 Task: Explore upcoming open houses in Wichita, Kansas, to visit properties with a large backyard, and take note of the proximity to local parks and recreational areas.
Action: Mouse moved to (409, 228)
Screenshot: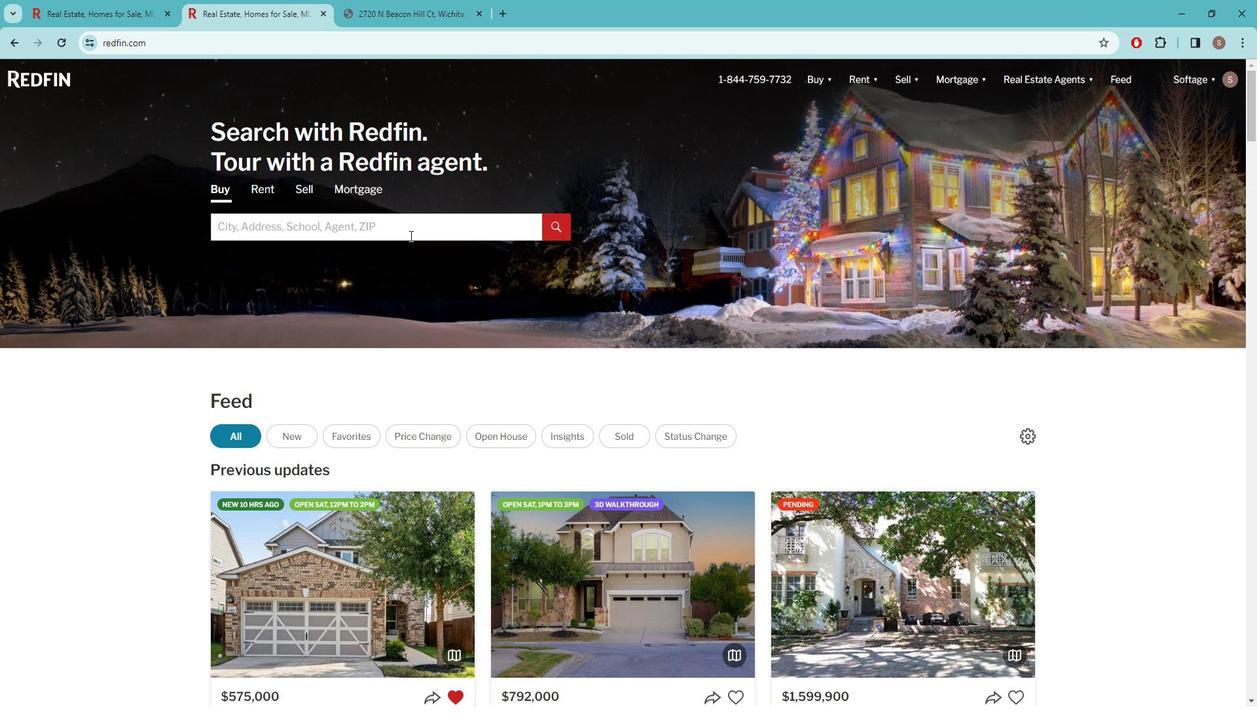 
Action: Mouse pressed left at (409, 228)
Screenshot: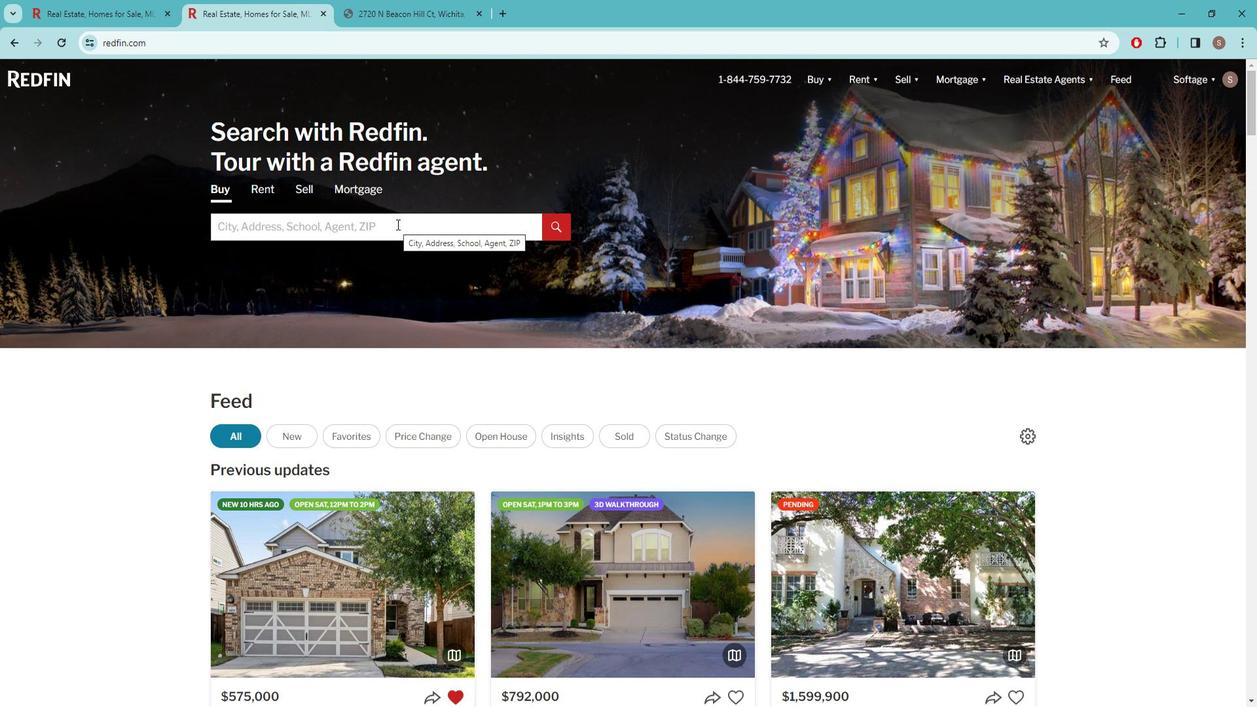 
Action: Mouse moved to (532, 192)
Screenshot: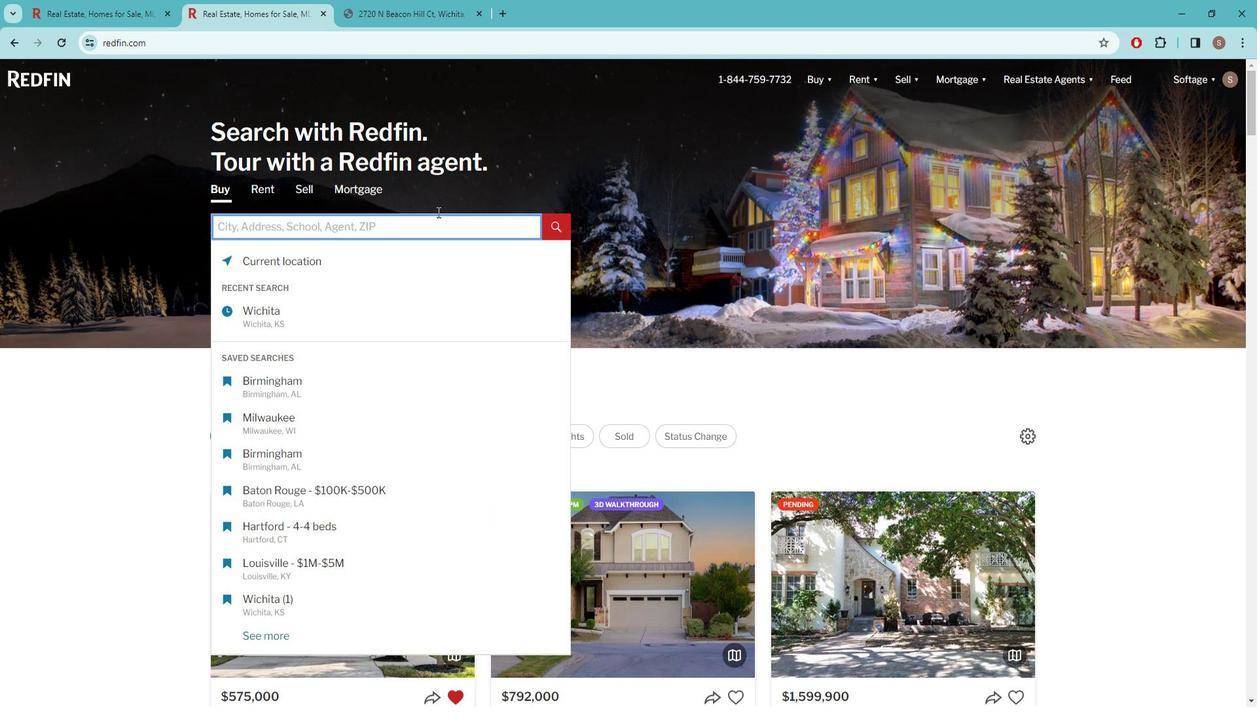 
Action: Key pressed w<Key.caps_lock>ICHITA
Screenshot: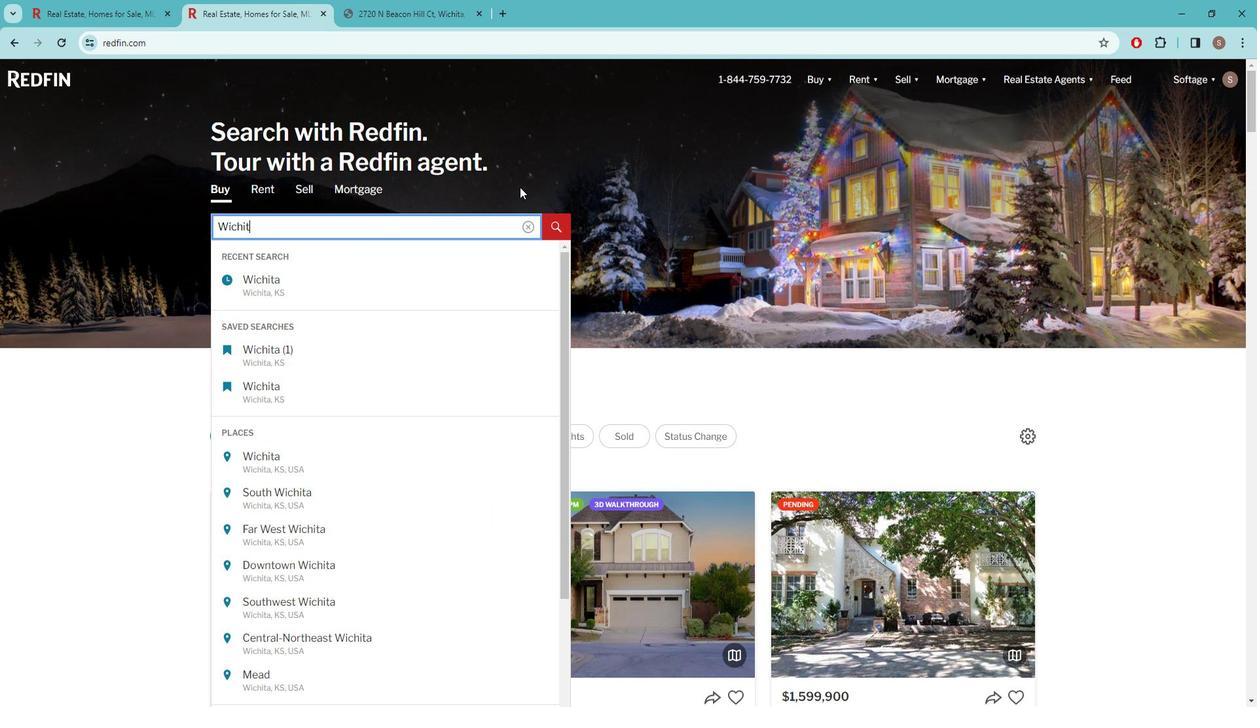 
Action: Mouse moved to (428, 282)
Screenshot: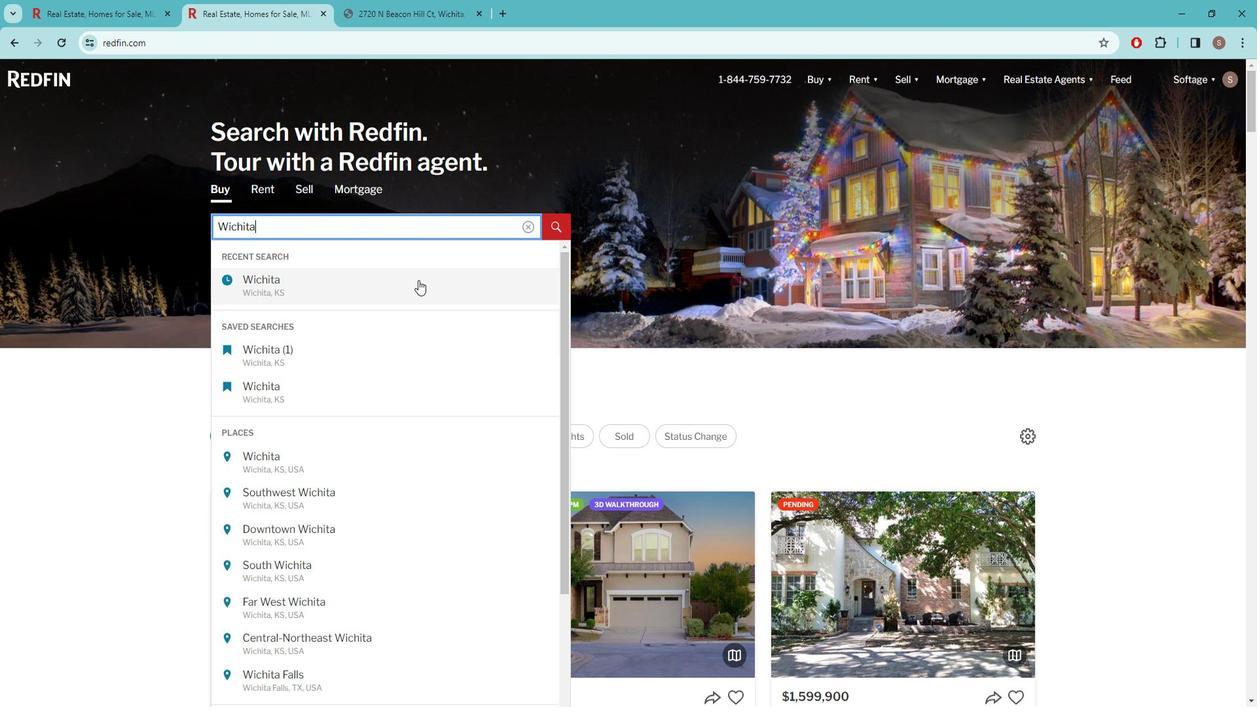 
Action: Mouse pressed left at (428, 282)
Screenshot: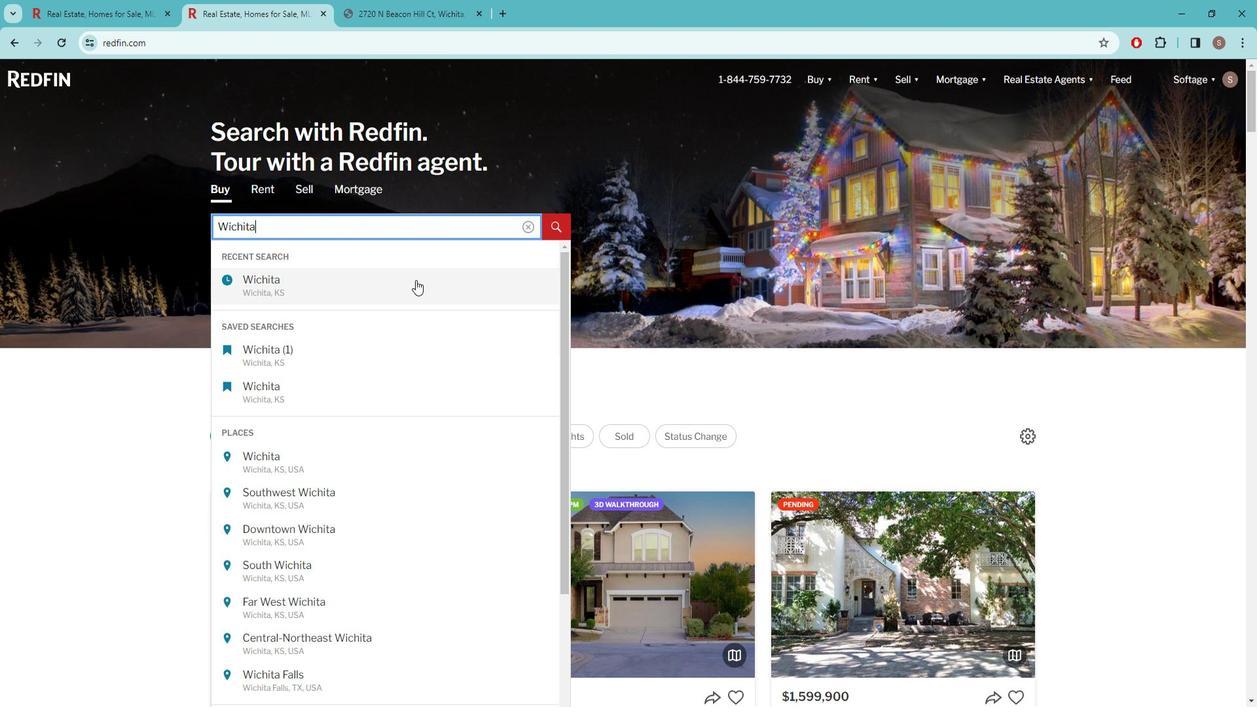
Action: Mouse moved to (494, 22)
Screenshot: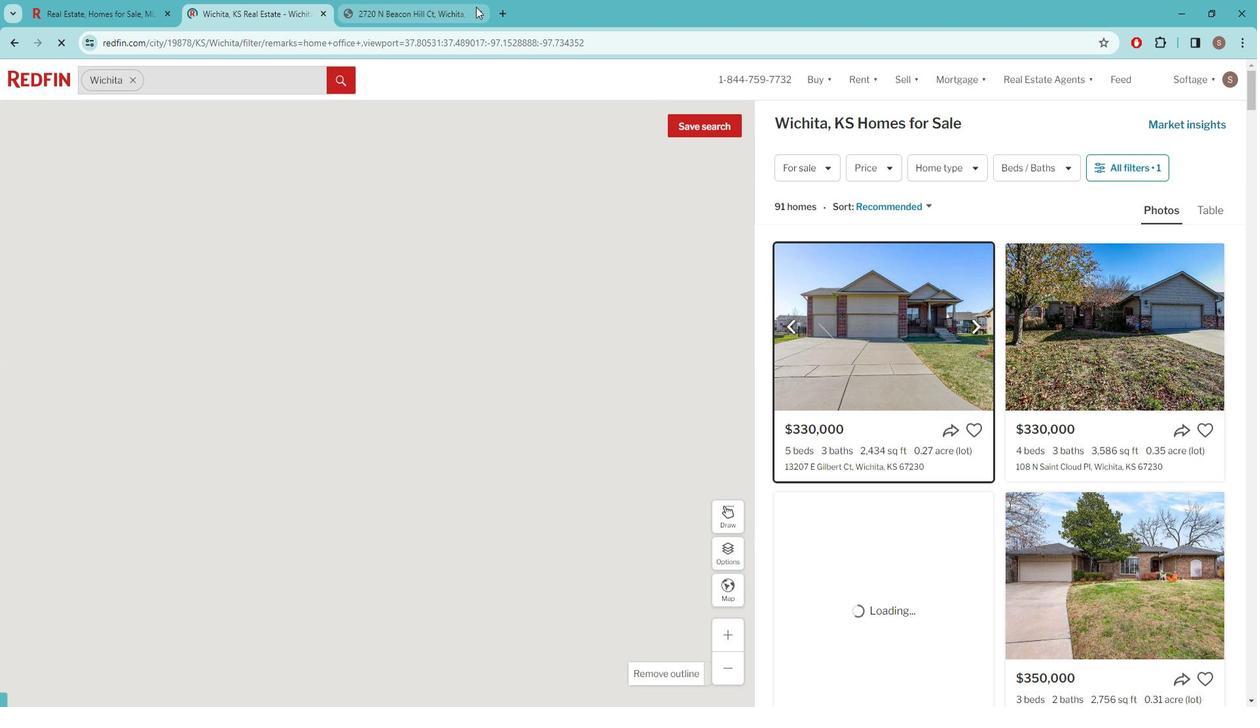 
Action: Mouse pressed left at (494, 22)
Screenshot: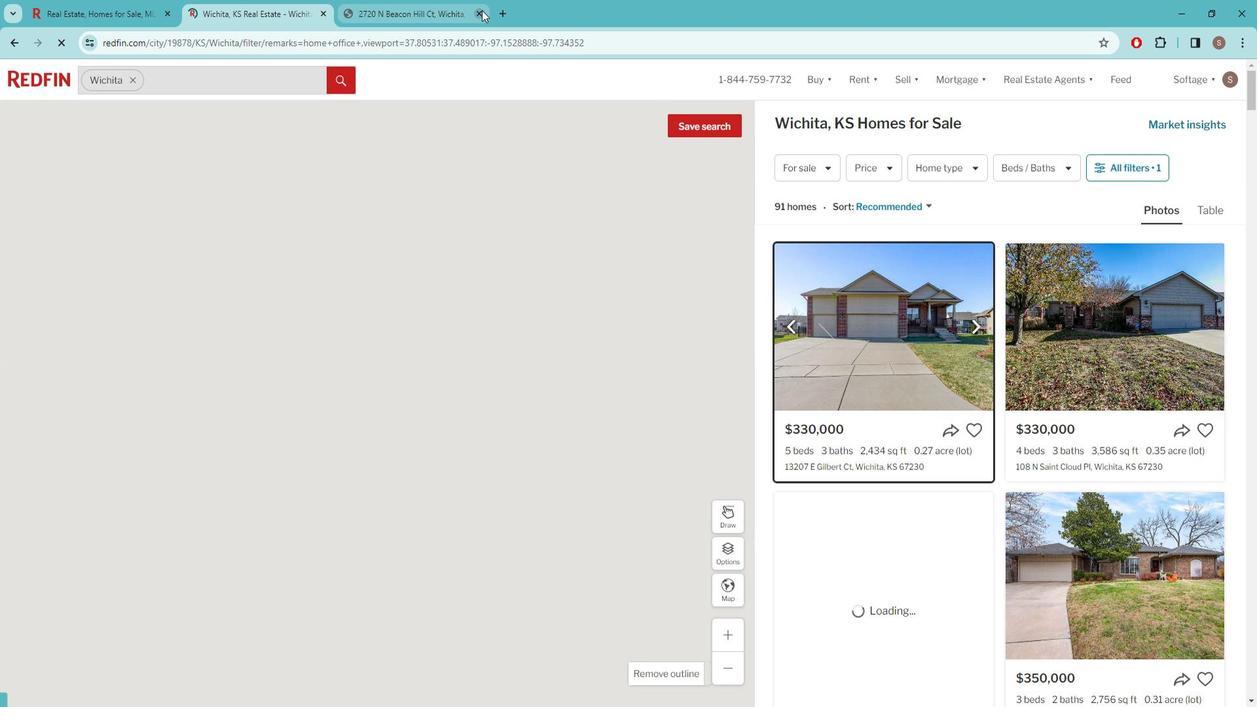 
Action: Mouse moved to (1117, 174)
Screenshot: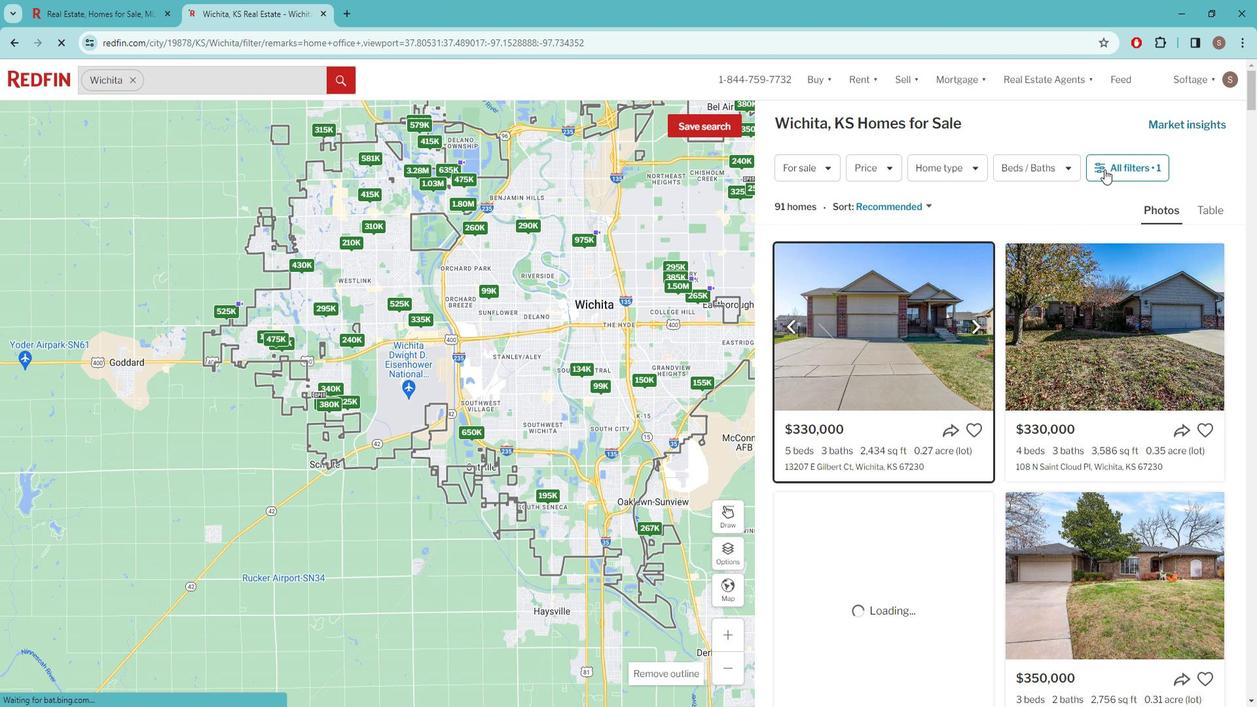 
Action: Mouse pressed left at (1117, 174)
Screenshot: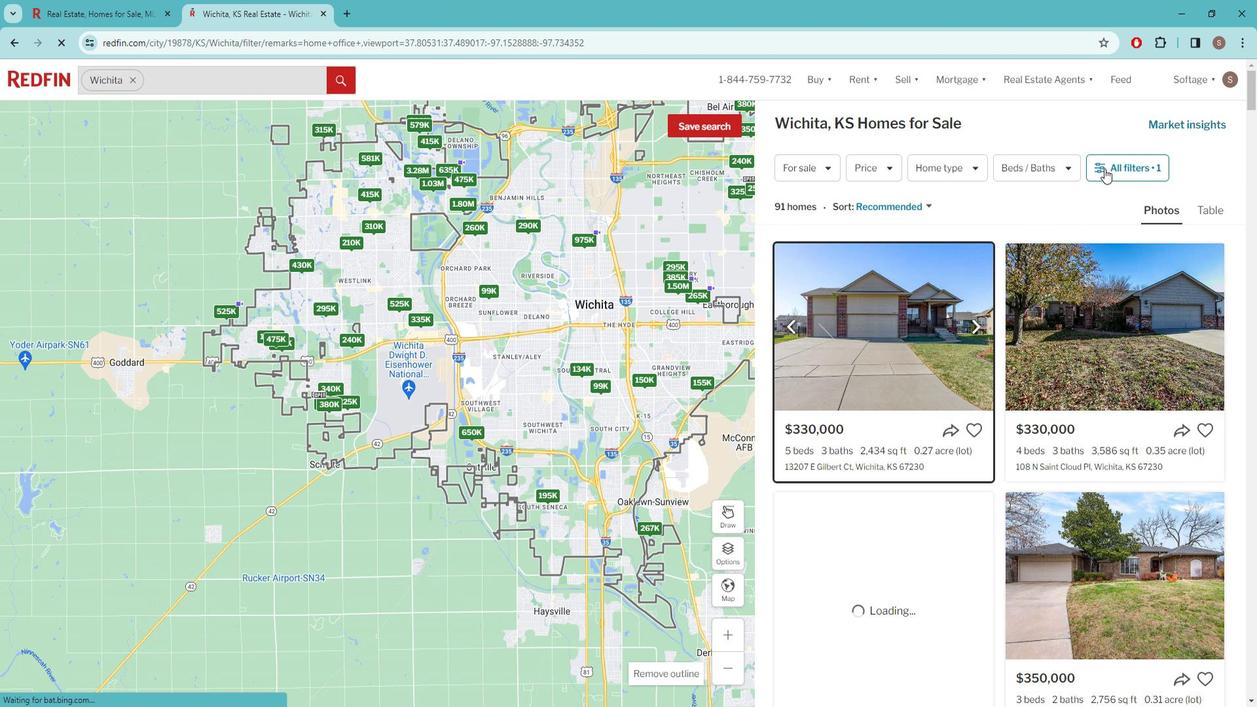 
Action: Mouse pressed left at (1117, 174)
Screenshot: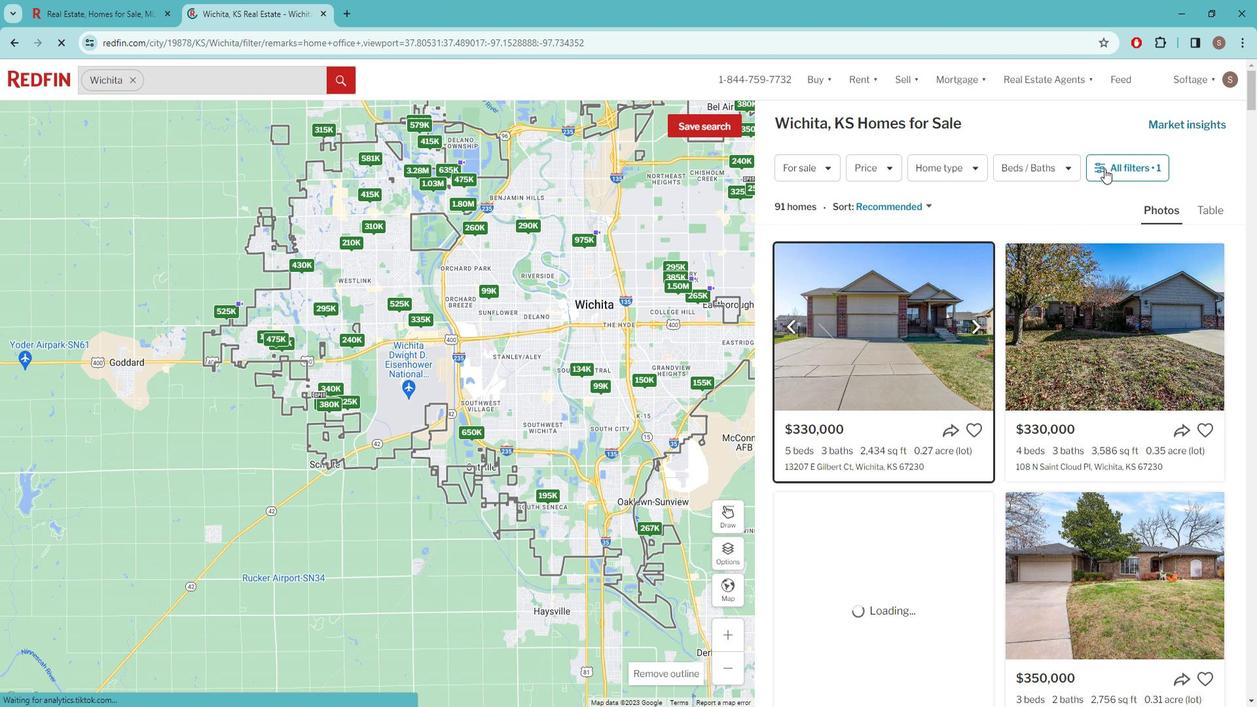 
Action: Mouse pressed left at (1117, 174)
Screenshot: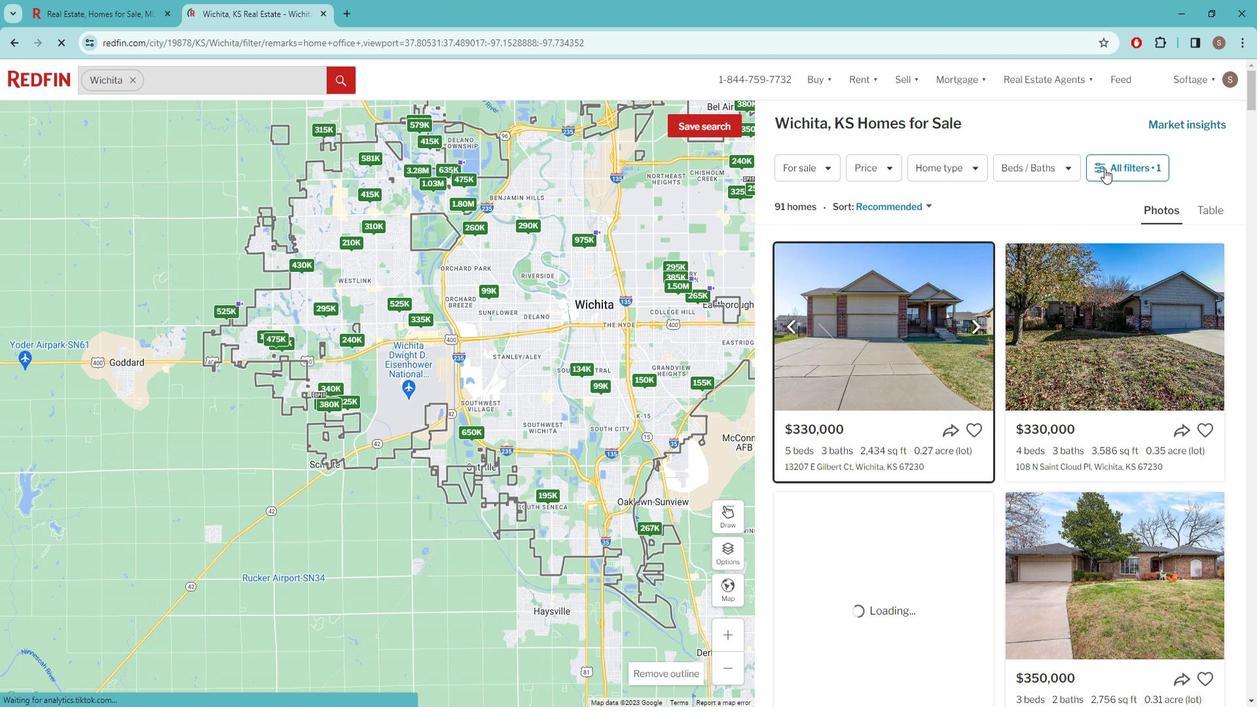 
Action: Mouse moved to (1115, 174)
Screenshot: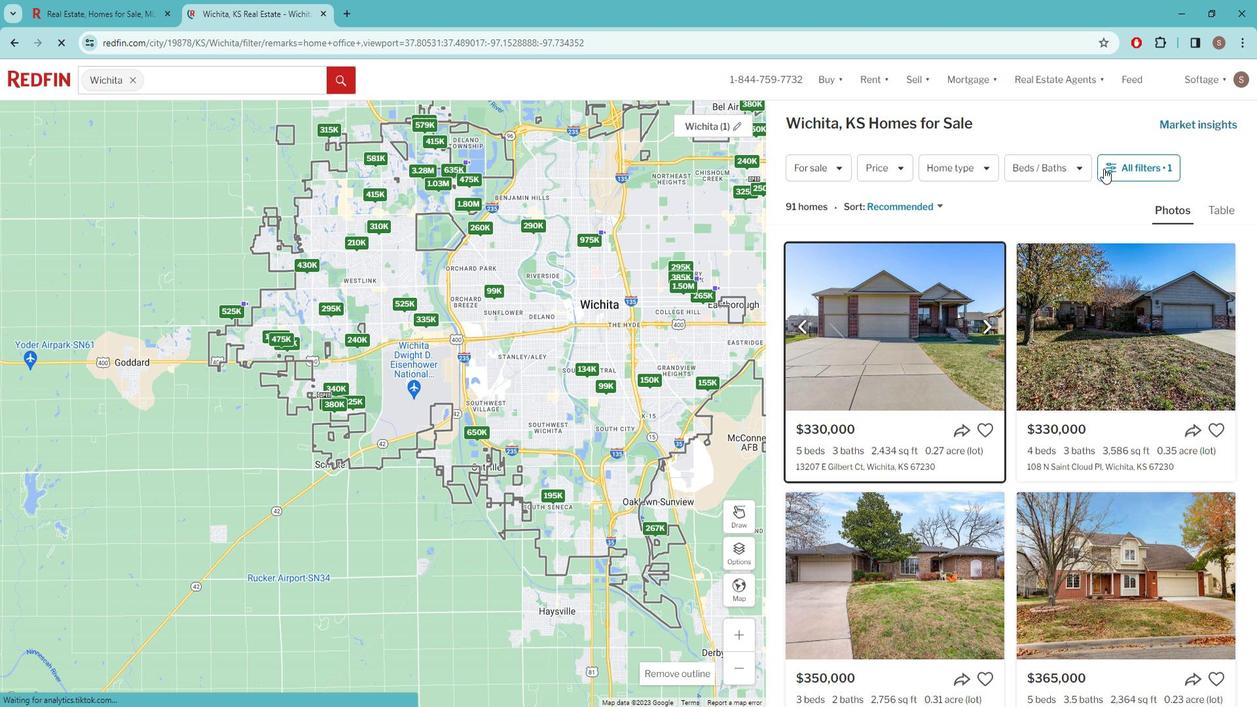 
Action: Mouse pressed left at (1115, 174)
Screenshot: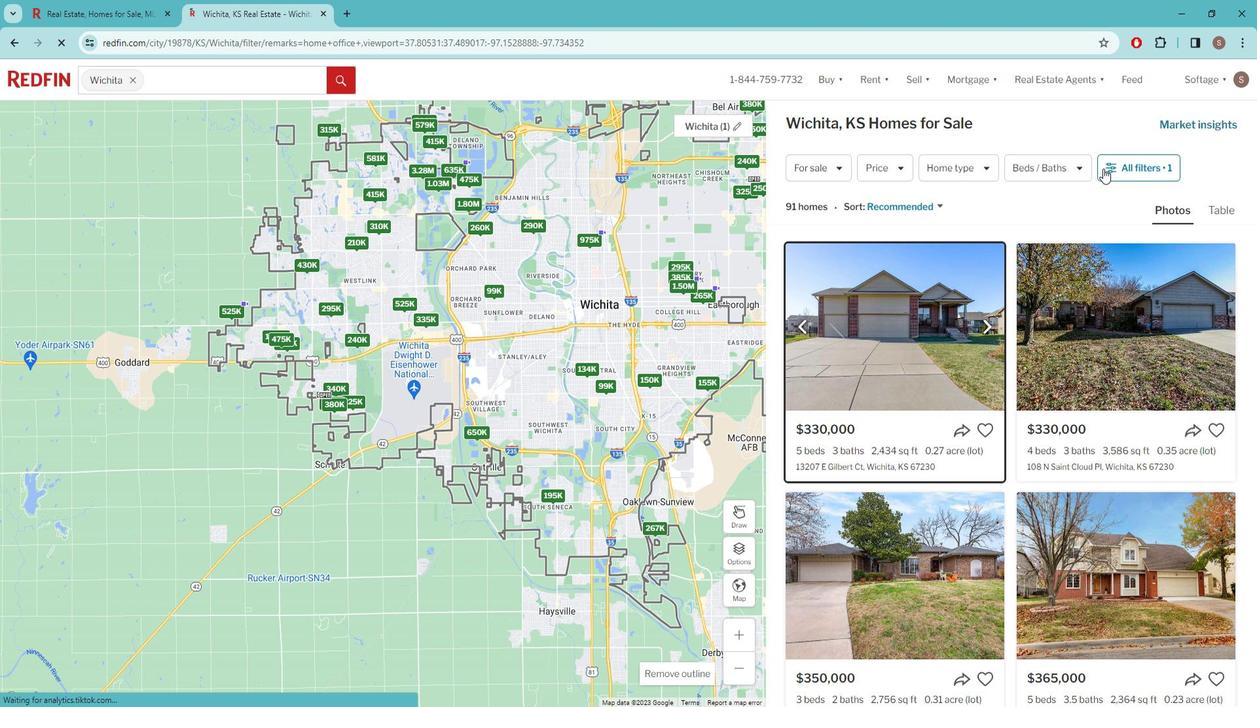 
Action: Mouse moved to (1119, 168)
Screenshot: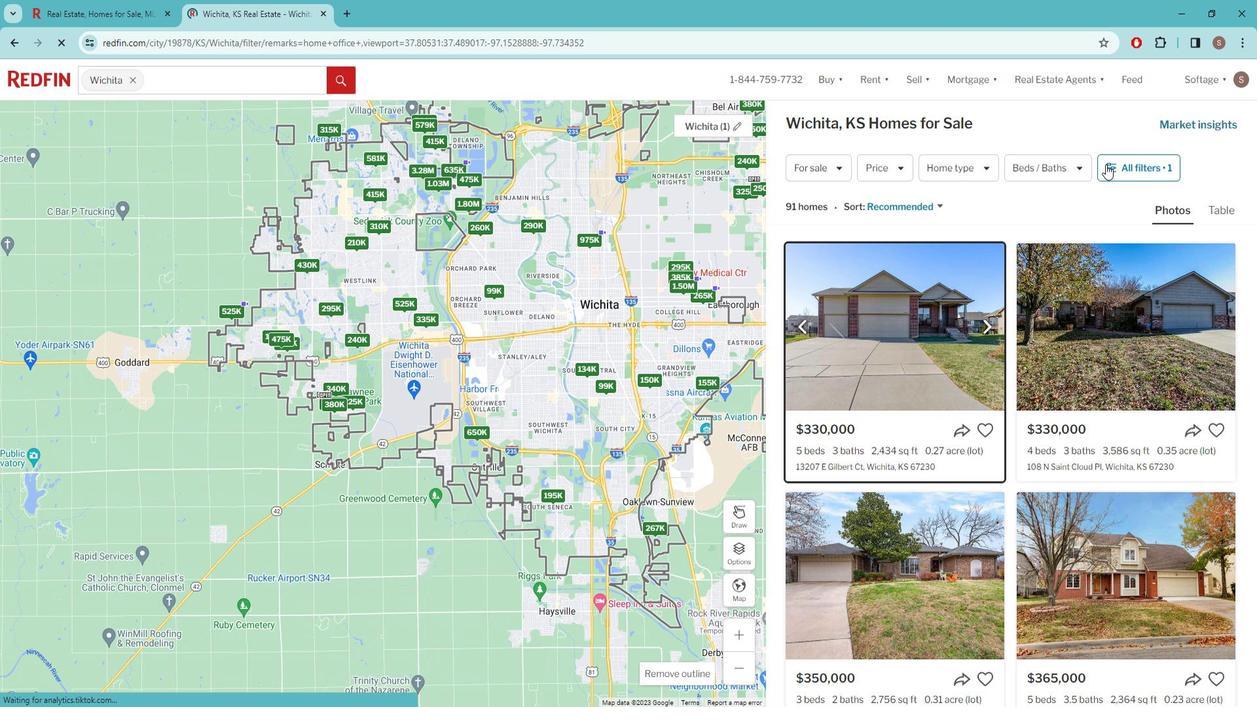 
Action: Mouse pressed left at (1119, 168)
Screenshot: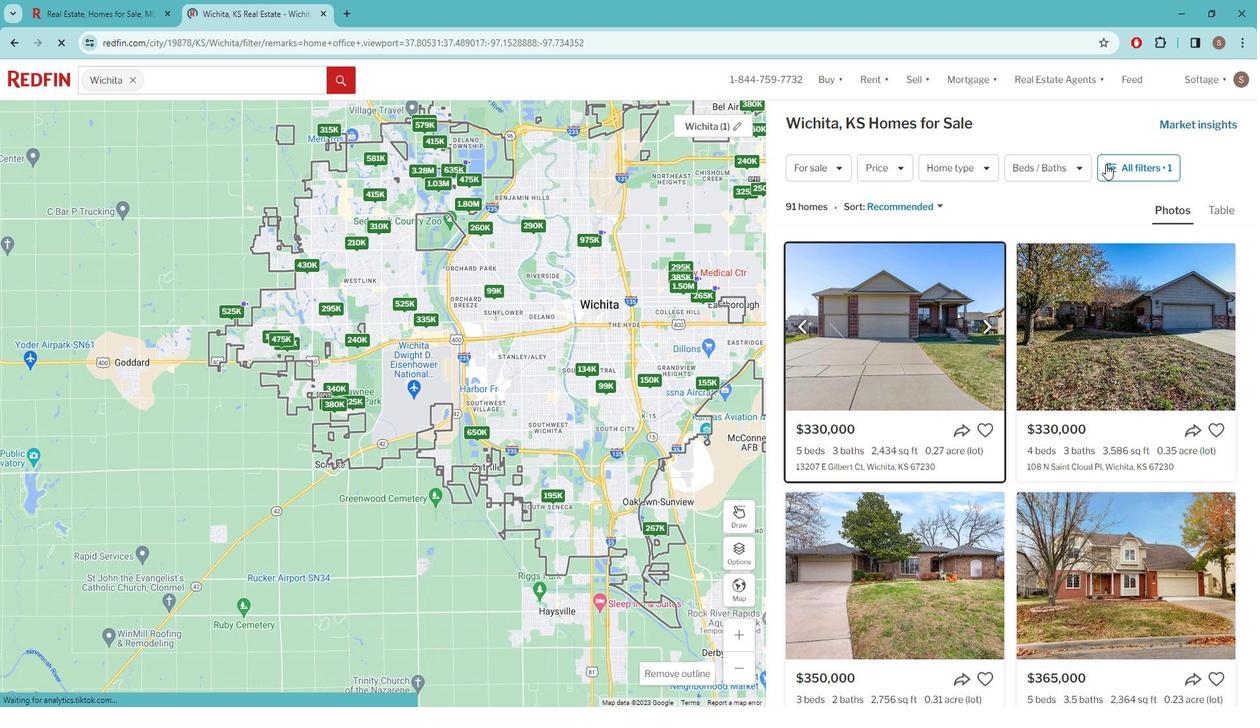 
Action: Mouse moved to (874, 667)
Screenshot: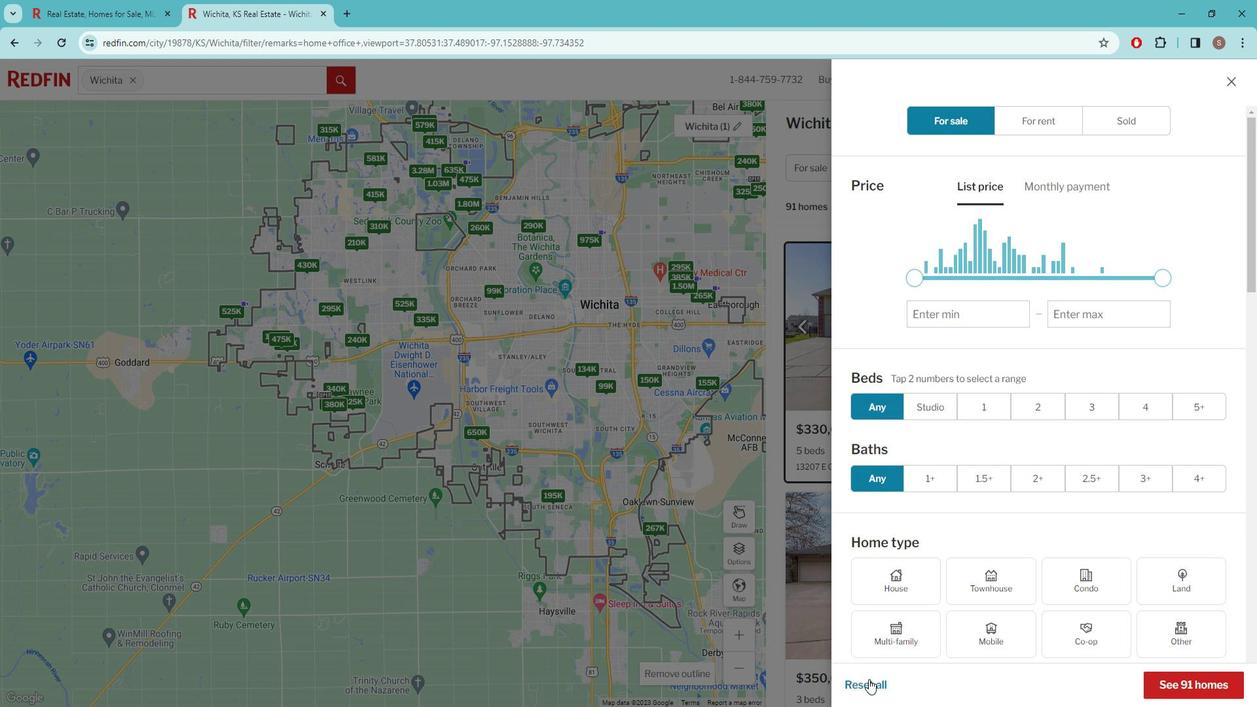 
Action: Mouse pressed left at (874, 667)
Screenshot: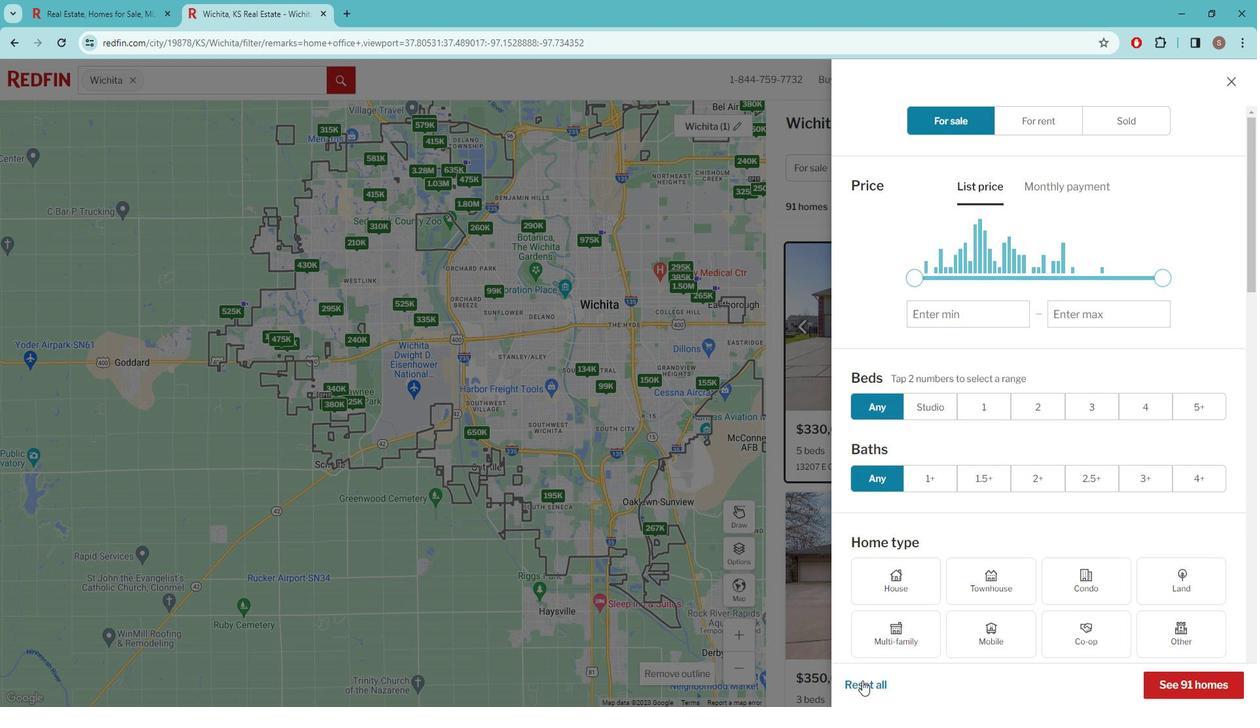 
Action: Mouse moved to (885, 532)
Screenshot: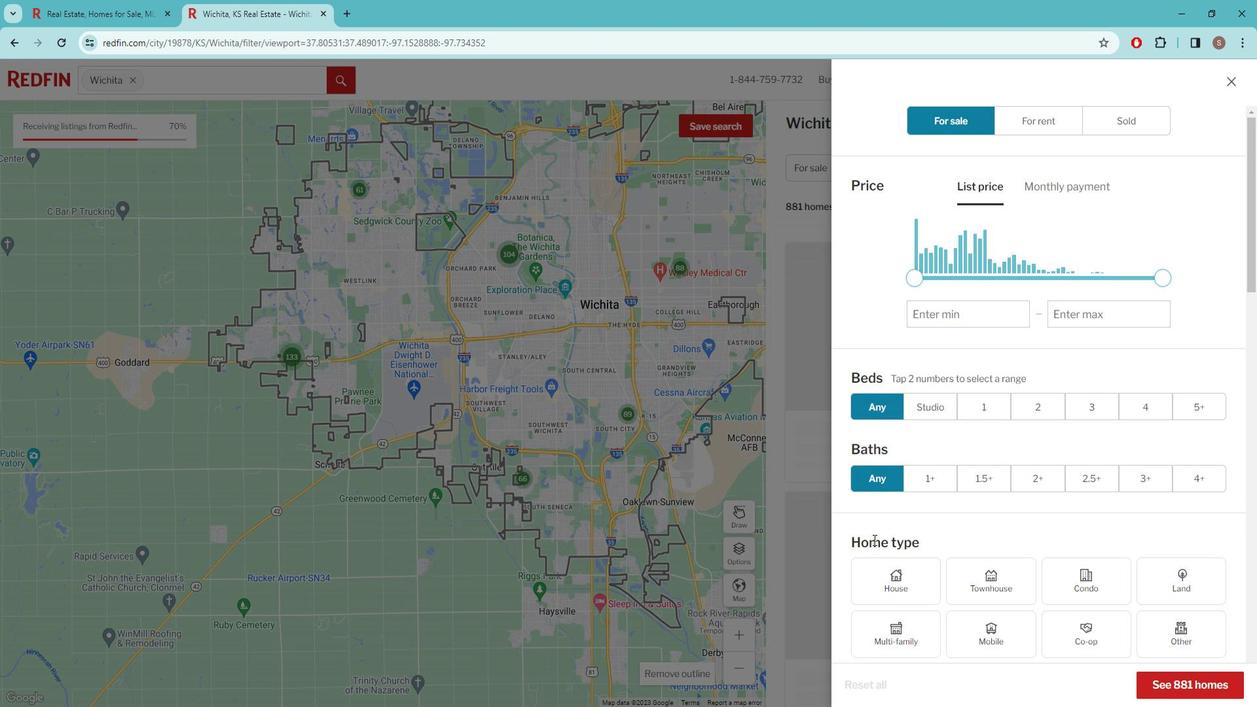 
Action: Mouse scrolled (885, 531) with delta (0, 0)
Screenshot: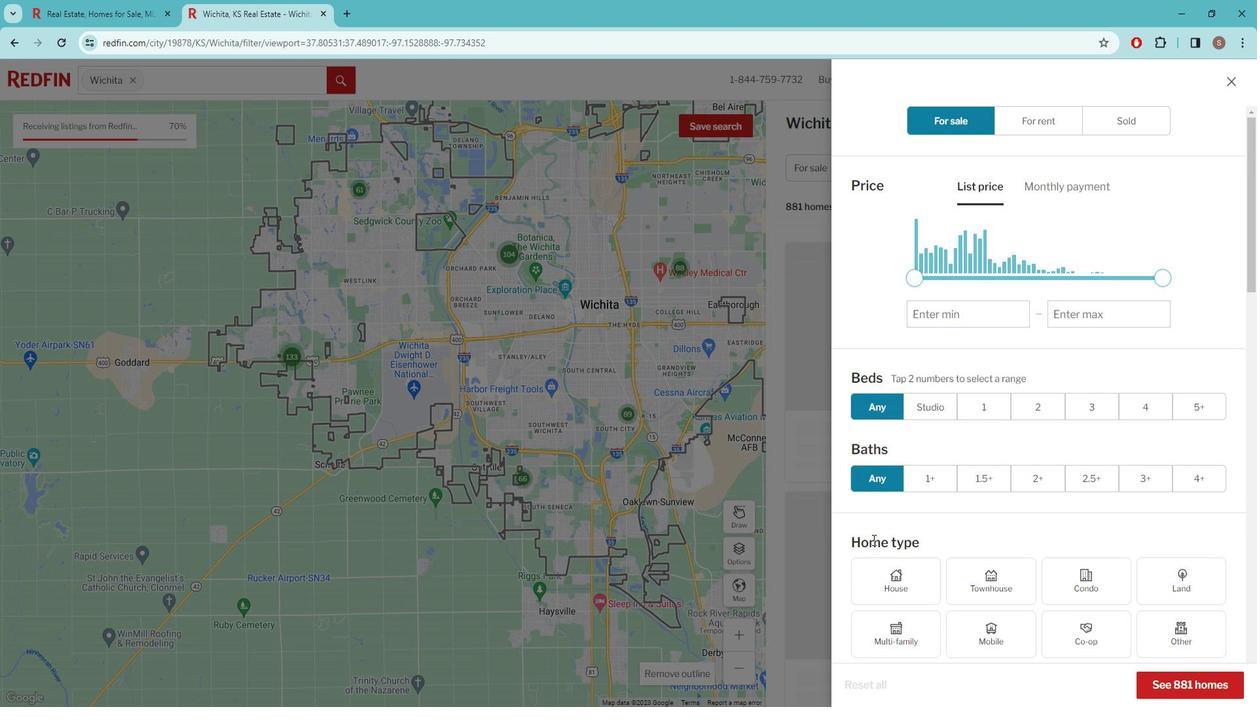 
Action: Mouse moved to (884, 532)
Screenshot: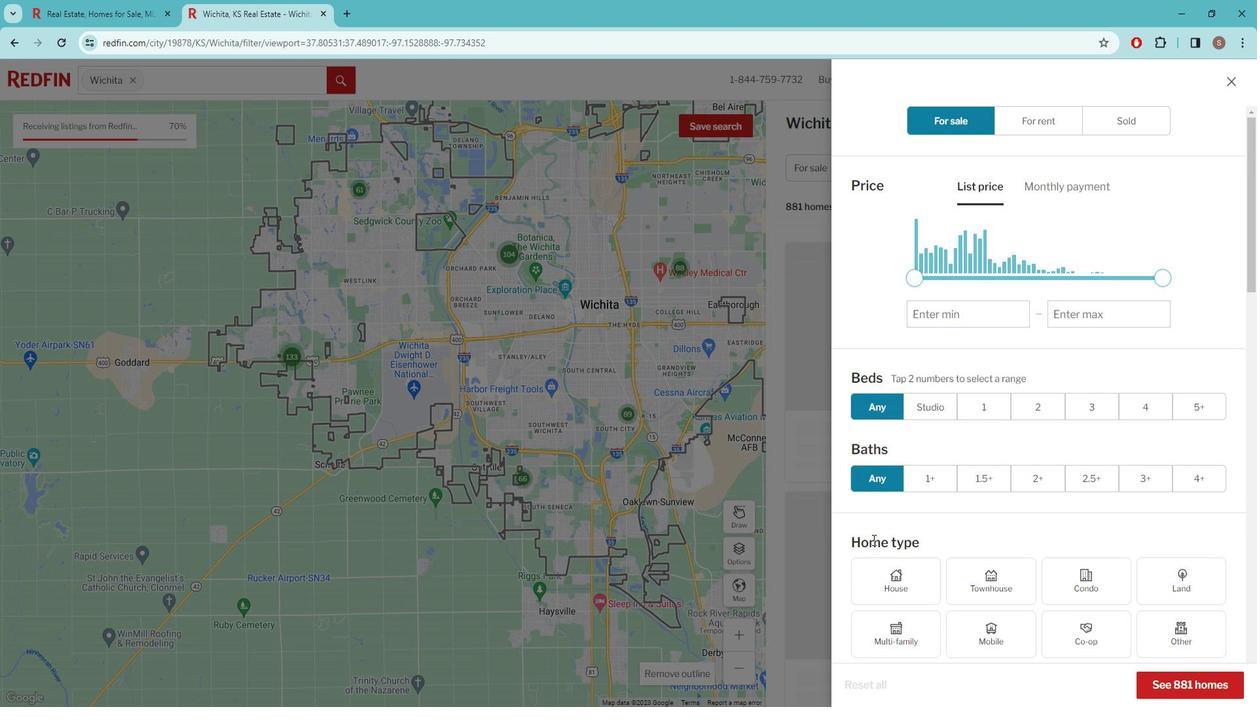 
Action: Mouse scrolled (884, 531) with delta (0, 0)
Screenshot: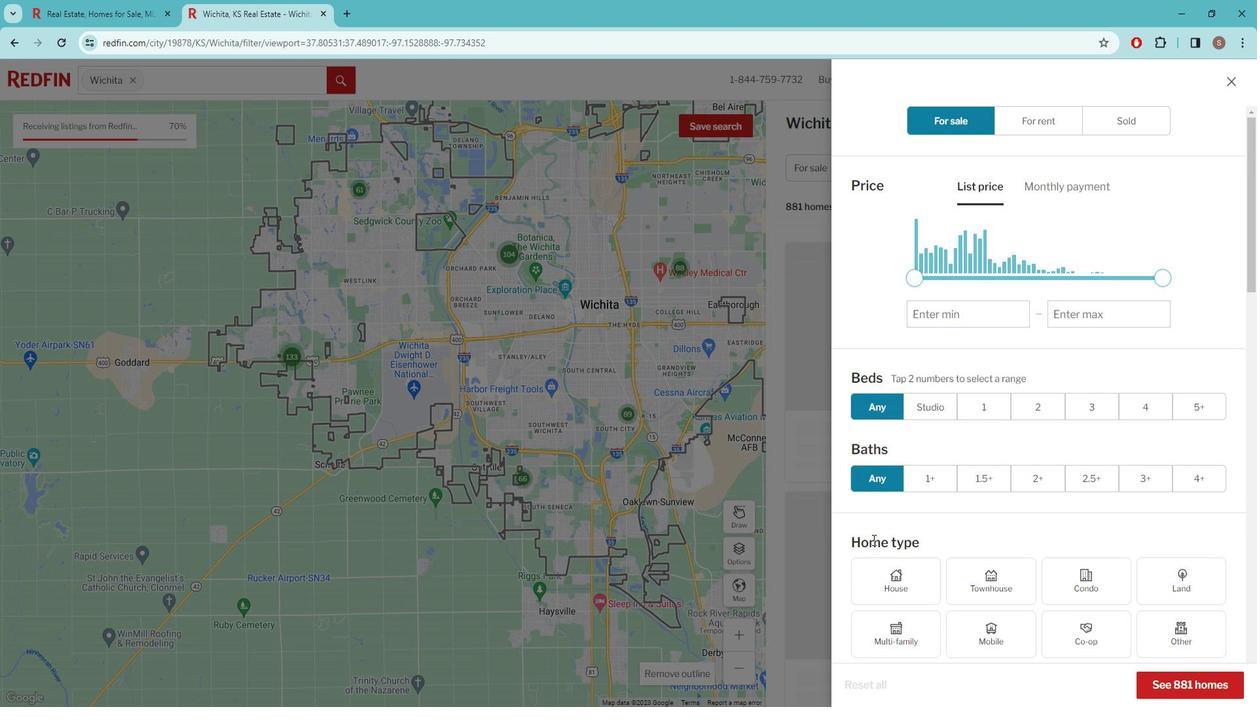 
Action: Mouse moved to (888, 528)
Screenshot: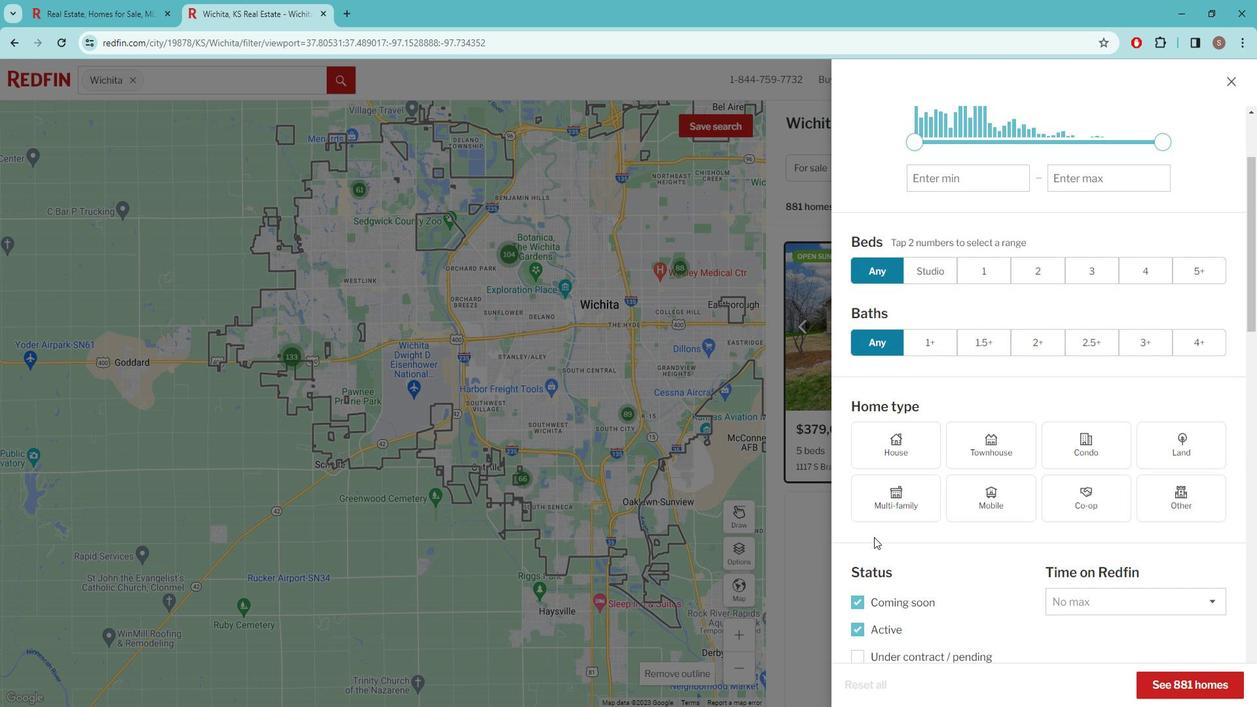 
Action: Mouse scrolled (888, 527) with delta (0, 0)
Screenshot: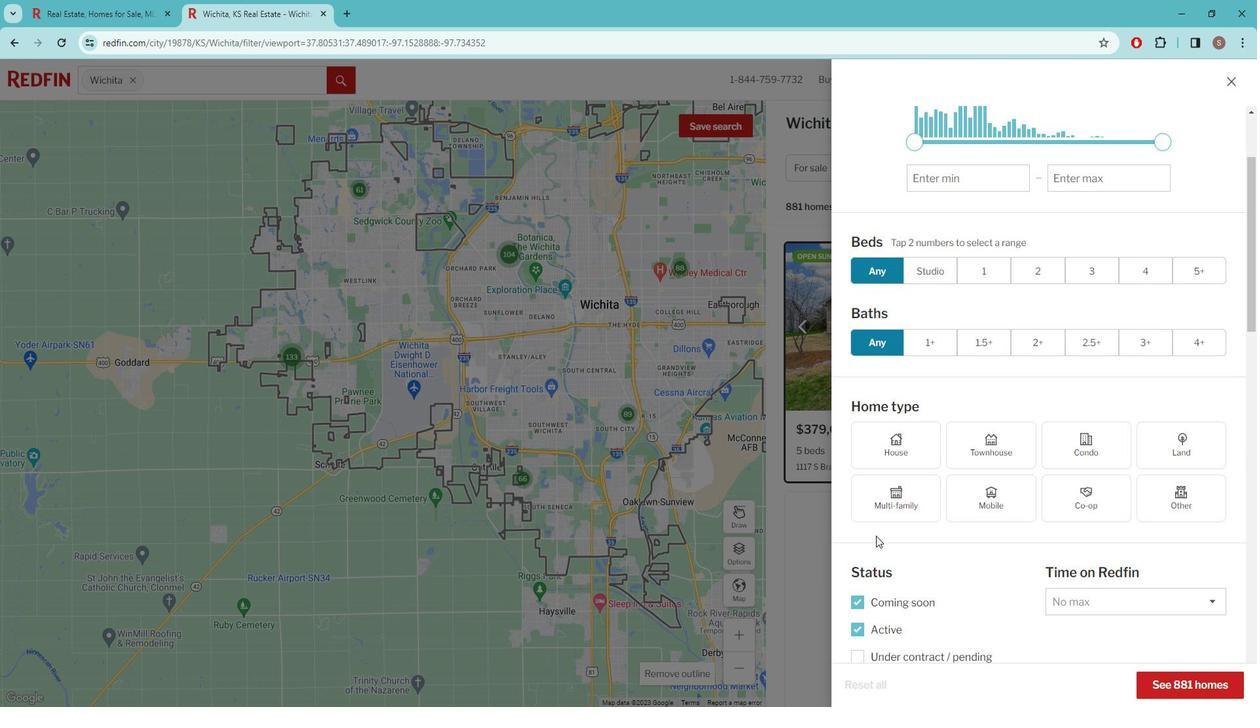
Action: Mouse scrolled (888, 527) with delta (0, 0)
Screenshot: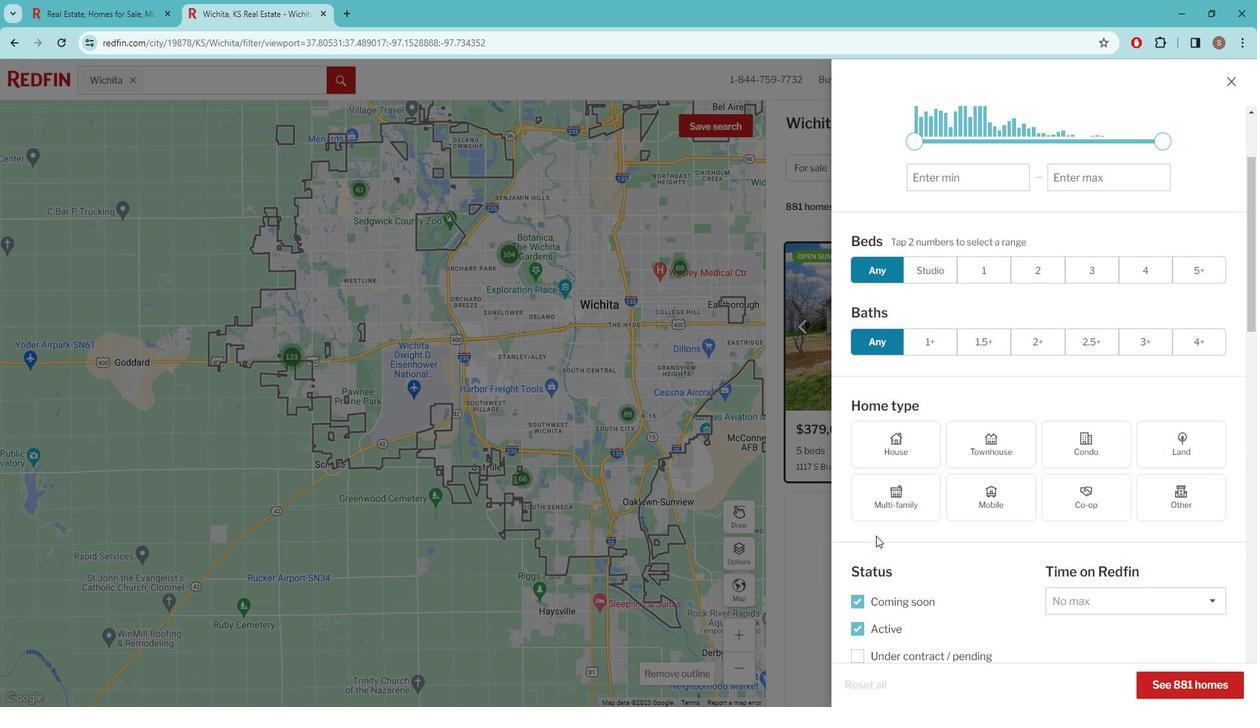 
Action: Mouse moved to (893, 527)
Screenshot: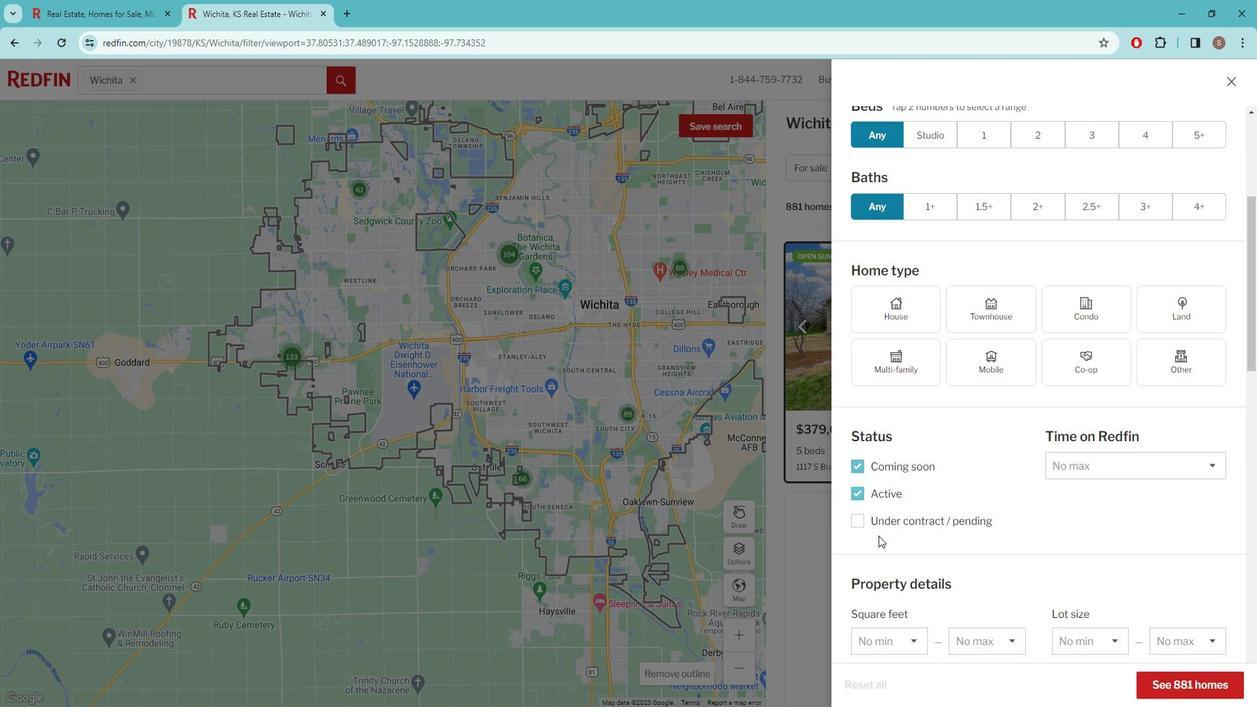 
Action: Mouse scrolled (893, 527) with delta (0, 0)
Screenshot: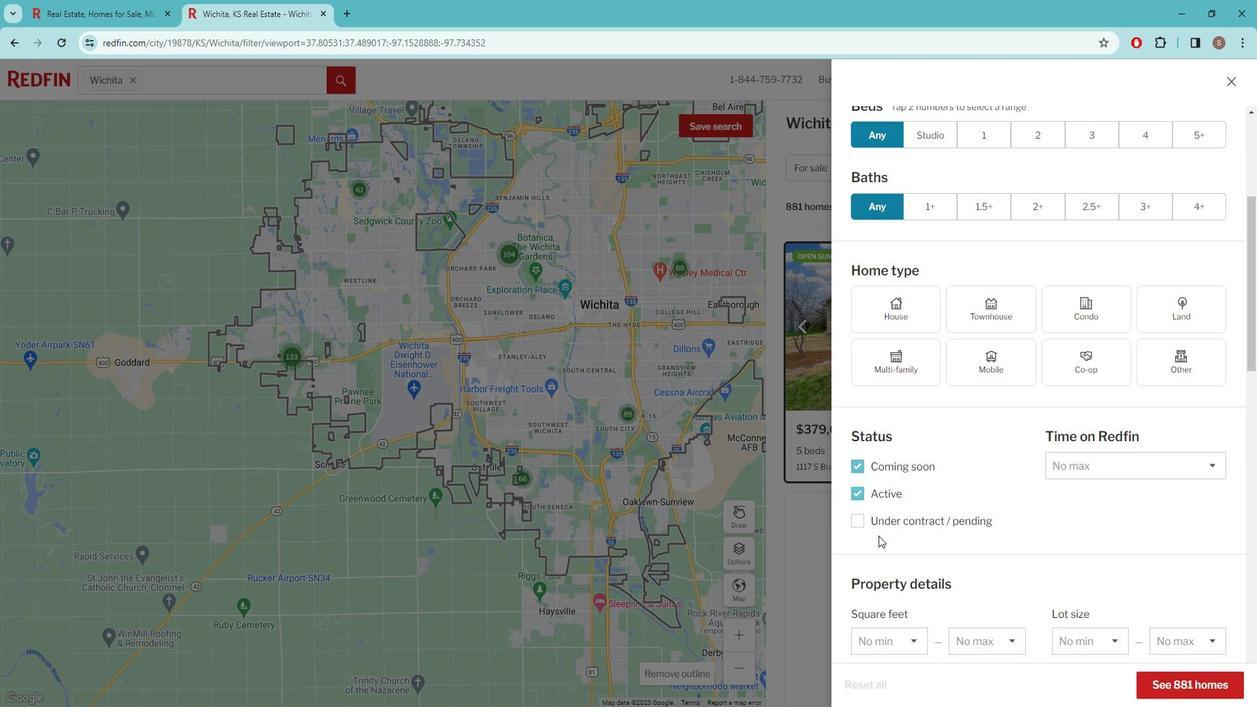 
Action: Mouse moved to (912, 523)
Screenshot: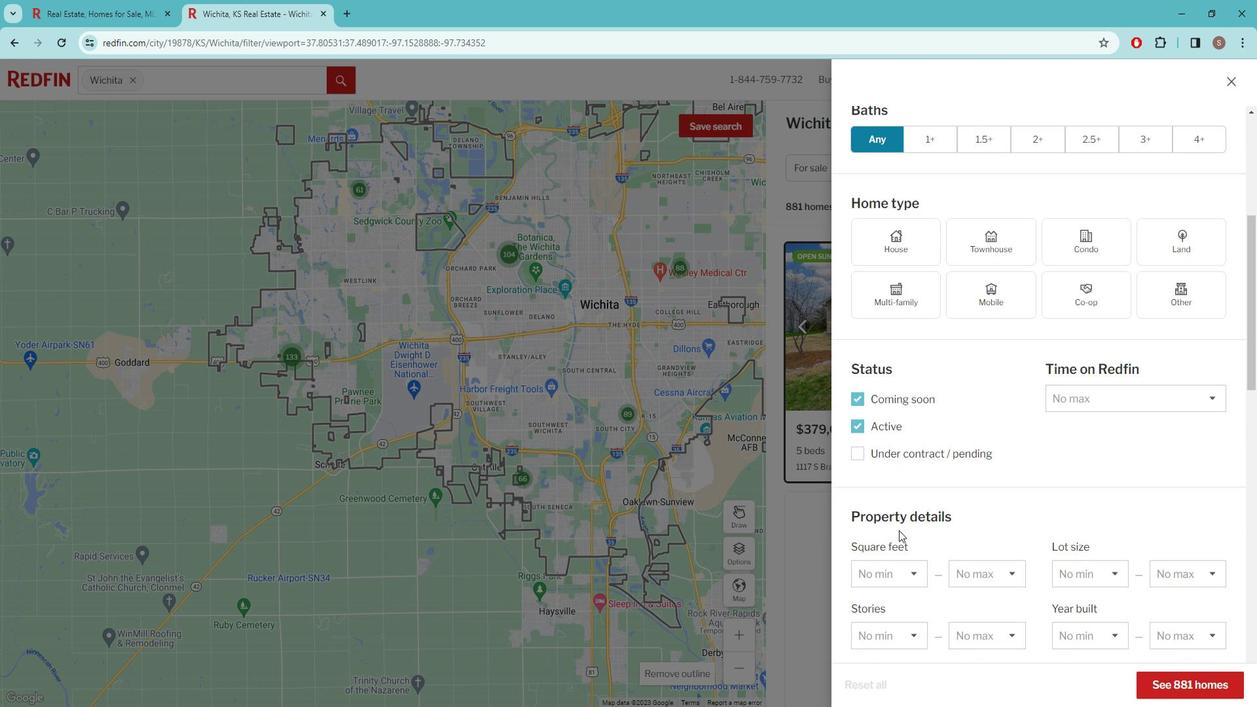 
Action: Mouse scrolled (912, 522) with delta (0, 0)
Screenshot: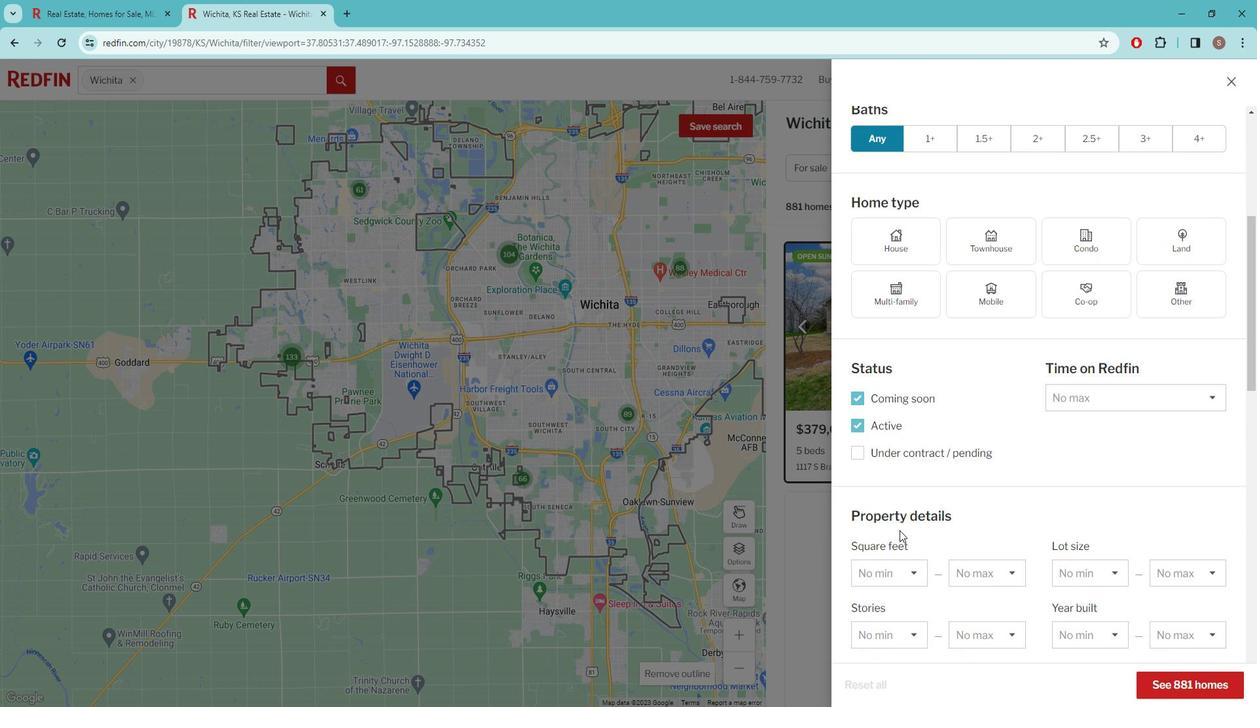
Action: Mouse scrolled (912, 522) with delta (0, 0)
Screenshot: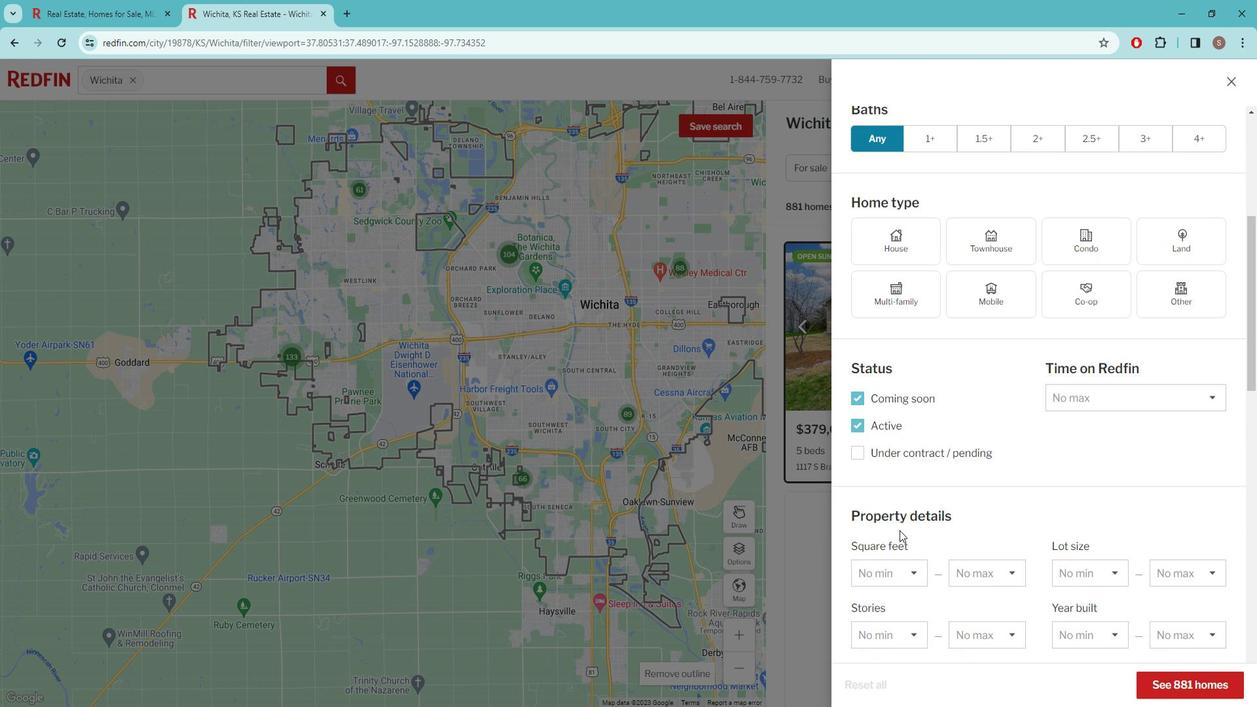 
Action: Mouse scrolled (912, 522) with delta (0, 0)
Screenshot: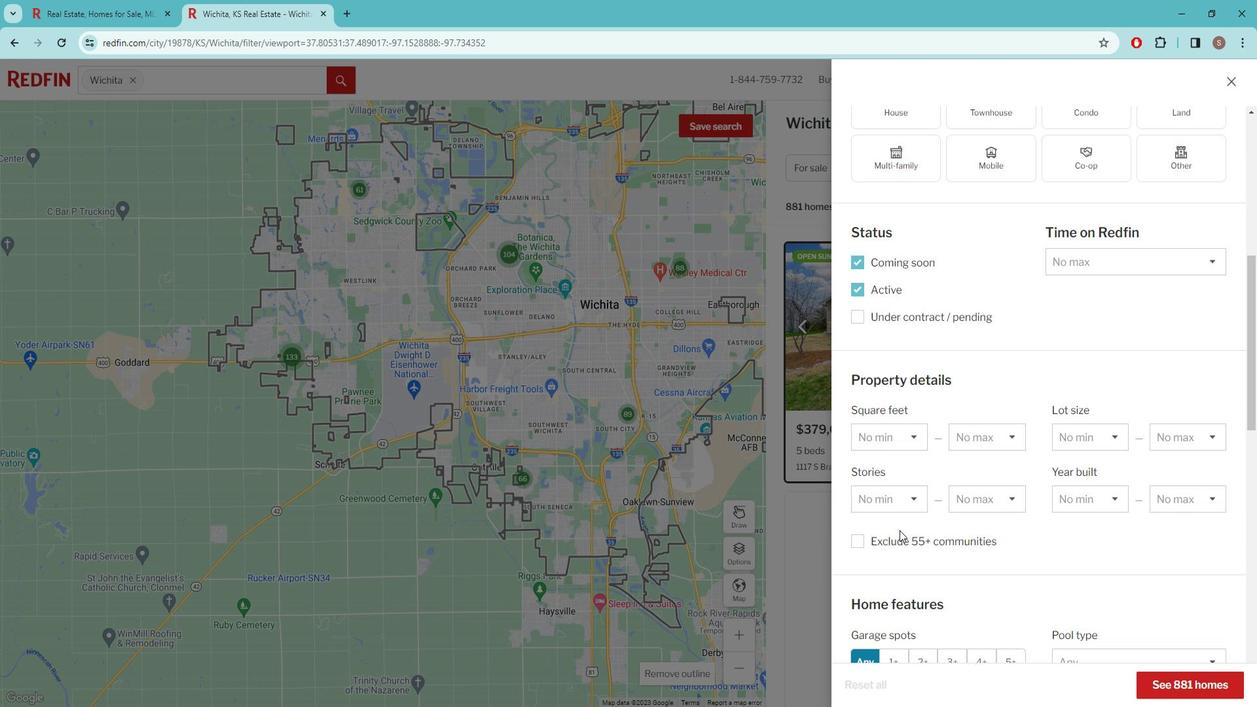 
Action: Mouse moved to (926, 521)
Screenshot: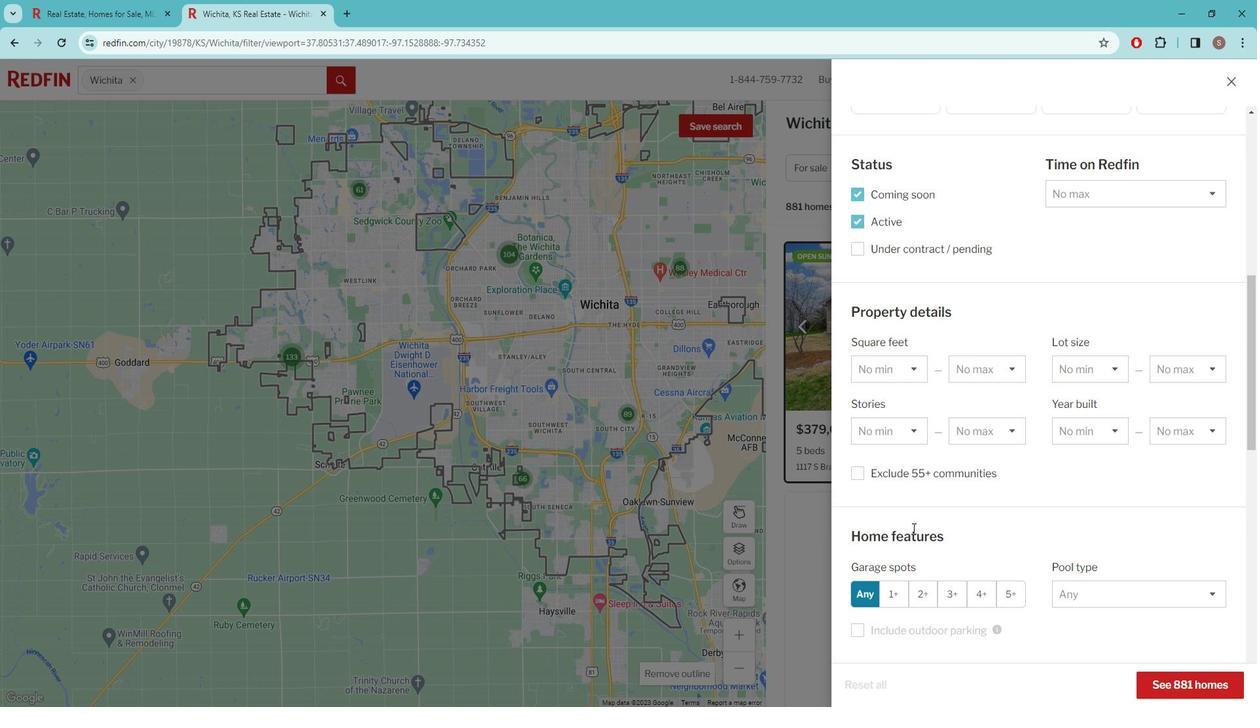 
Action: Mouse scrolled (926, 520) with delta (0, 0)
Screenshot: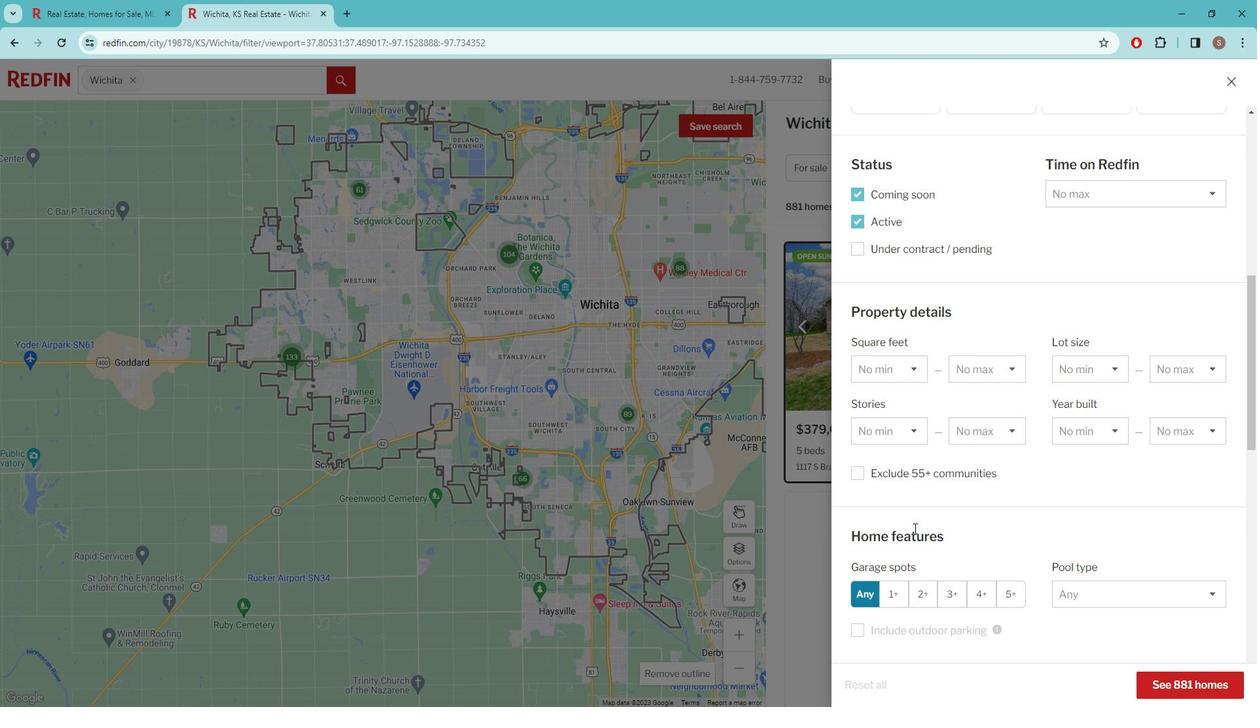 
Action: Mouse moved to (930, 519)
Screenshot: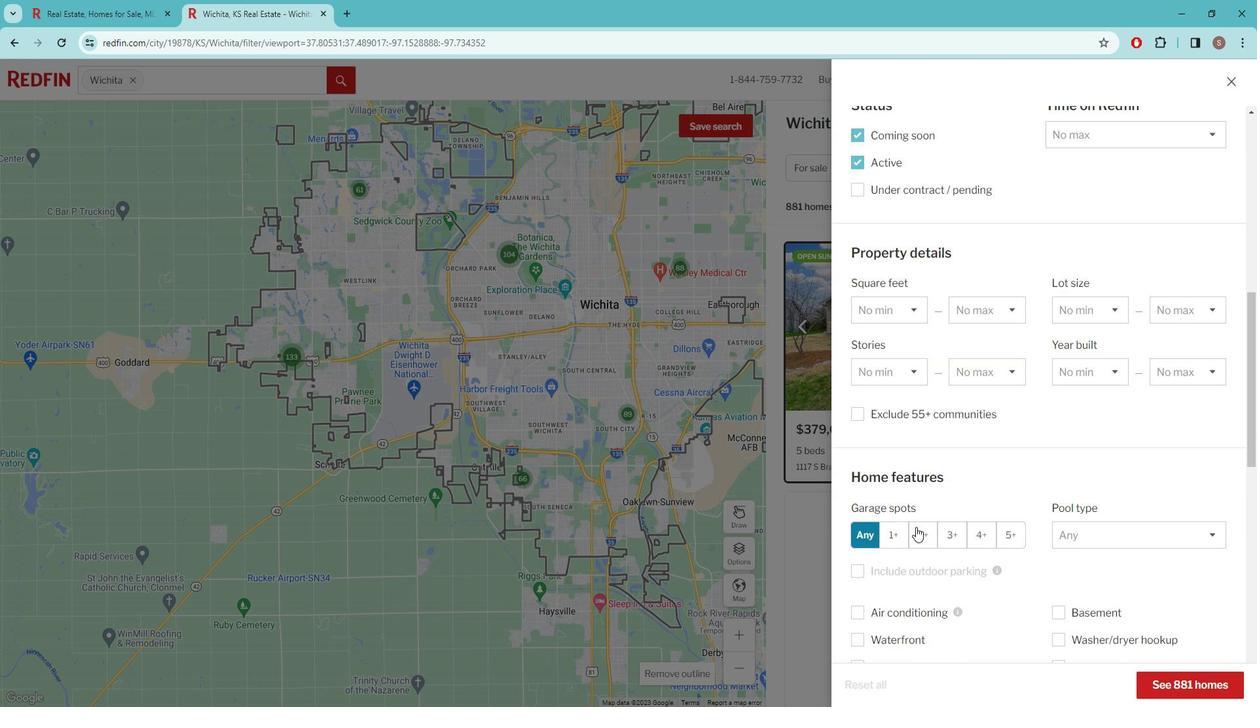 
Action: Mouse scrolled (930, 519) with delta (0, 0)
Screenshot: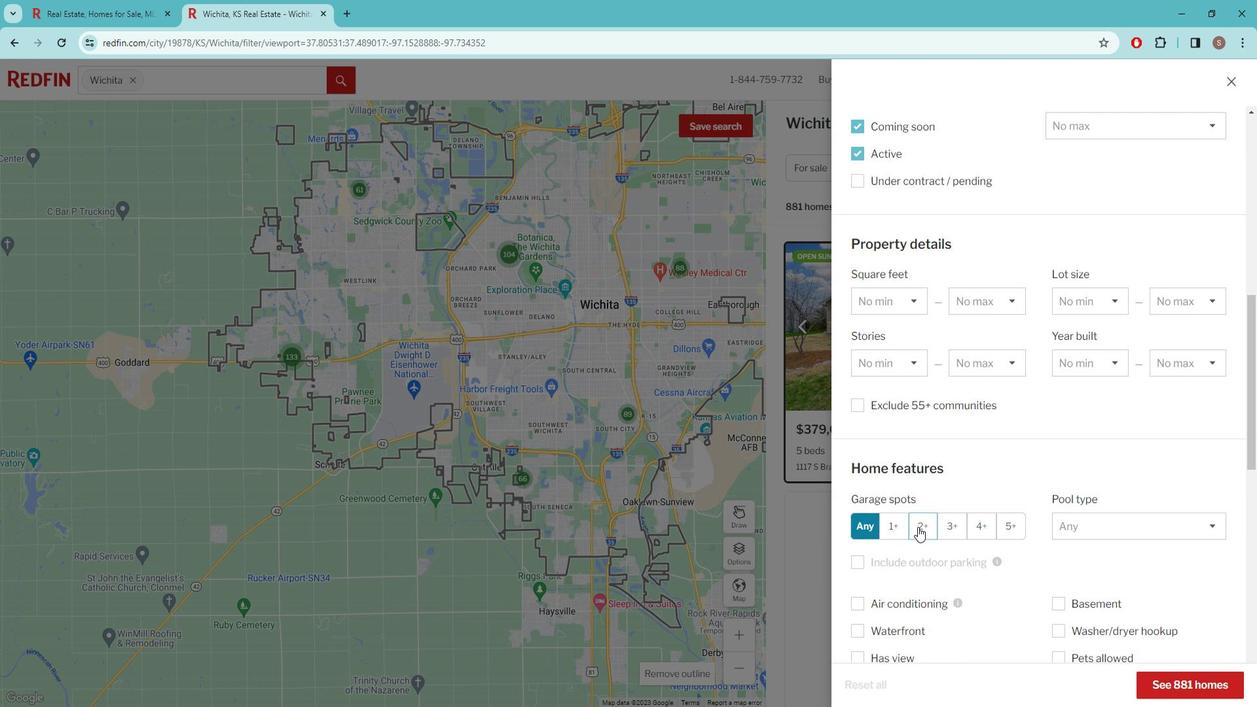 
Action: Mouse scrolled (930, 519) with delta (0, 0)
Screenshot: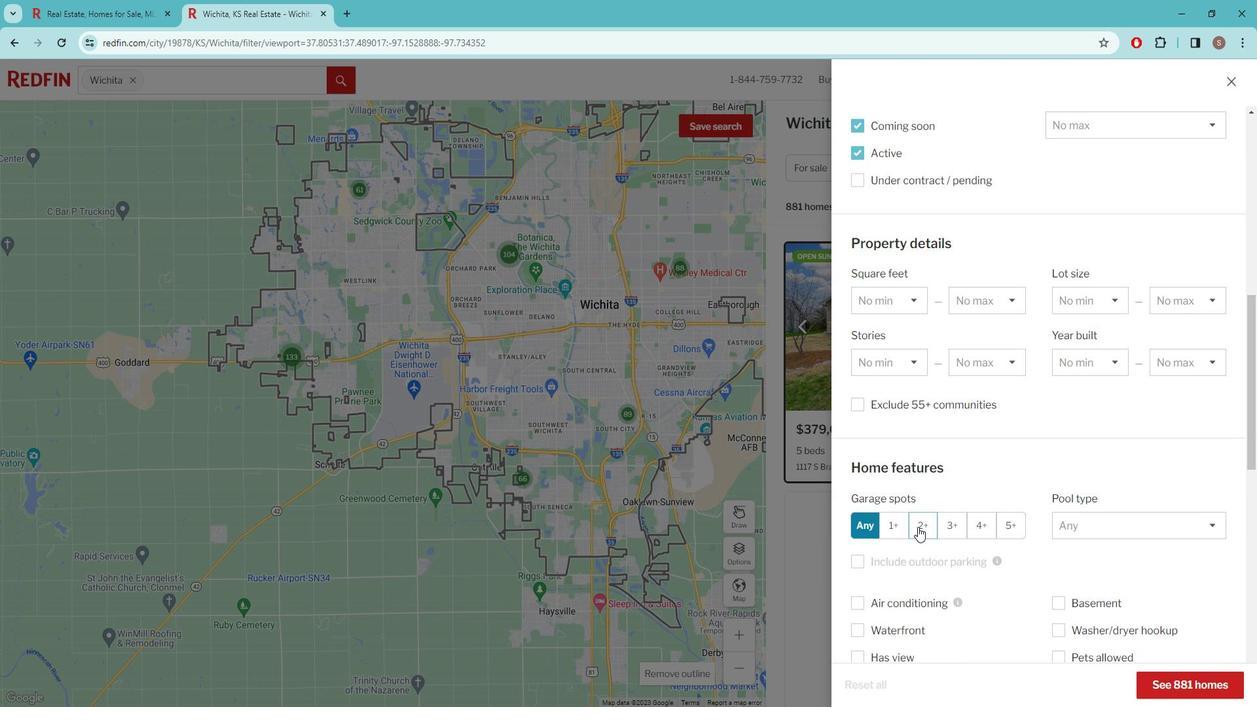 
Action: Mouse moved to (948, 514)
Screenshot: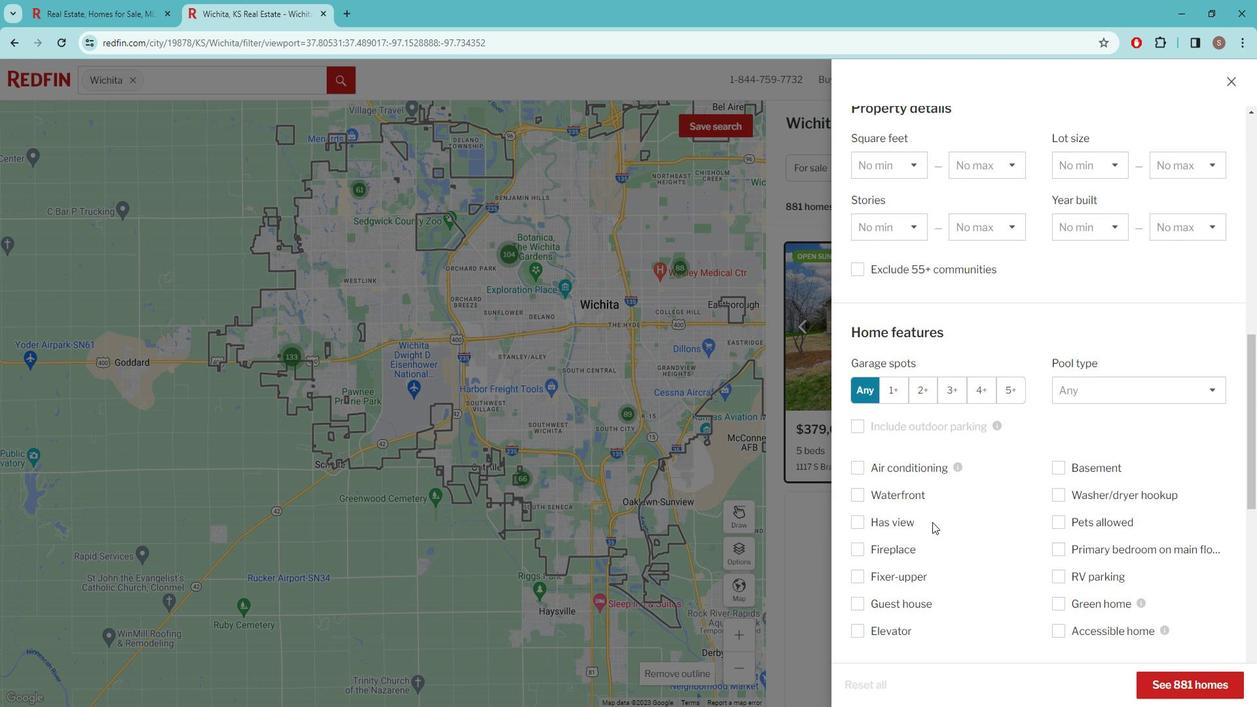 
Action: Mouse scrolled (948, 514) with delta (0, 0)
Screenshot: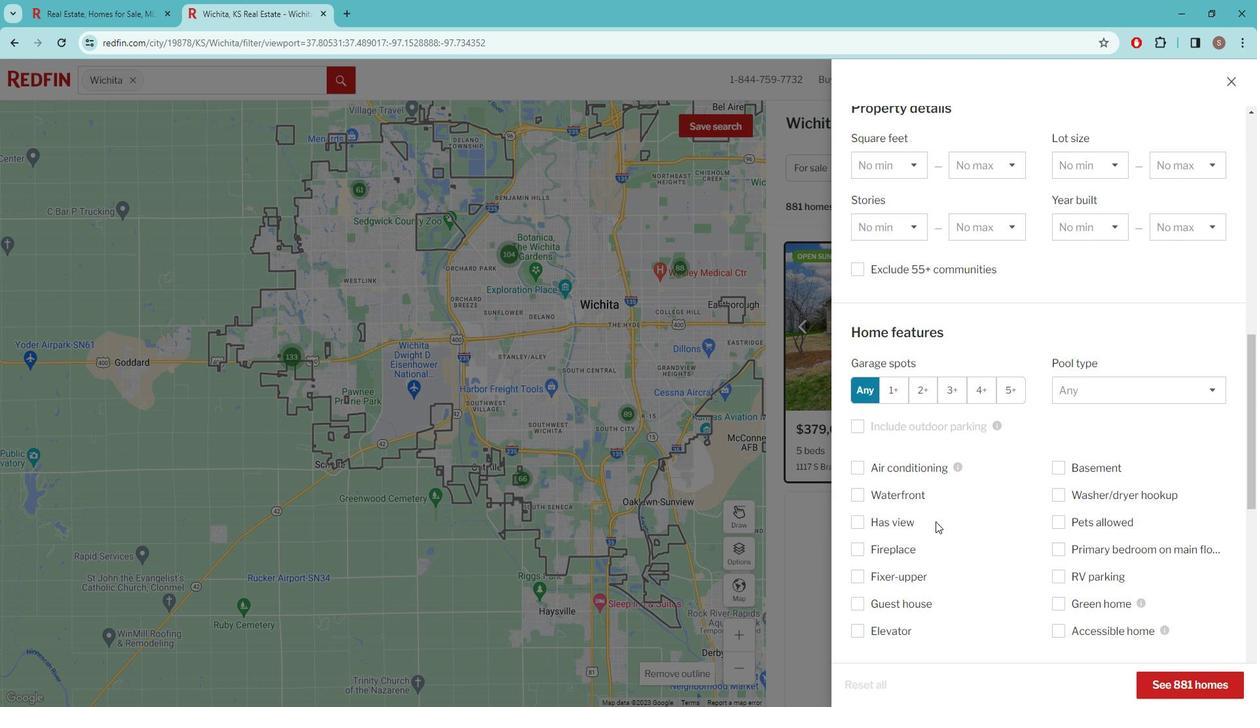 
Action: Mouse scrolled (948, 514) with delta (0, 0)
Screenshot: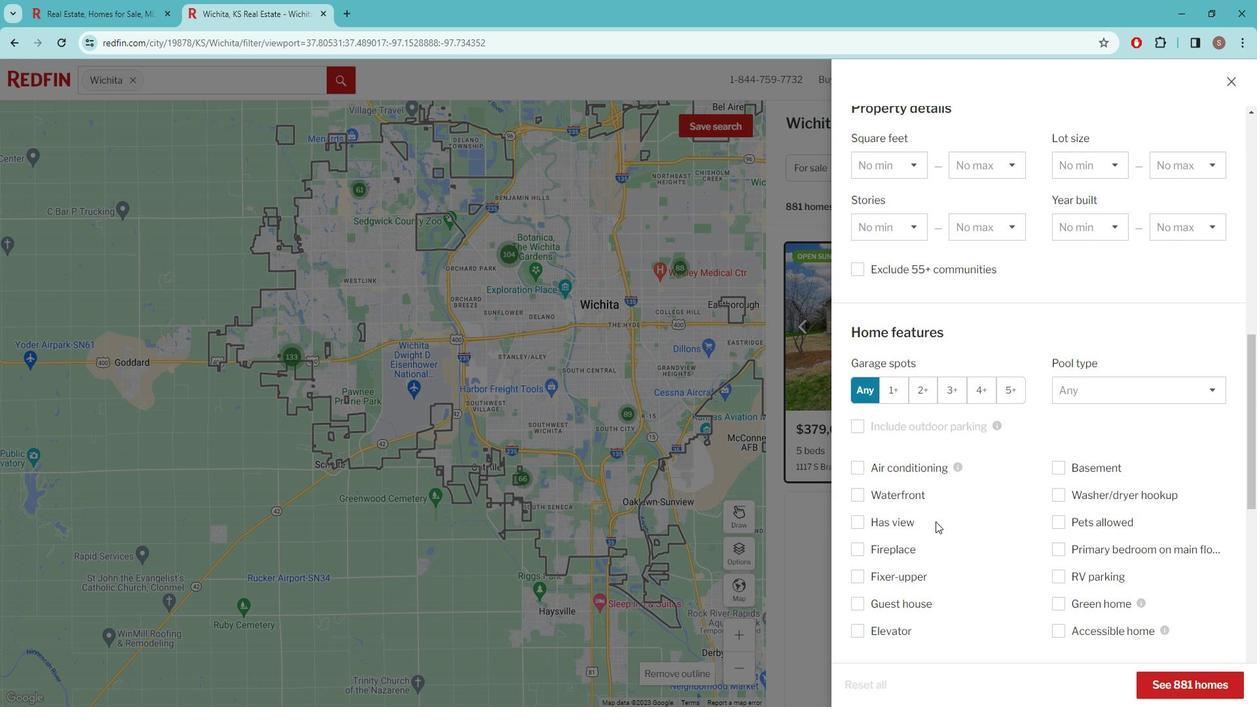 
Action: Mouse scrolled (948, 514) with delta (0, 0)
Screenshot: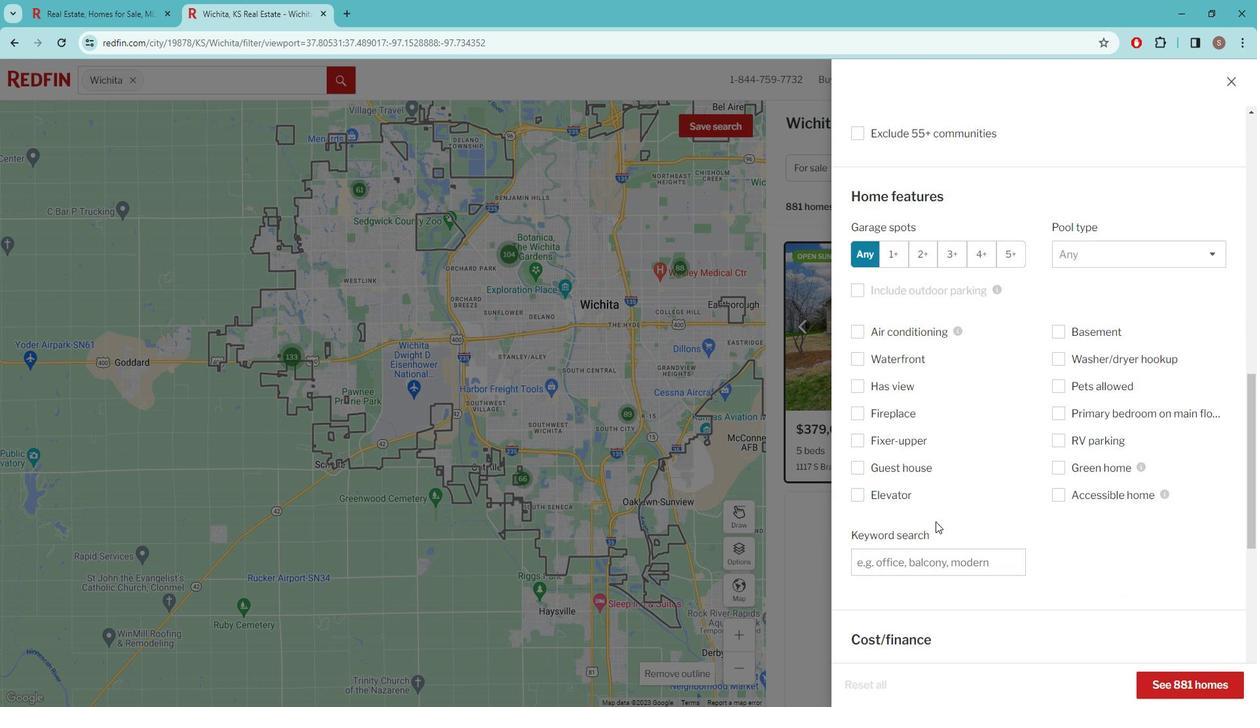 
Action: Mouse scrolled (948, 514) with delta (0, 0)
Screenshot: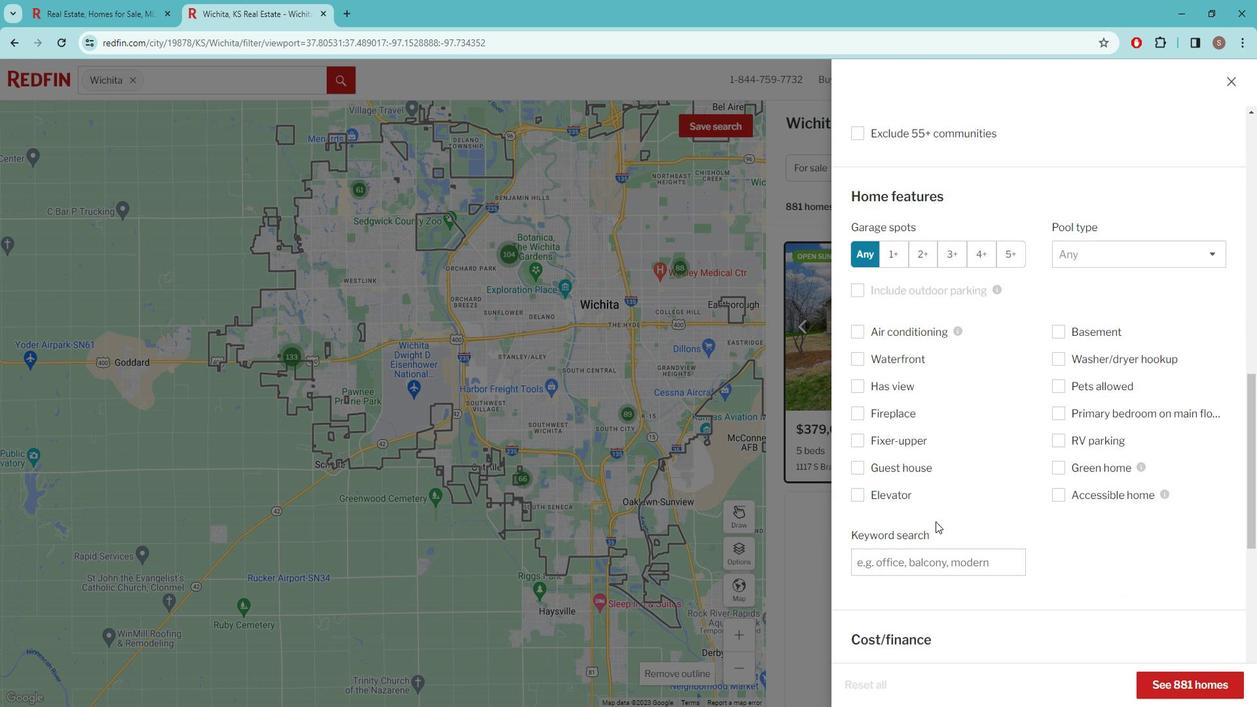 
Action: Mouse scrolled (948, 515) with delta (0, 0)
Screenshot: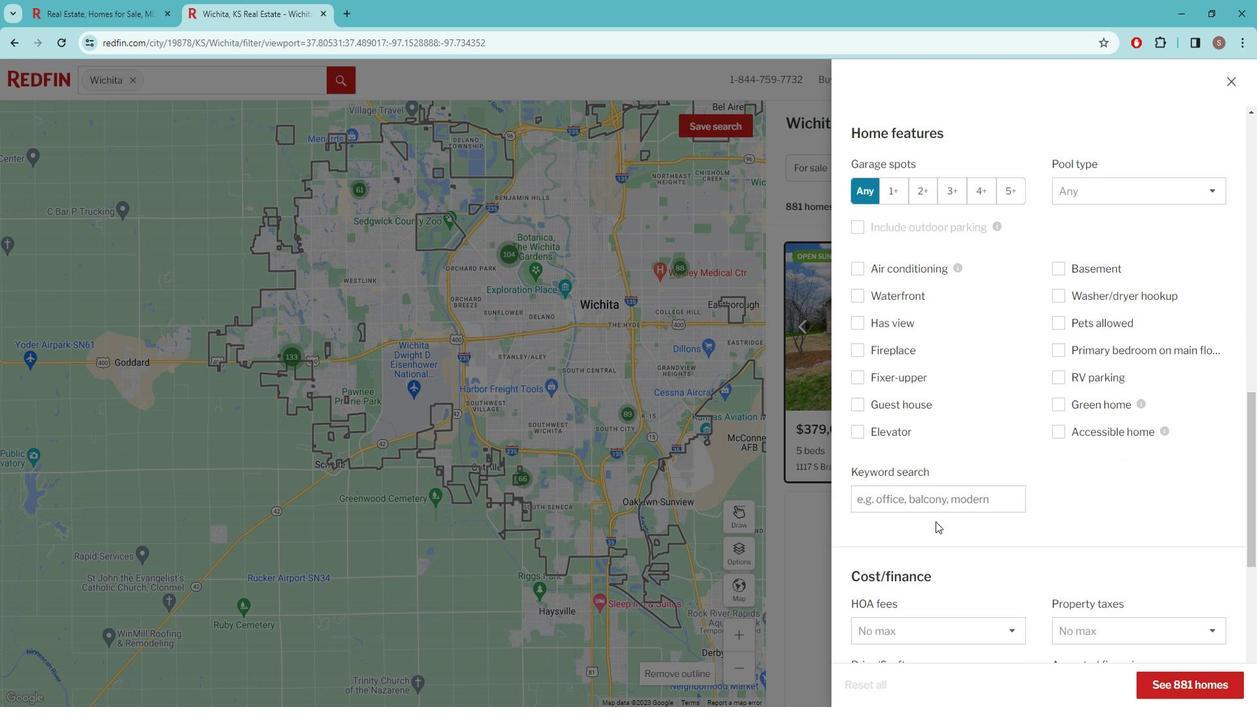 
Action: Mouse moved to (954, 512)
Screenshot: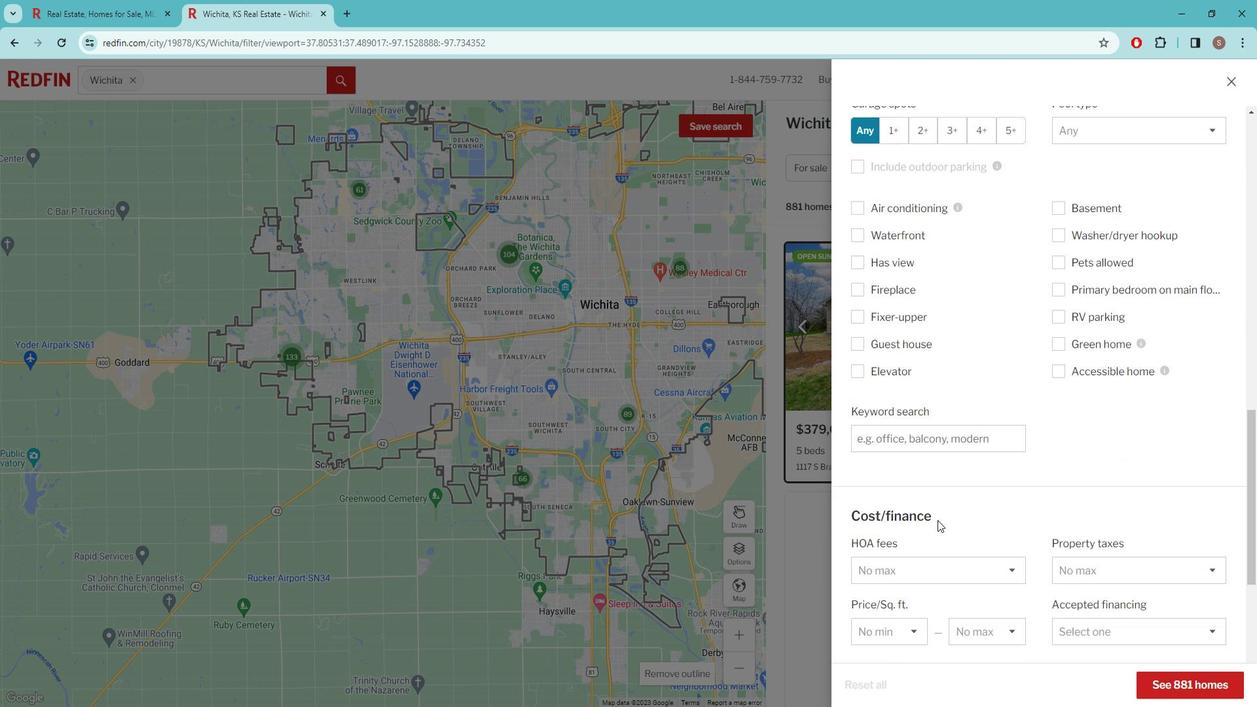
Action: Mouse scrolled (954, 512) with delta (0, 0)
Screenshot: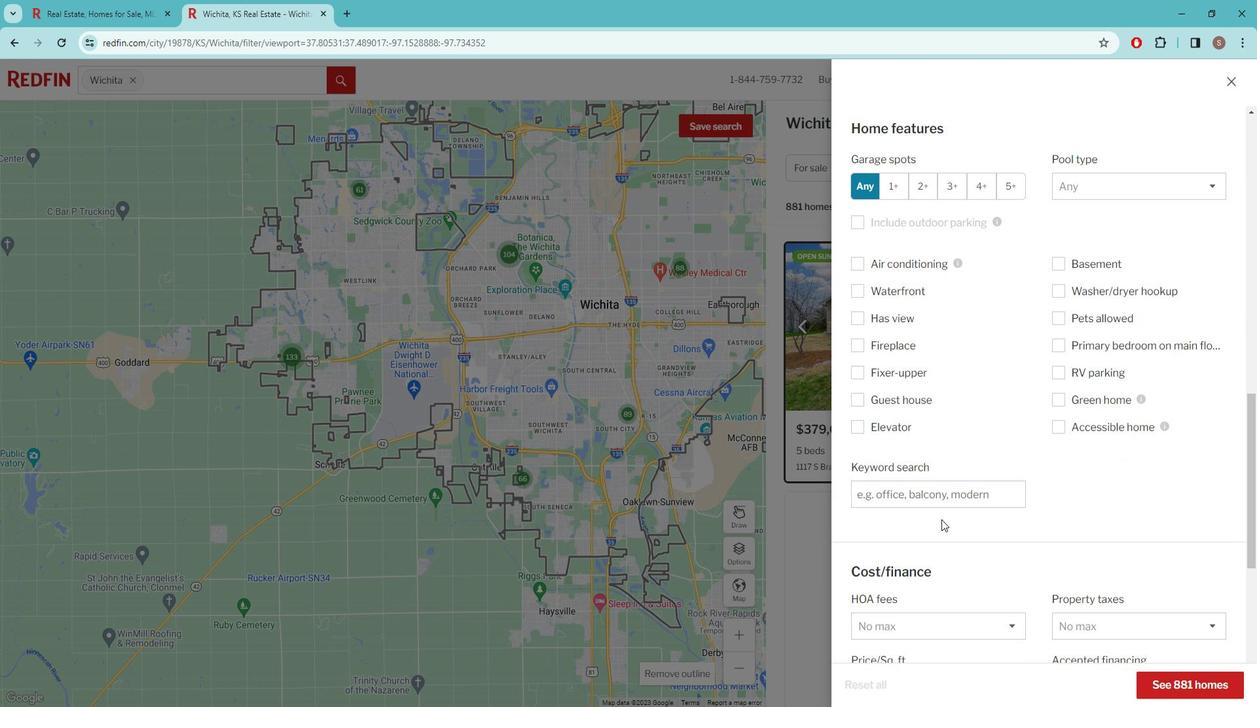 
Action: Mouse moved to (956, 512)
Screenshot: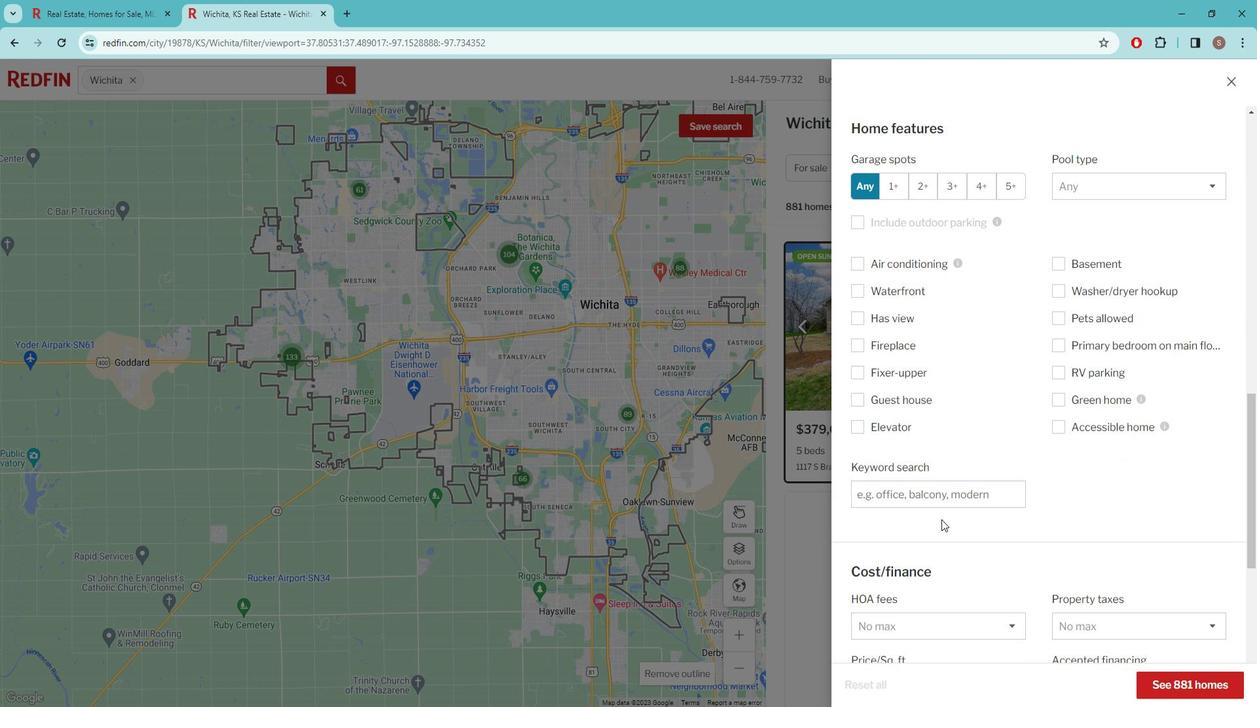 
Action: Mouse scrolled (956, 512) with delta (0, 0)
Screenshot: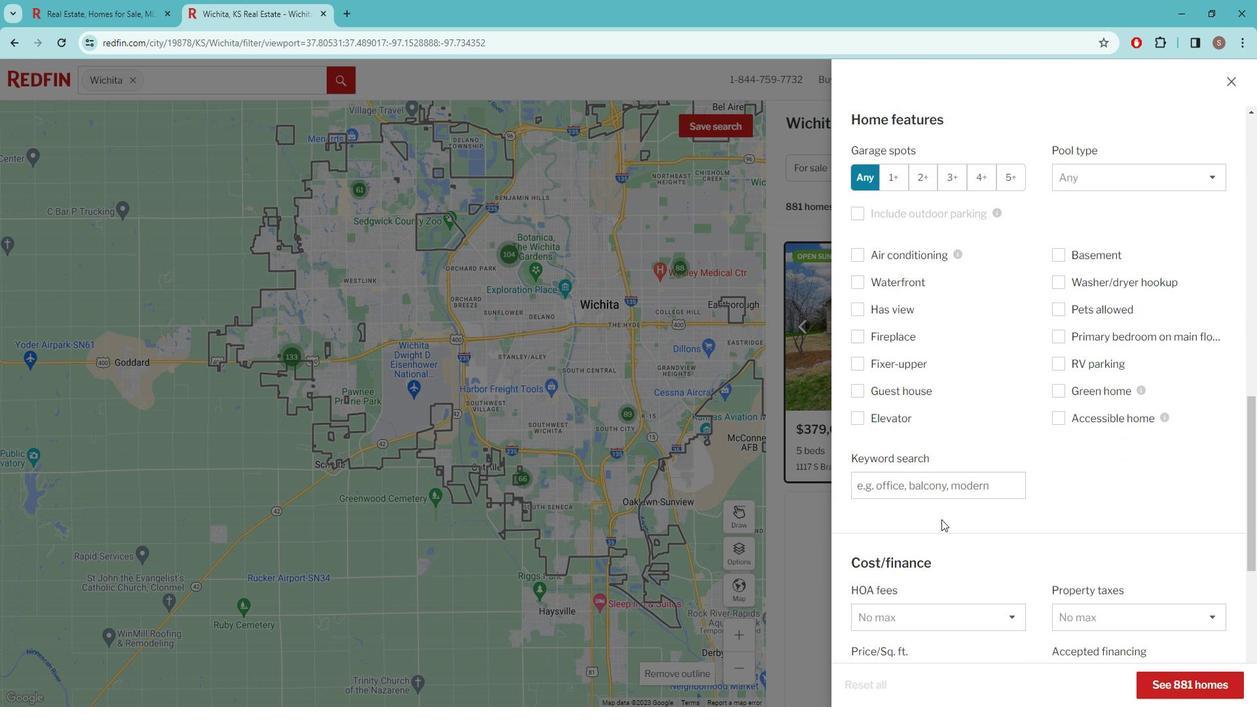 
Action: Mouse moved to (958, 512)
Screenshot: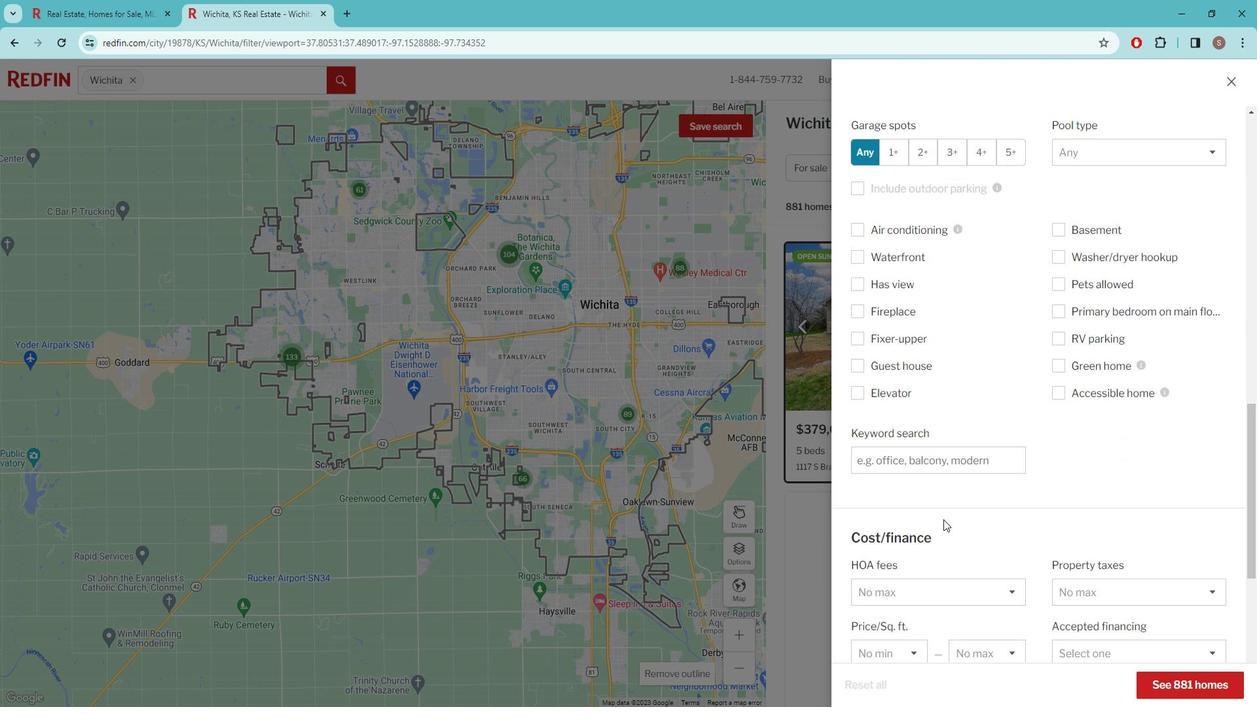 
Action: Mouse scrolled (958, 512) with delta (0, 0)
Screenshot: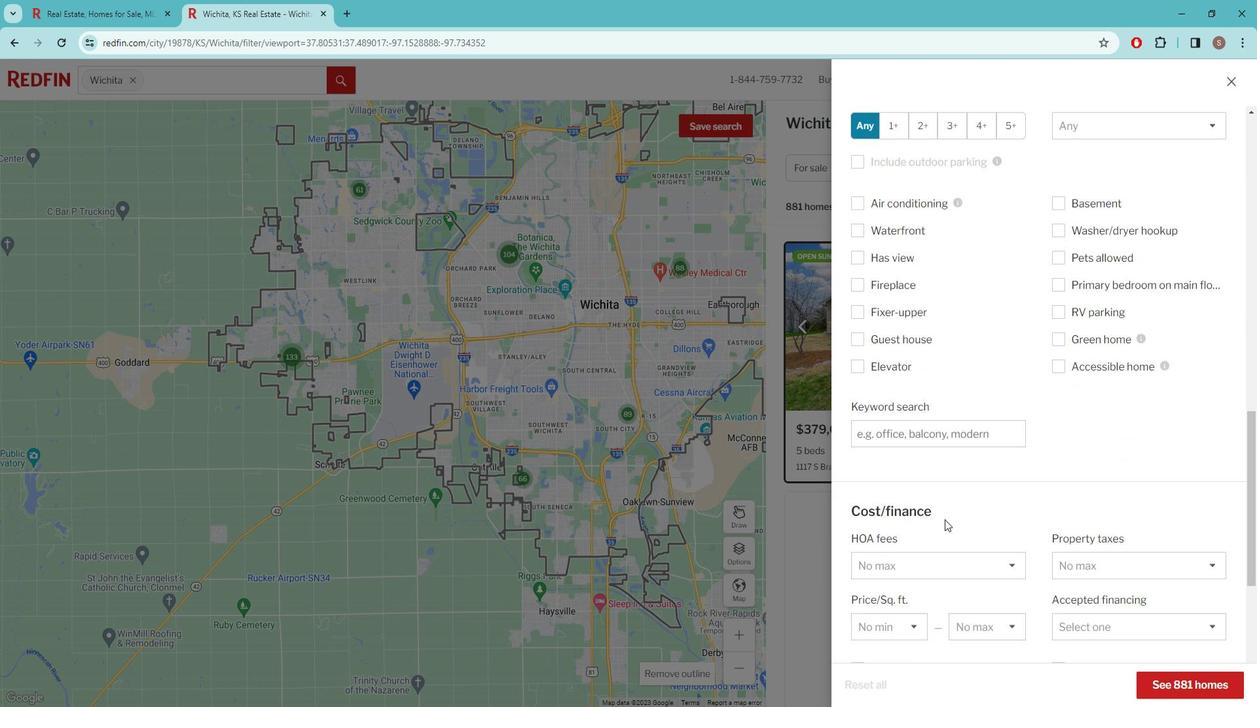 
Action: Mouse moved to (924, 292)
Screenshot: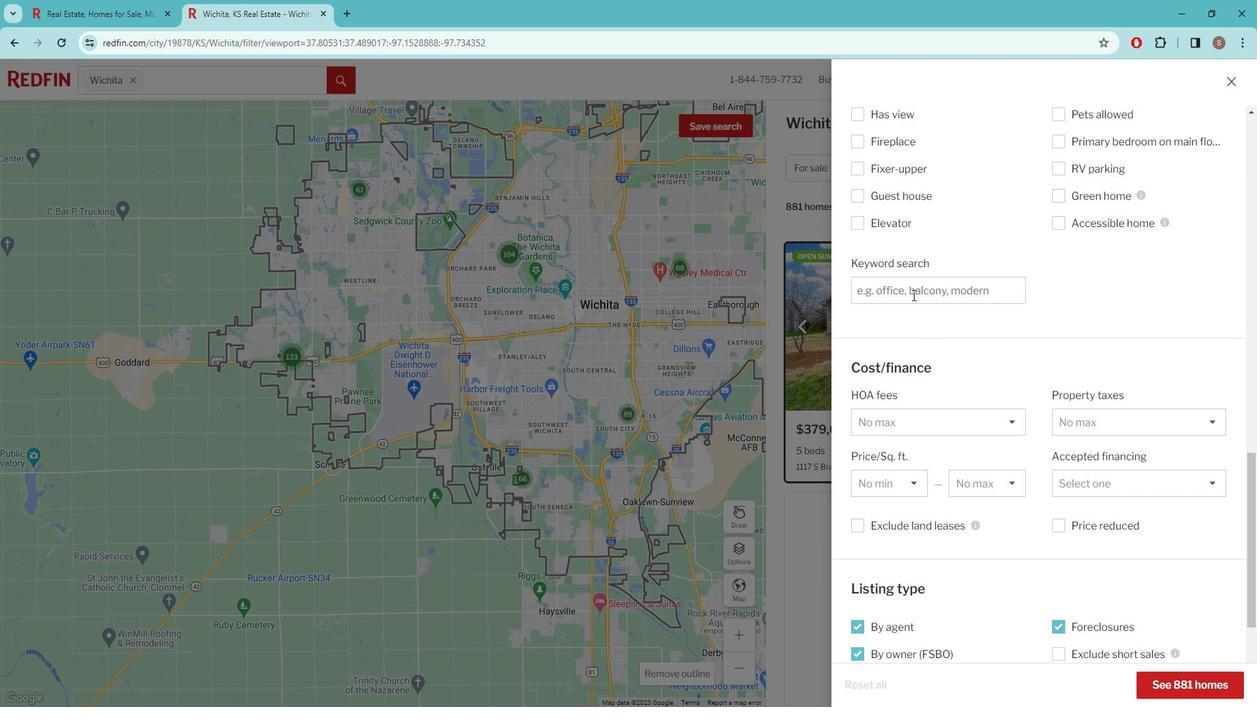 
Action: Mouse pressed left at (924, 292)
Screenshot: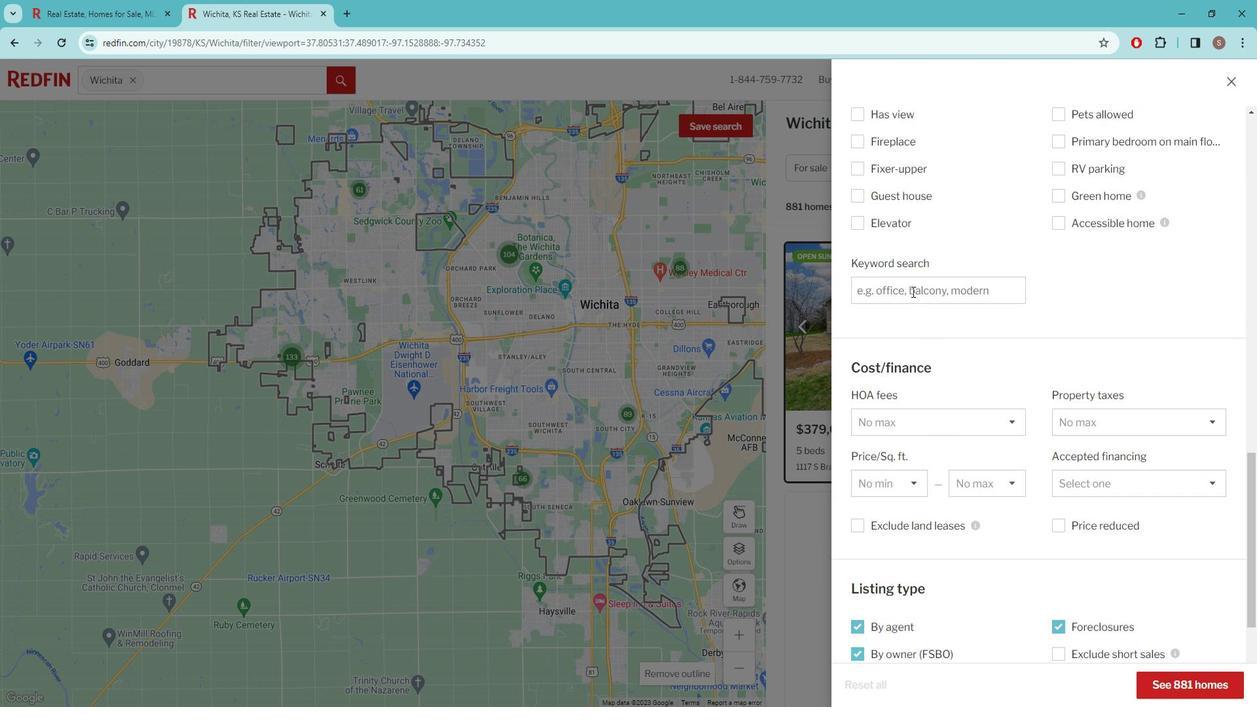 
Action: Key pressed A<Key.space>LARGE<Key.space>BACKYARD
Screenshot: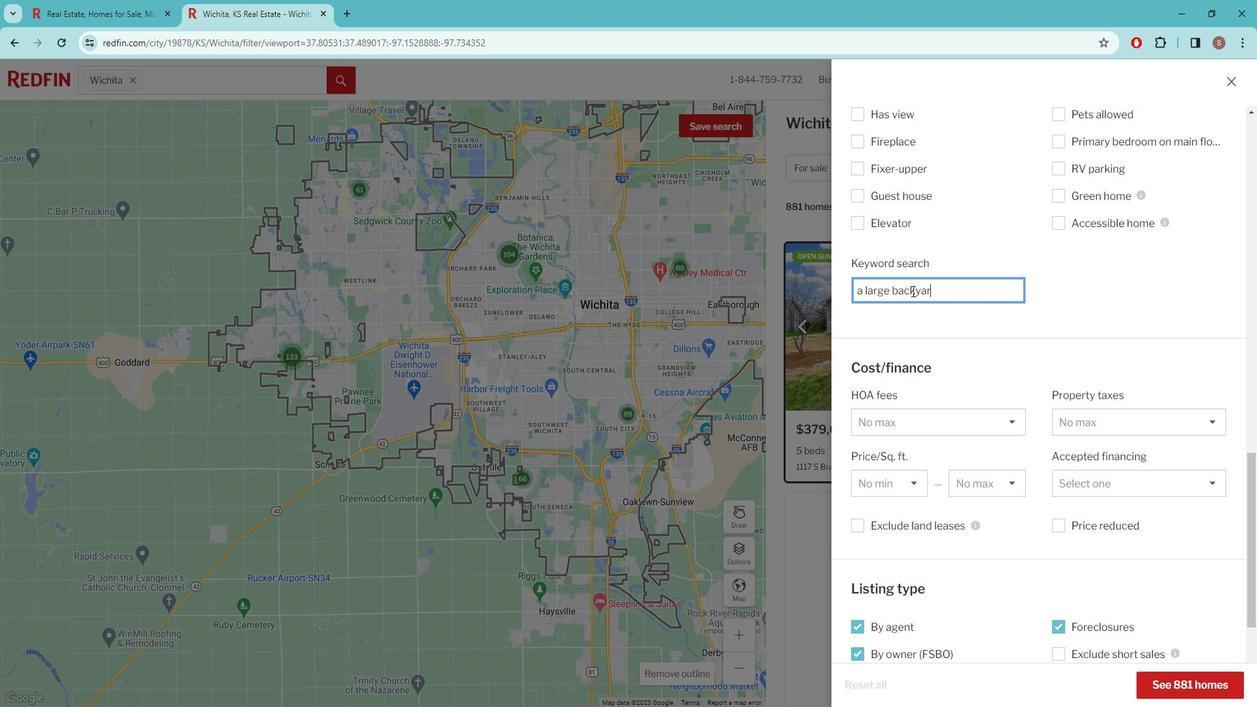 
Action: Mouse moved to (948, 324)
Screenshot: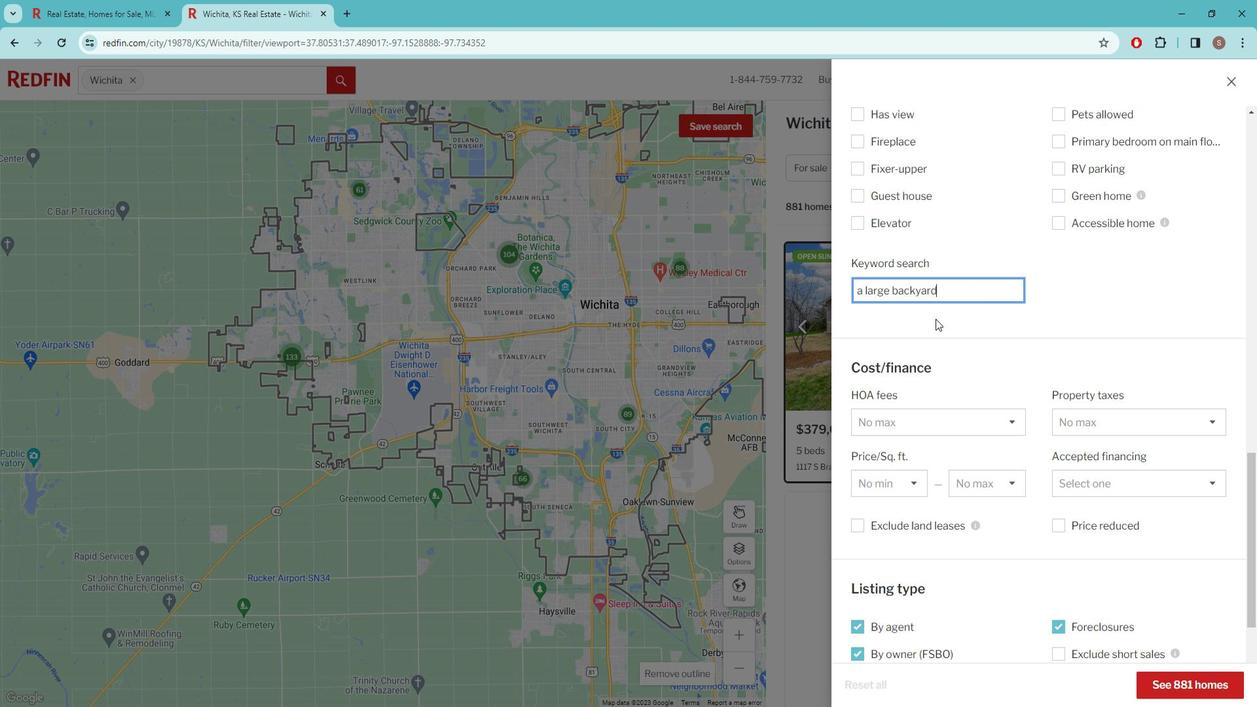 
Action: Mouse scrolled (948, 323) with delta (0, 0)
Screenshot: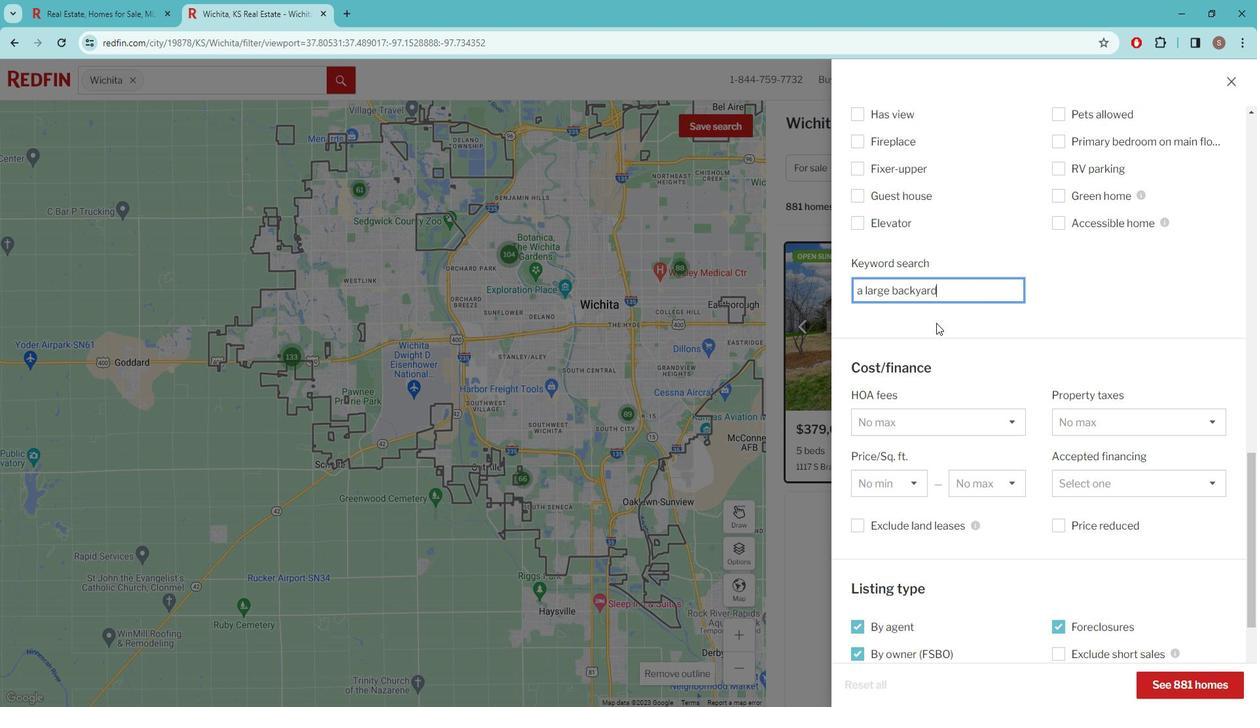
Action: Mouse scrolled (948, 323) with delta (0, 0)
Screenshot: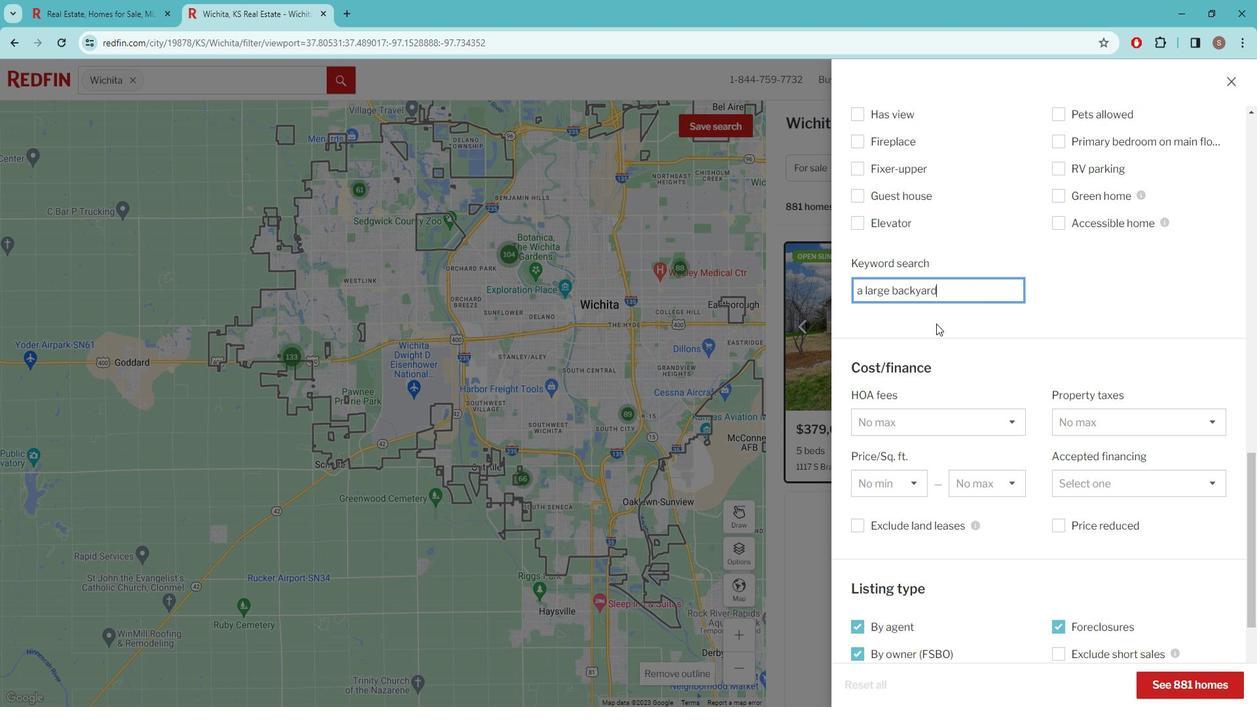 
Action: Mouse moved to (943, 341)
Screenshot: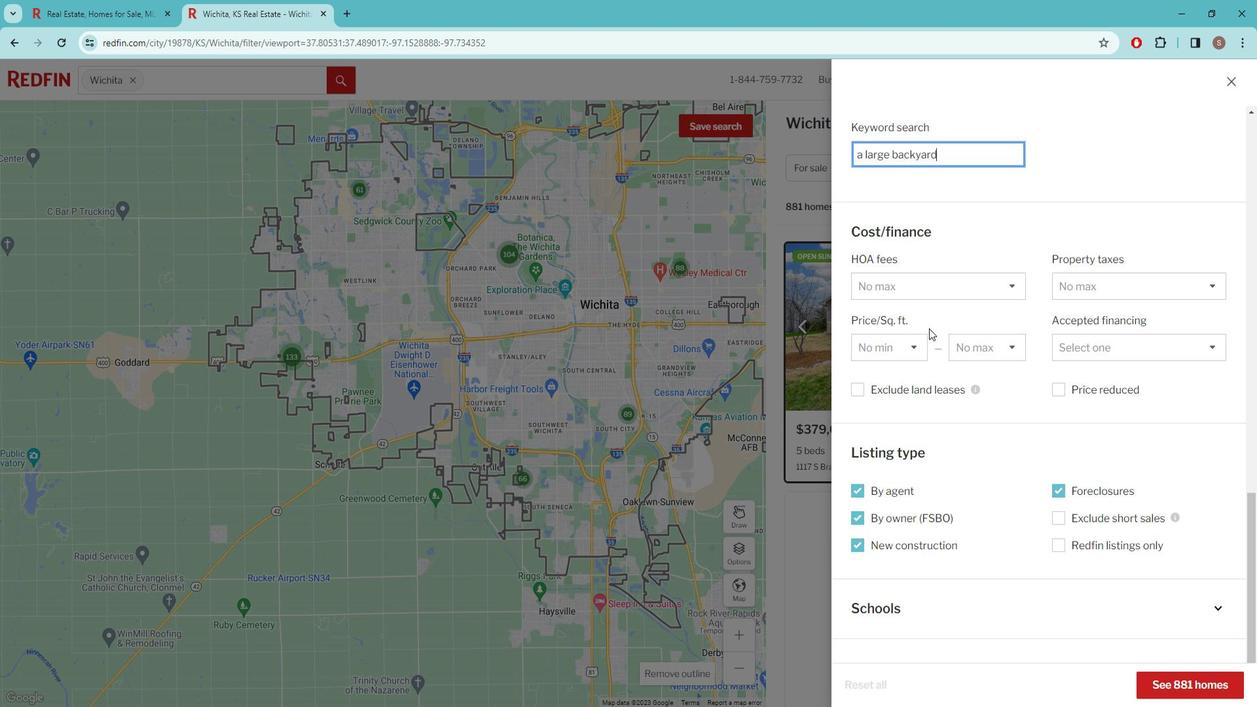 
Action: Mouse scrolled (943, 341) with delta (0, 0)
Screenshot: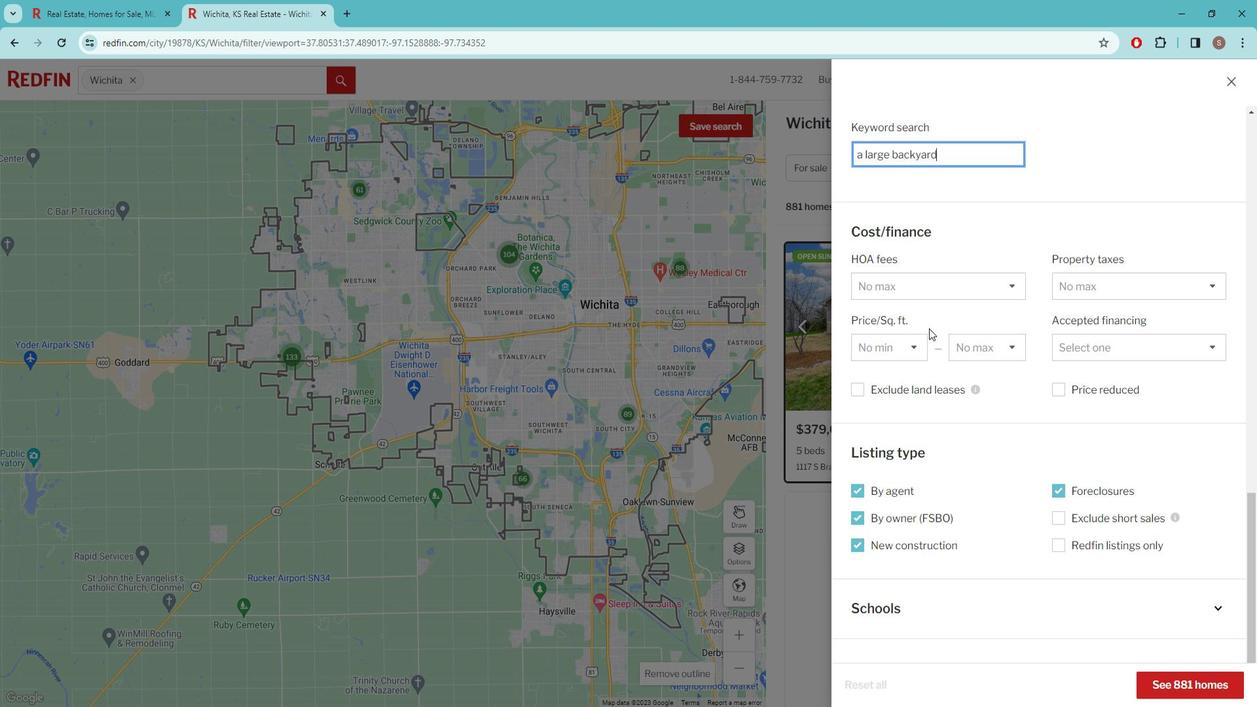 
Action: Mouse moved to (943, 345)
Screenshot: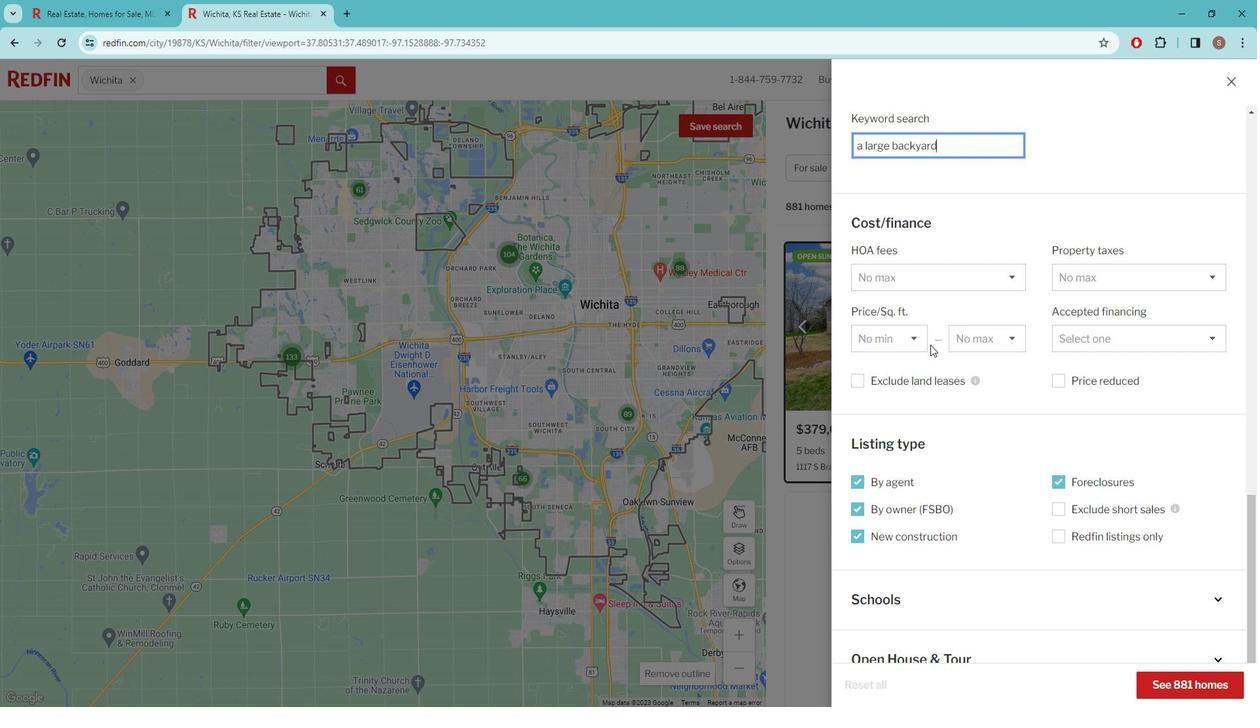 
Action: Mouse scrolled (943, 344) with delta (0, 0)
Screenshot: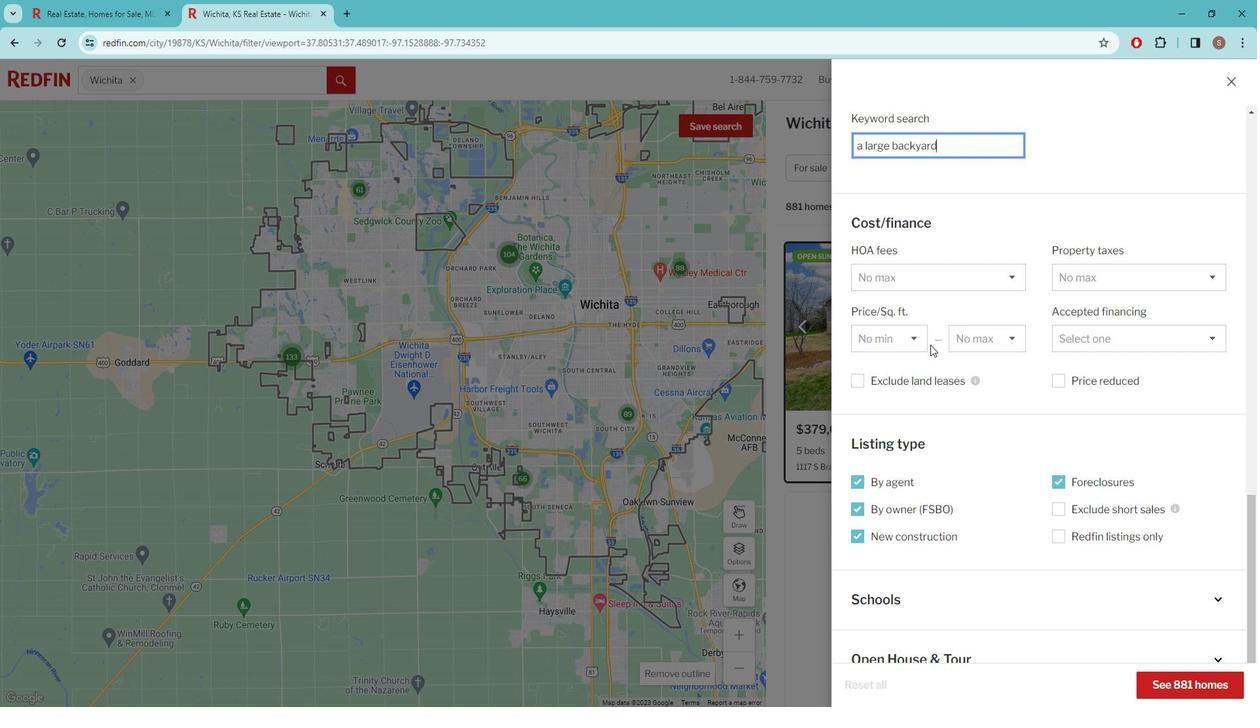 
Action: Mouse moved to (943, 347)
Screenshot: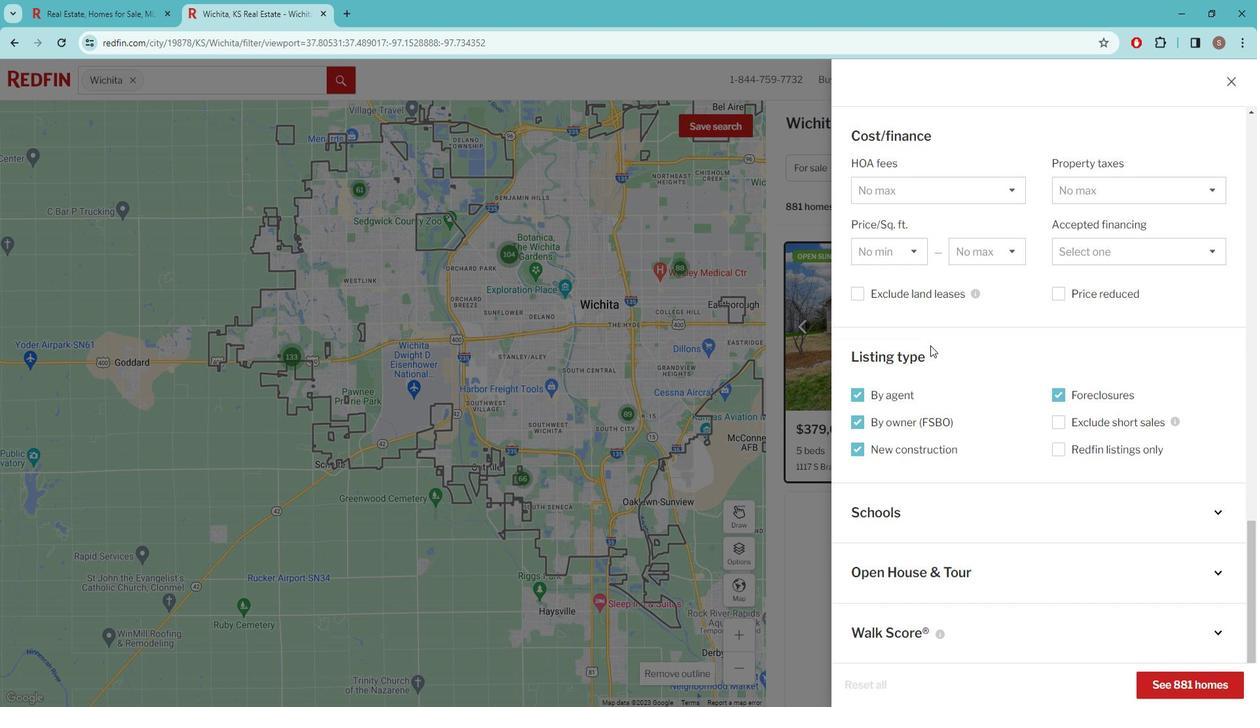 
Action: Mouse scrolled (943, 346) with delta (0, 0)
Screenshot: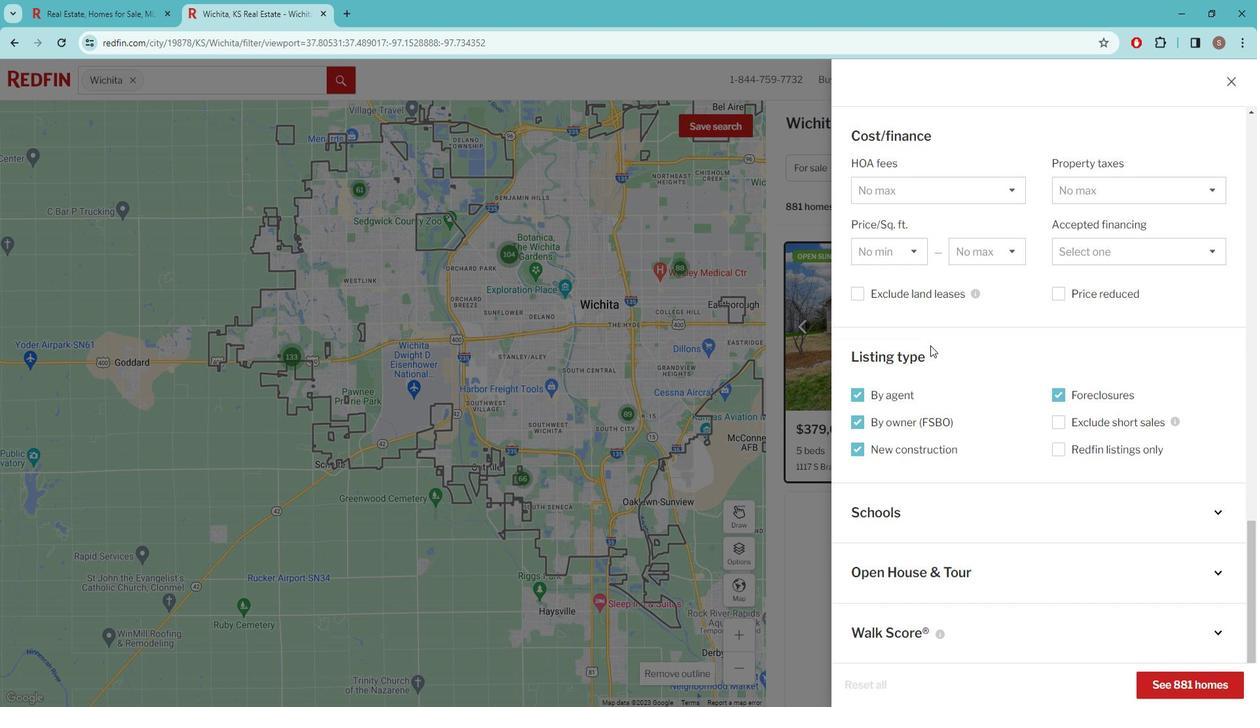 
Action: Mouse scrolled (943, 346) with delta (0, 0)
Screenshot: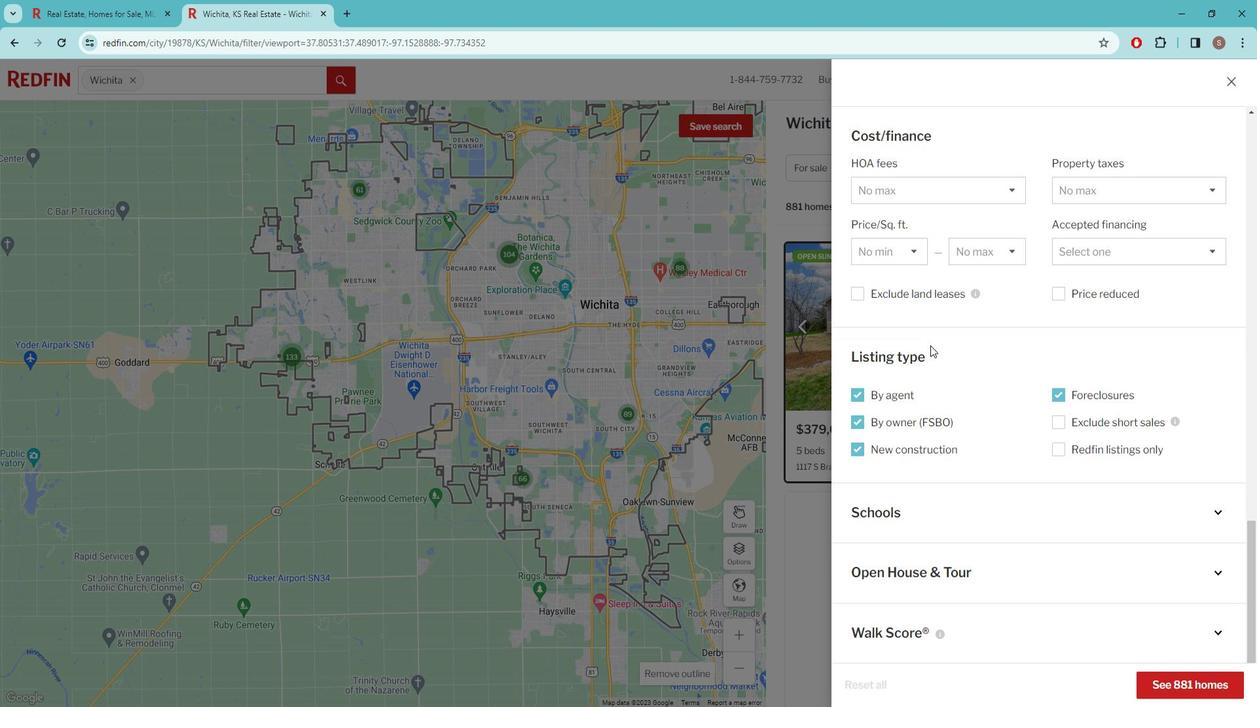 
Action: Mouse moved to (944, 349)
Screenshot: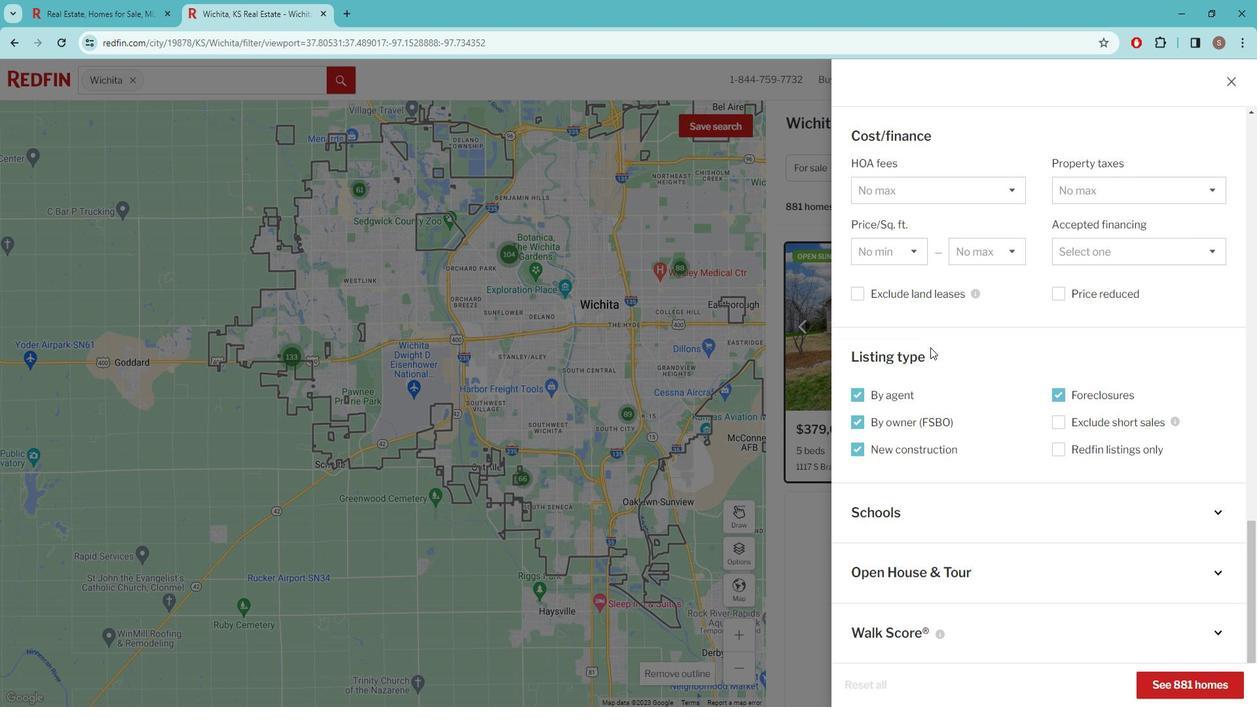 
Action: Mouse scrolled (944, 348) with delta (0, 0)
Screenshot: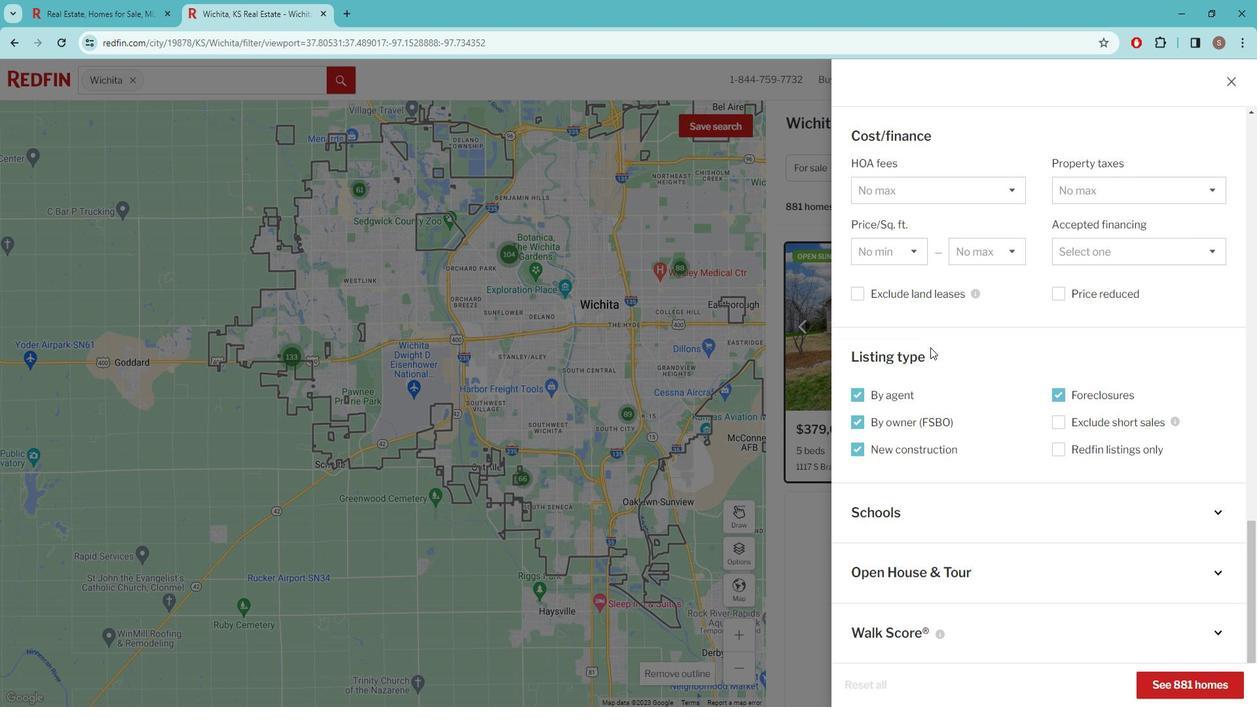 
Action: Mouse moved to (1020, 564)
Screenshot: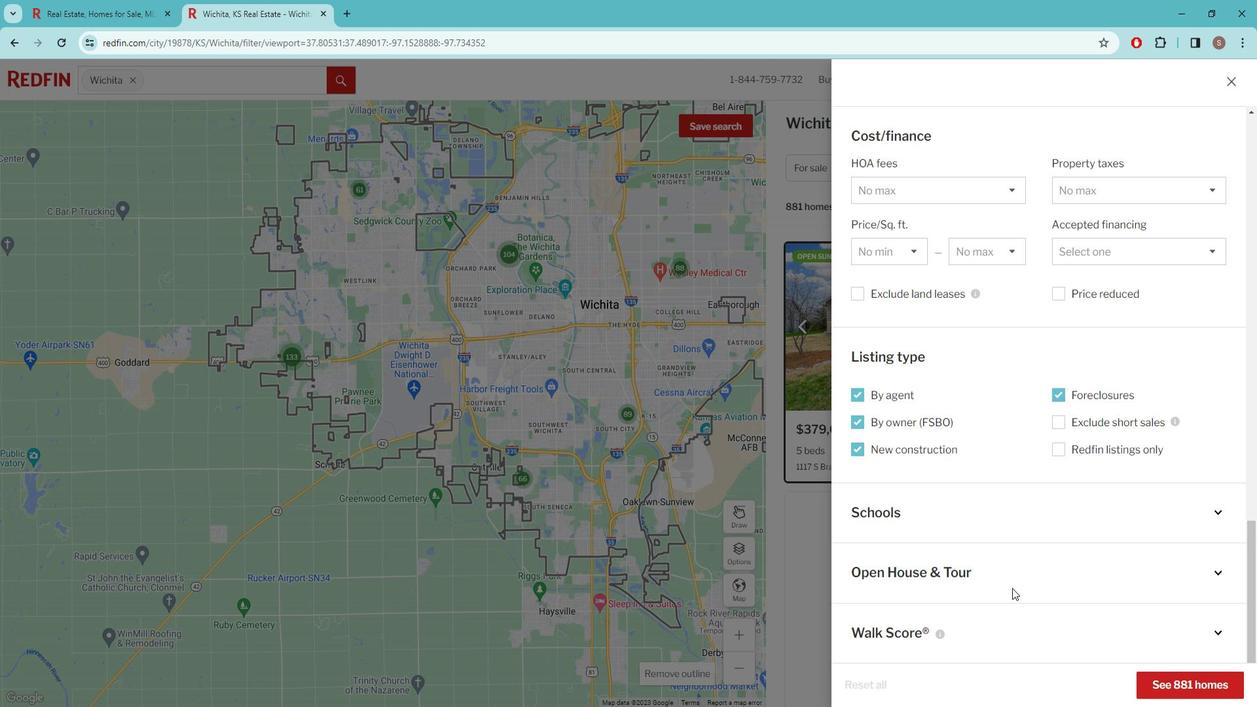 
Action: Mouse pressed left at (1020, 564)
Screenshot: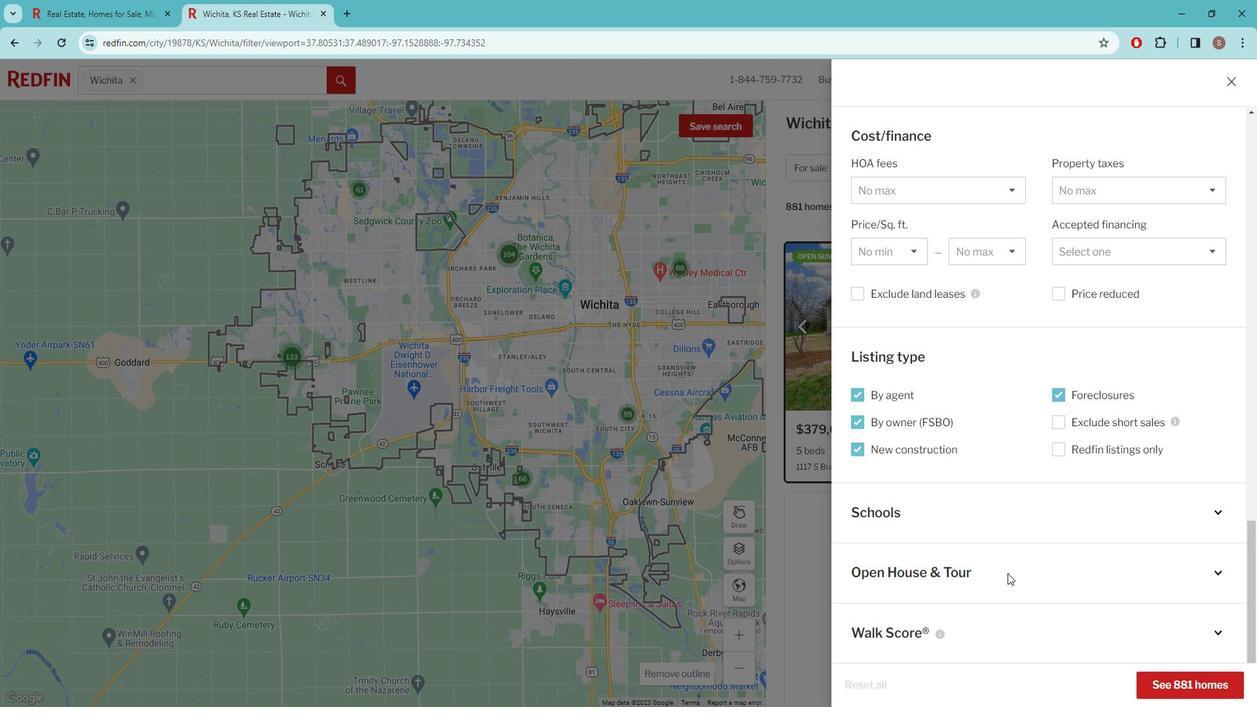
Action: Mouse moved to (882, 563)
Screenshot: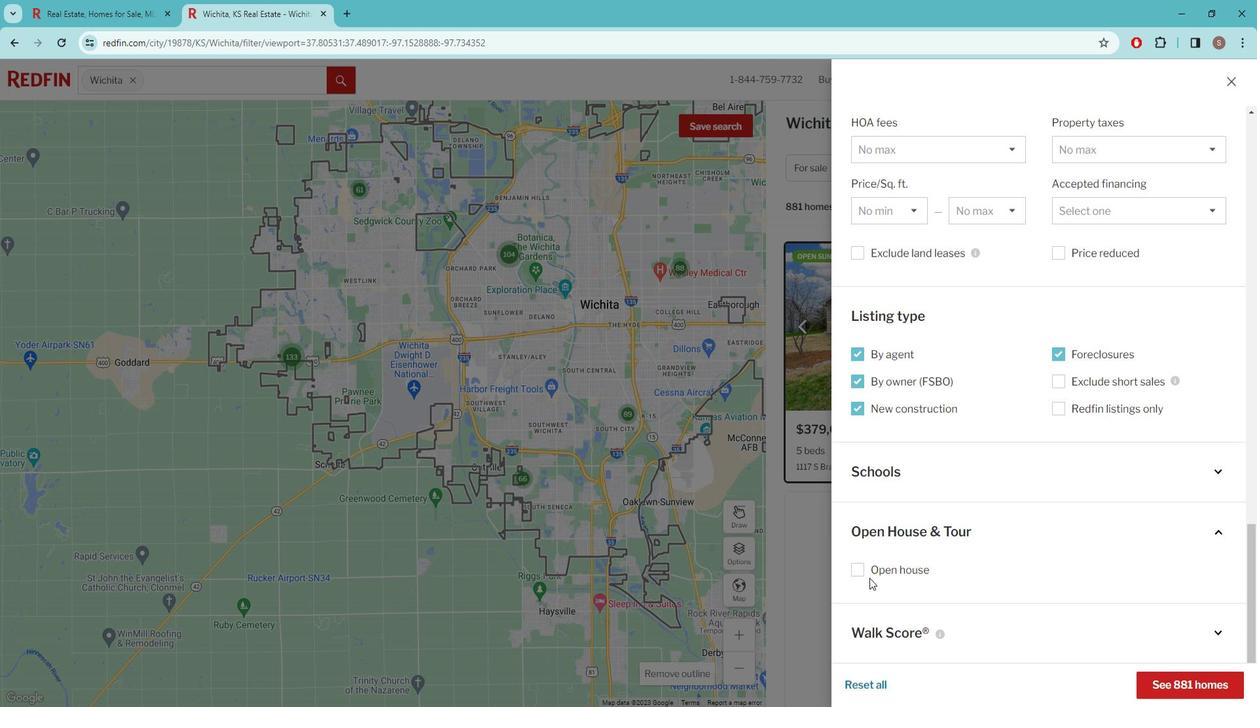 
Action: Mouse pressed left at (882, 563)
Screenshot: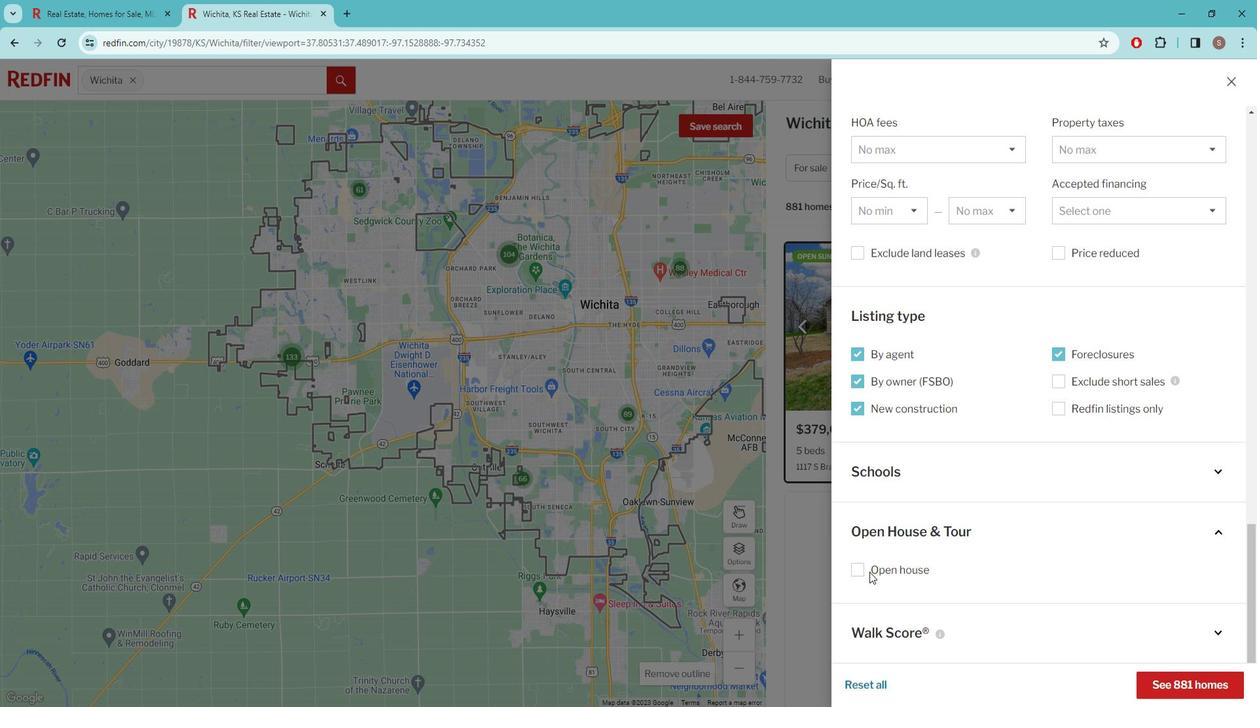
Action: Mouse moved to (865, 554)
Screenshot: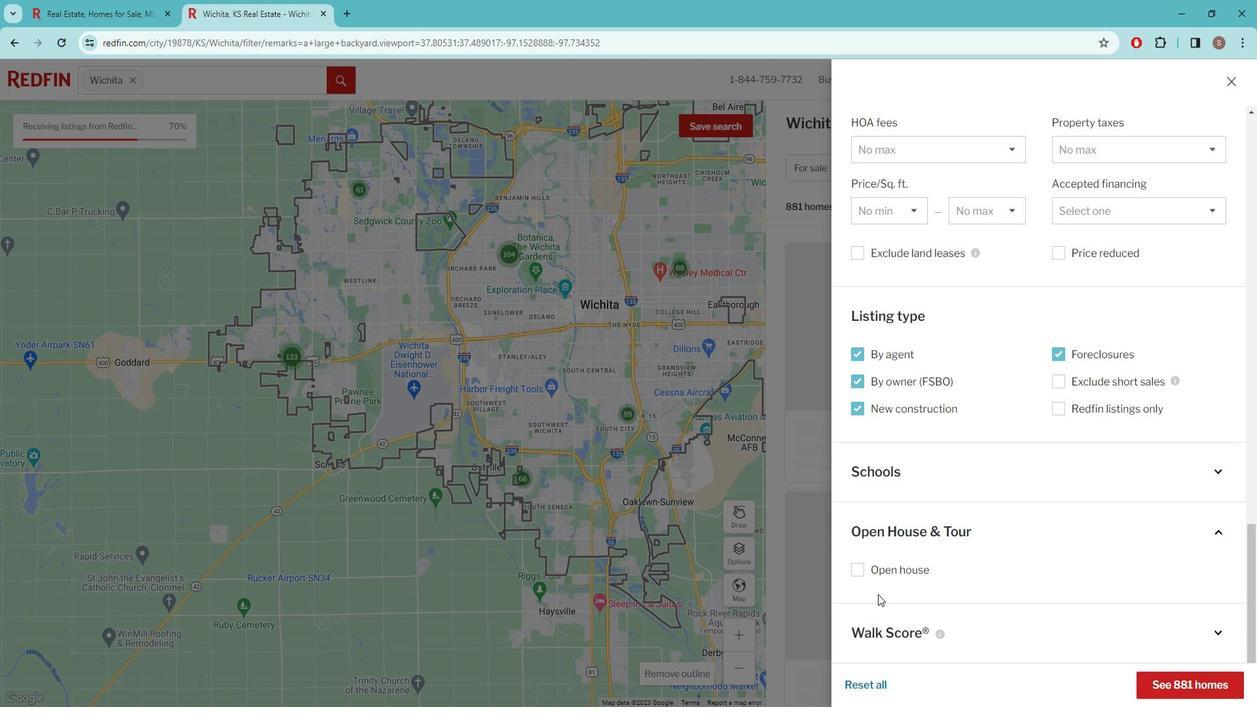 
Action: Mouse pressed left at (865, 554)
Screenshot: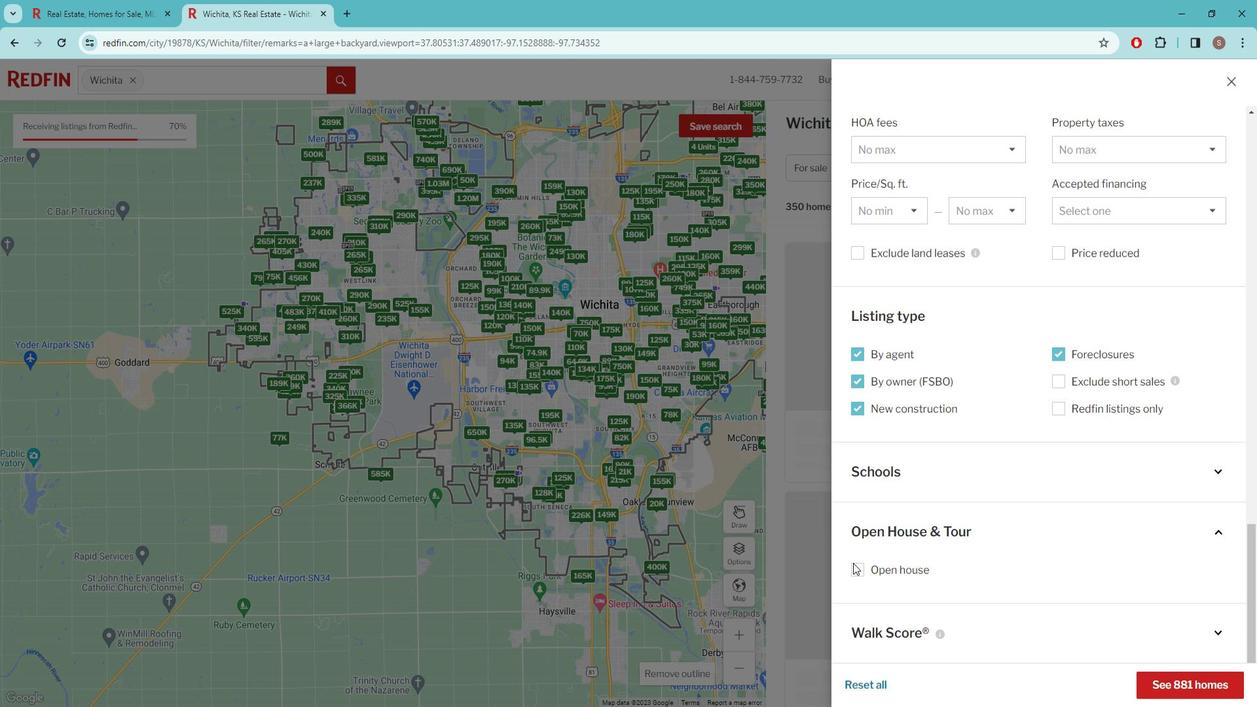 
Action: Mouse moved to (901, 612)
Screenshot: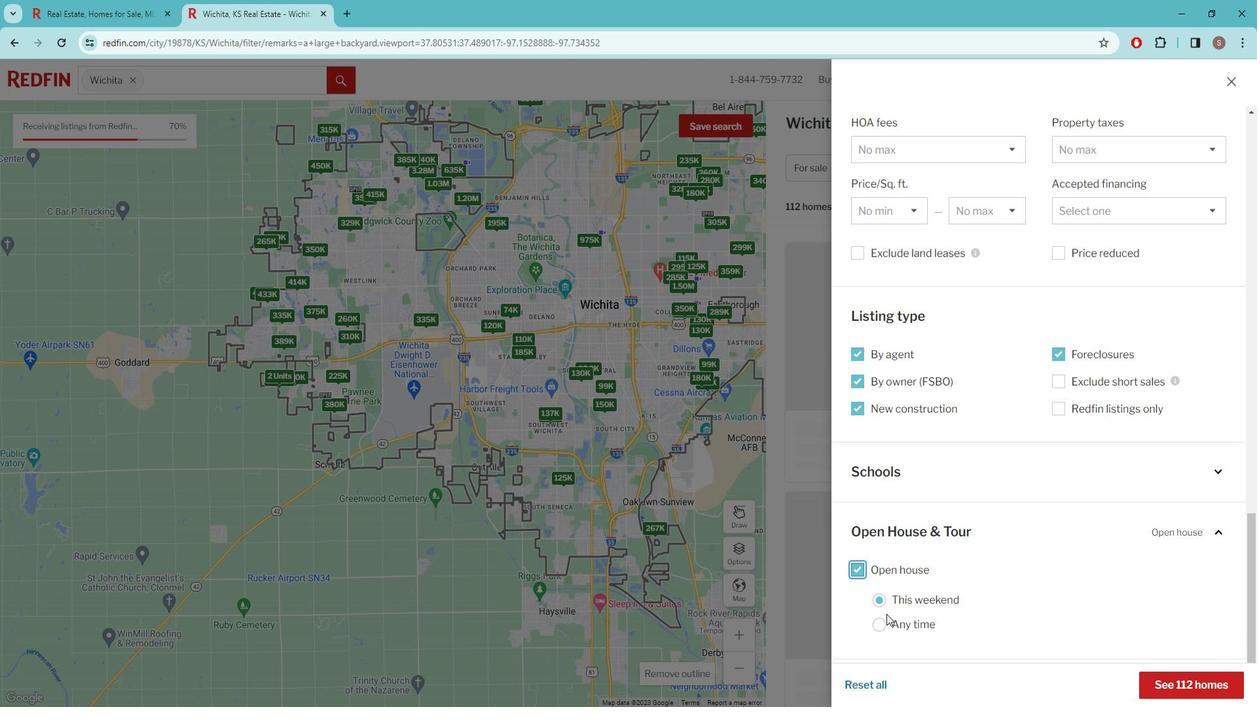 
Action: Mouse pressed left at (901, 612)
Screenshot: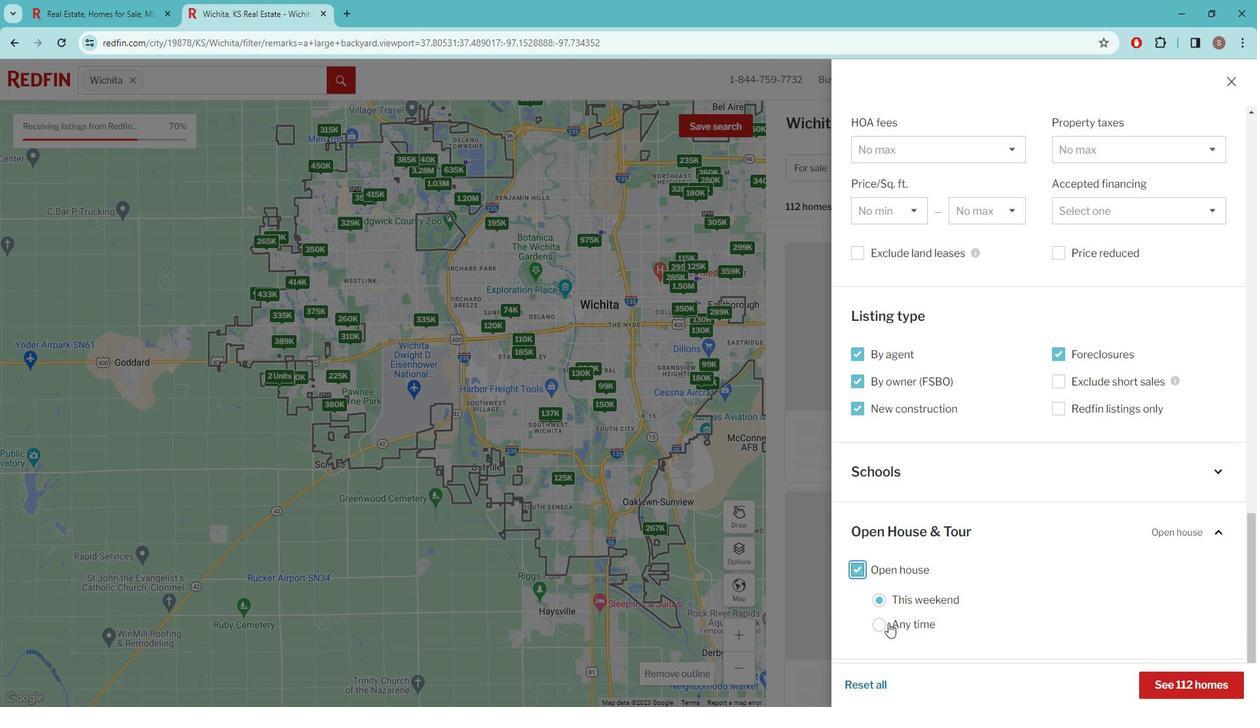 
Action: Mouse moved to (1187, 668)
Screenshot: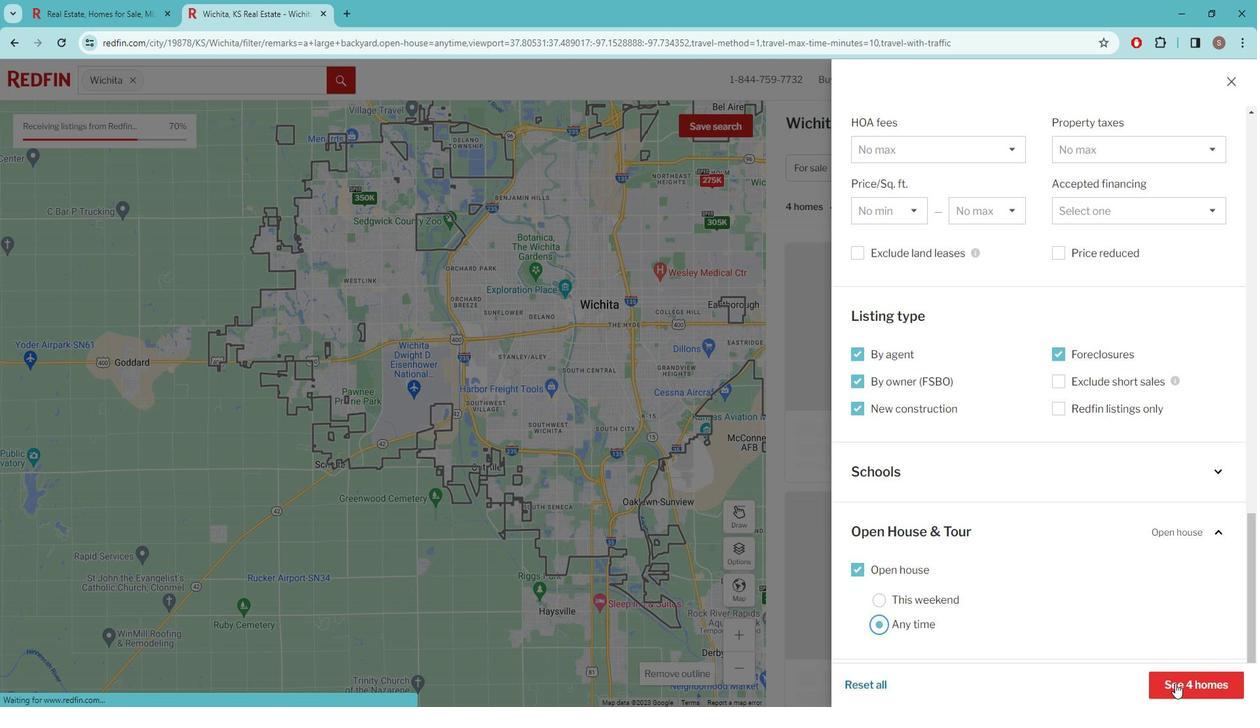 
Action: Mouse pressed left at (1187, 668)
Screenshot: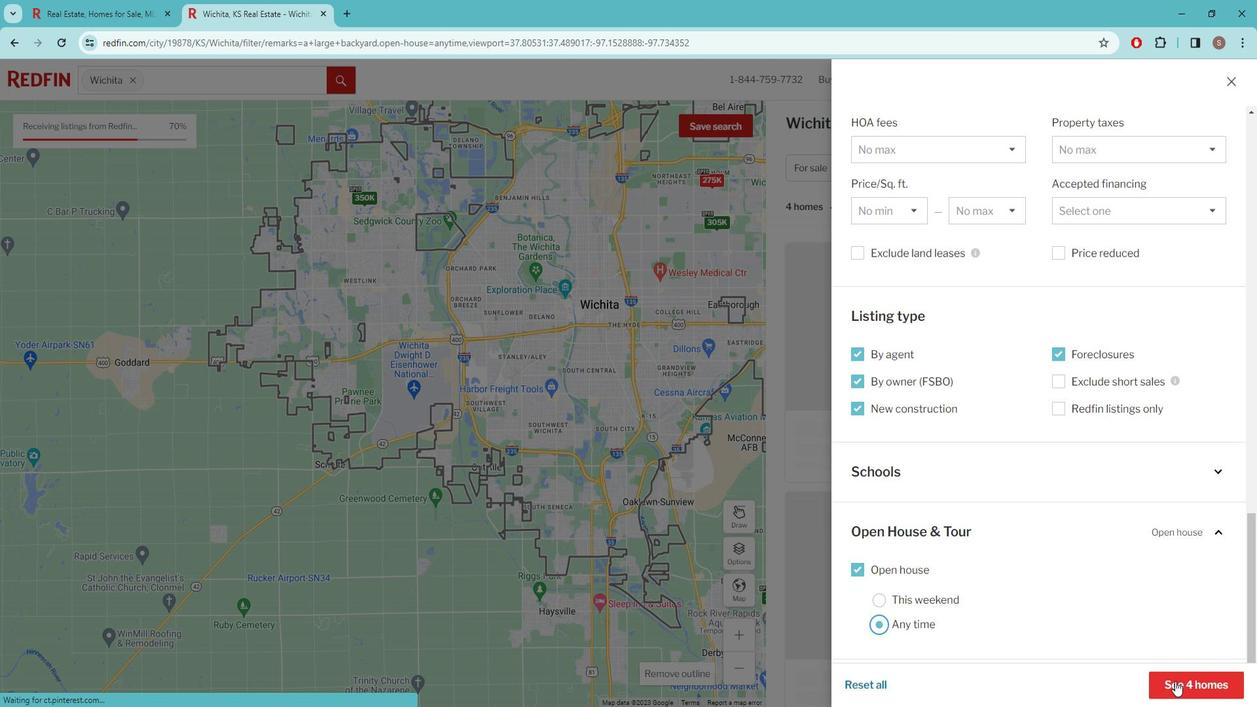 
Action: Mouse moved to (924, 420)
Screenshot: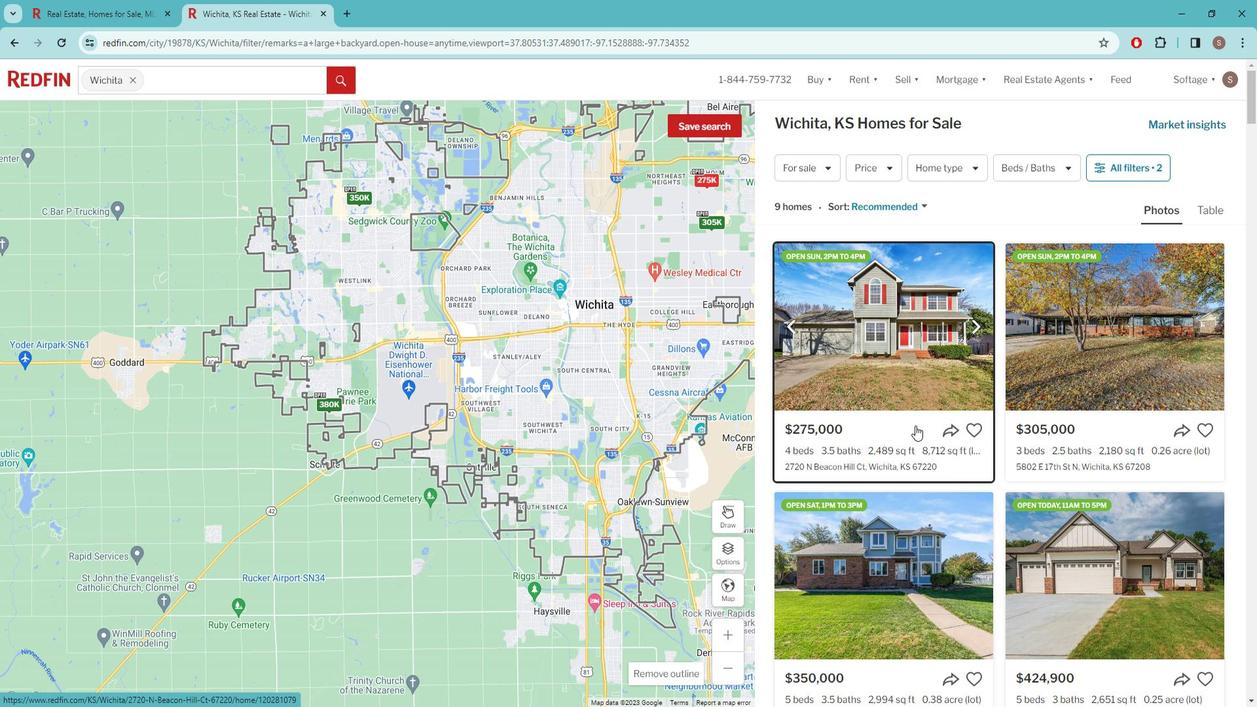 
Action: Mouse pressed left at (924, 420)
Screenshot: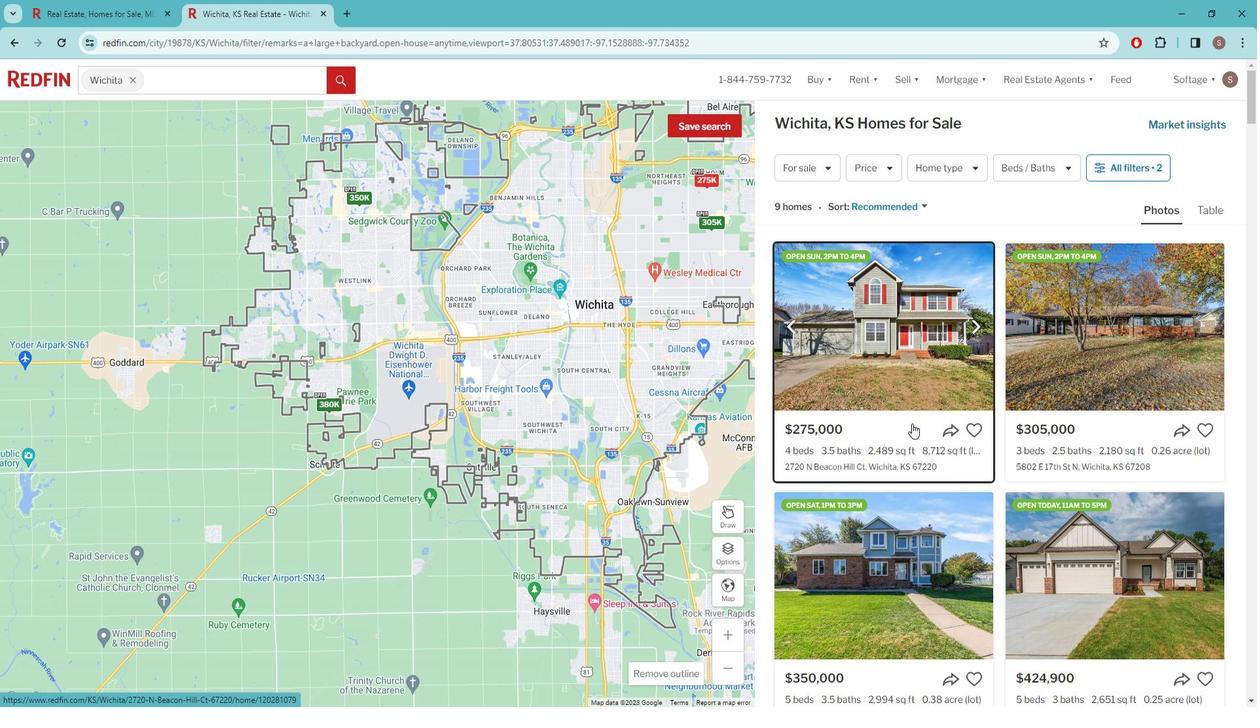 
Action: Mouse moved to (457, 126)
Screenshot: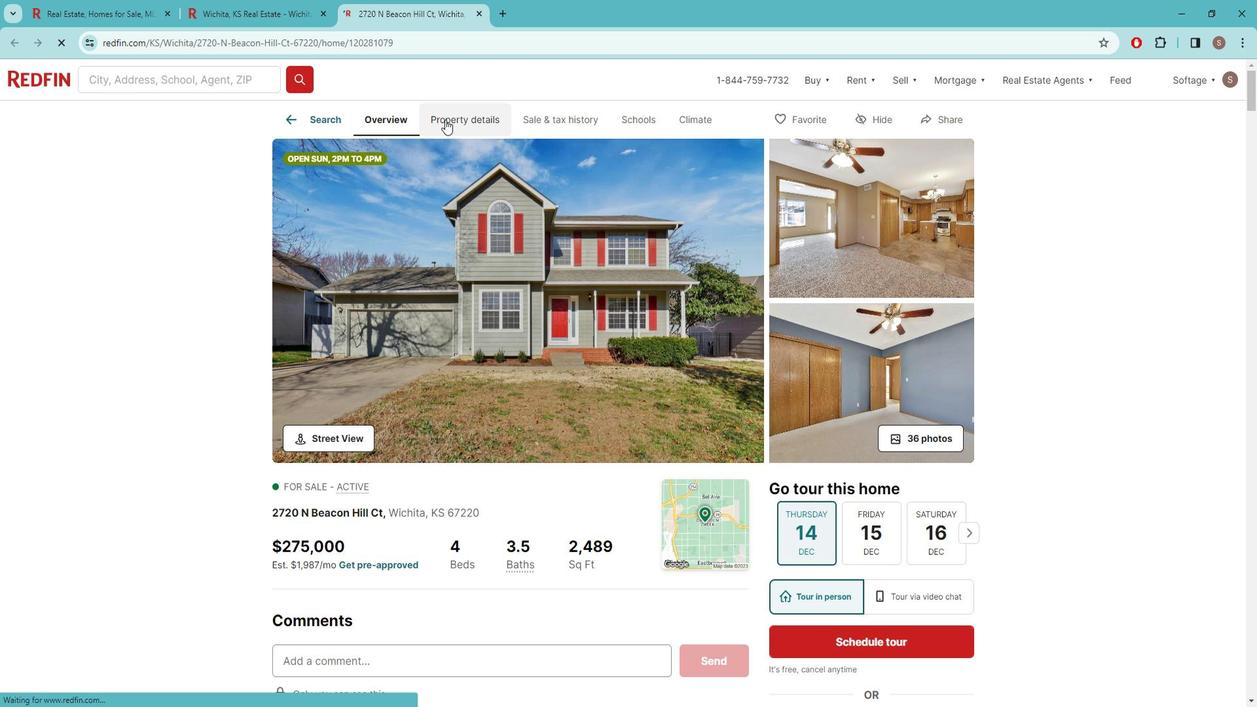 
Action: Mouse pressed left at (457, 126)
Screenshot: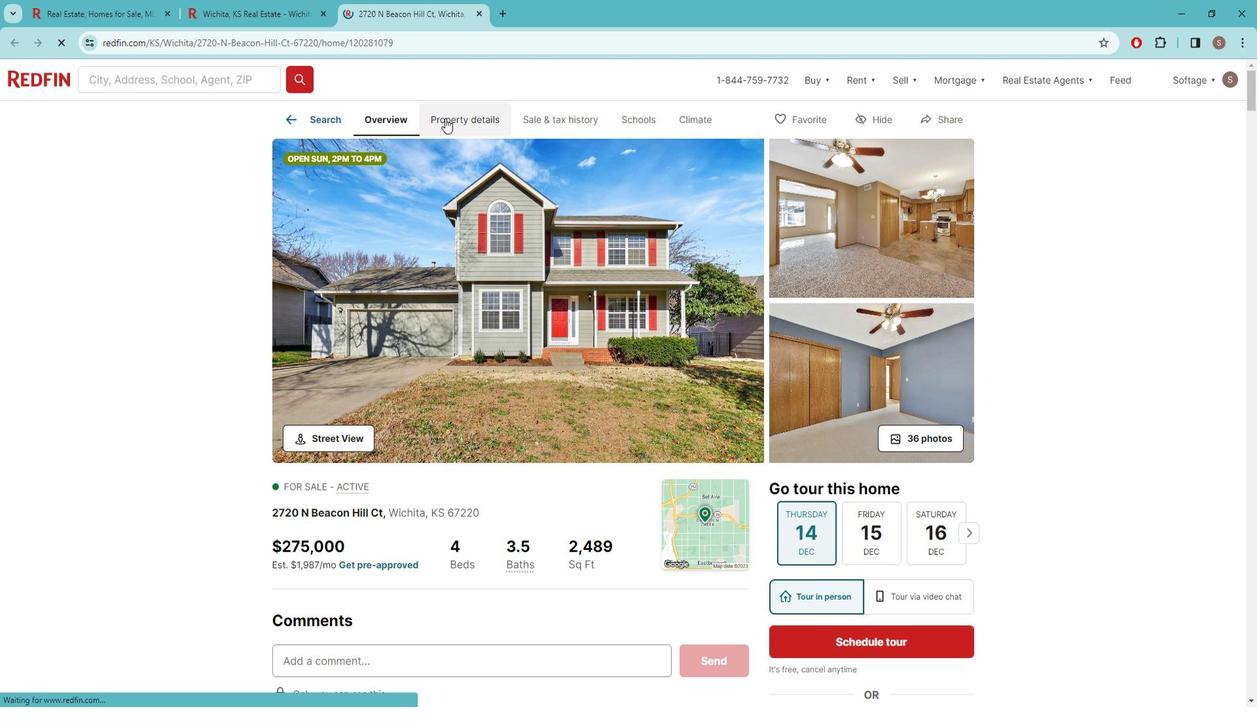 
Action: Mouse moved to (447, 170)
Screenshot: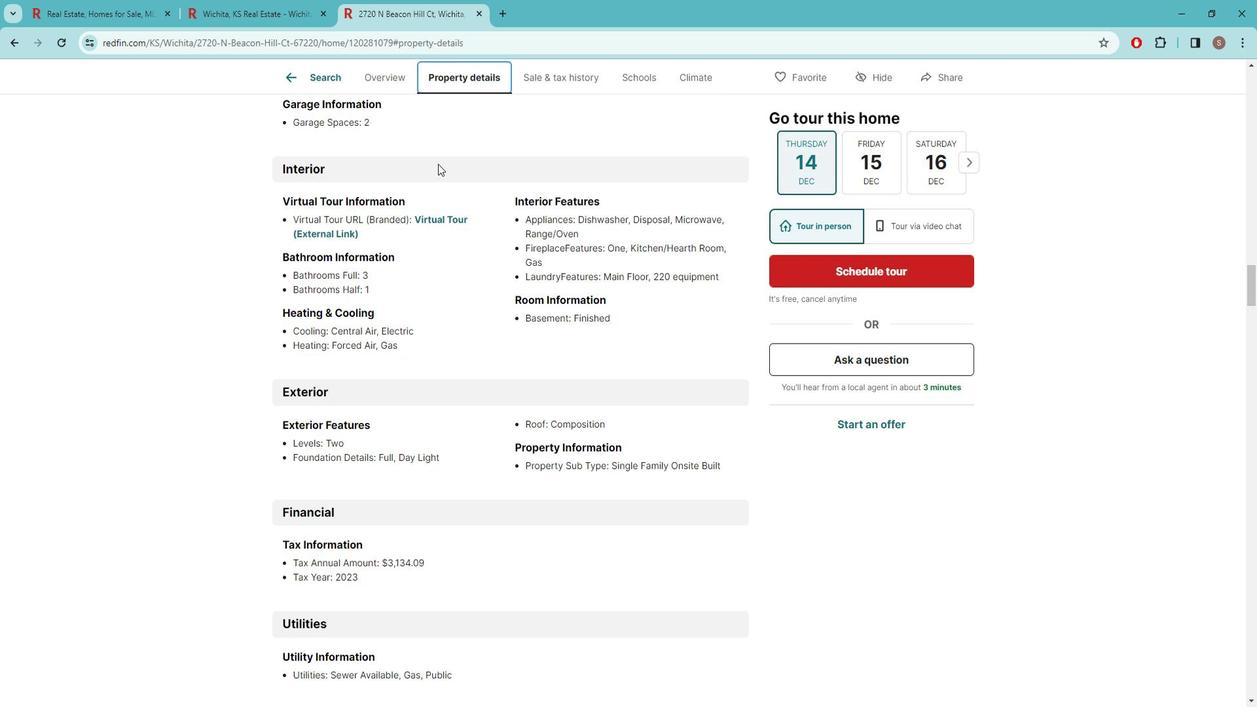 
Action: Mouse scrolled (447, 171) with delta (0, 0)
Screenshot: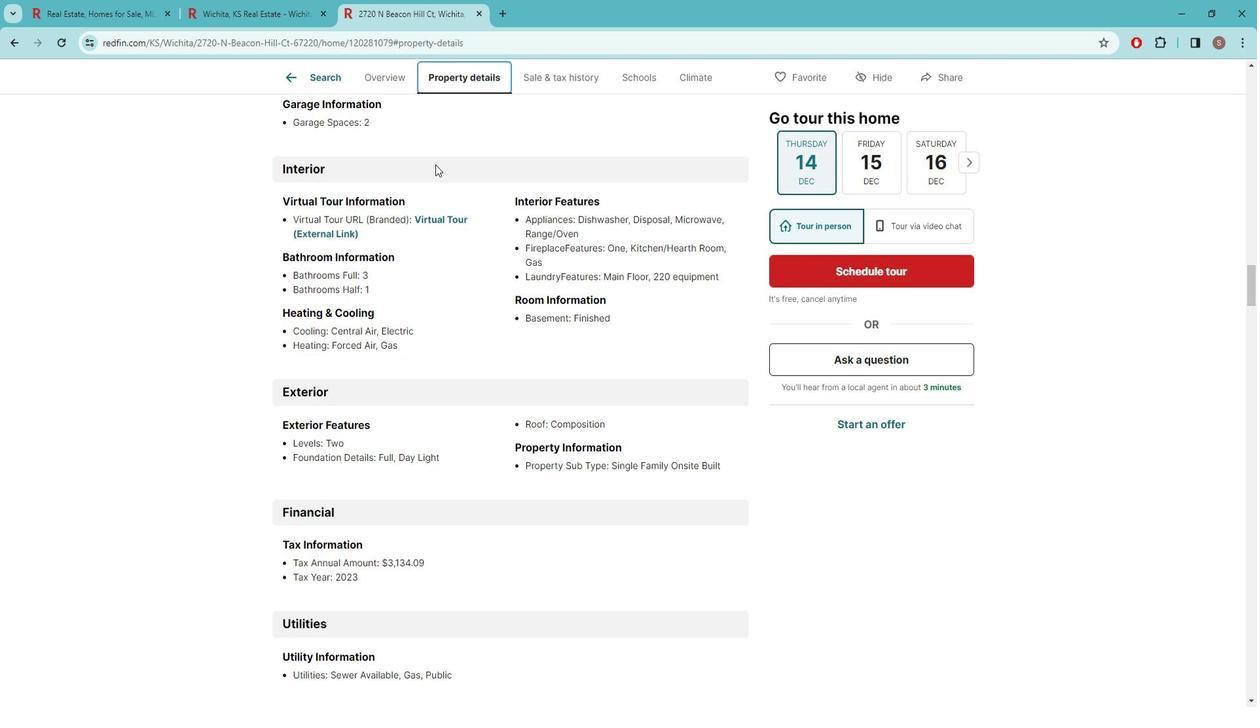 
Action: Mouse scrolled (447, 171) with delta (0, 0)
Screenshot: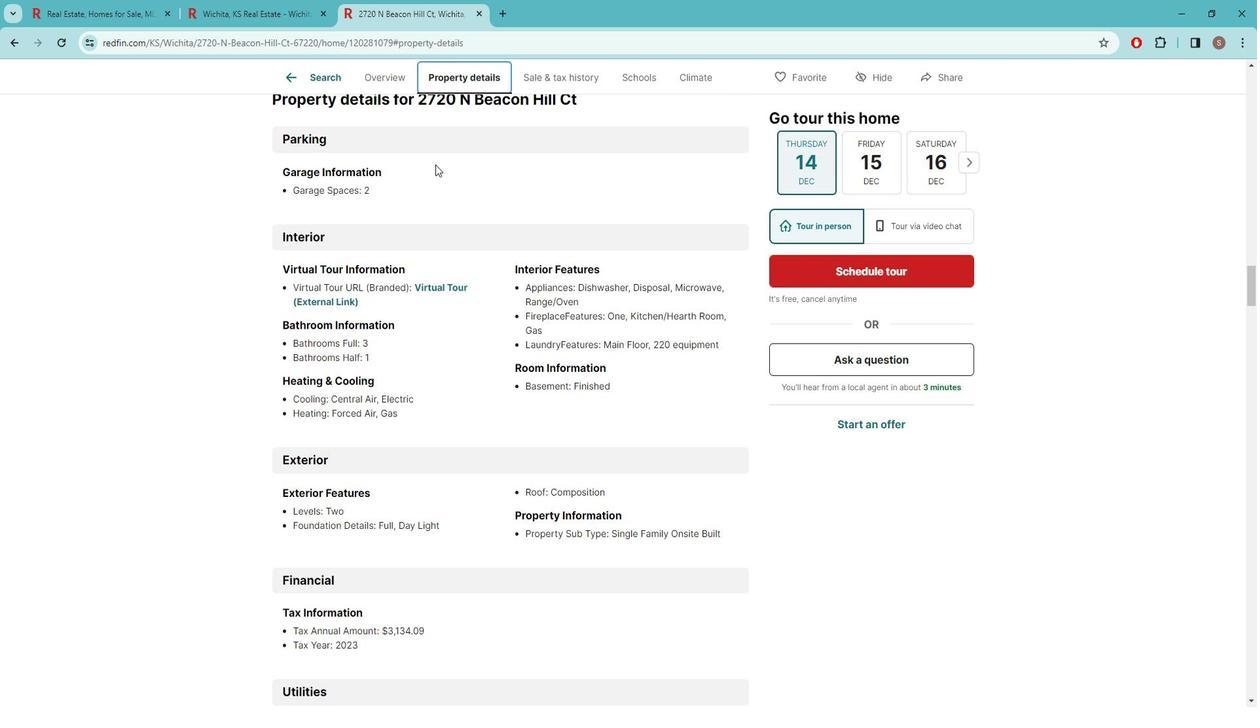 
Action: Mouse scrolled (447, 171) with delta (0, 0)
Screenshot: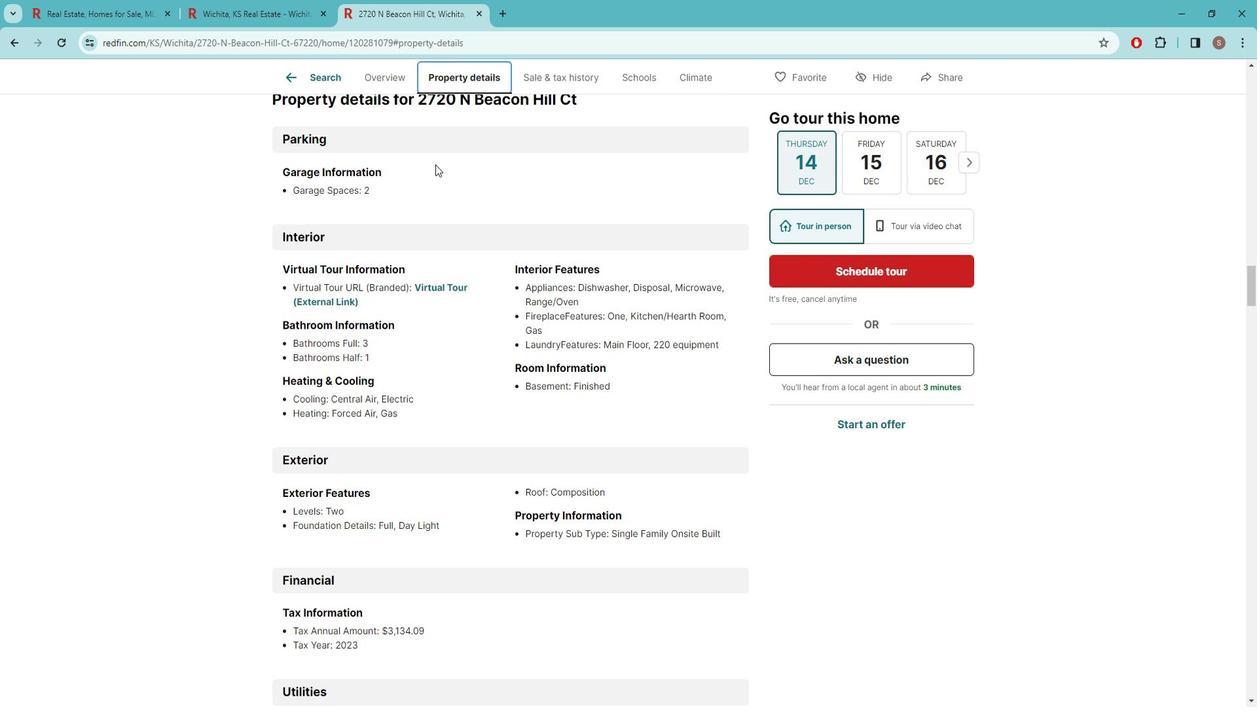 
Action: Mouse moved to (380, 303)
Screenshot: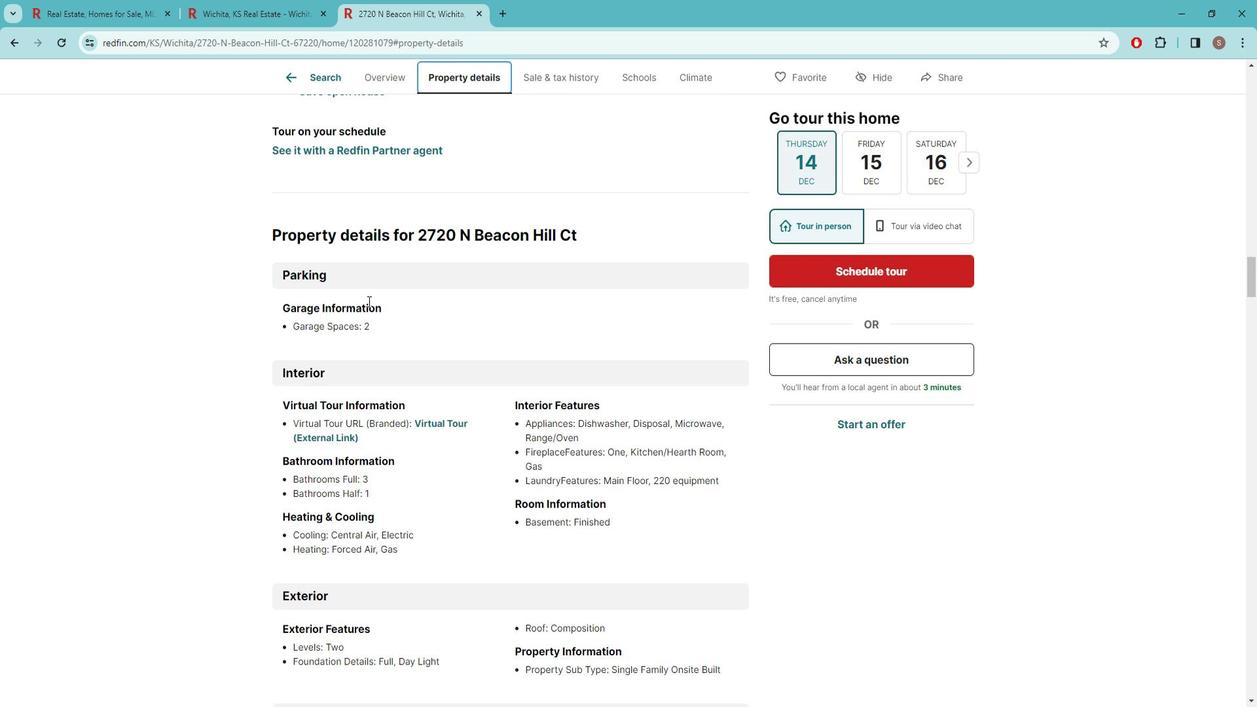 
Action: Mouse scrolled (380, 302) with delta (0, 0)
Screenshot: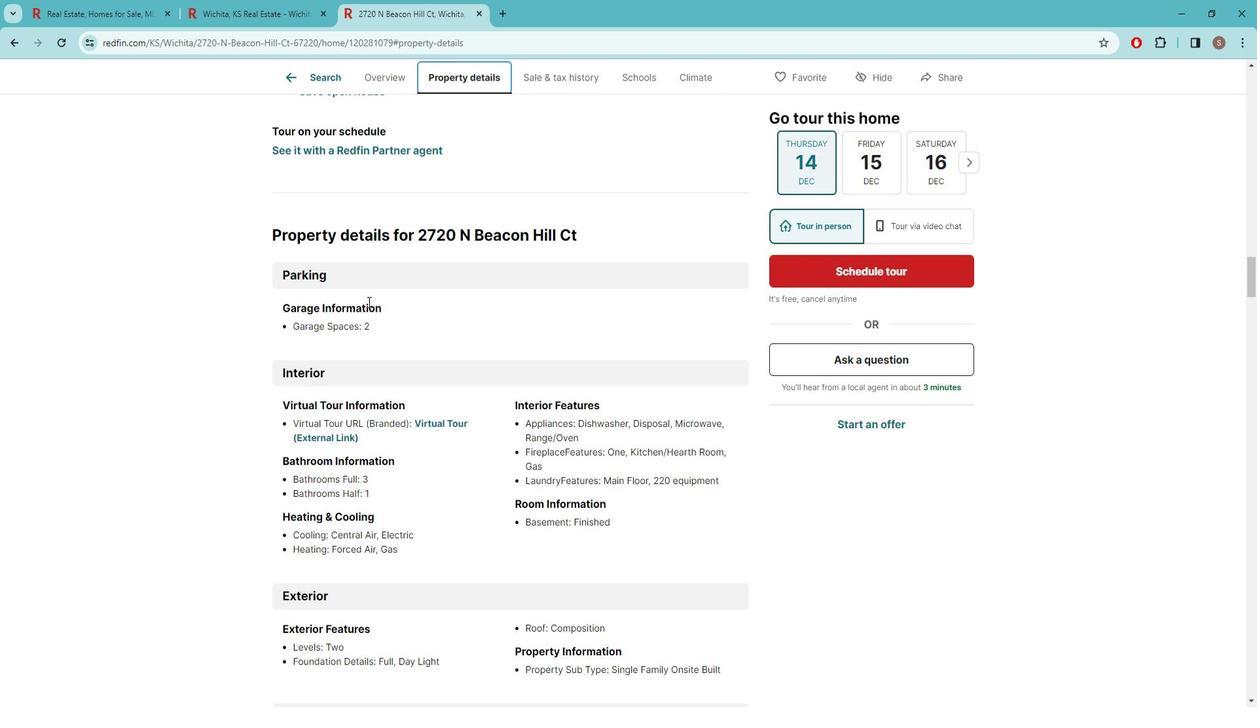
Action: Mouse scrolled (380, 302) with delta (0, 0)
Screenshot: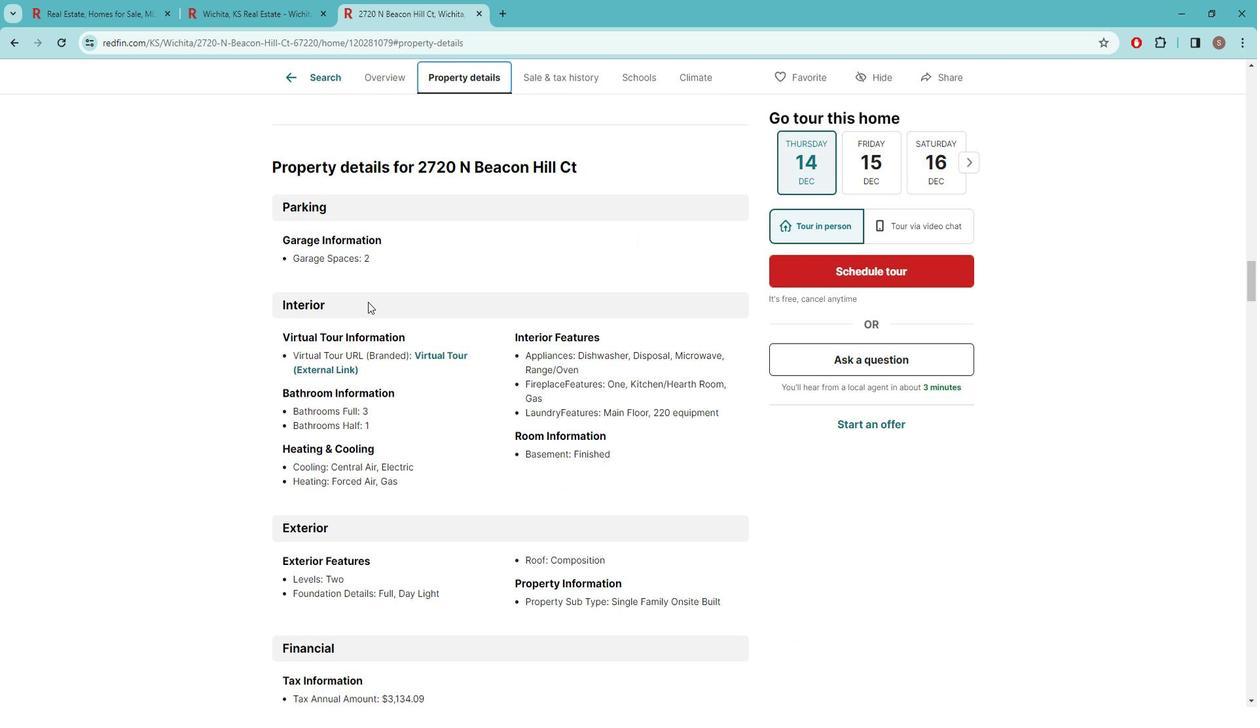 
Action: Mouse moved to (440, 355)
Screenshot: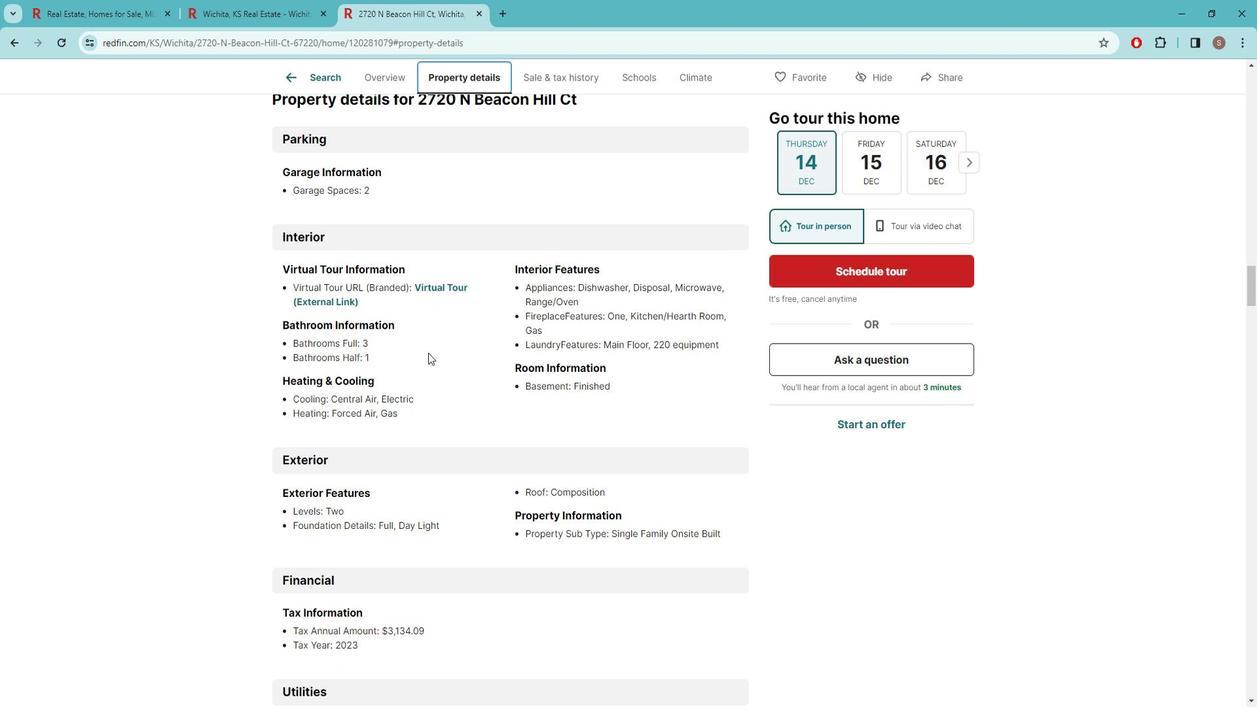
Action: Mouse scrolled (440, 354) with delta (0, 0)
Screenshot: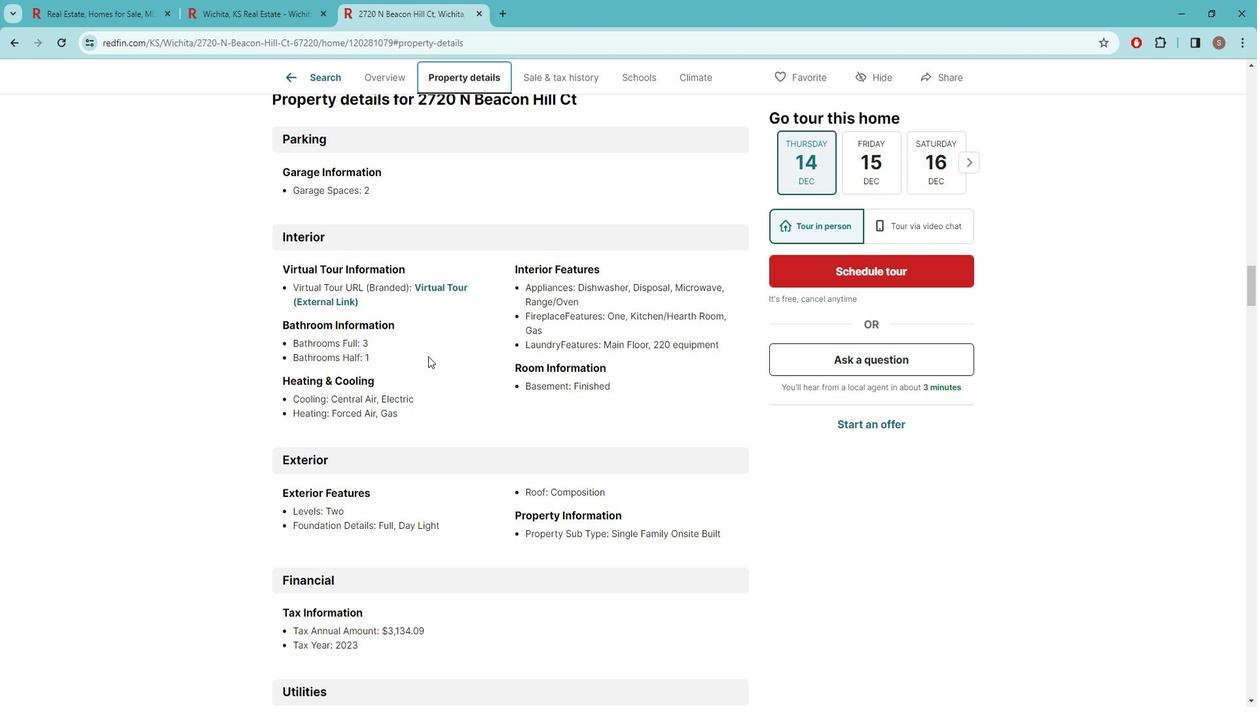 
Action: Mouse moved to (451, 361)
Screenshot: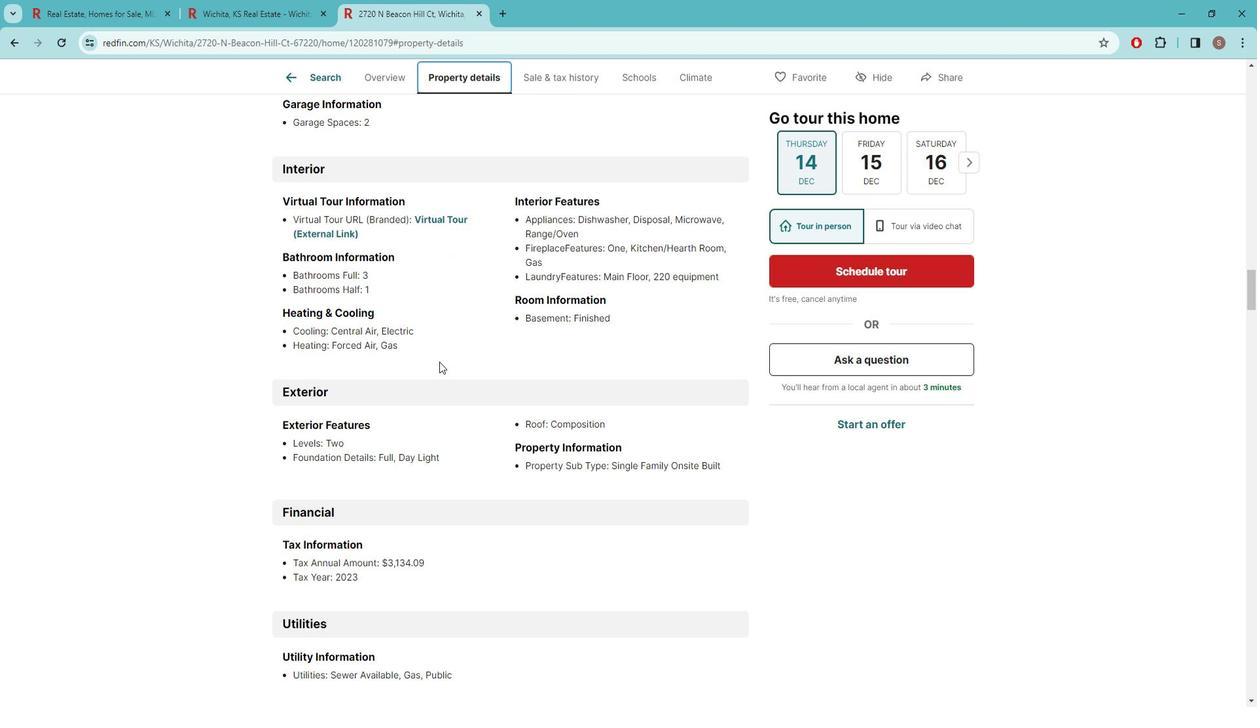 
Action: Mouse scrolled (451, 360) with delta (0, 0)
Screenshot: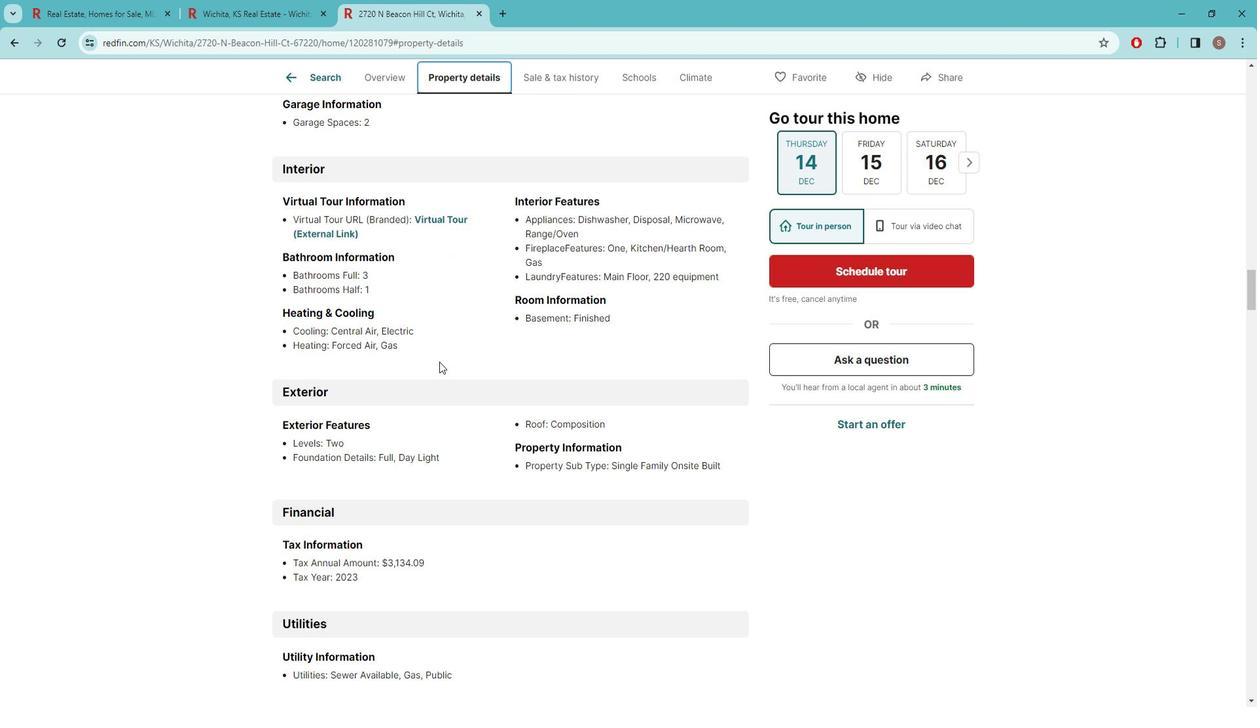 
Action: Mouse scrolled (451, 360) with delta (0, 0)
Screenshot: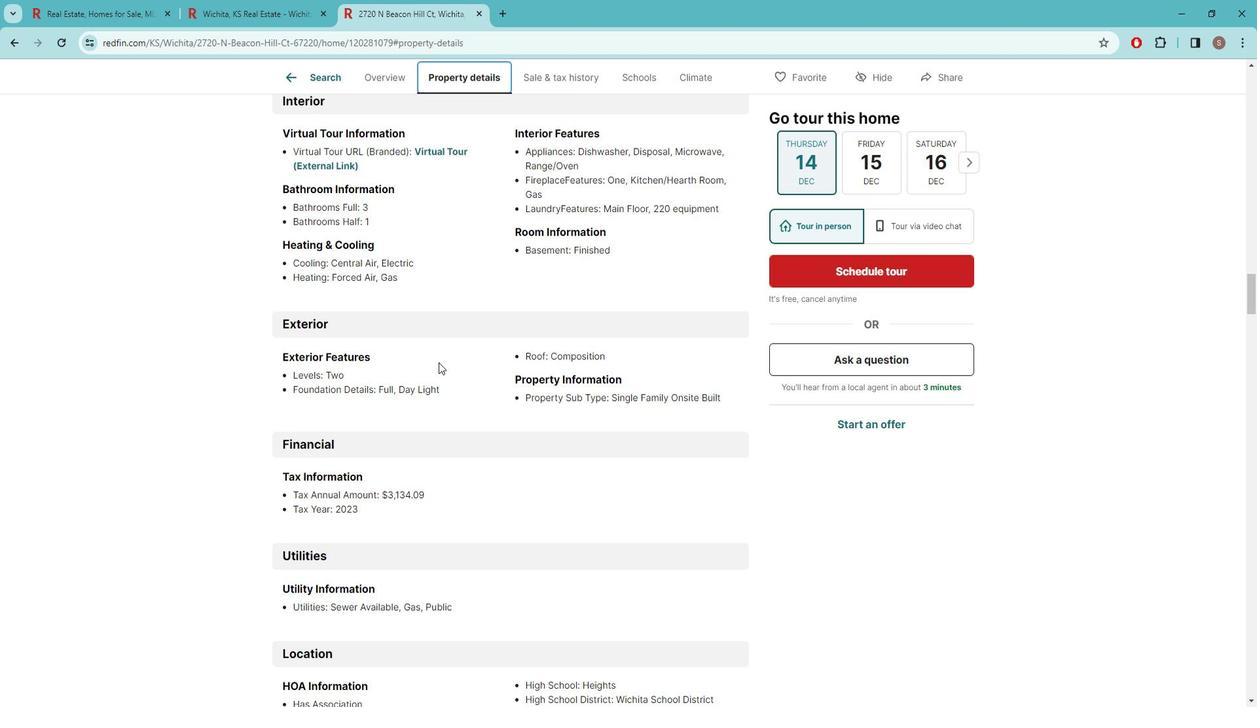 
Action: Mouse scrolled (451, 360) with delta (0, 0)
Screenshot: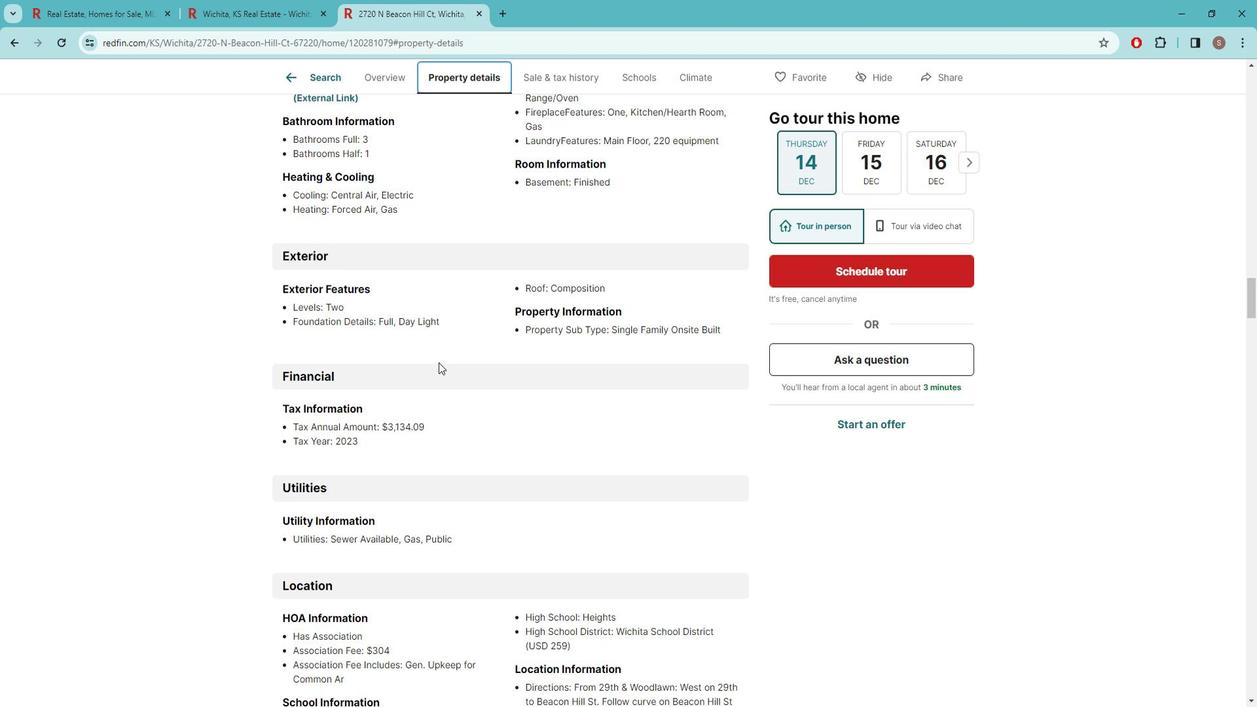 
Action: Mouse scrolled (451, 360) with delta (0, 0)
Screenshot: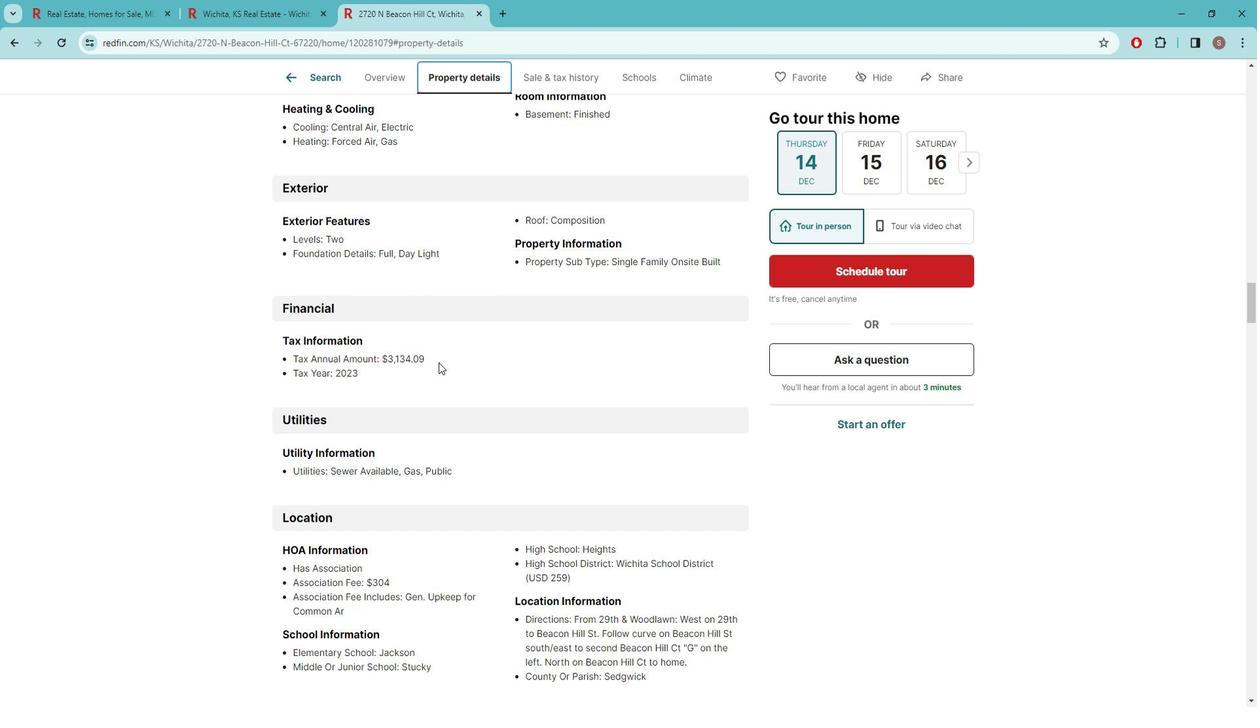 
Action: Mouse scrolled (451, 360) with delta (0, 0)
Screenshot: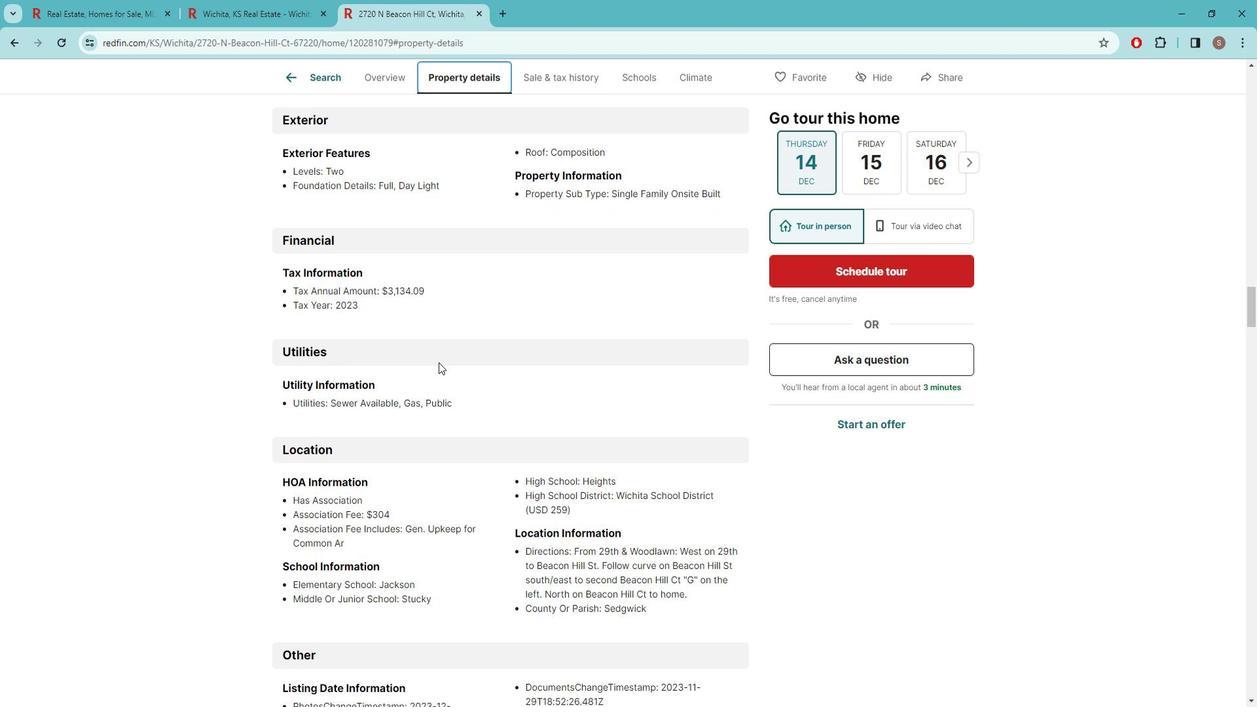 
Action: Mouse scrolled (451, 360) with delta (0, 0)
Screenshot: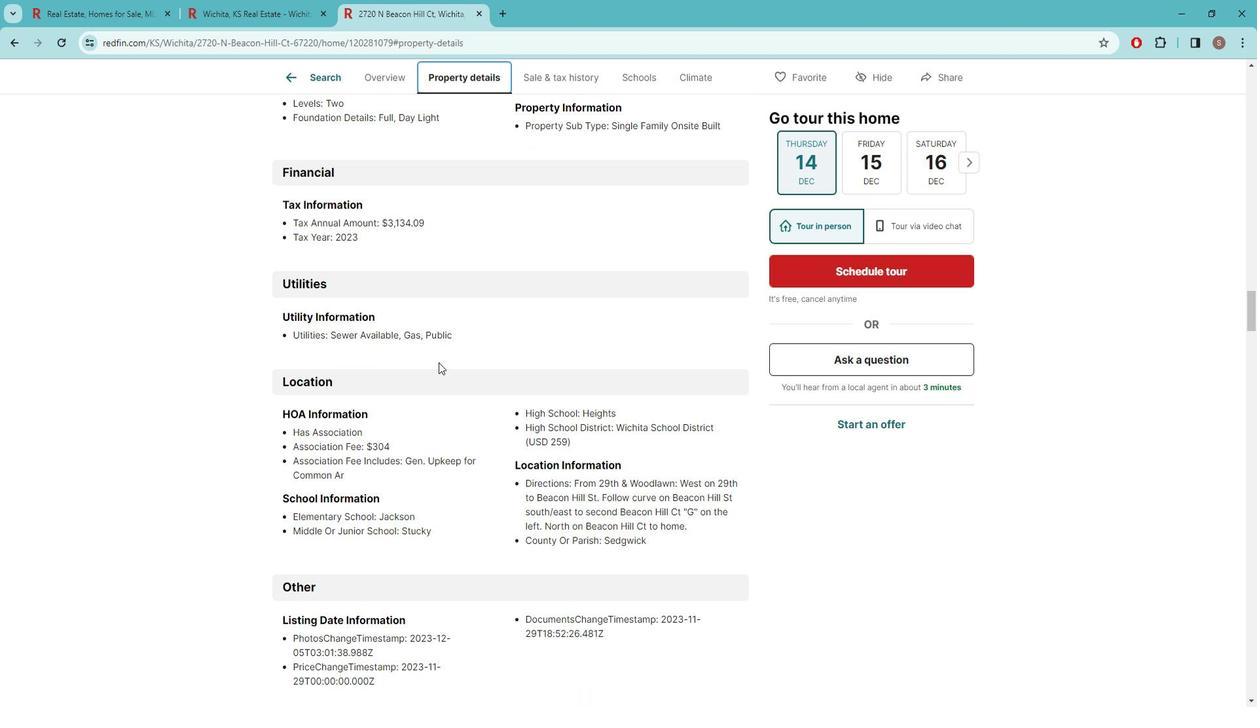 
Action: Mouse scrolled (451, 360) with delta (0, 0)
Screenshot: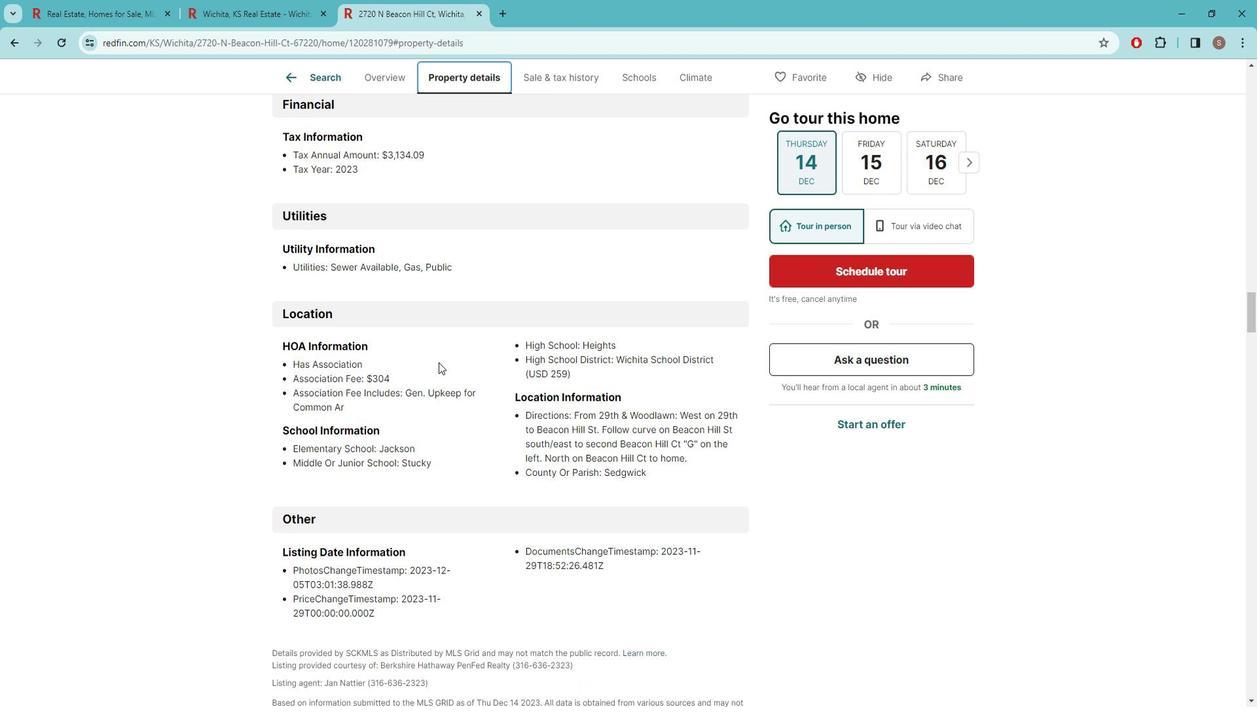 
Action: Mouse scrolled (451, 360) with delta (0, 0)
Screenshot: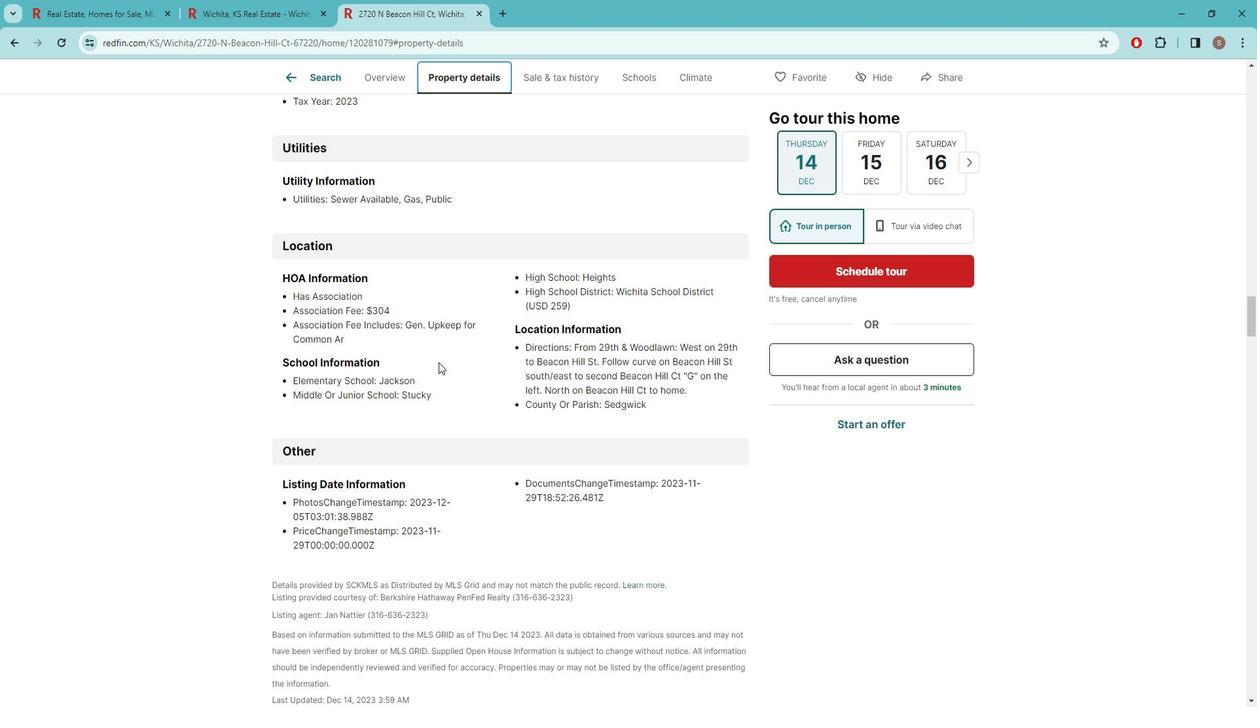 
Action: Mouse moved to (708, 96)
Screenshot: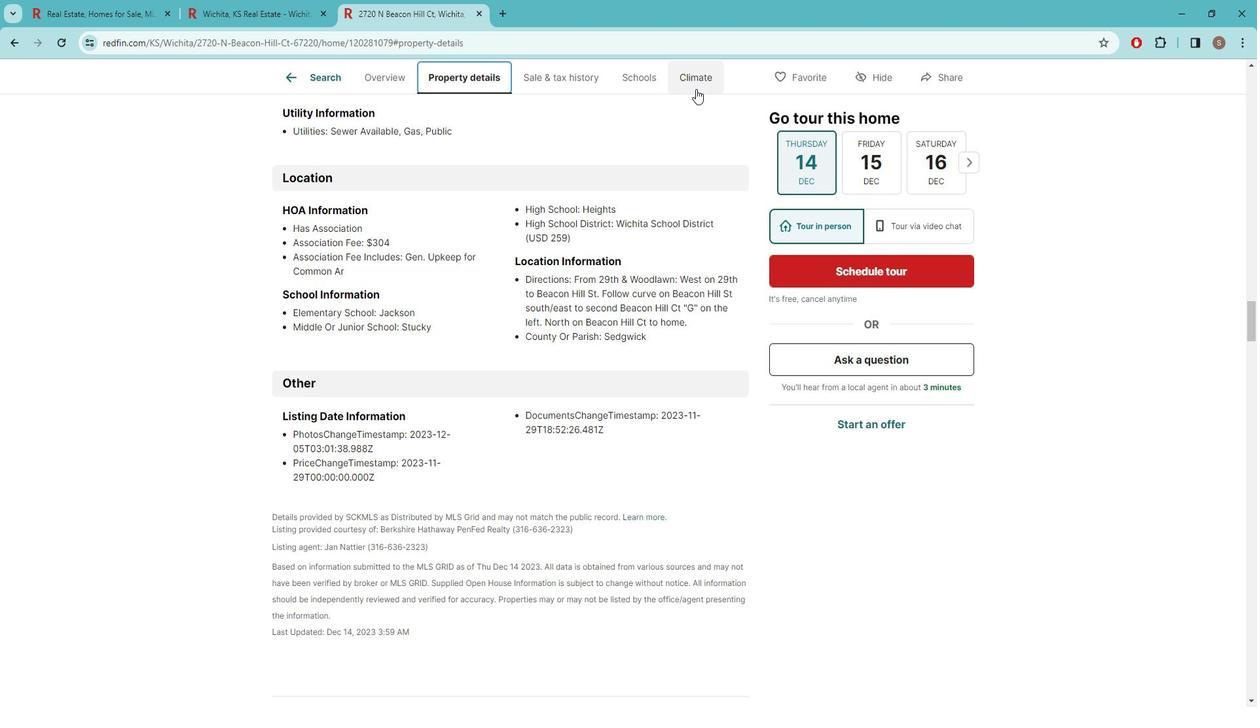
Action: Mouse pressed left at (708, 96)
Screenshot: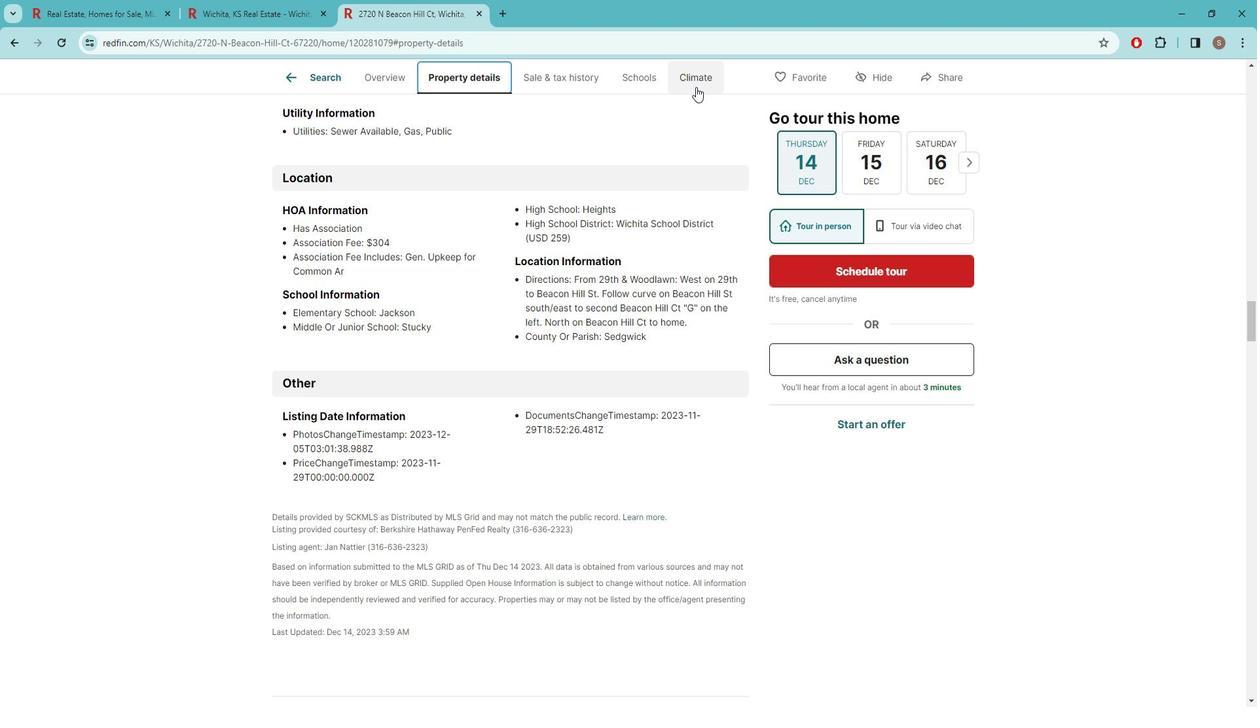 
Action: Mouse moved to (240, 12)
Screenshot: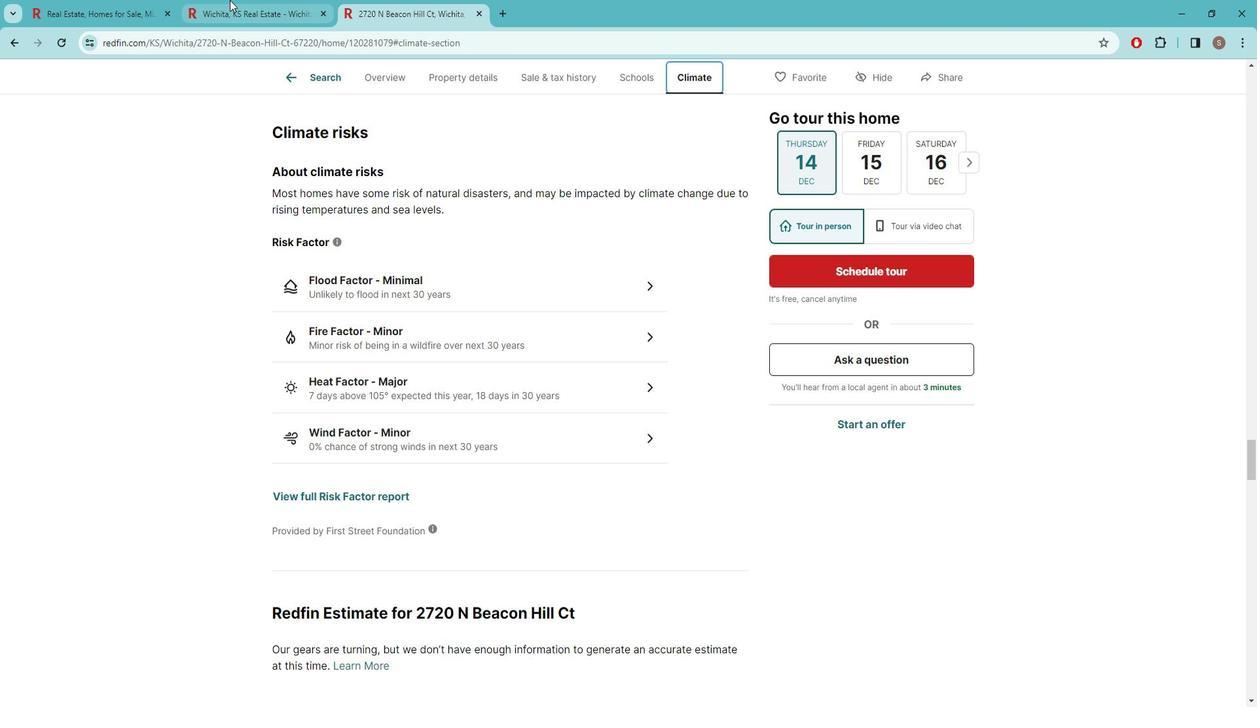 
Action: Mouse pressed left at (240, 12)
Screenshot: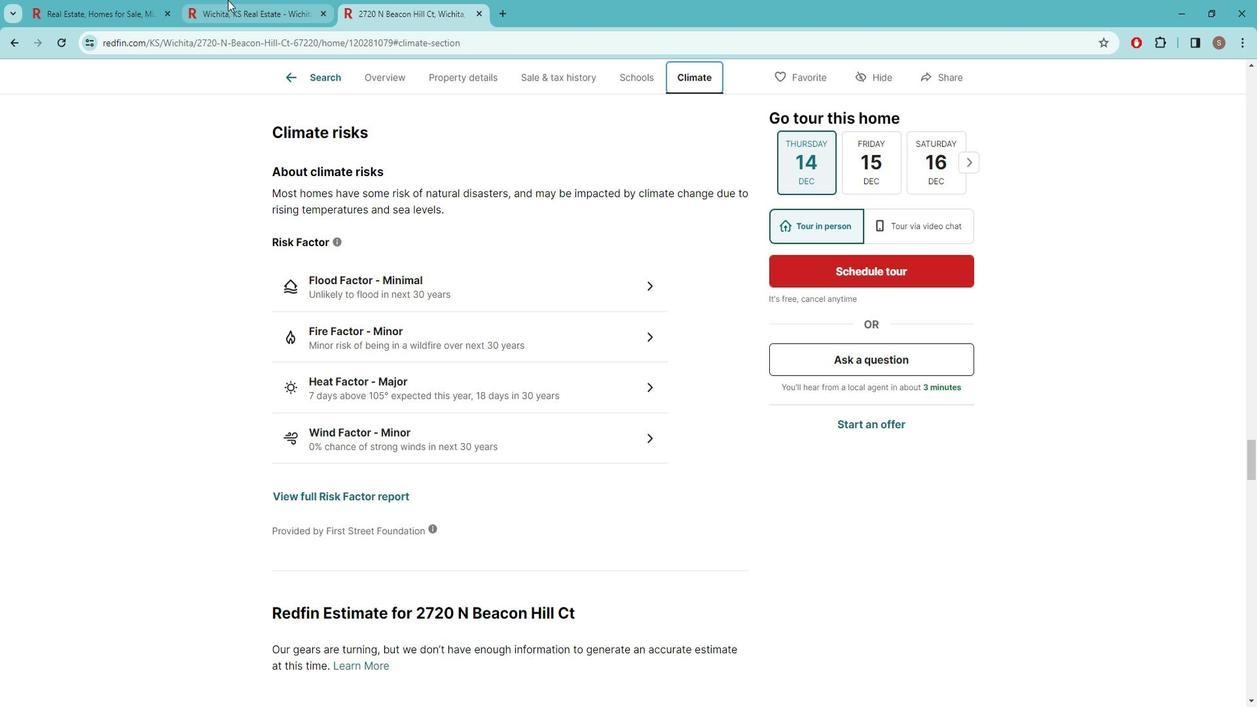 
Action: Mouse moved to (1145, 427)
Screenshot: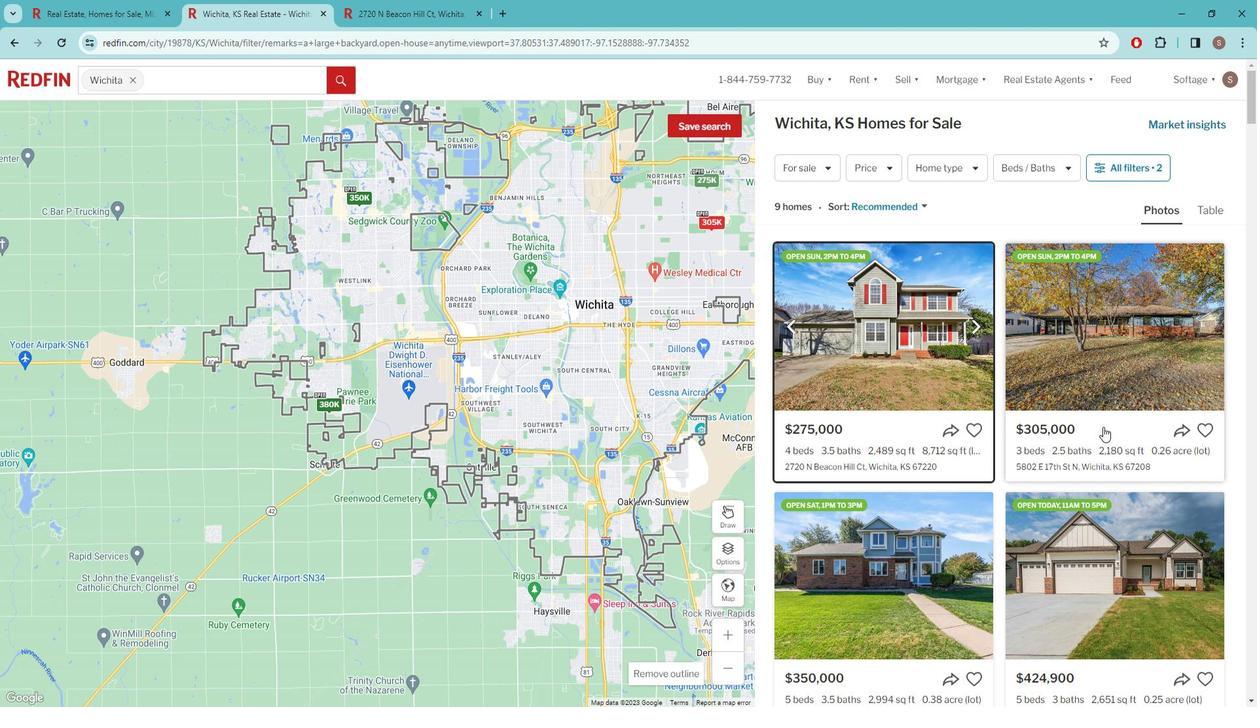 
Action: Mouse pressed left at (1145, 427)
Screenshot: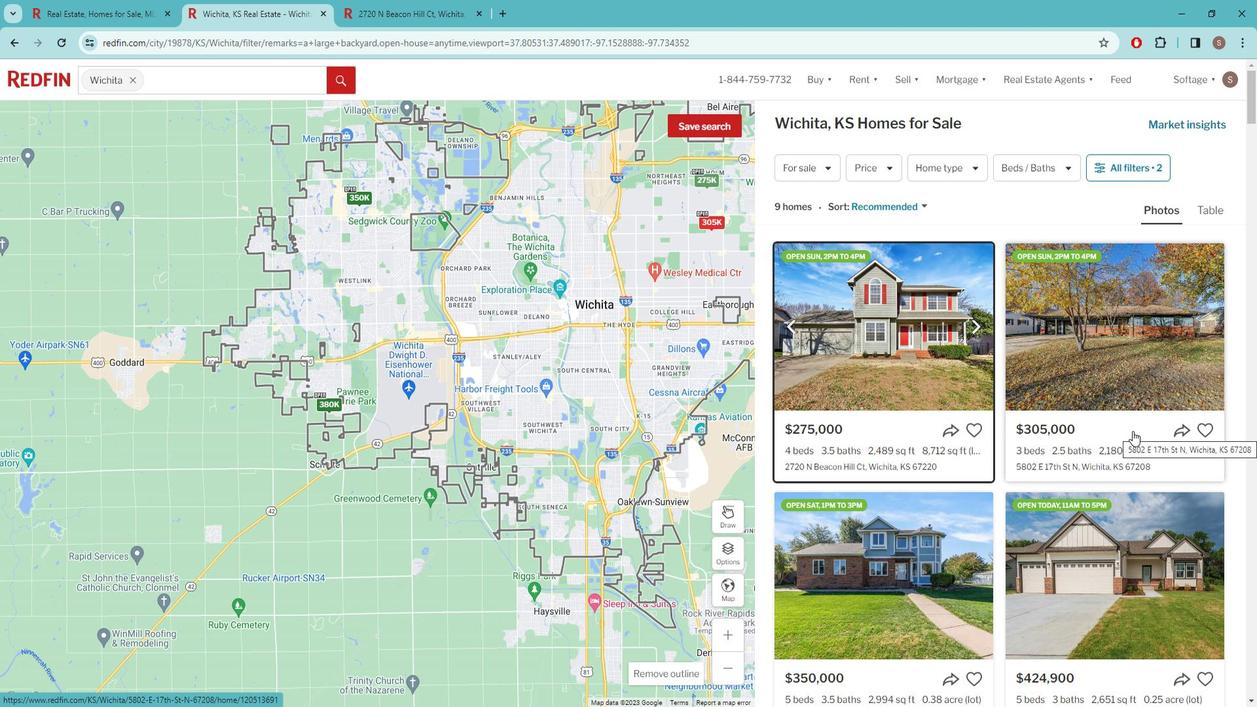 
Action: Mouse moved to (671, 417)
Screenshot: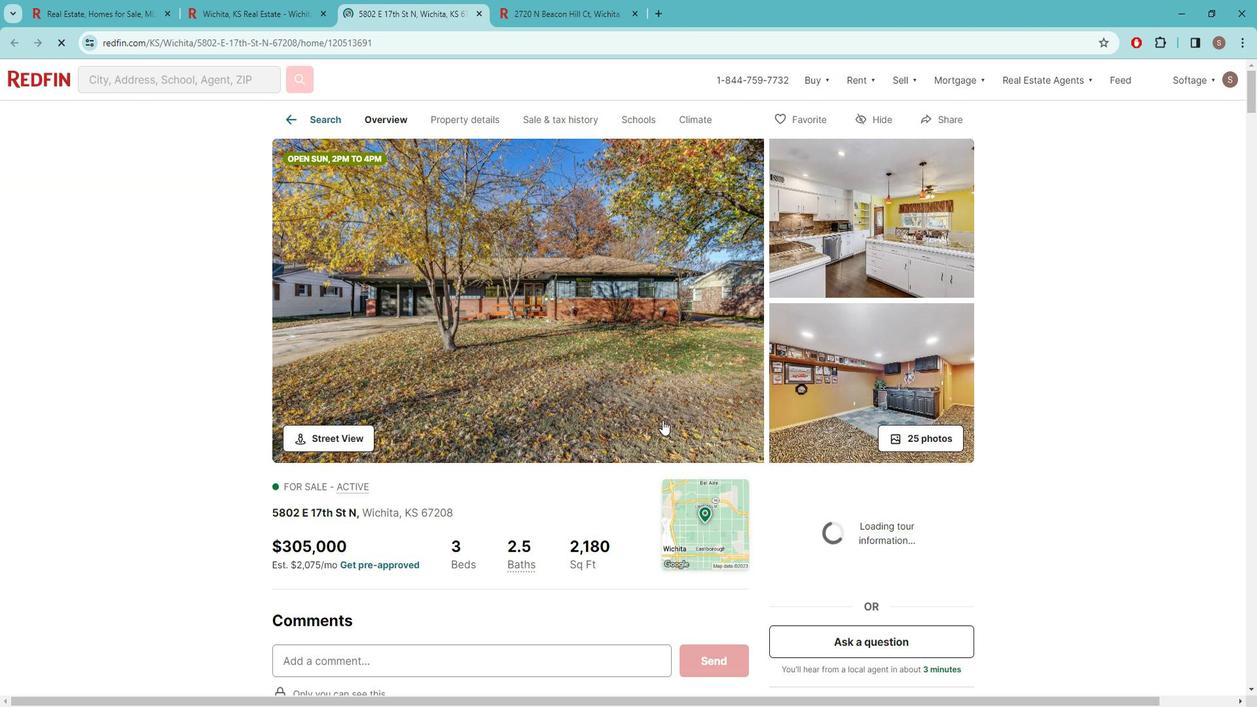 
Action: Mouse scrolled (671, 416) with delta (0, 0)
Screenshot: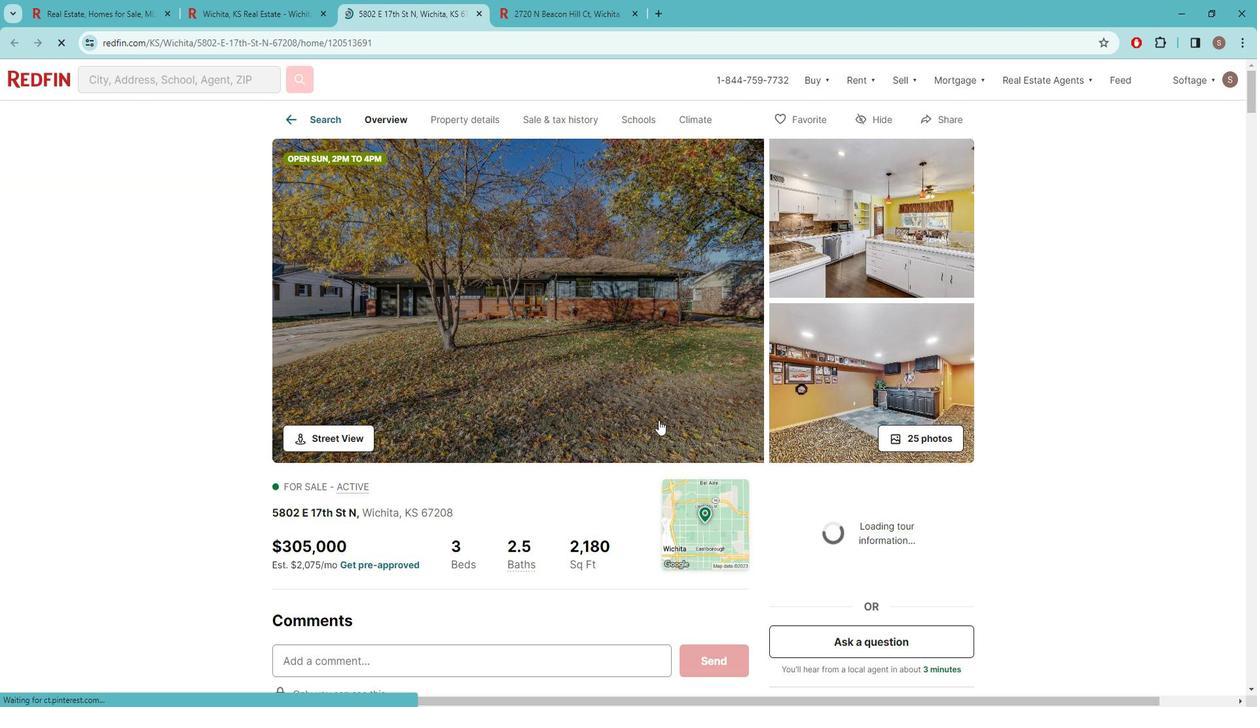 
Action: Mouse scrolled (671, 416) with delta (0, 0)
Screenshot: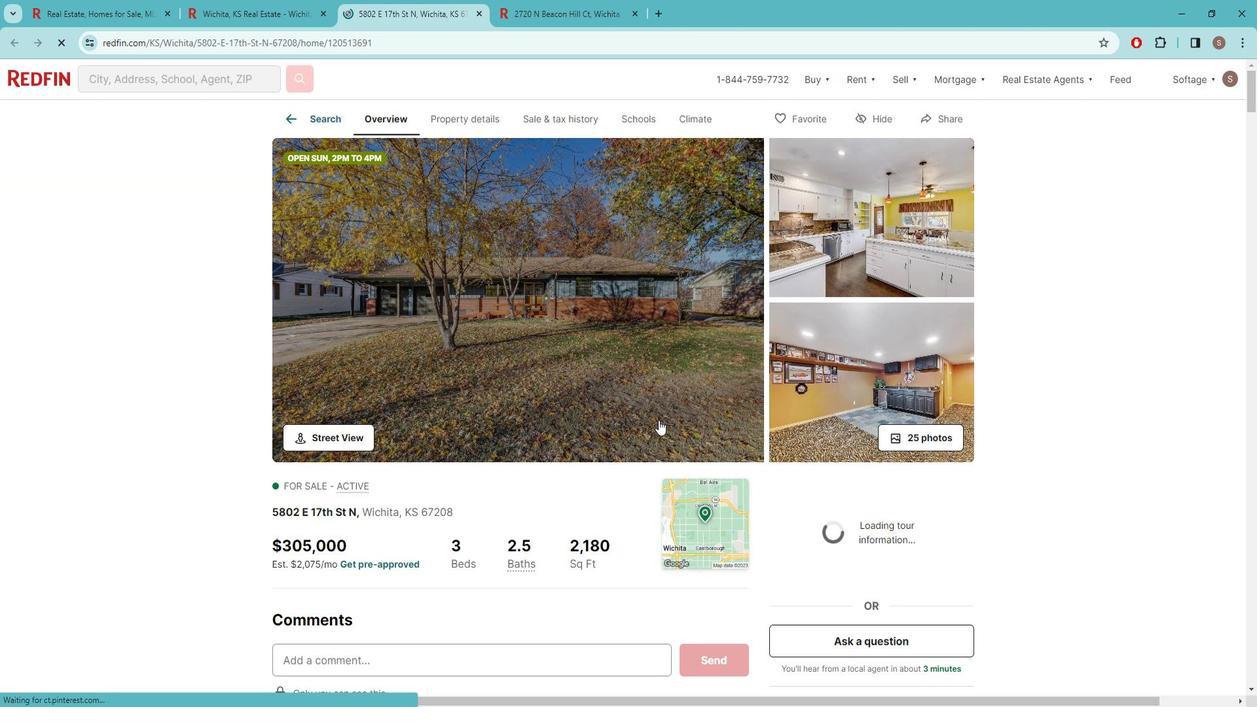 
Action: Mouse moved to (507, 307)
Screenshot: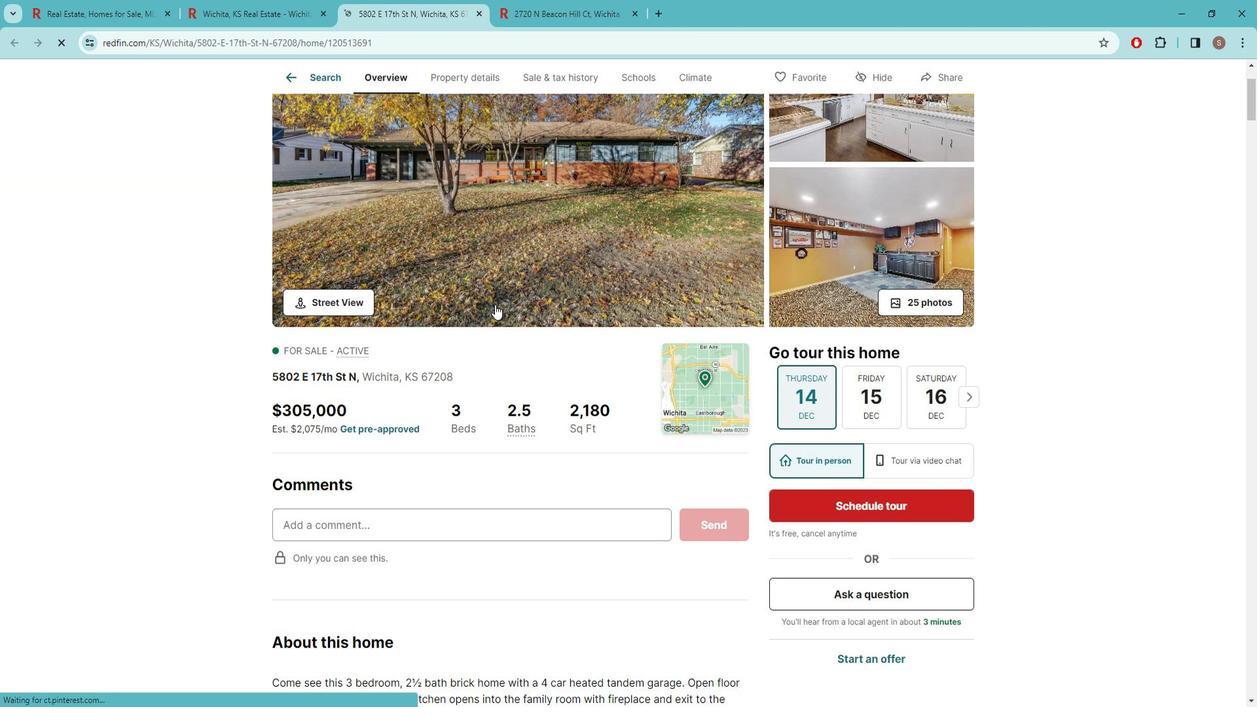 
Action: Mouse scrolled (507, 306) with delta (0, 0)
Screenshot: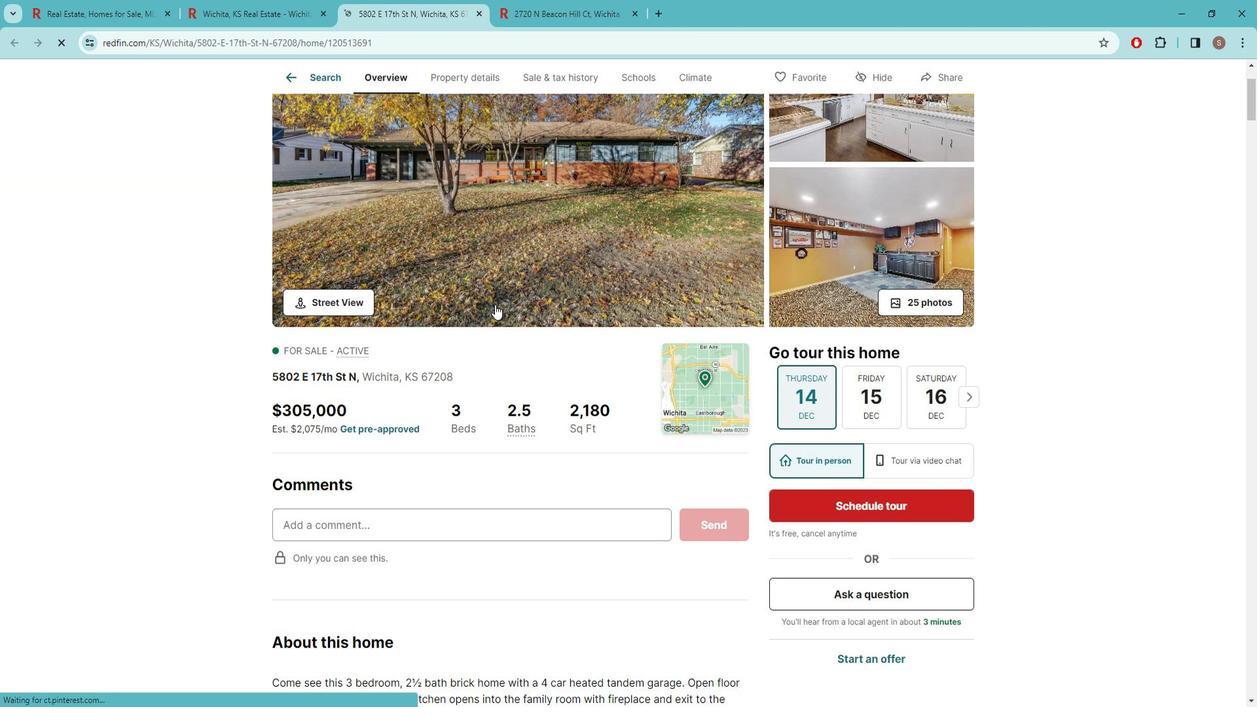 
Action: Mouse moved to (507, 307)
Screenshot: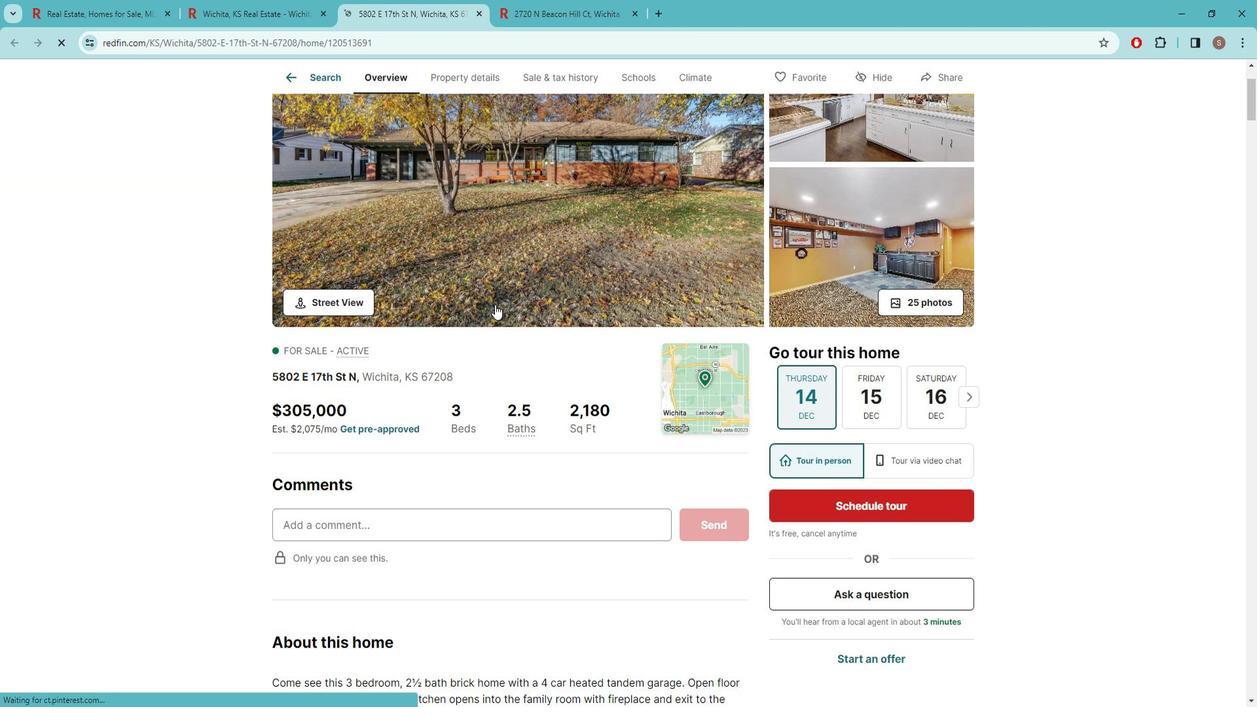 
Action: Mouse scrolled (507, 307) with delta (0, 0)
Screenshot: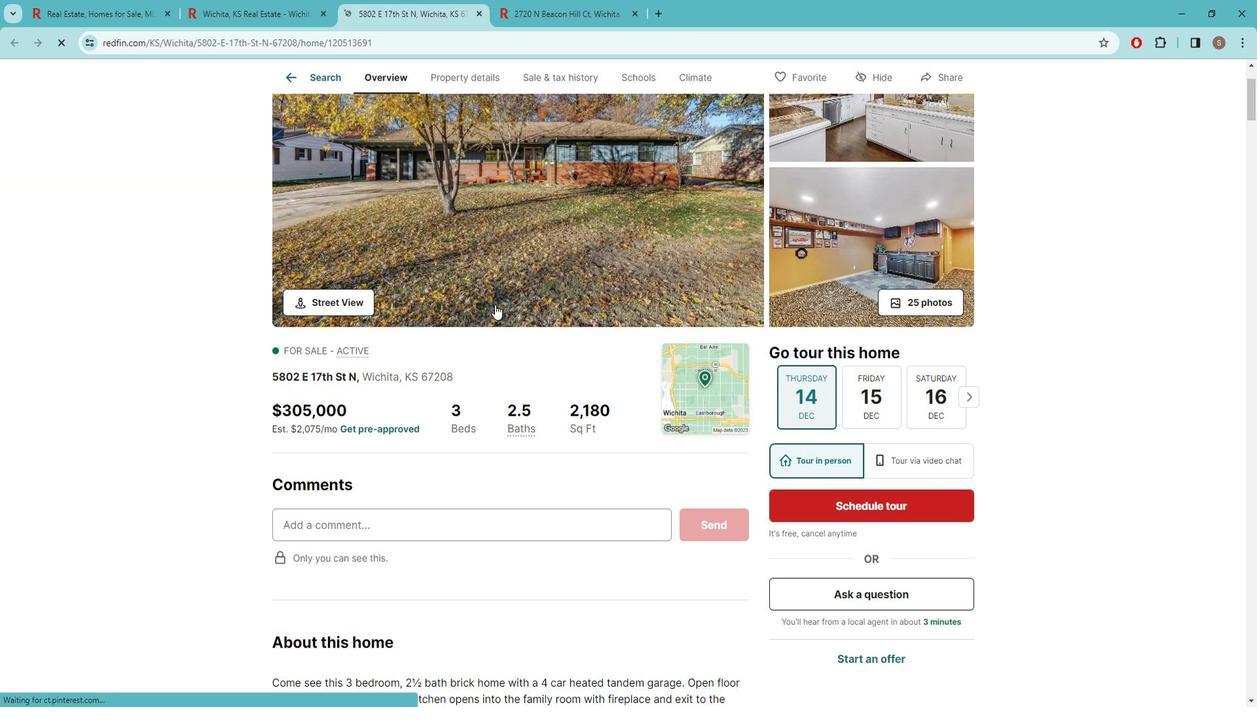 
Action: Mouse moved to (507, 308)
Screenshot: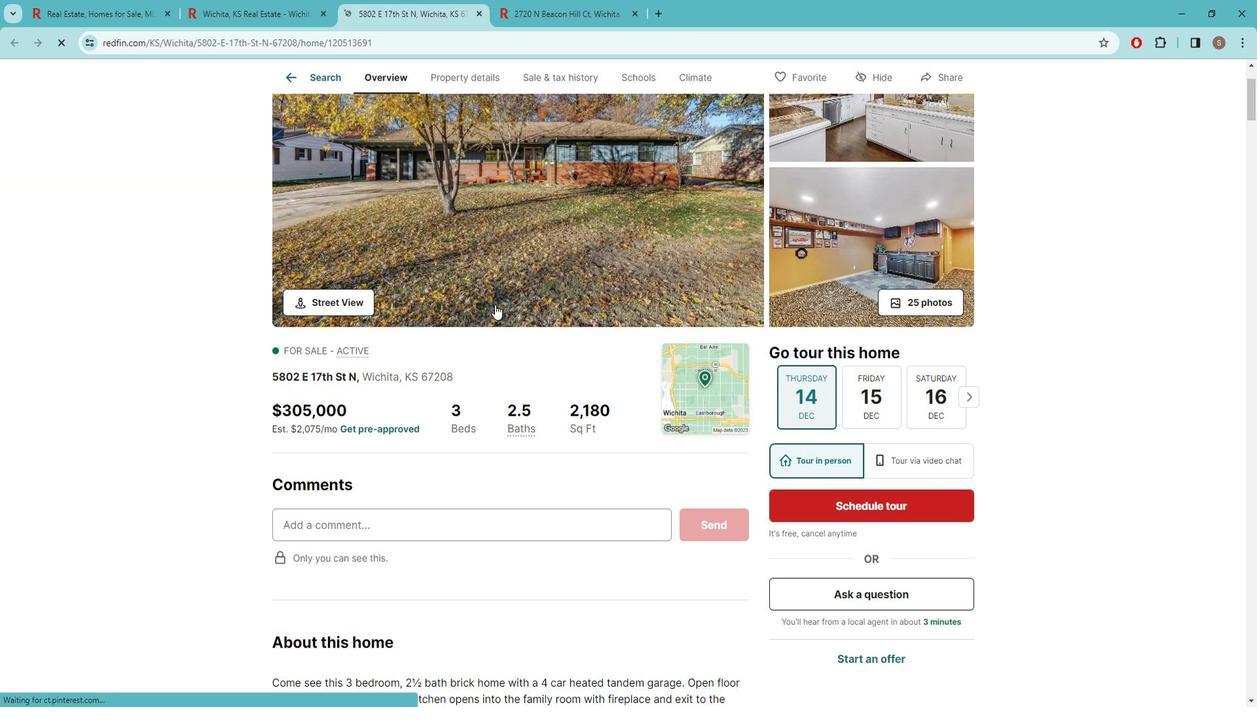 
Action: Mouse scrolled (507, 307) with delta (0, 0)
Screenshot: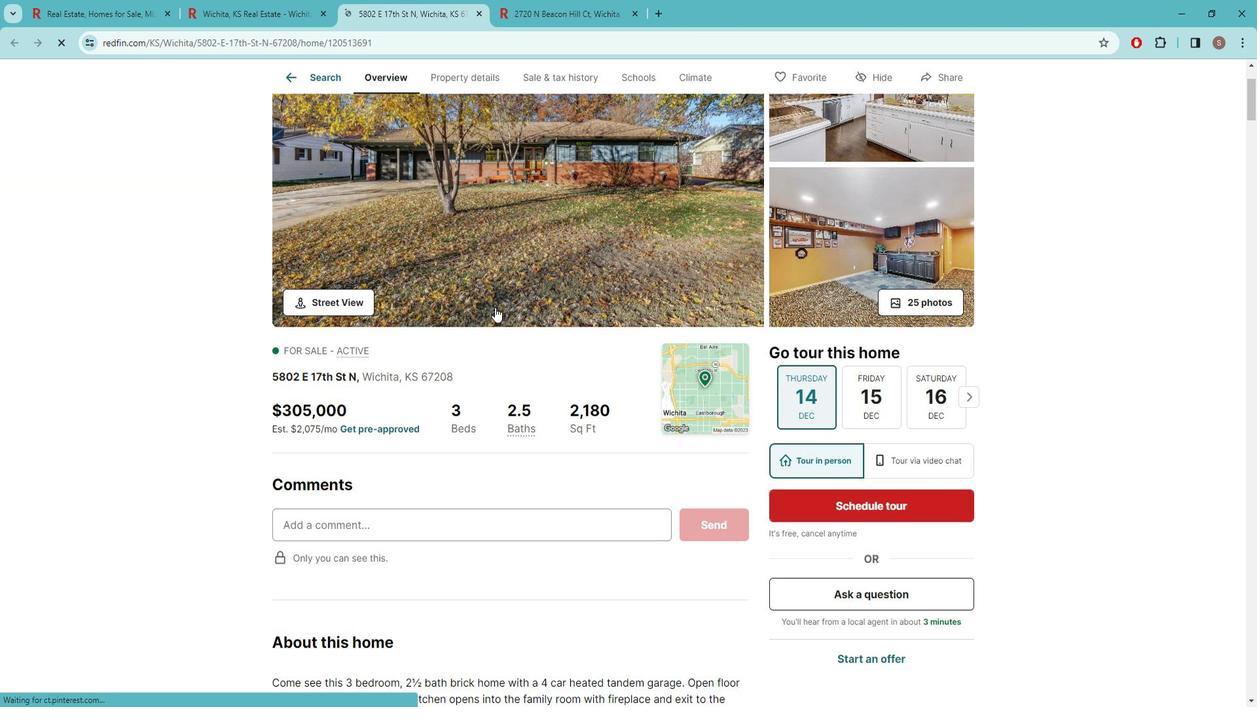 
Action: Mouse scrolled (507, 307) with delta (0, 0)
Screenshot: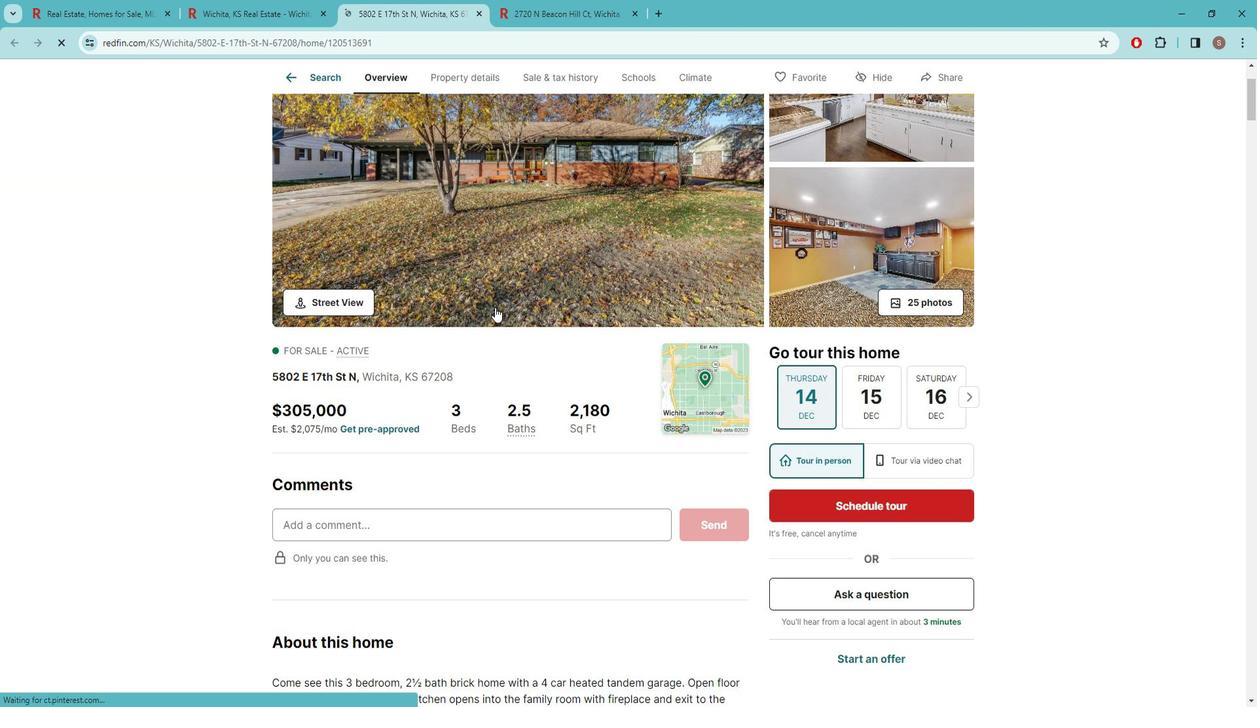 
Action: Mouse moved to (491, 87)
Screenshot: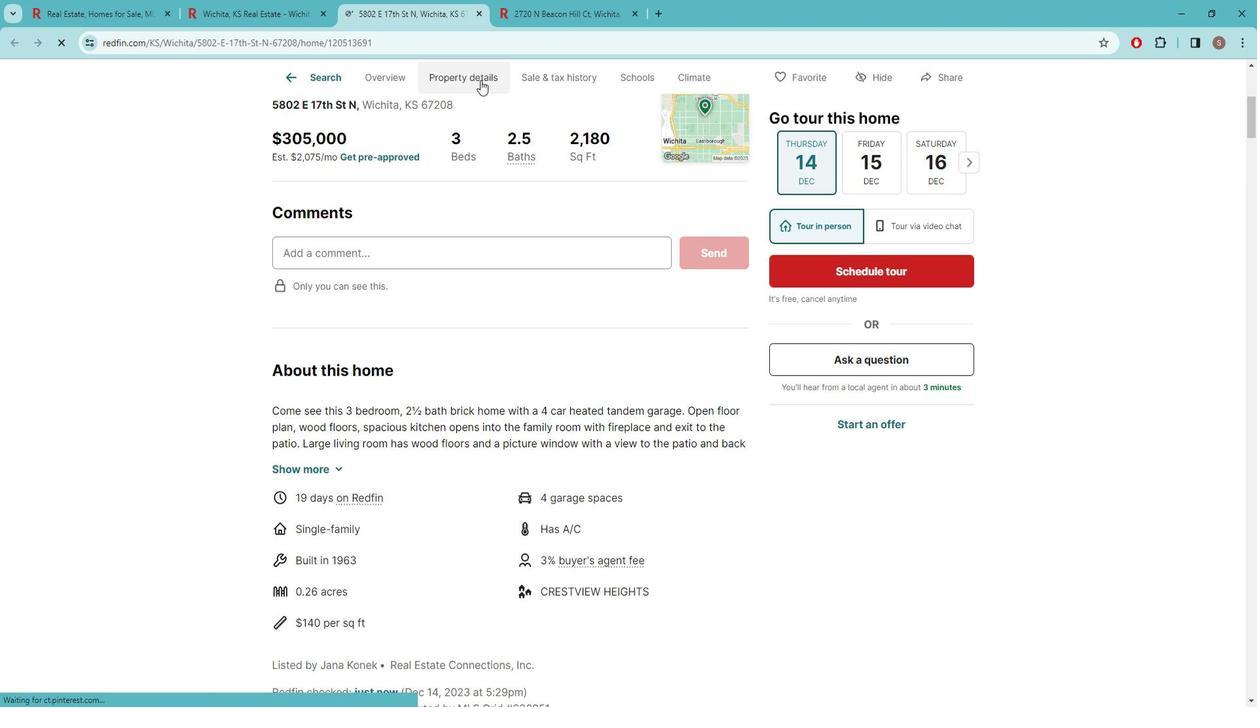 
Action: Mouse pressed left at (491, 87)
Screenshot: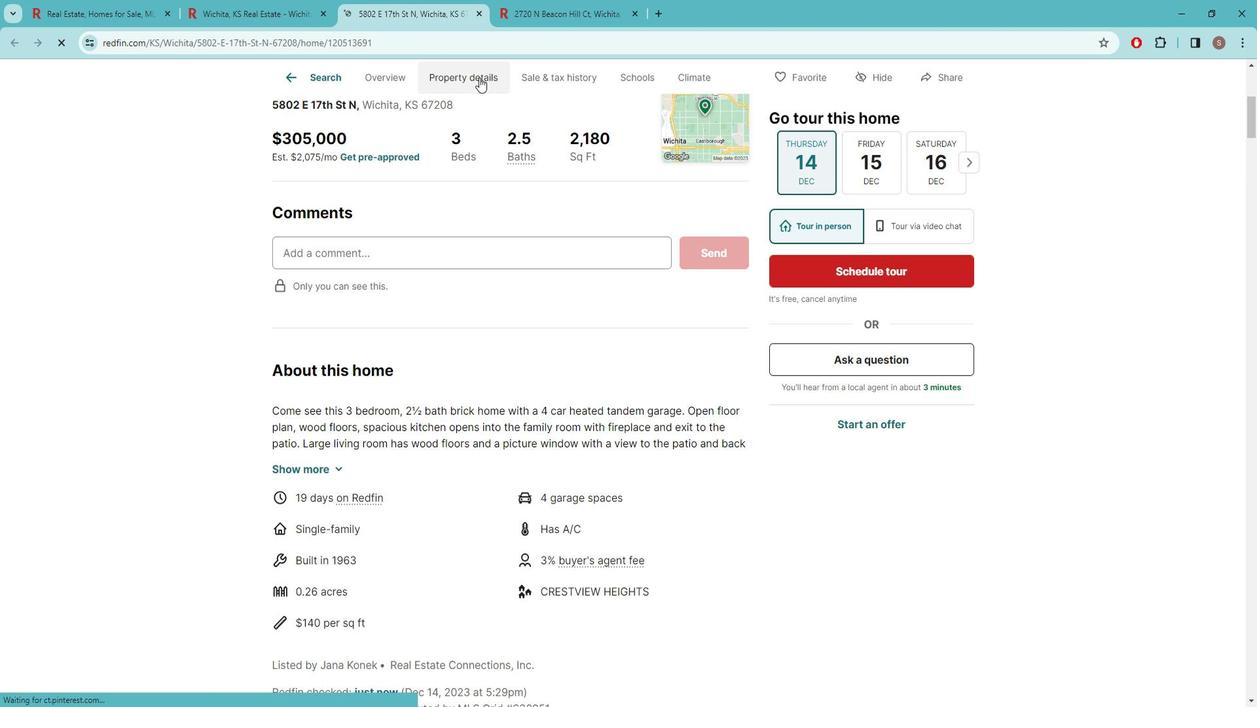 
Action: Mouse moved to (514, 155)
Screenshot: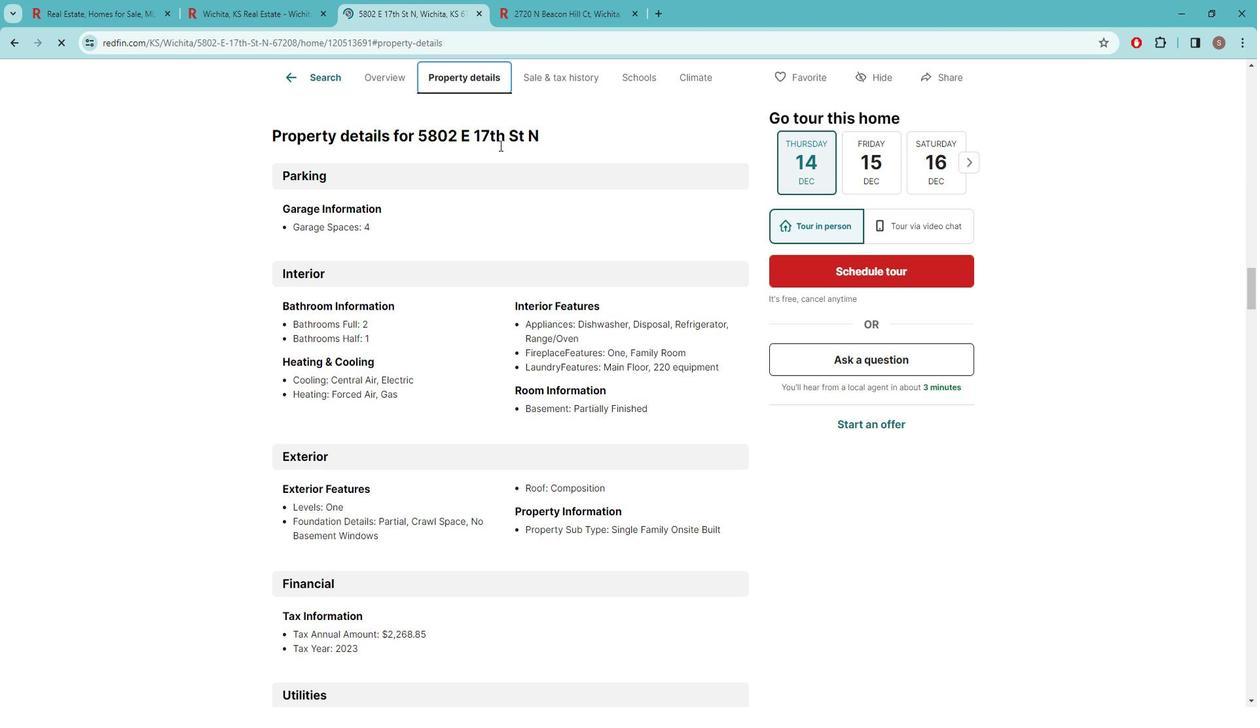 
Action: Mouse scrolled (514, 156) with delta (0, 0)
Screenshot: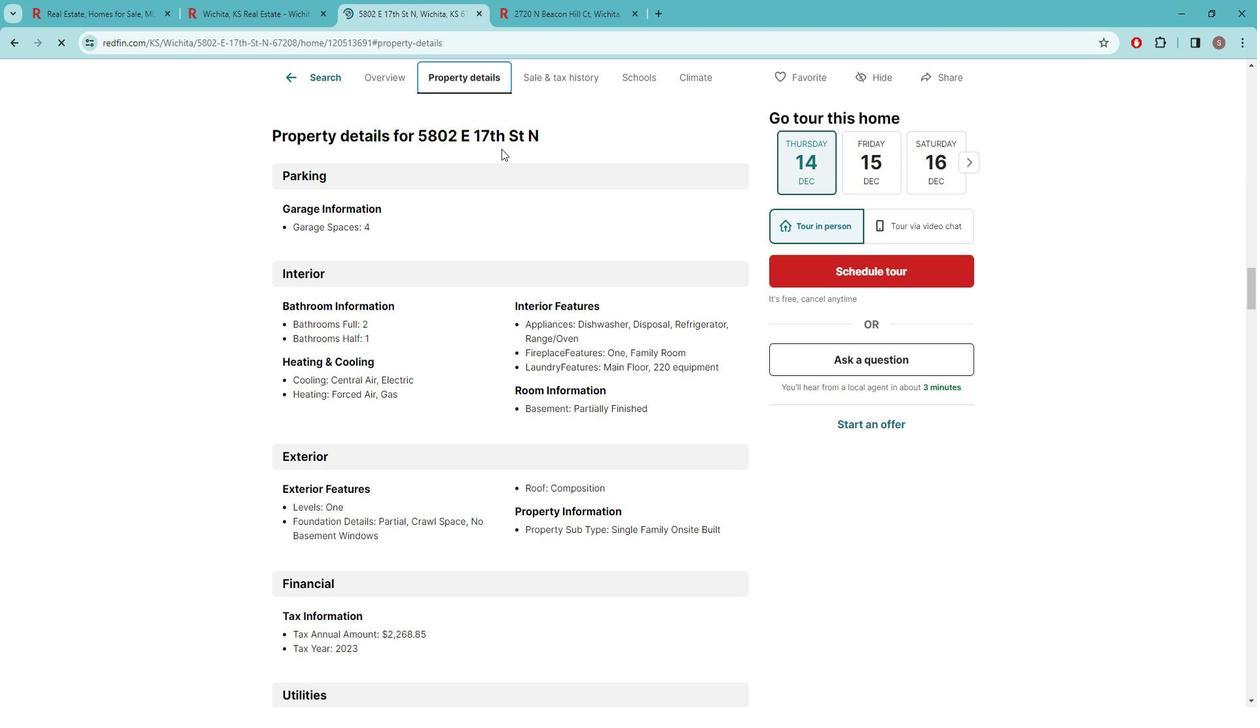 
Action: Mouse moved to (514, 157)
Screenshot: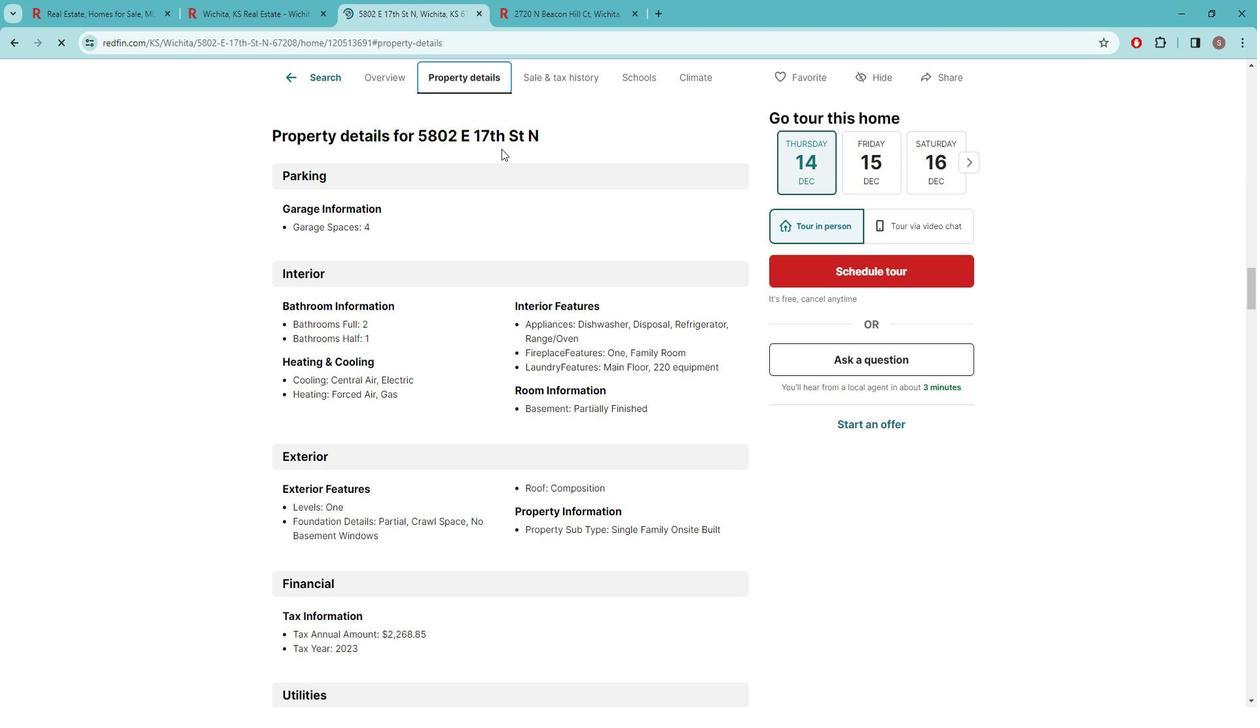 
Action: Mouse scrolled (514, 158) with delta (0, 0)
Screenshot: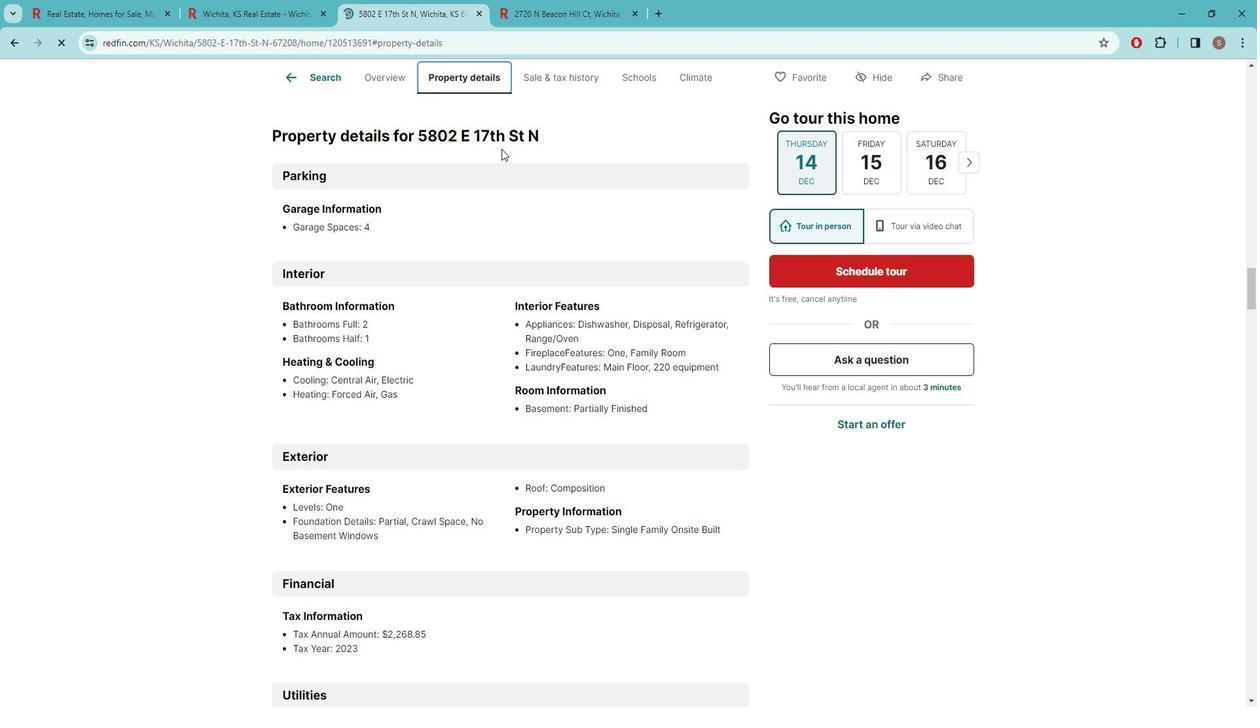 
Action: Mouse moved to (514, 161)
Screenshot: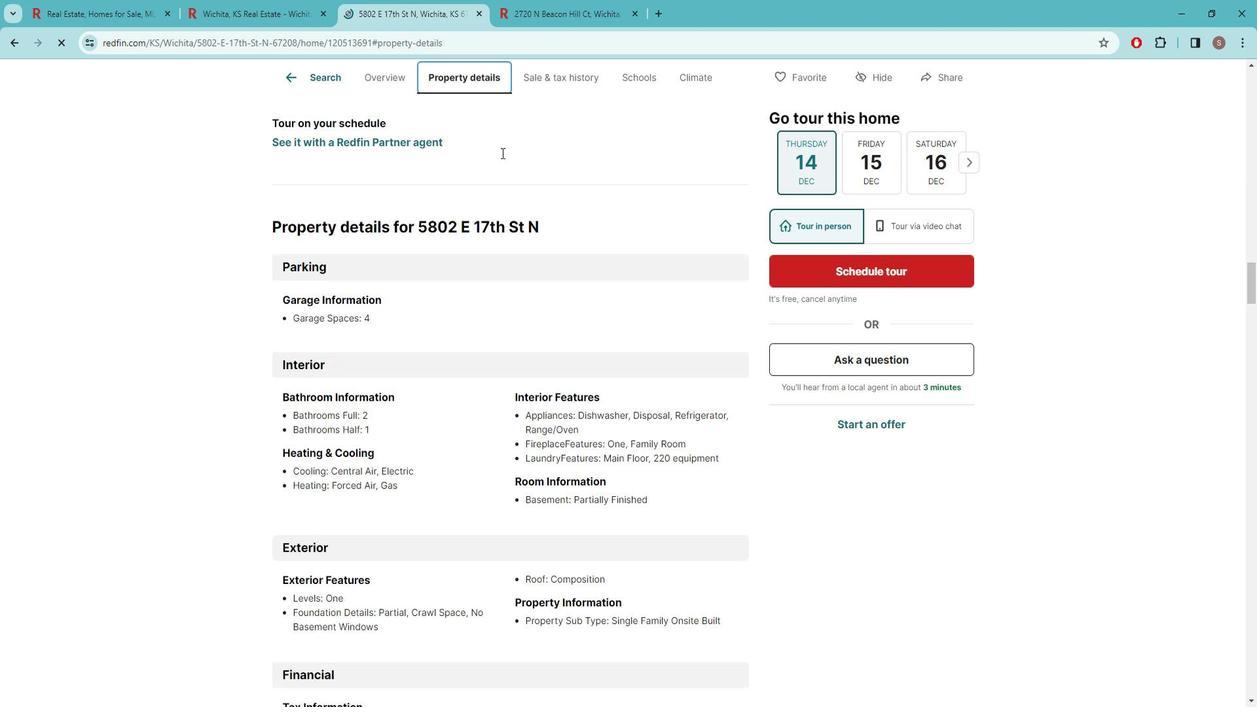 
Action: Mouse scrolled (514, 160) with delta (0, 0)
Screenshot: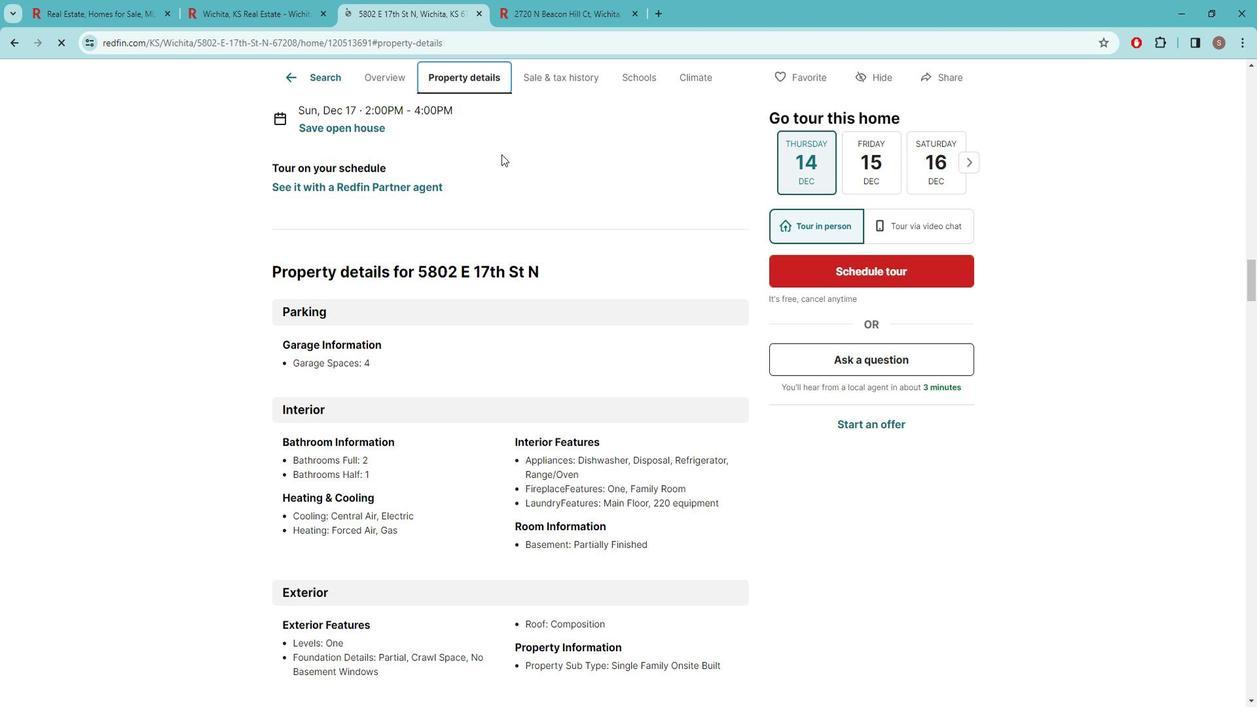 
Action: Mouse scrolled (514, 160) with delta (0, 0)
Screenshot: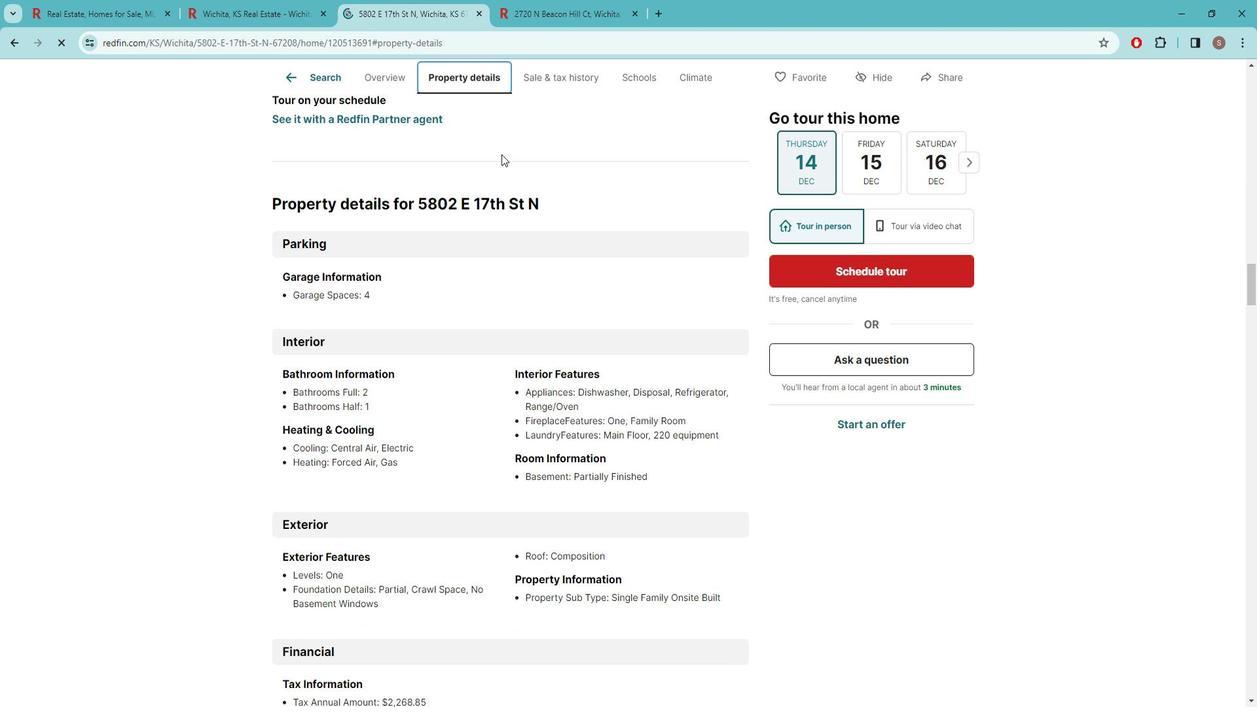 
Action: Mouse scrolled (514, 160) with delta (0, 0)
Screenshot: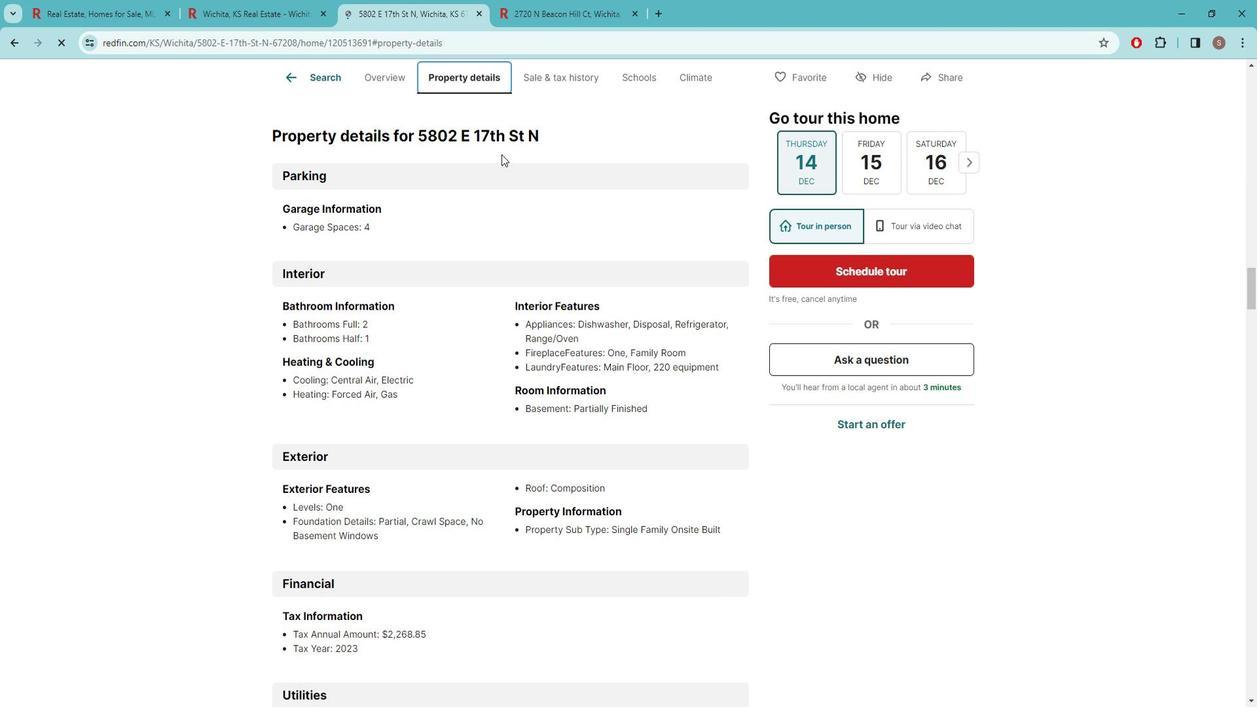 
Action: Mouse moved to (497, 322)
Screenshot: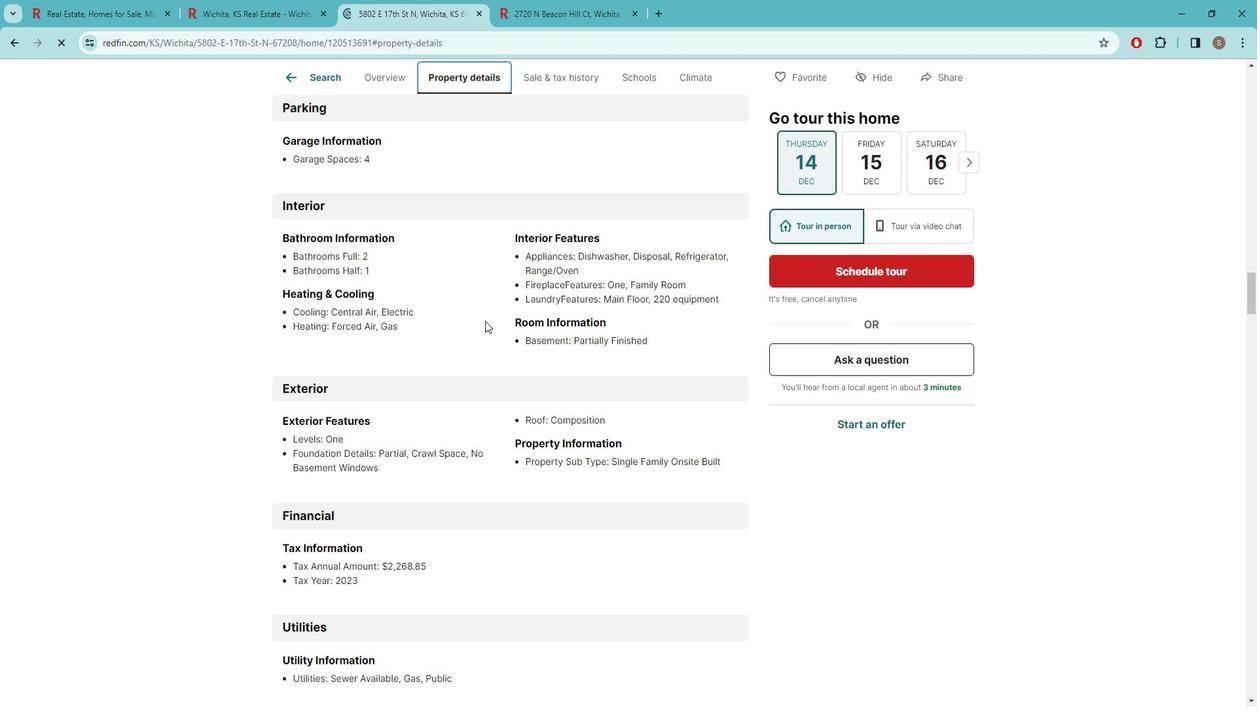 
Action: Mouse scrolled (497, 321) with delta (0, 0)
Screenshot: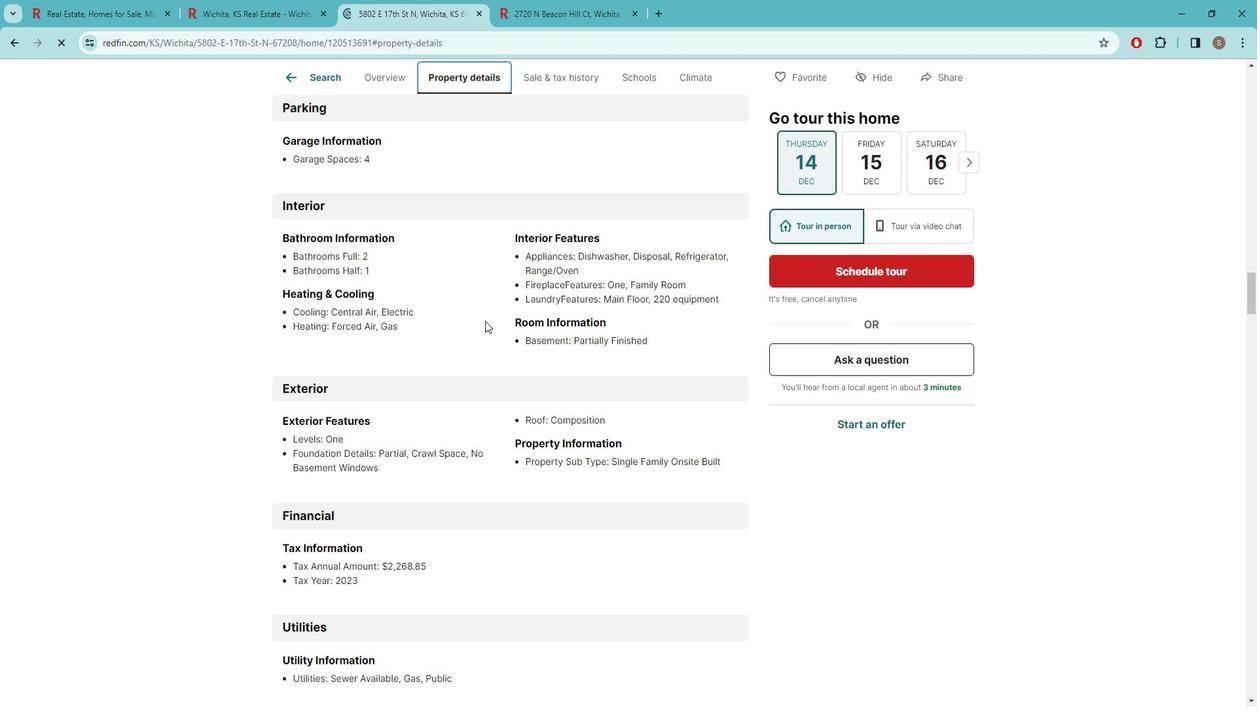 
Action: Mouse moved to (496, 322)
Screenshot: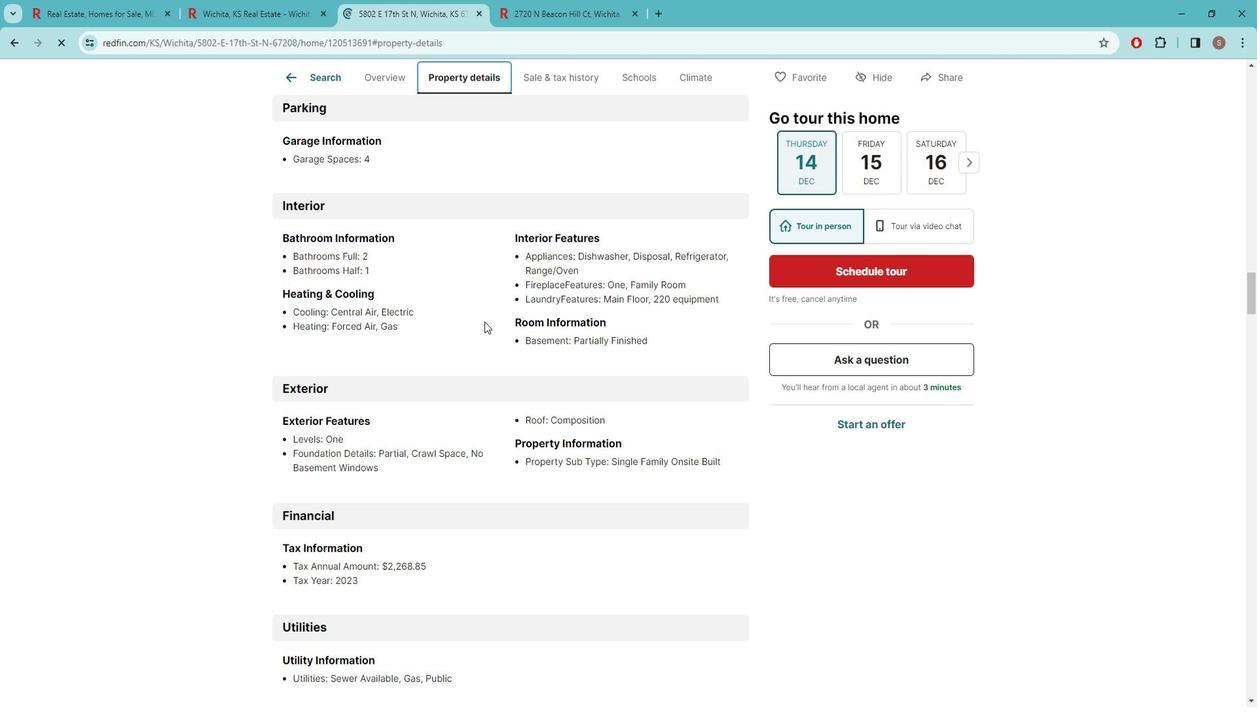 
Action: Mouse scrolled (496, 321) with delta (0, 0)
Screenshot: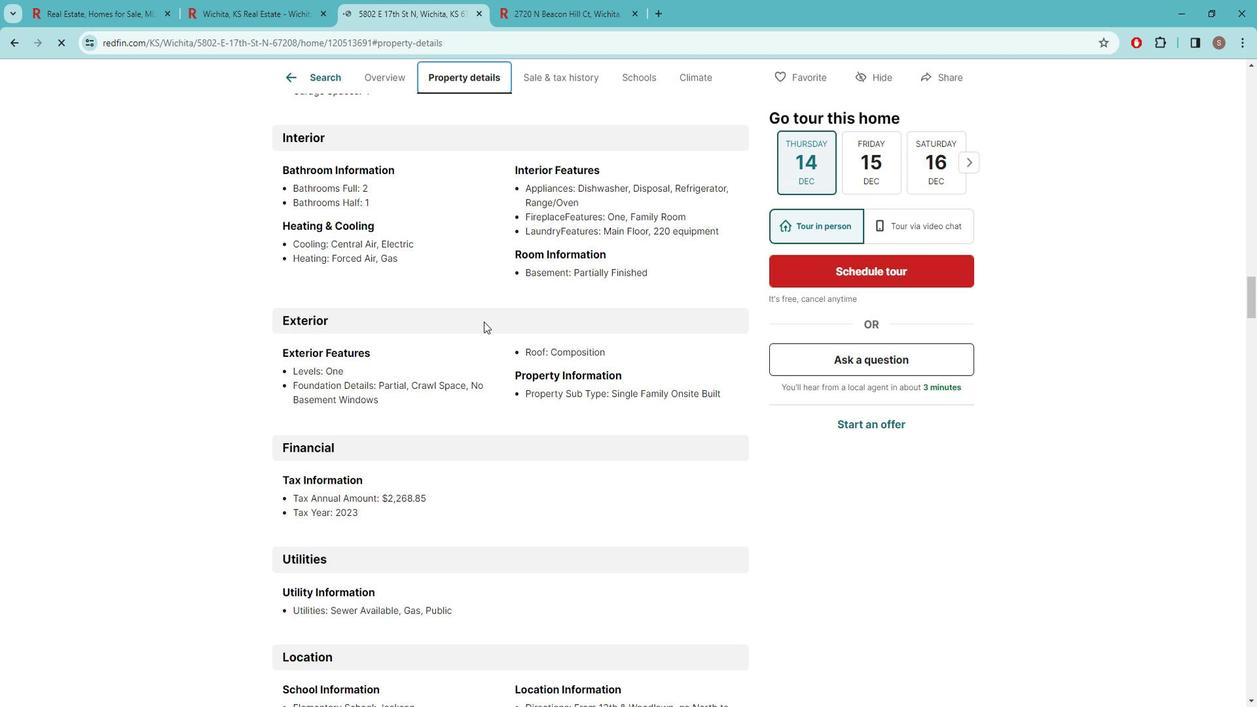 
Action: Mouse moved to (495, 323)
Screenshot: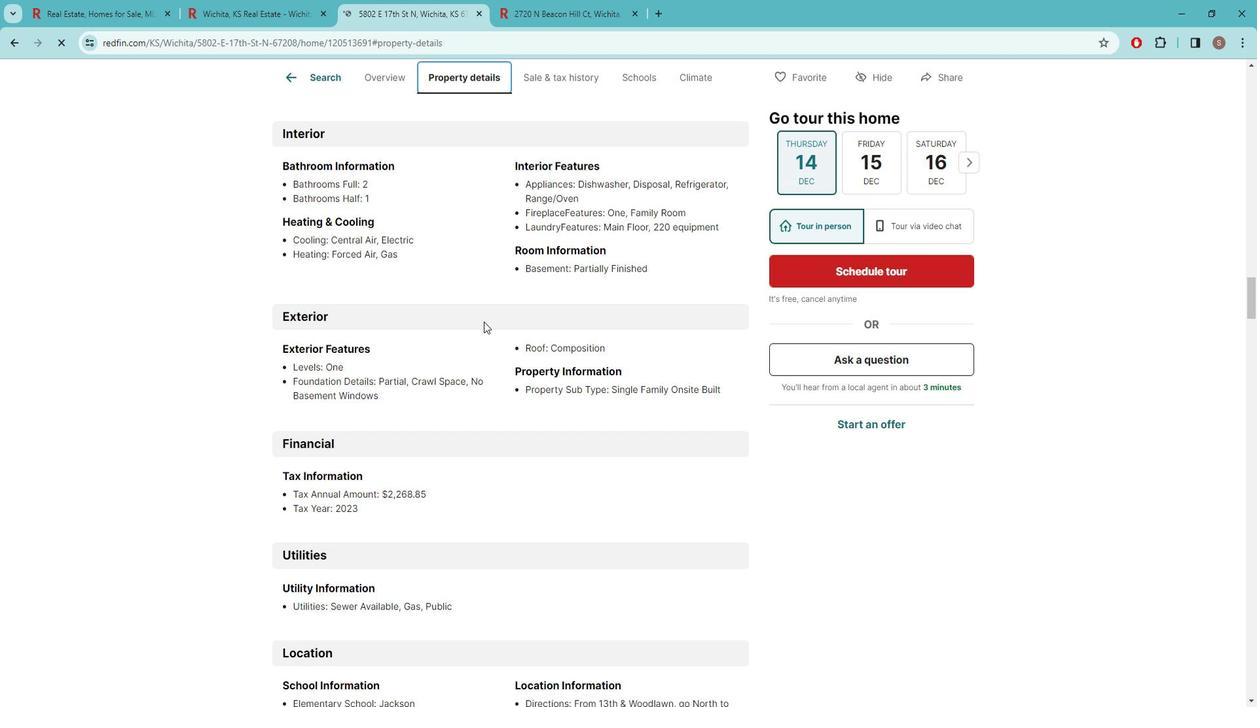 
Action: Mouse scrolled (495, 322) with delta (0, 0)
Screenshot: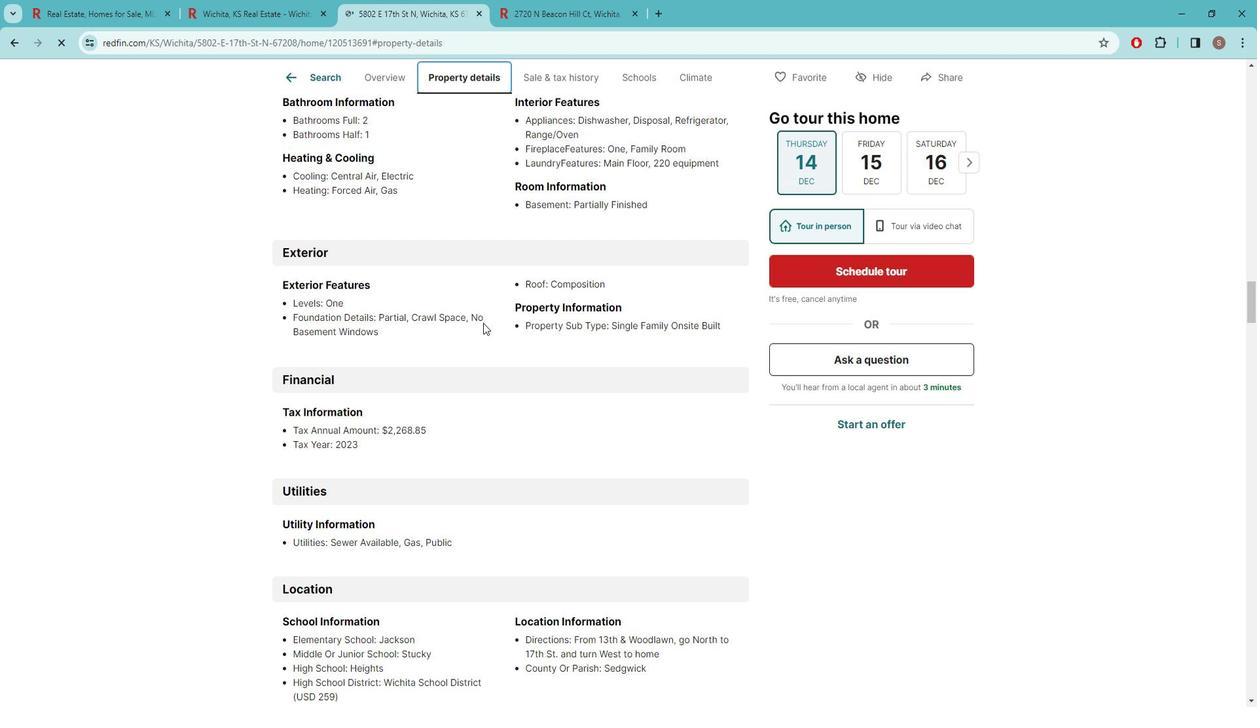 
Action: Mouse scrolled (495, 322) with delta (0, 0)
Screenshot: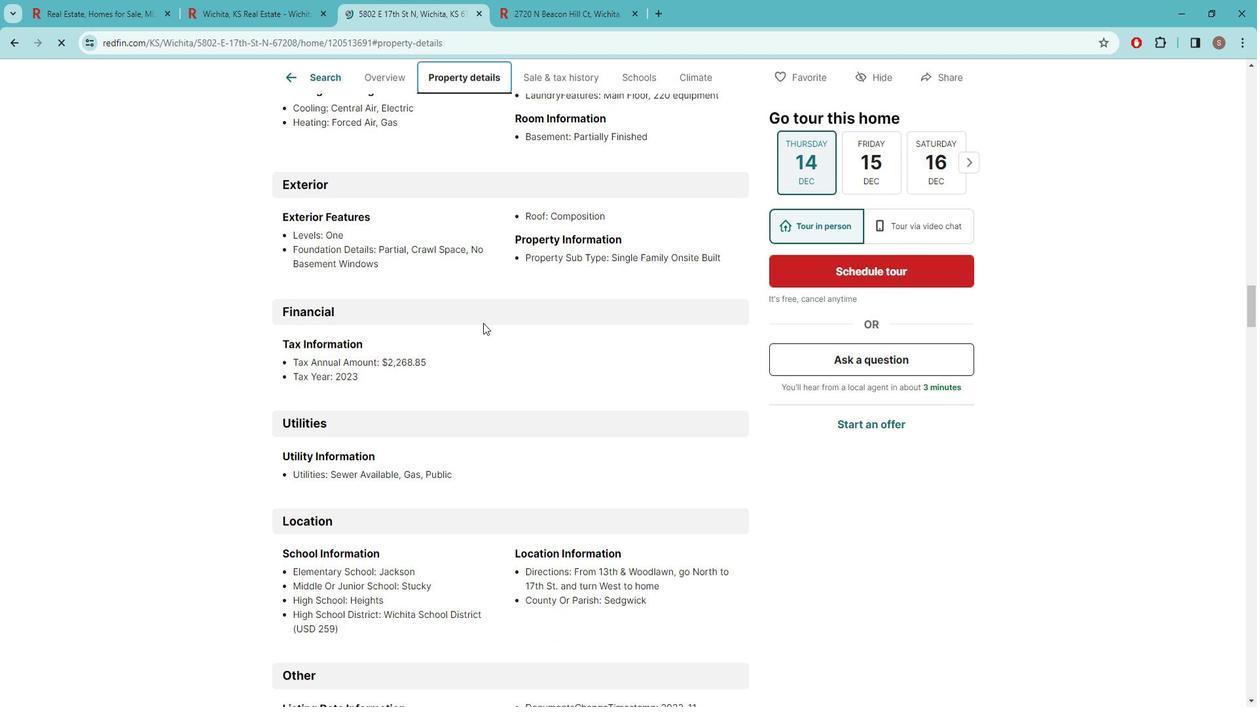 
Action: Mouse moved to (492, 325)
Screenshot: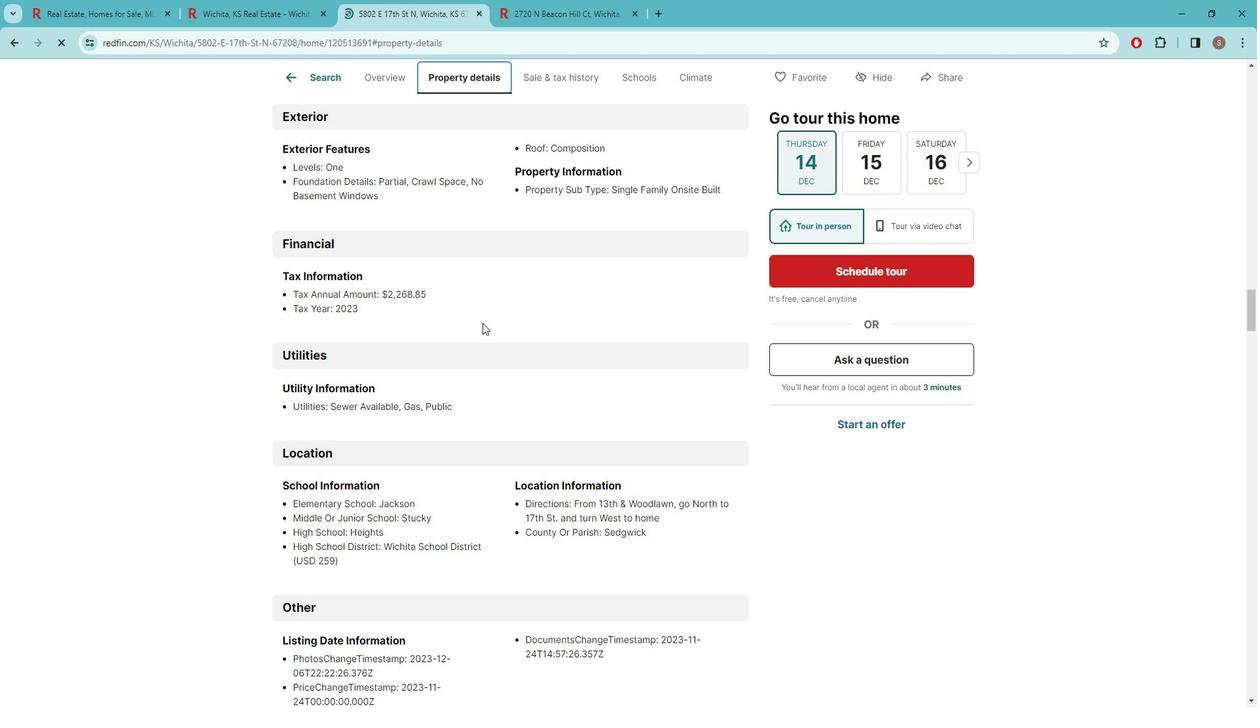 
Action: Mouse scrolled (492, 324) with delta (0, 0)
Screenshot: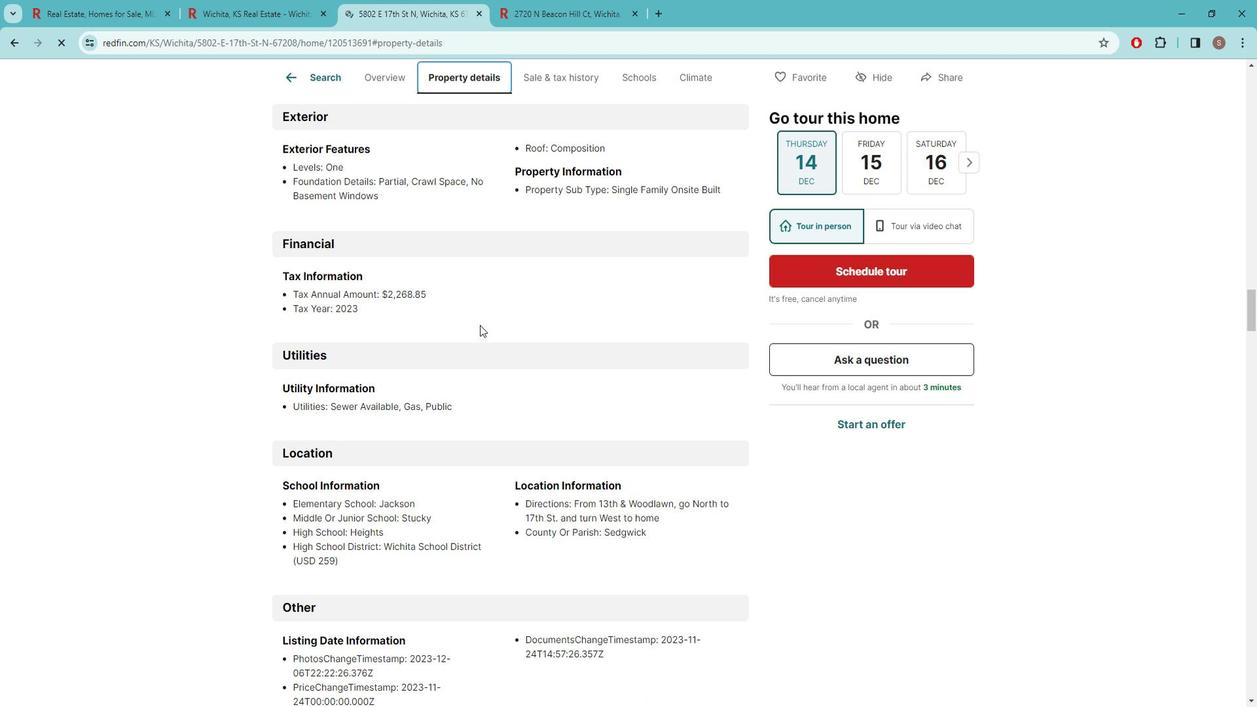 
Action: Mouse scrolled (492, 324) with delta (0, 0)
Screenshot: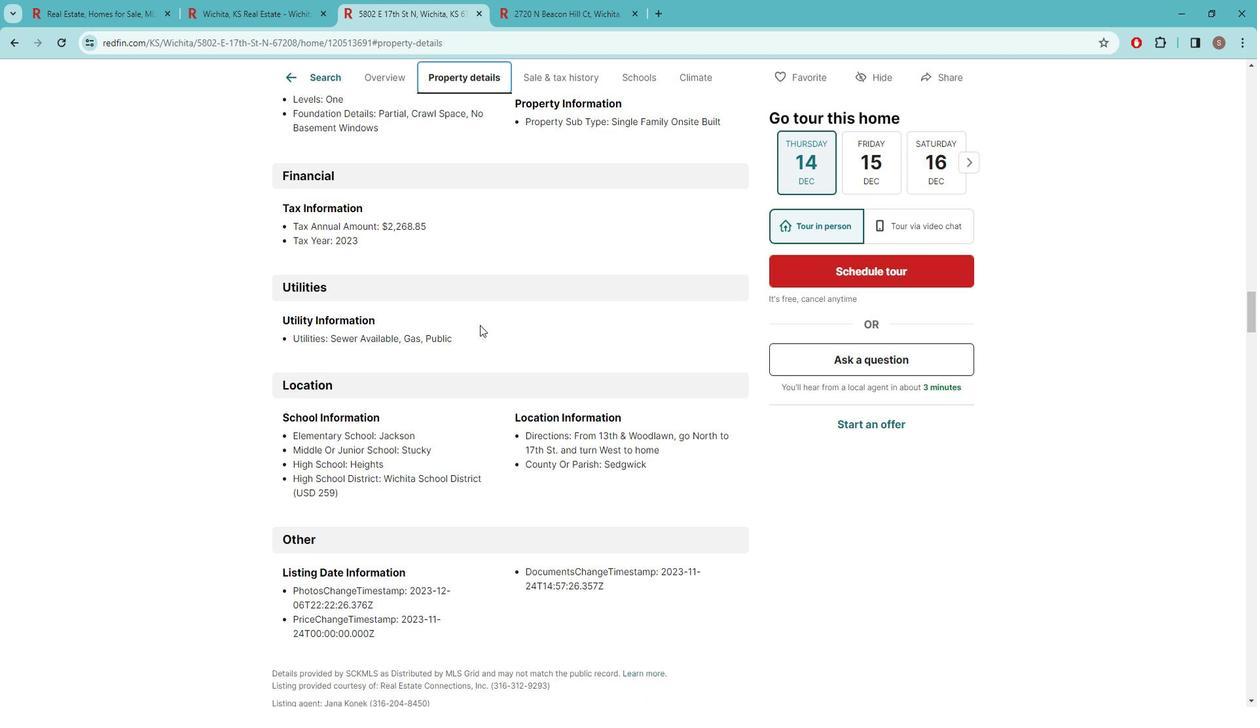 
Action: Mouse scrolled (492, 324) with delta (0, 0)
Screenshot: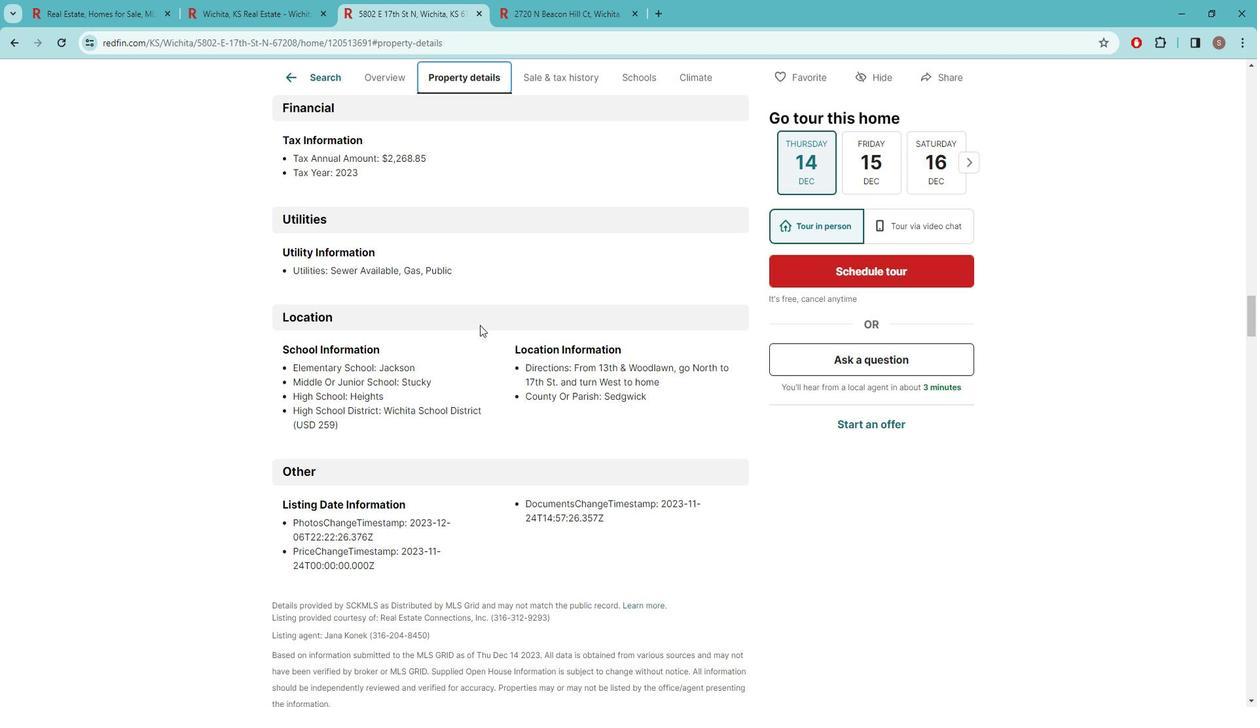 
Action: Mouse scrolled (492, 324) with delta (0, 0)
Screenshot: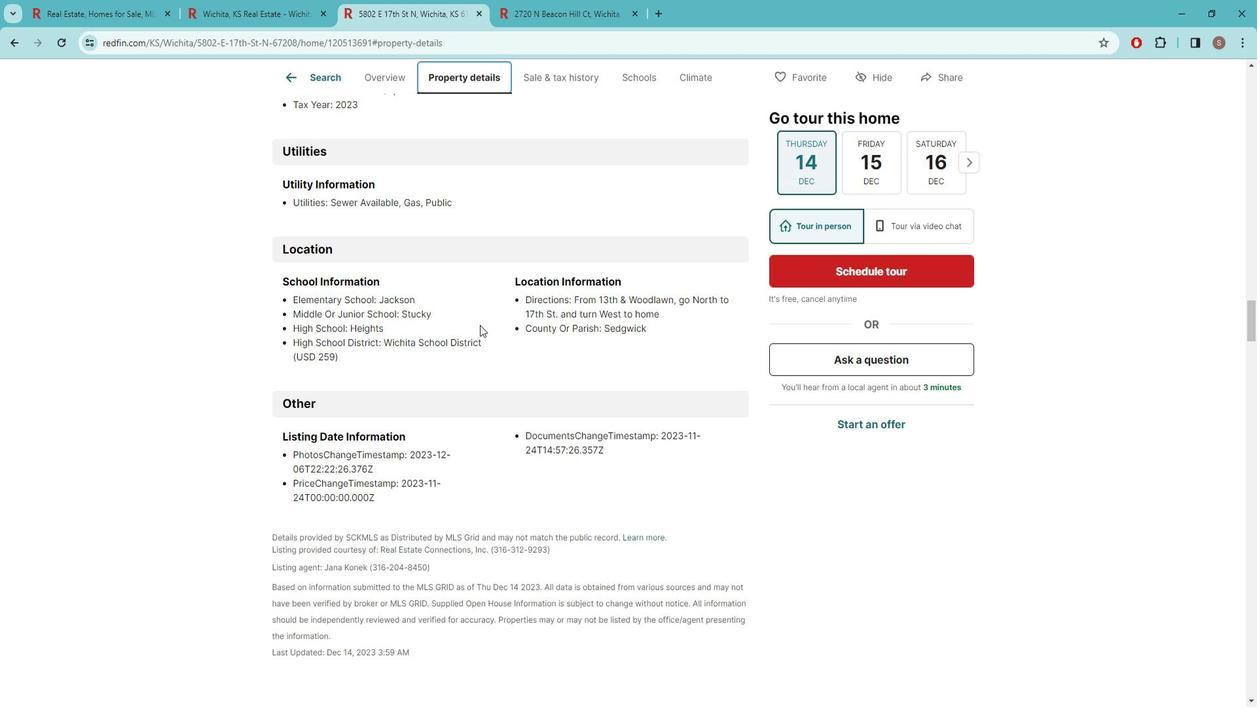 
Action: Mouse moved to (492, 326)
Screenshot: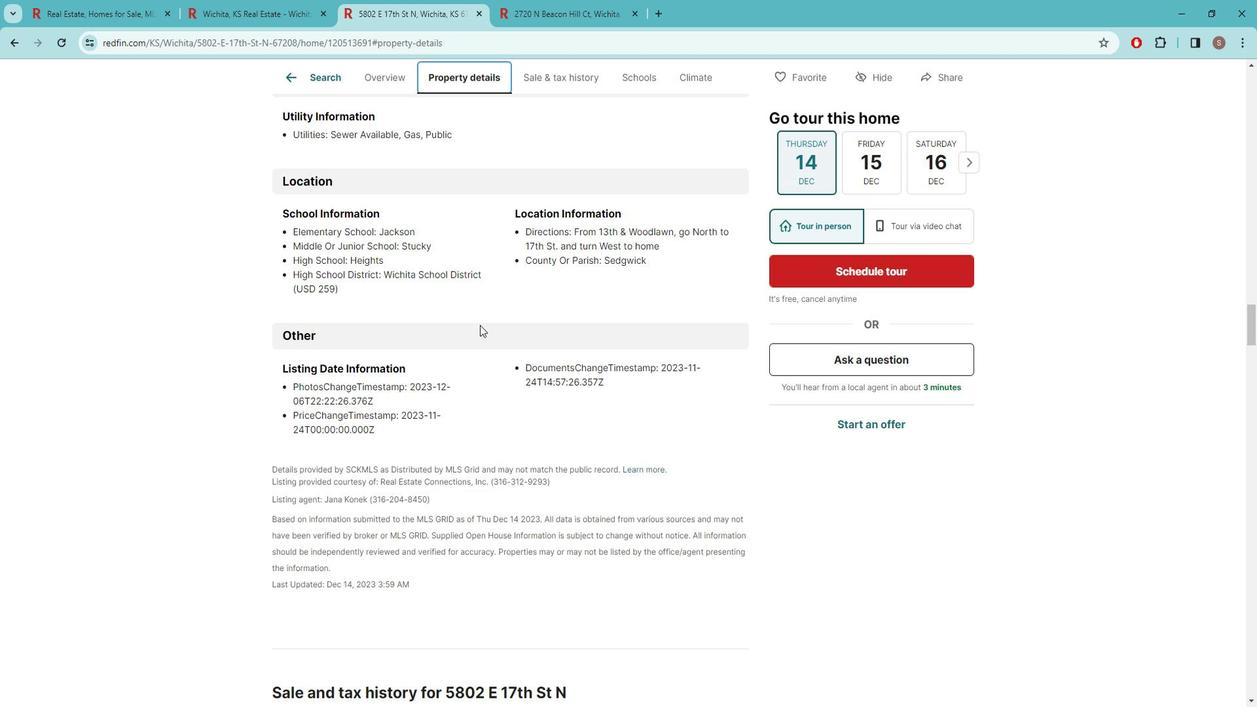 
Action: Mouse scrolled (492, 327) with delta (0, 0)
Screenshot: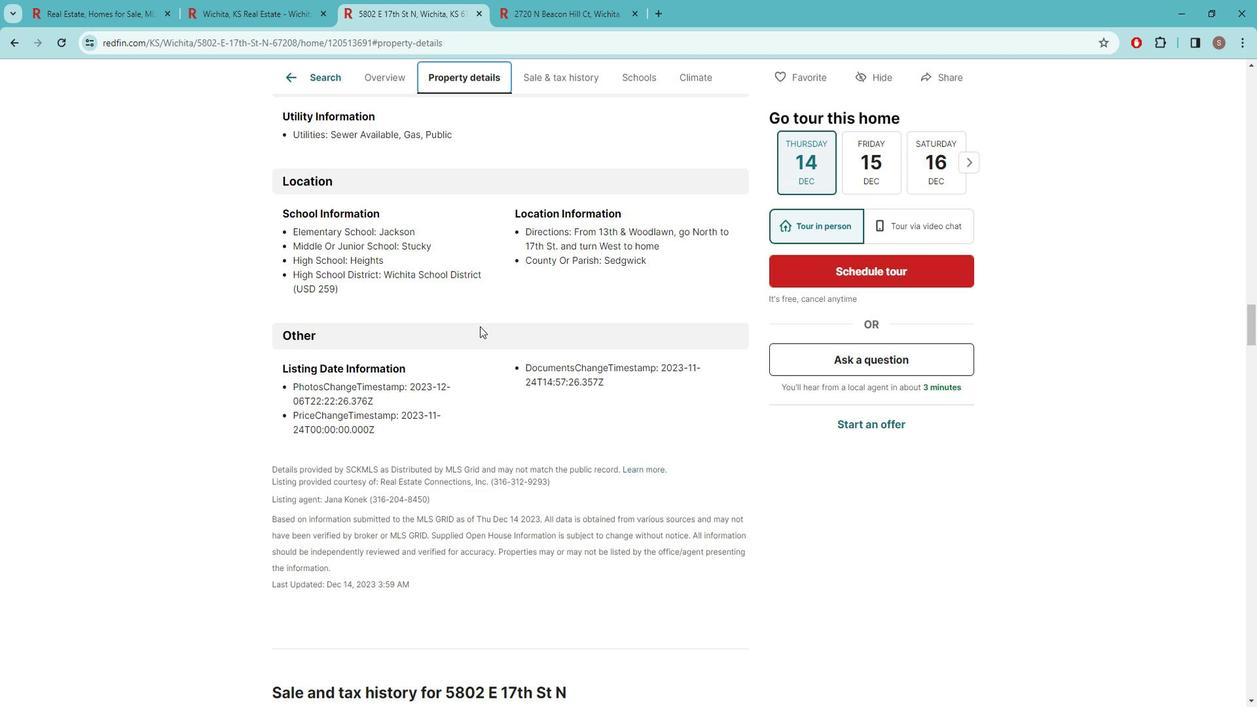 
Action: Mouse scrolled (492, 327) with delta (0, 0)
Screenshot: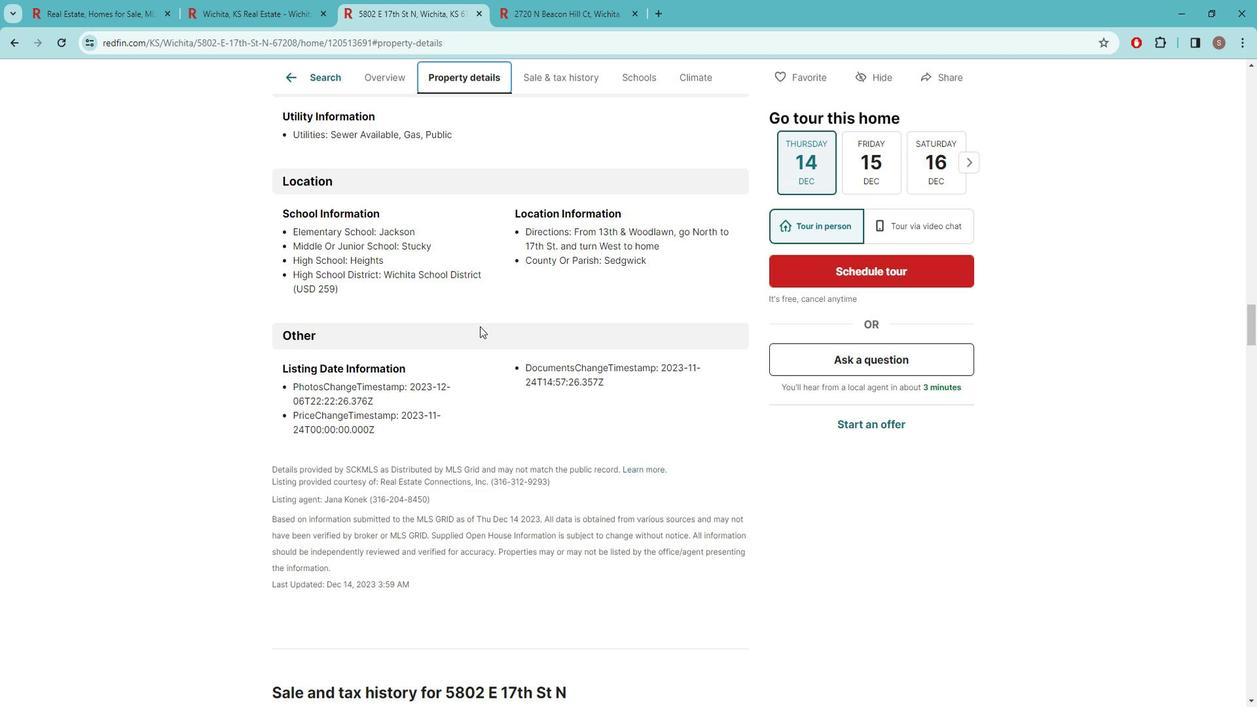 
Action: Mouse moved to (492, 328)
Screenshot: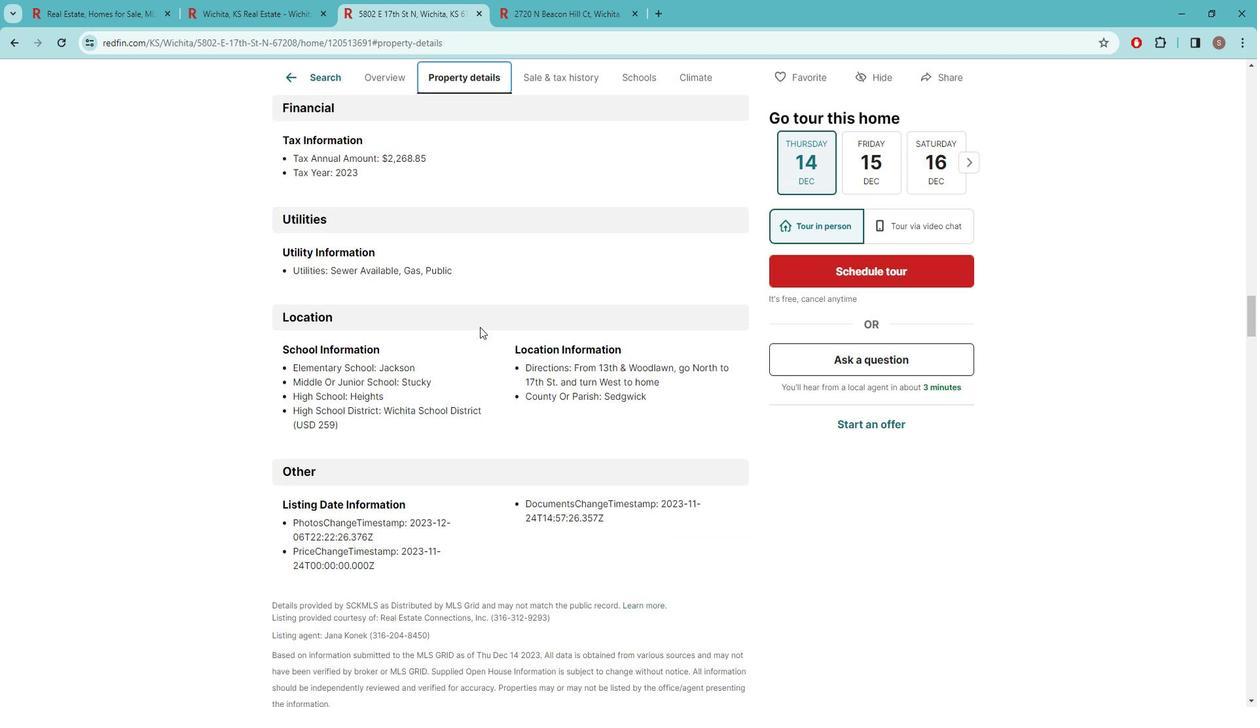 
Action: Mouse scrolled (492, 328) with delta (0, 0)
Screenshot: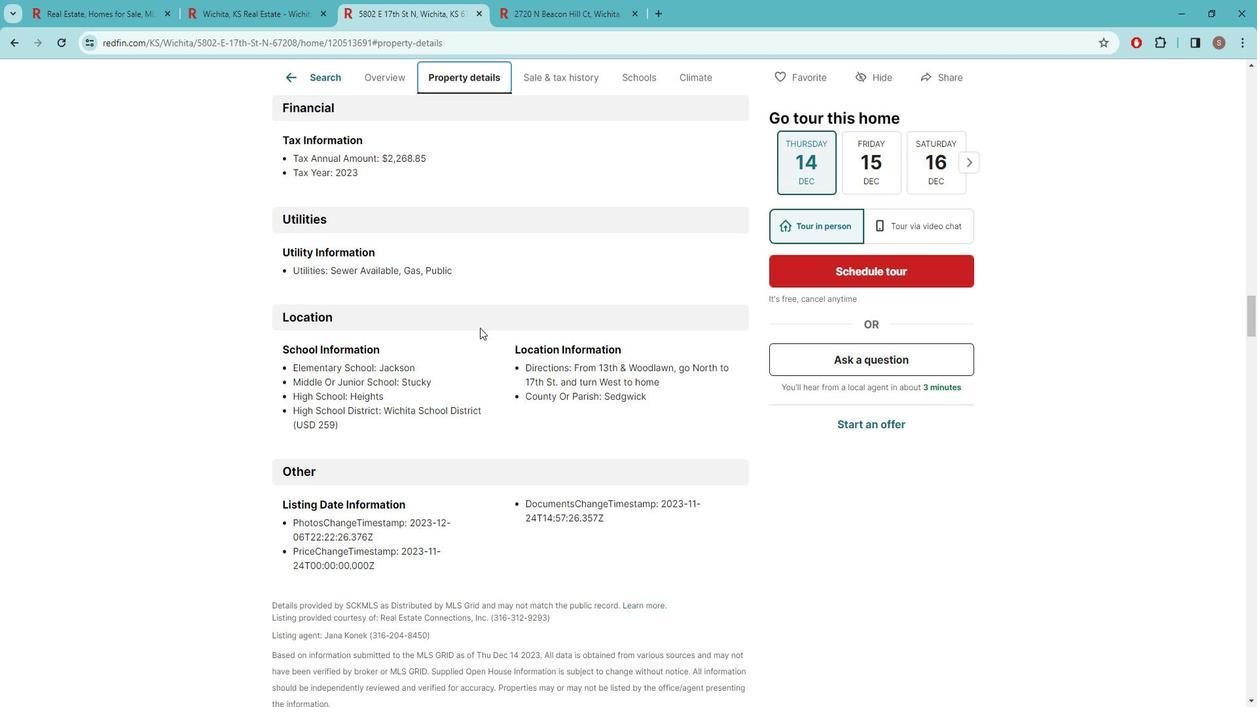 
Action: Mouse scrolled (492, 328) with delta (0, 0)
Screenshot: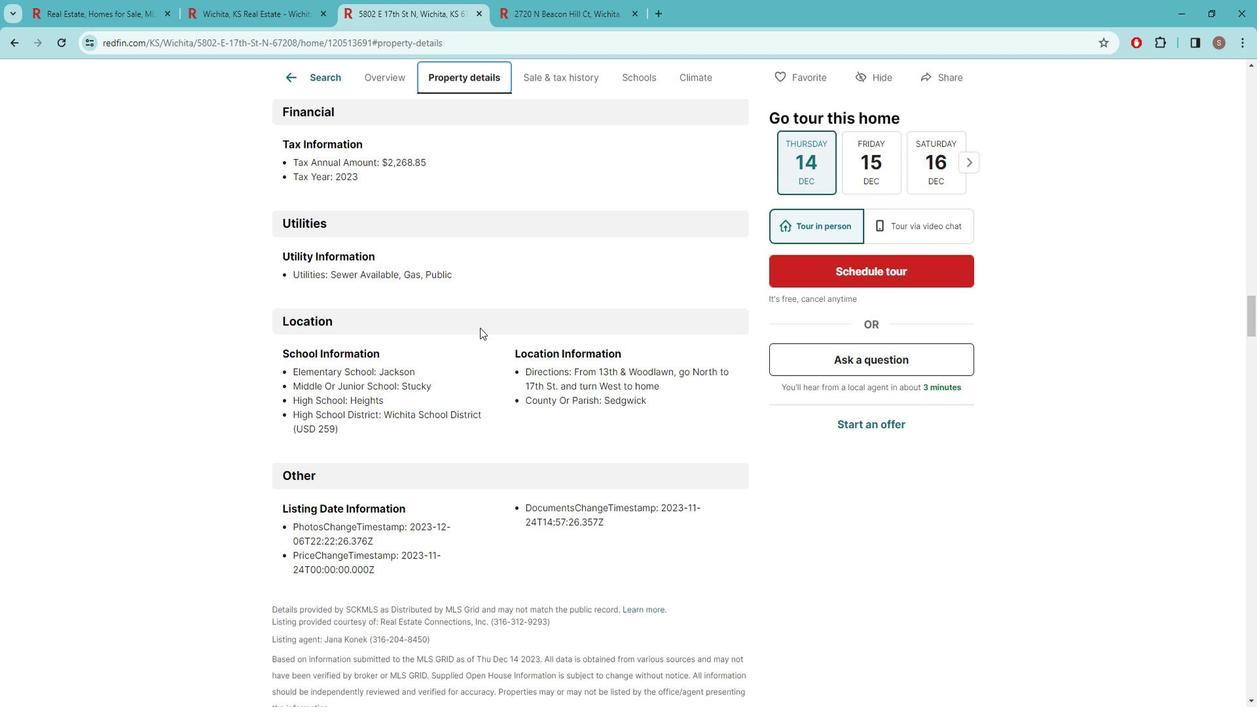 
Action: Mouse scrolled (492, 328) with delta (0, 0)
Screenshot: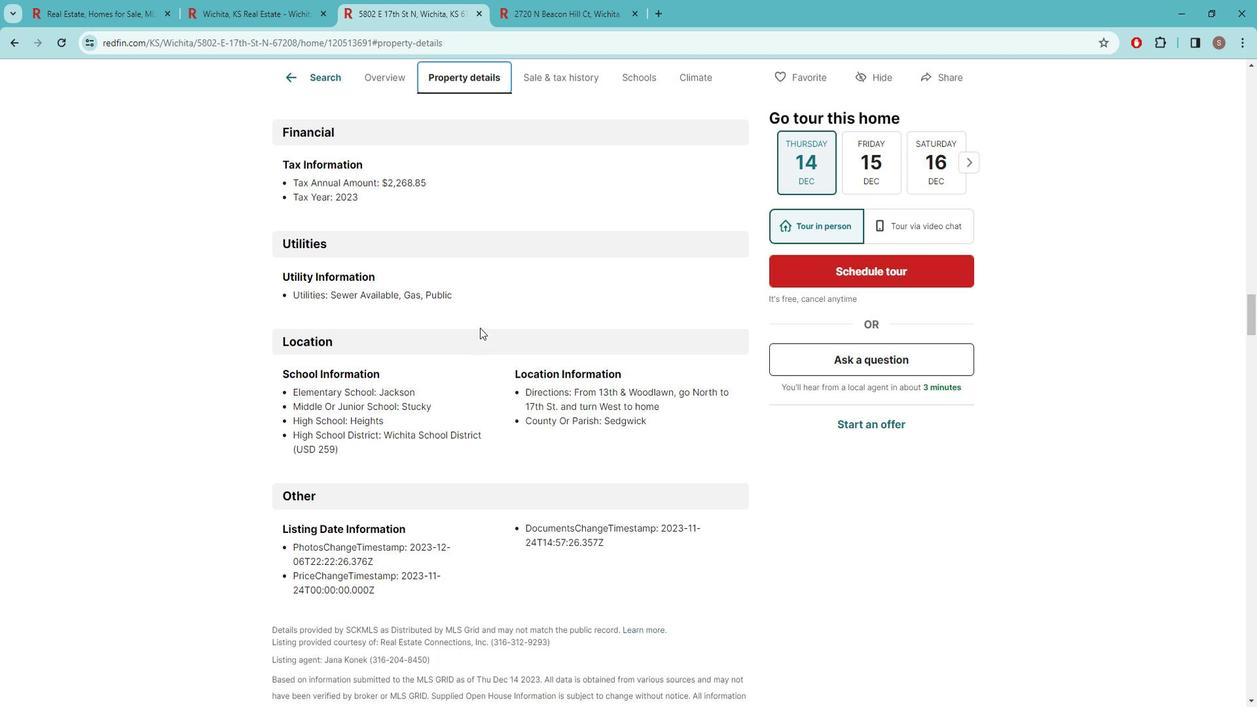 
Action: Mouse scrolled (492, 328) with delta (0, 0)
Screenshot: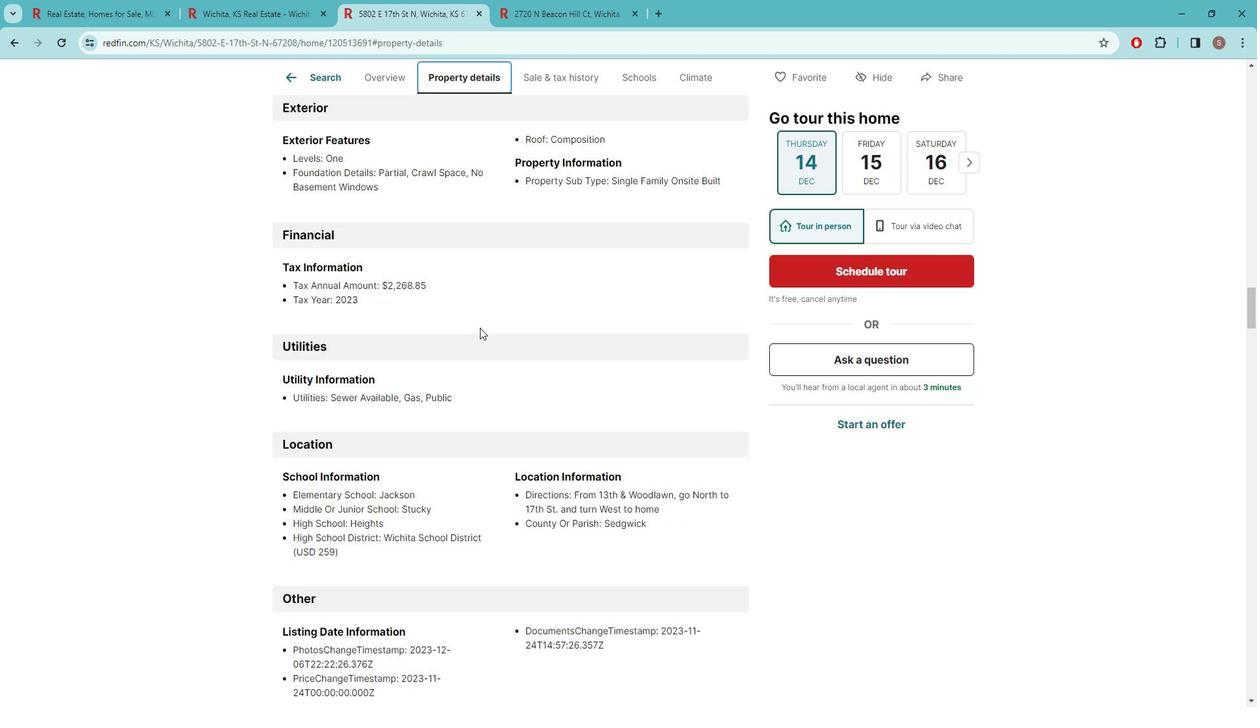 
Action: Mouse scrolled (492, 328) with delta (0, 0)
Screenshot: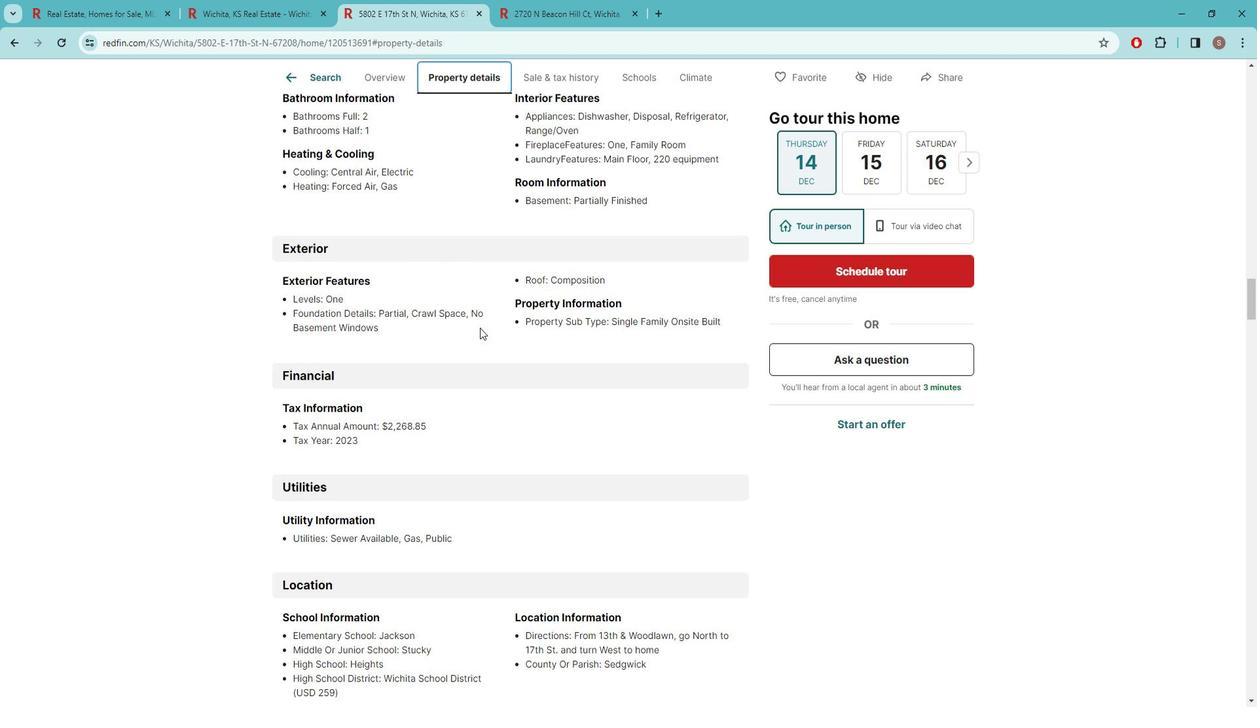 
Action: Mouse scrolled (492, 328) with delta (0, 0)
Screenshot: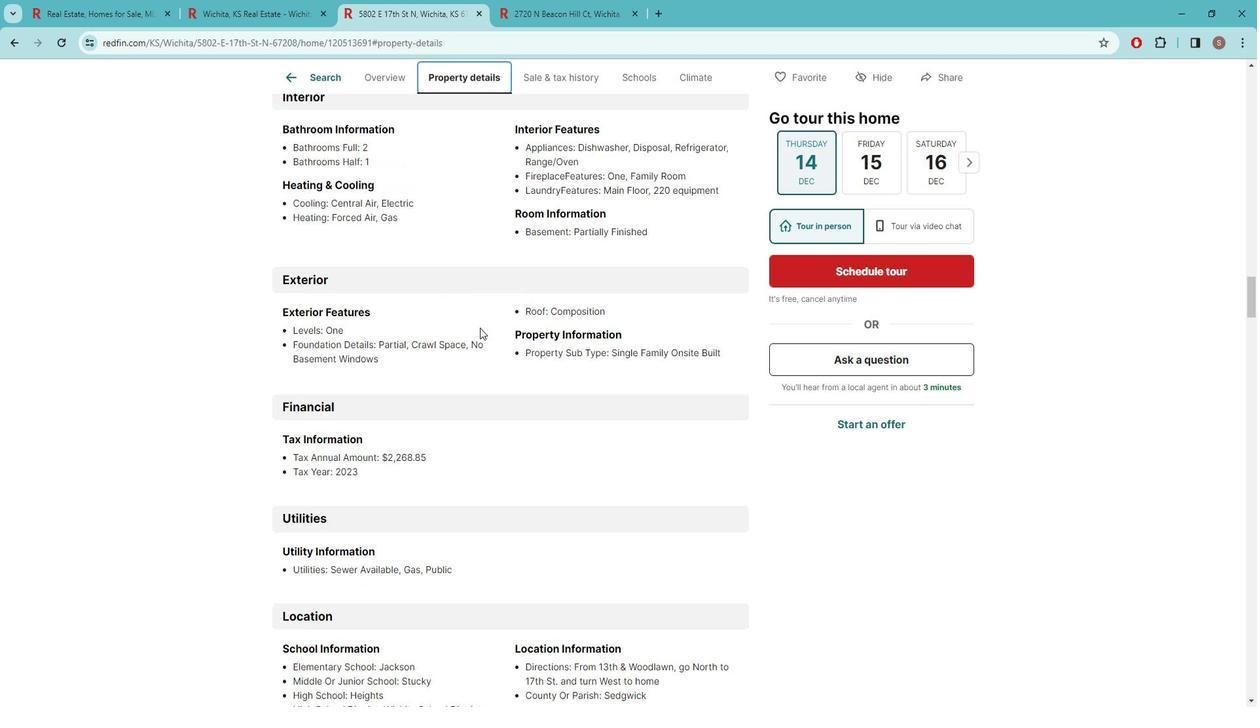 
Action: Mouse scrolled (492, 328) with delta (0, 0)
Screenshot: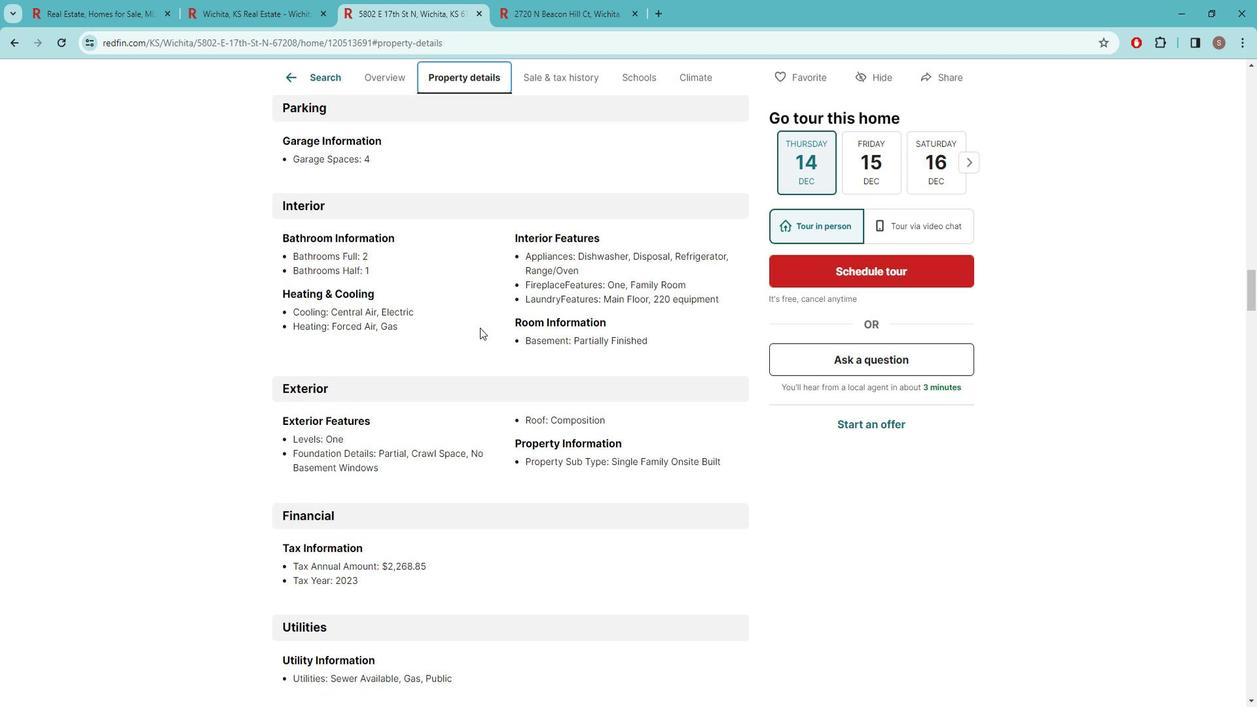 
Action: Mouse scrolled (492, 328) with delta (0, 0)
Screenshot: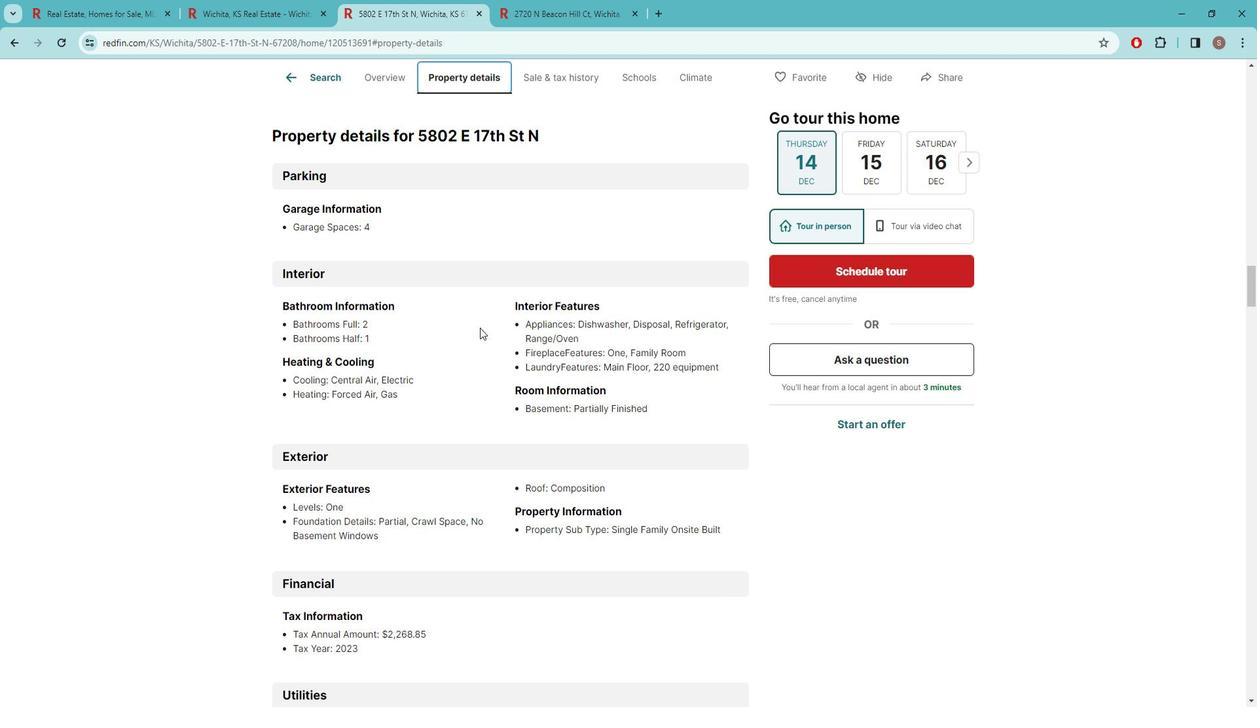 
Action: Mouse scrolled (492, 328) with delta (0, 0)
Screenshot: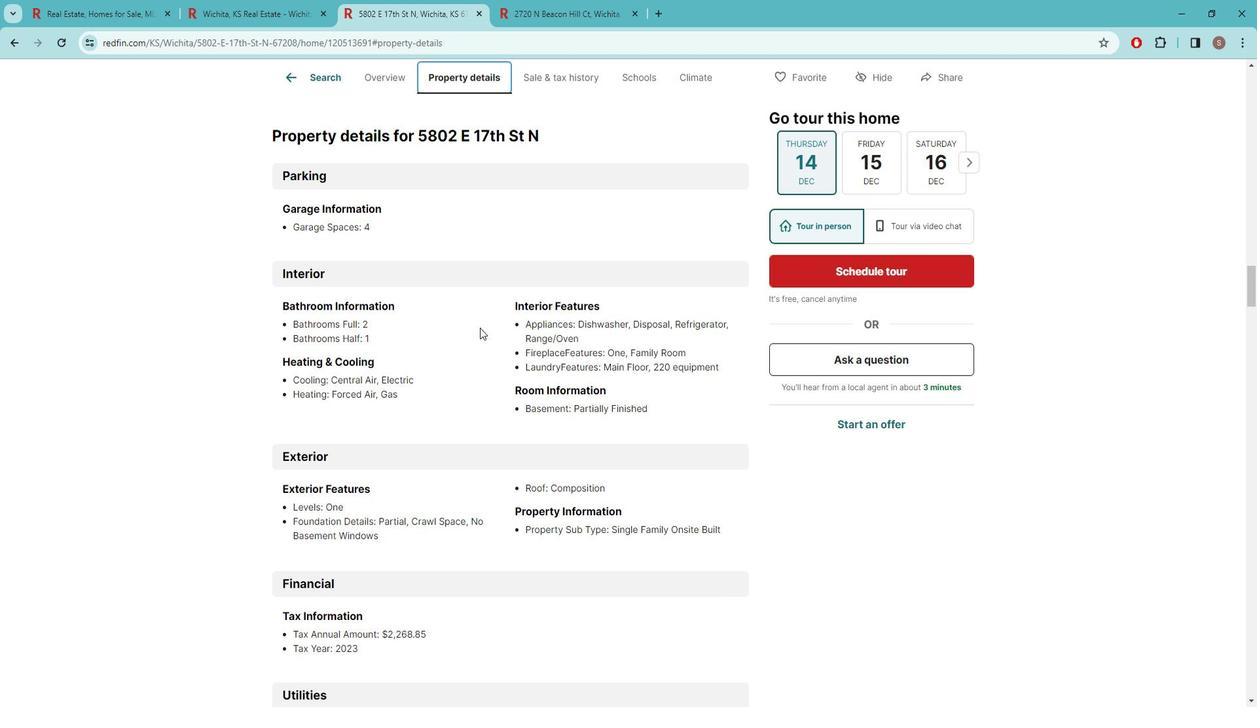 
Action: Mouse scrolled (492, 328) with delta (0, 0)
Screenshot: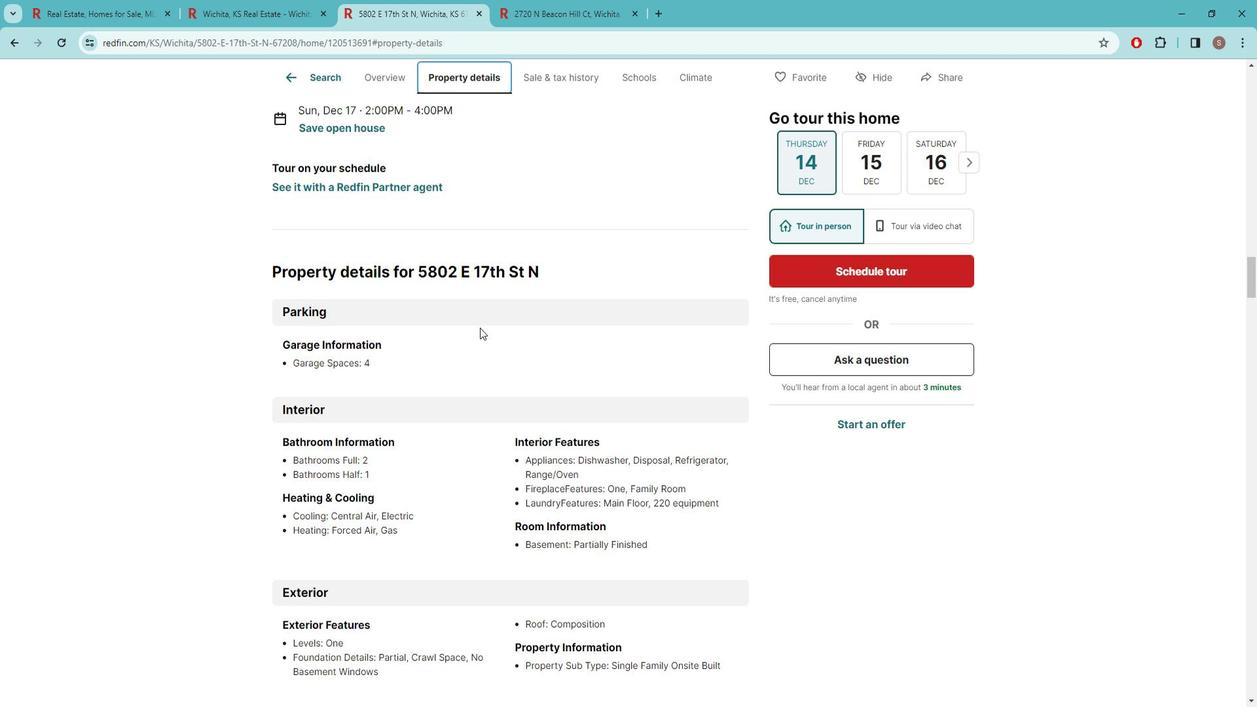 
Action: Mouse scrolled (492, 328) with delta (0, 0)
Screenshot: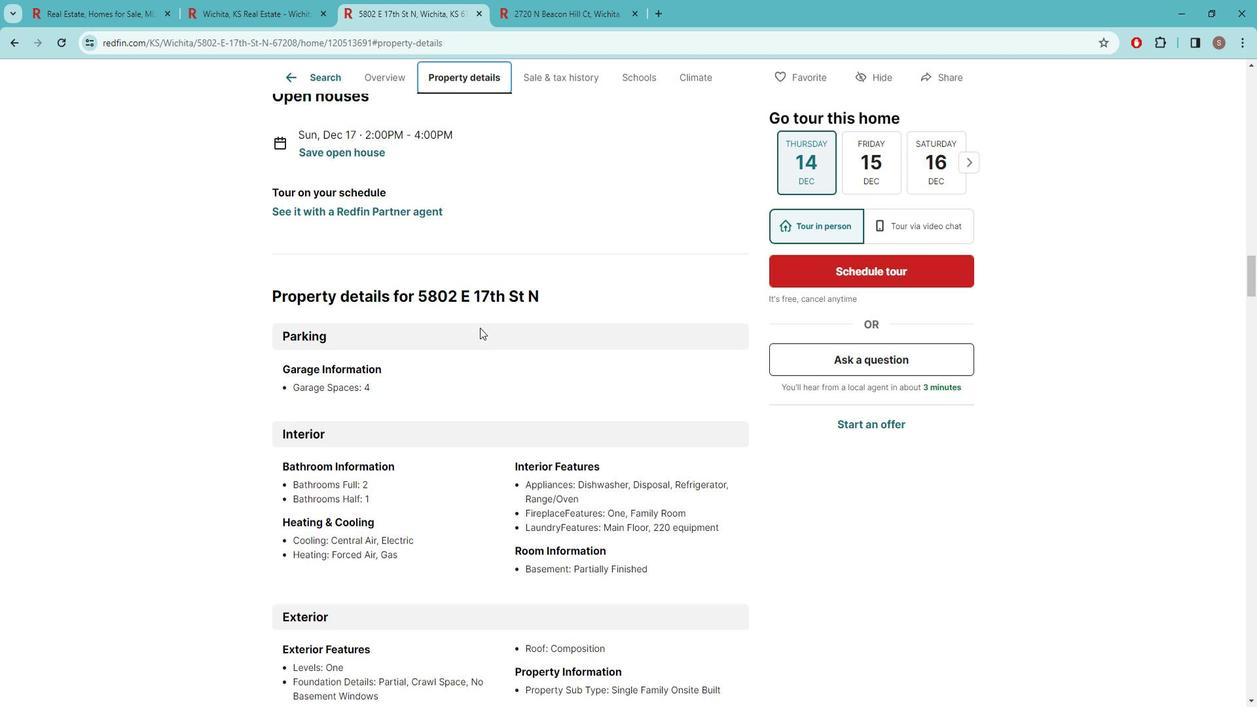 
Action: Mouse scrolled (492, 328) with delta (0, 0)
Screenshot: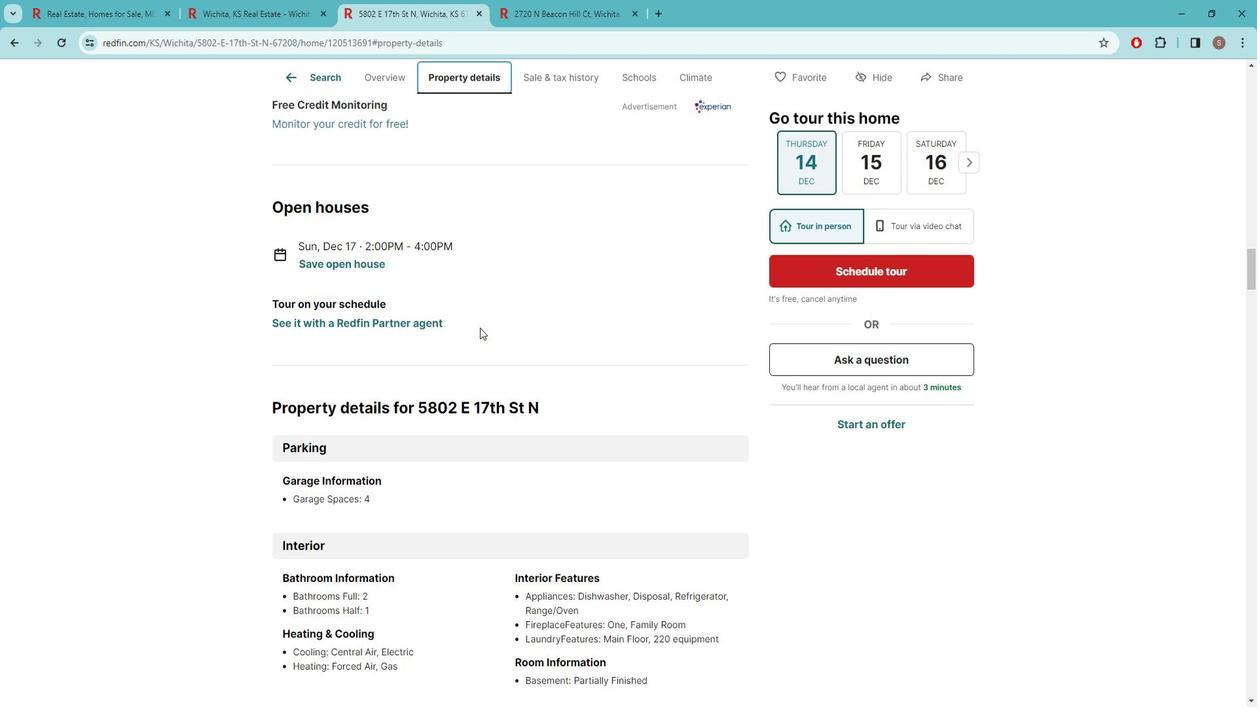 
Action: Mouse moved to (277, 12)
Screenshot: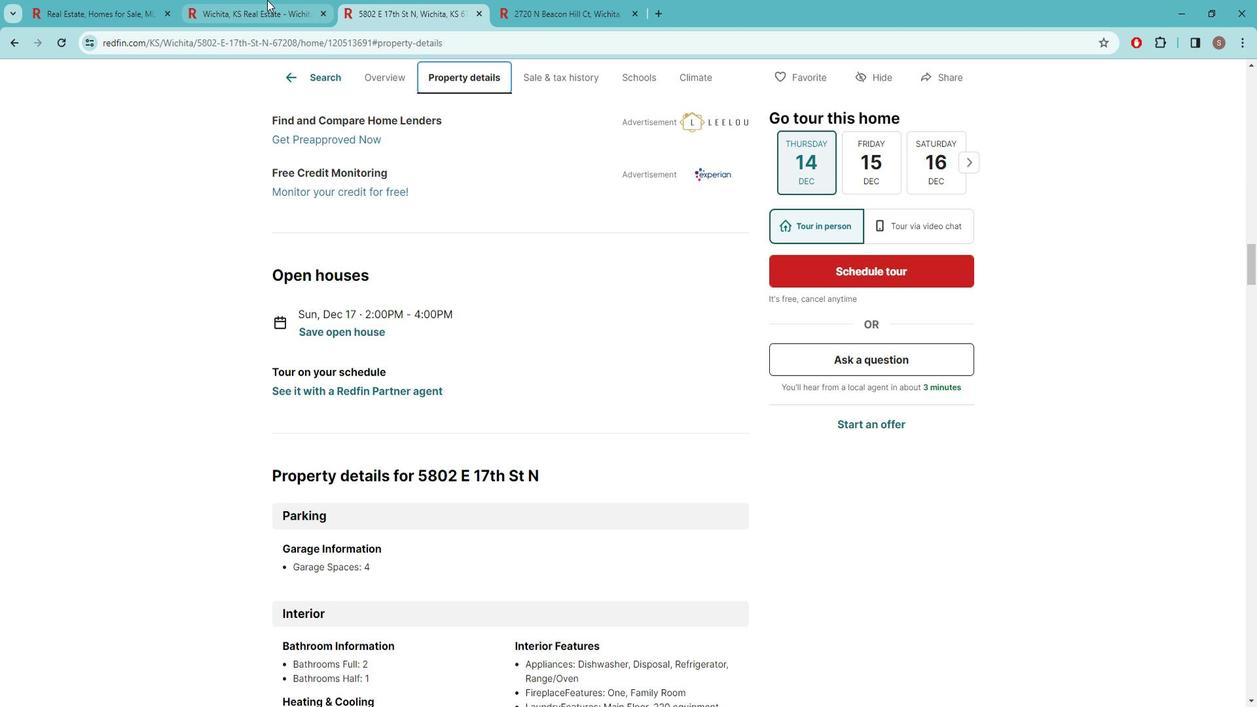 
Action: Mouse pressed left at (277, 12)
Screenshot: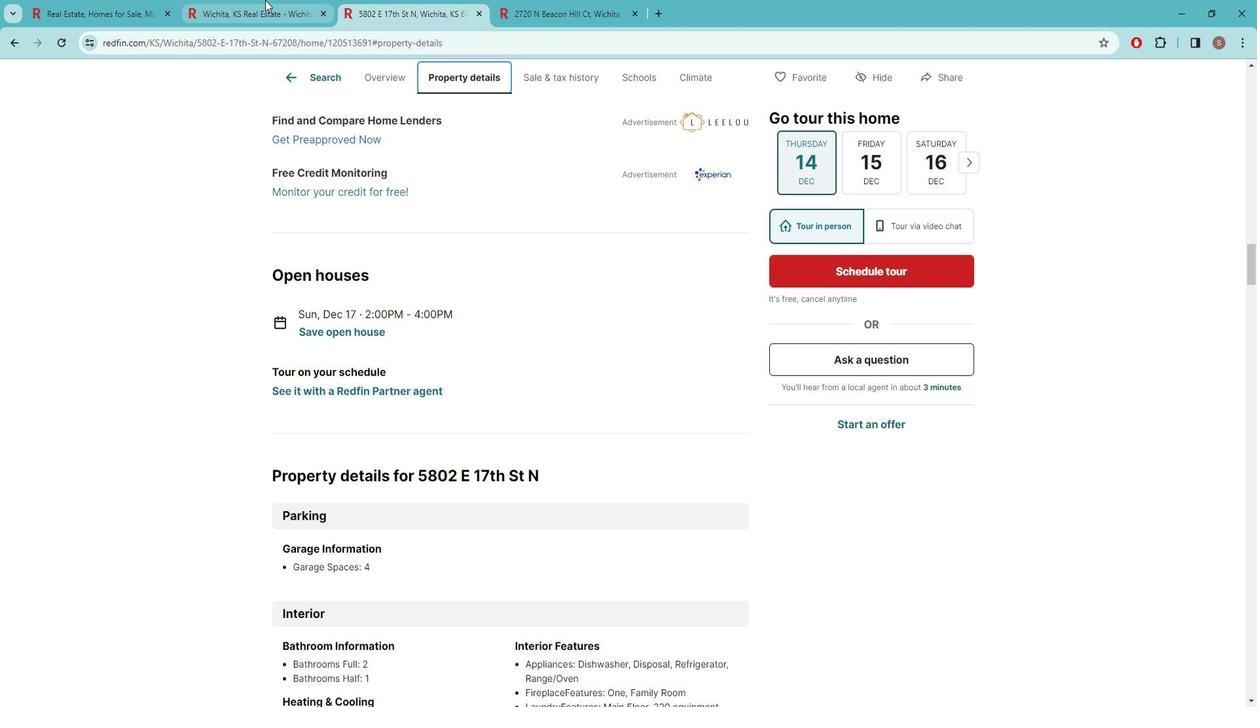 
Action: Mouse moved to (845, 499)
Screenshot: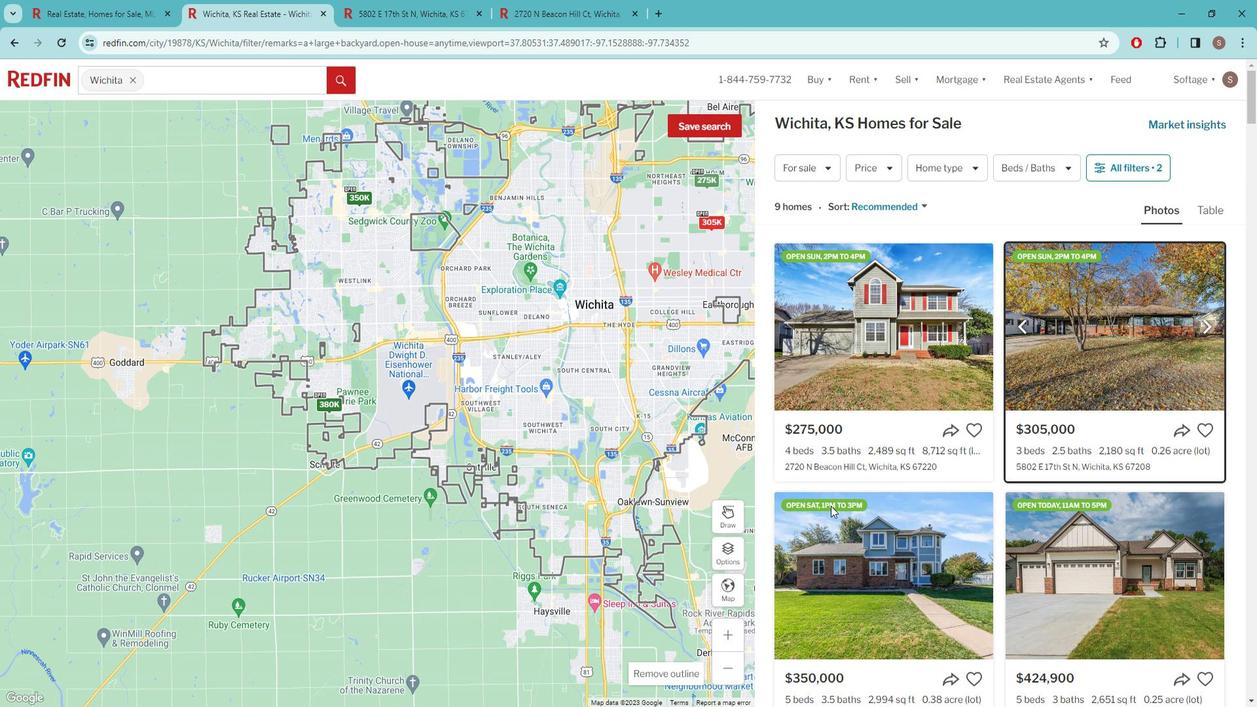 
Action: Mouse scrolled (845, 499) with delta (0, 0)
Screenshot: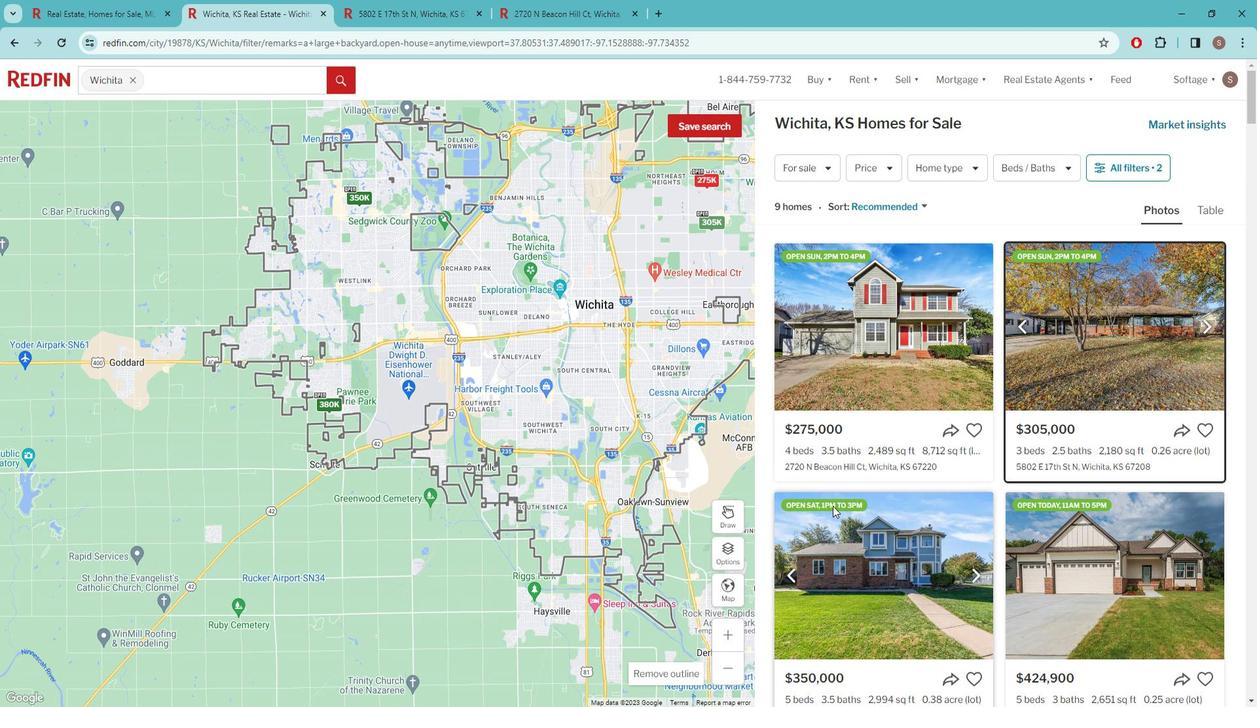 
Action: Mouse moved to (846, 499)
Screenshot: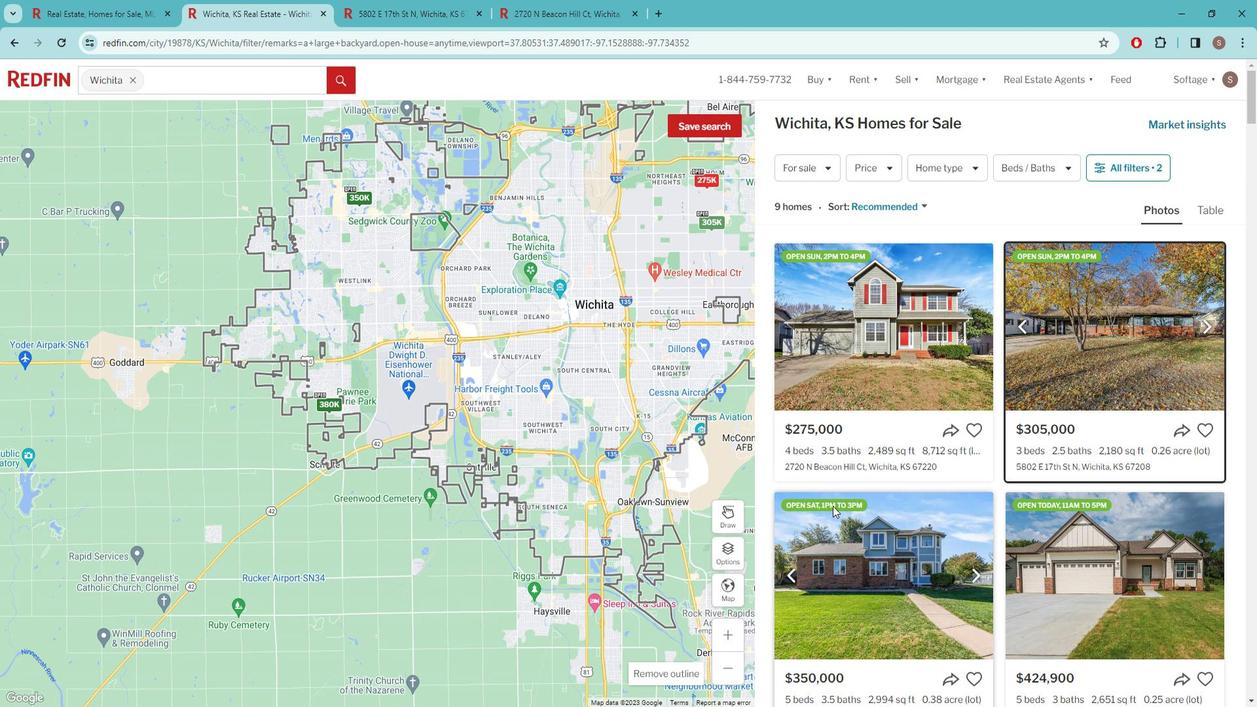 
Action: Mouse scrolled (846, 499) with delta (0, 0)
Screenshot: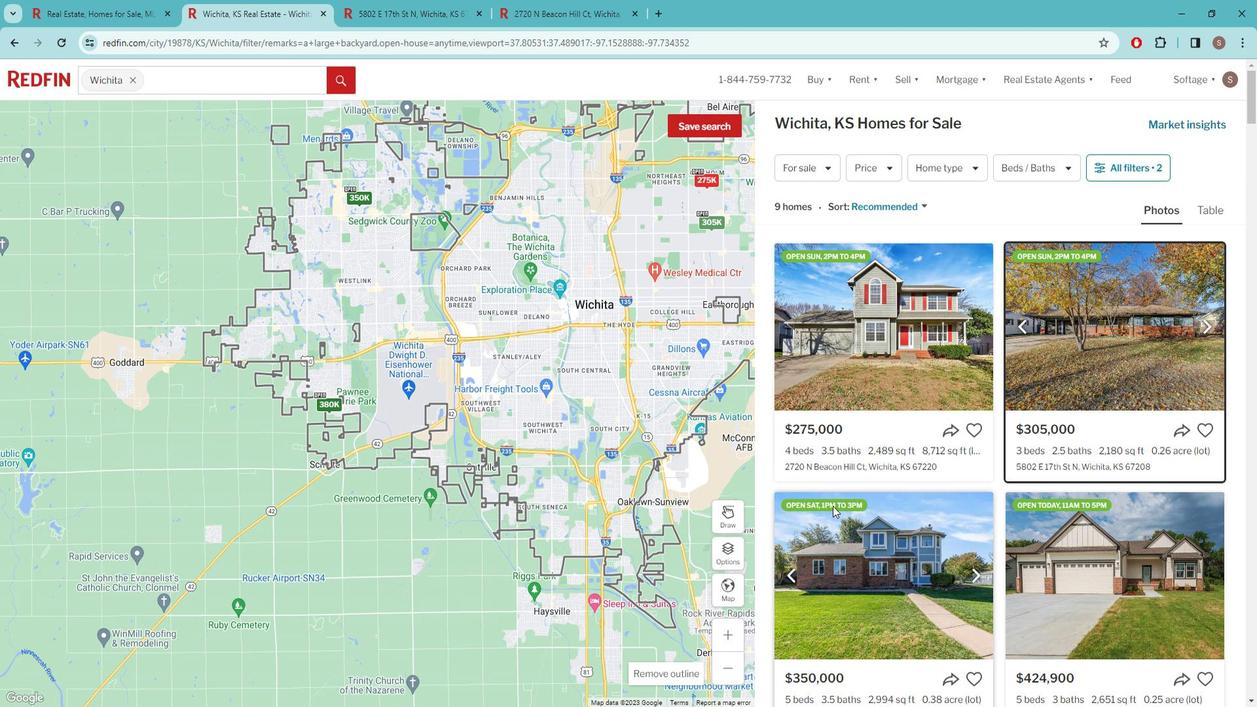 
Action: Mouse moved to (847, 499)
Screenshot: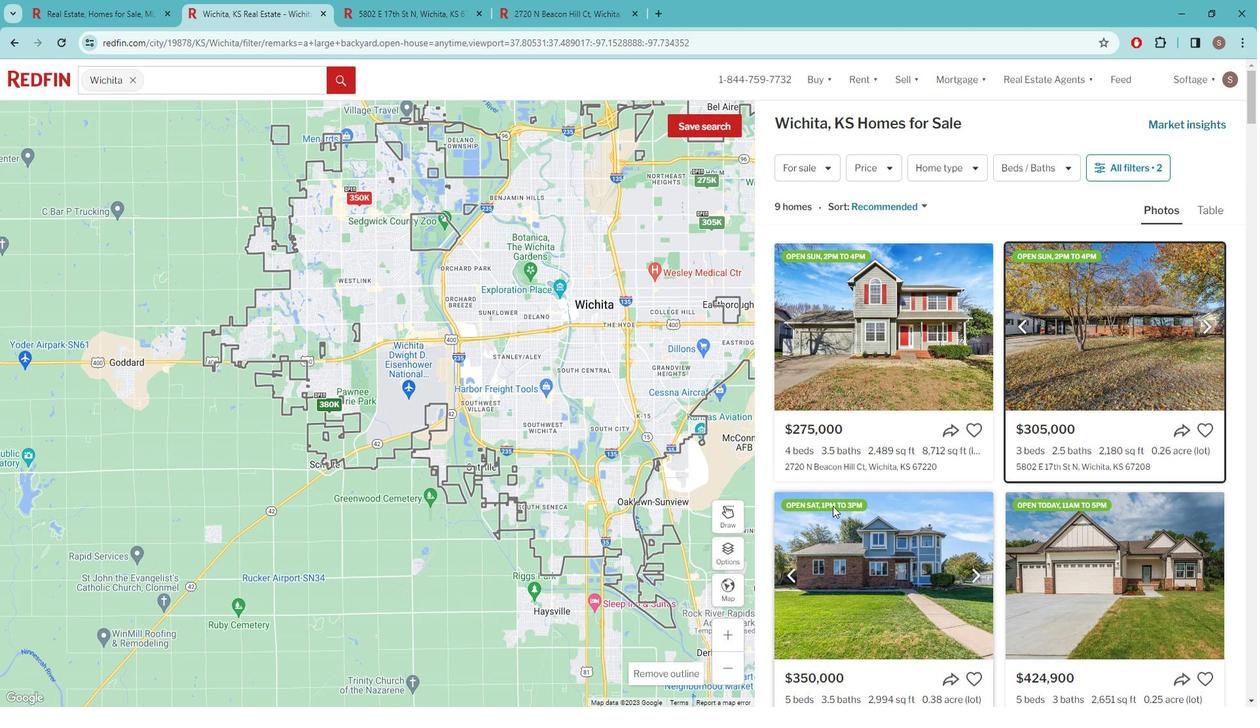
Action: Mouse scrolled (847, 499) with delta (0, 0)
Screenshot: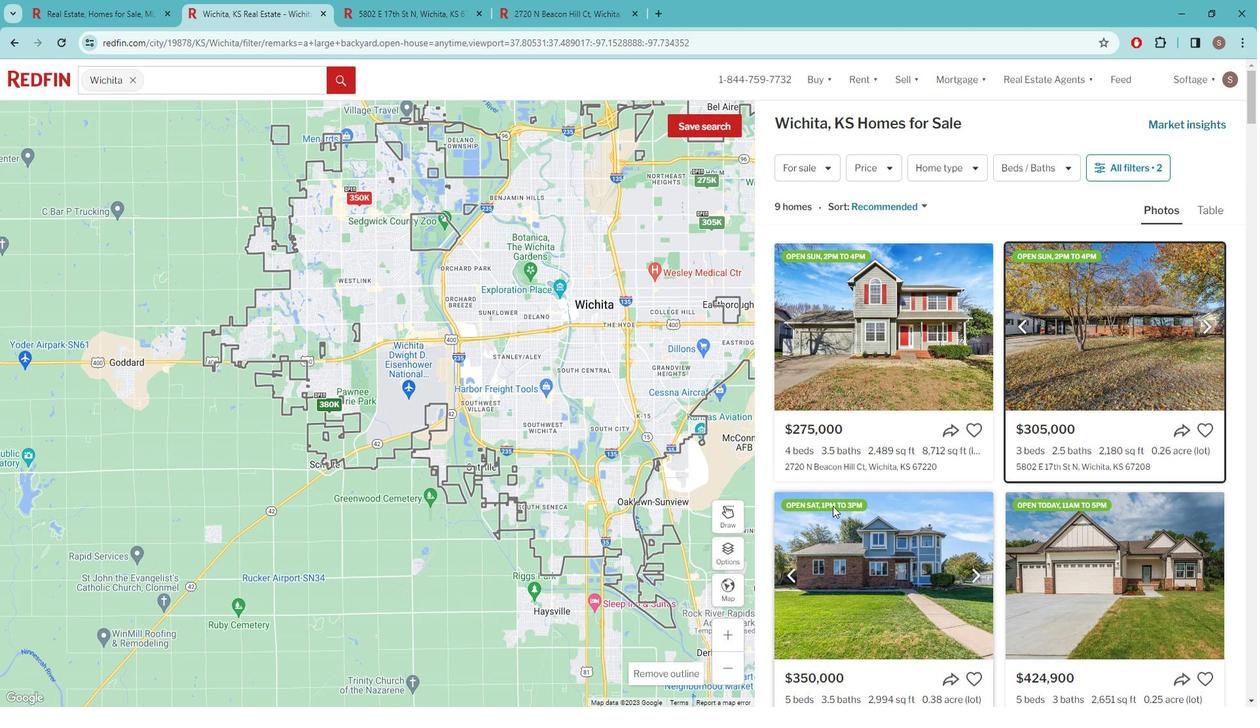 
Action: Mouse scrolled (847, 499) with delta (0, 0)
Screenshot: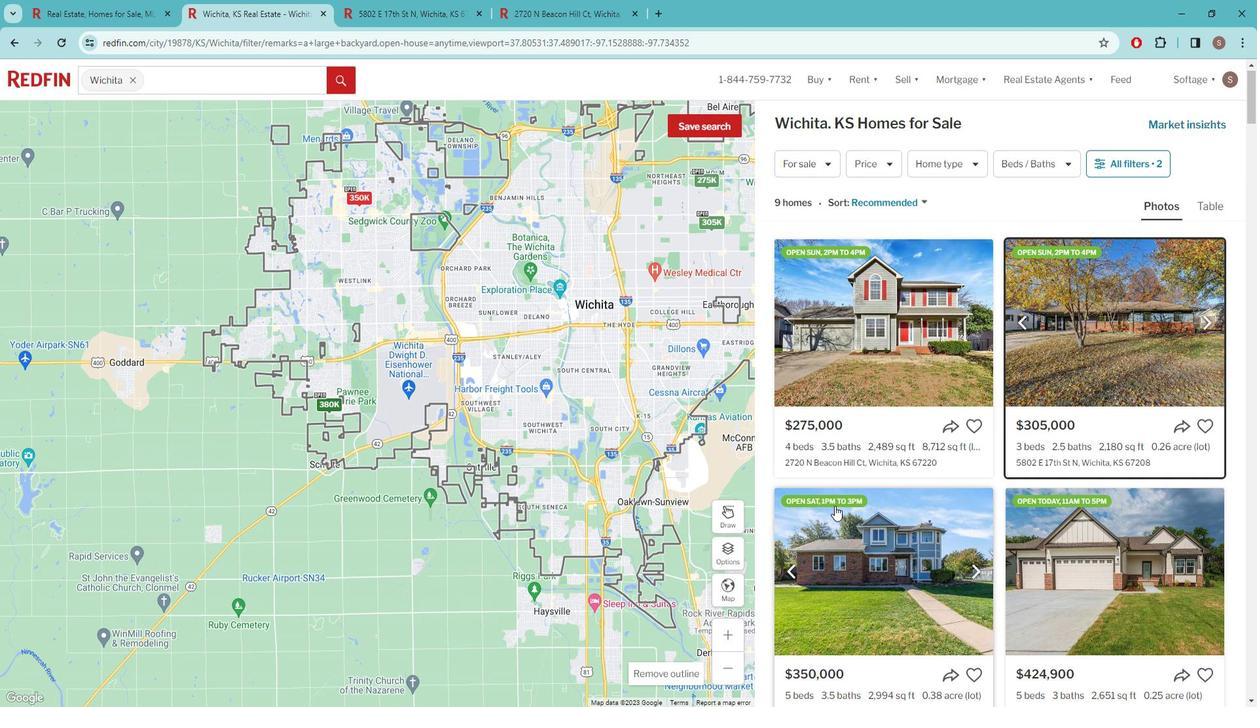 
Action: Mouse moved to (1060, 592)
Screenshot: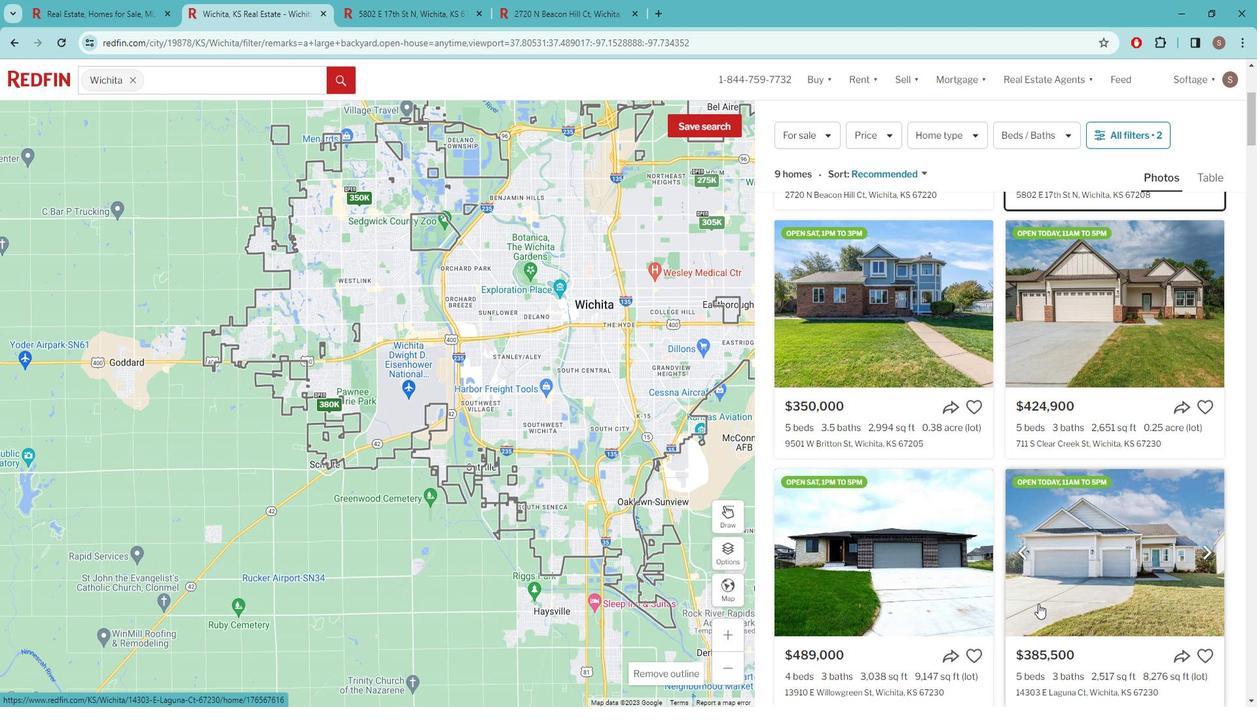 
Action: Mouse pressed left at (1060, 592)
Screenshot: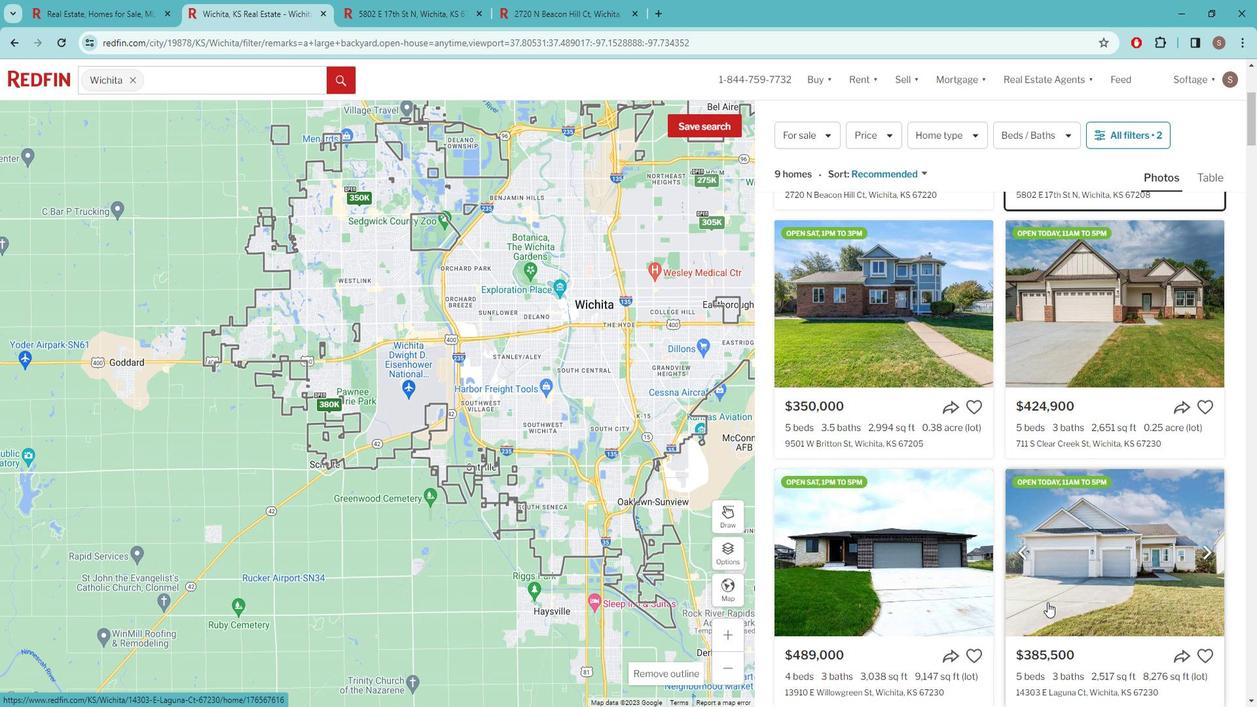 
Action: Mouse moved to (483, 459)
Screenshot: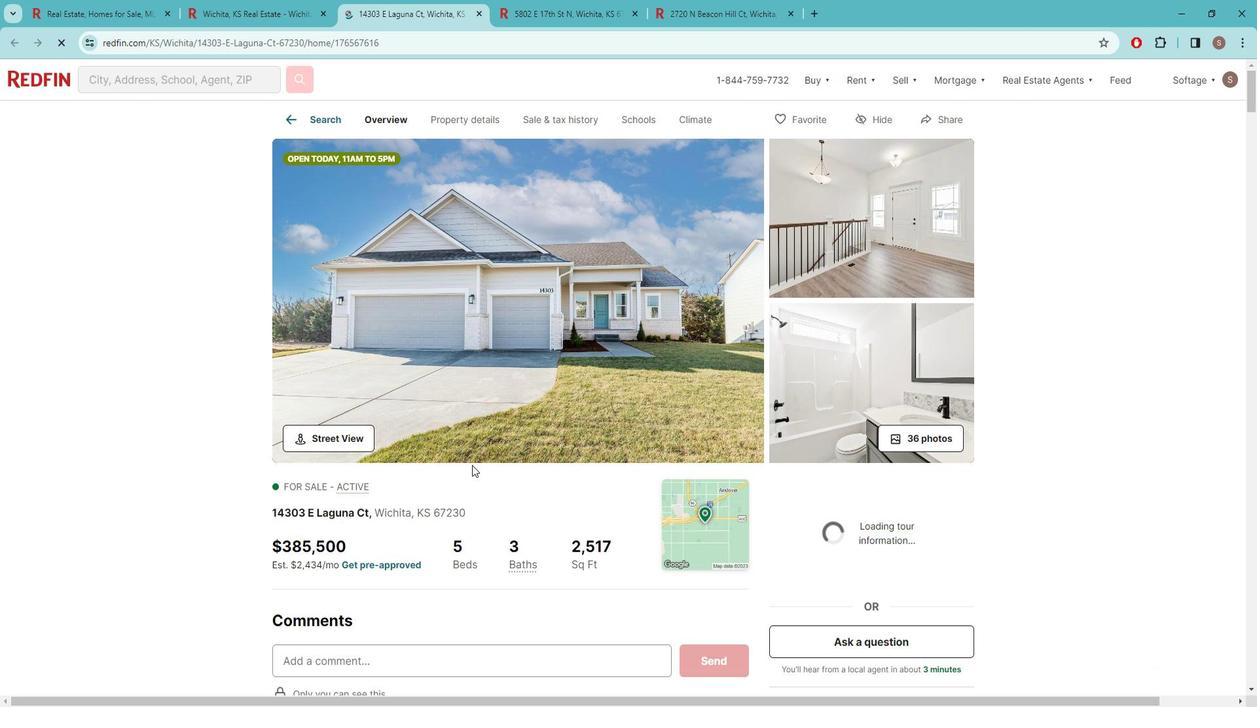 
Action: Mouse scrolled (483, 458) with delta (0, 0)
Screenshot: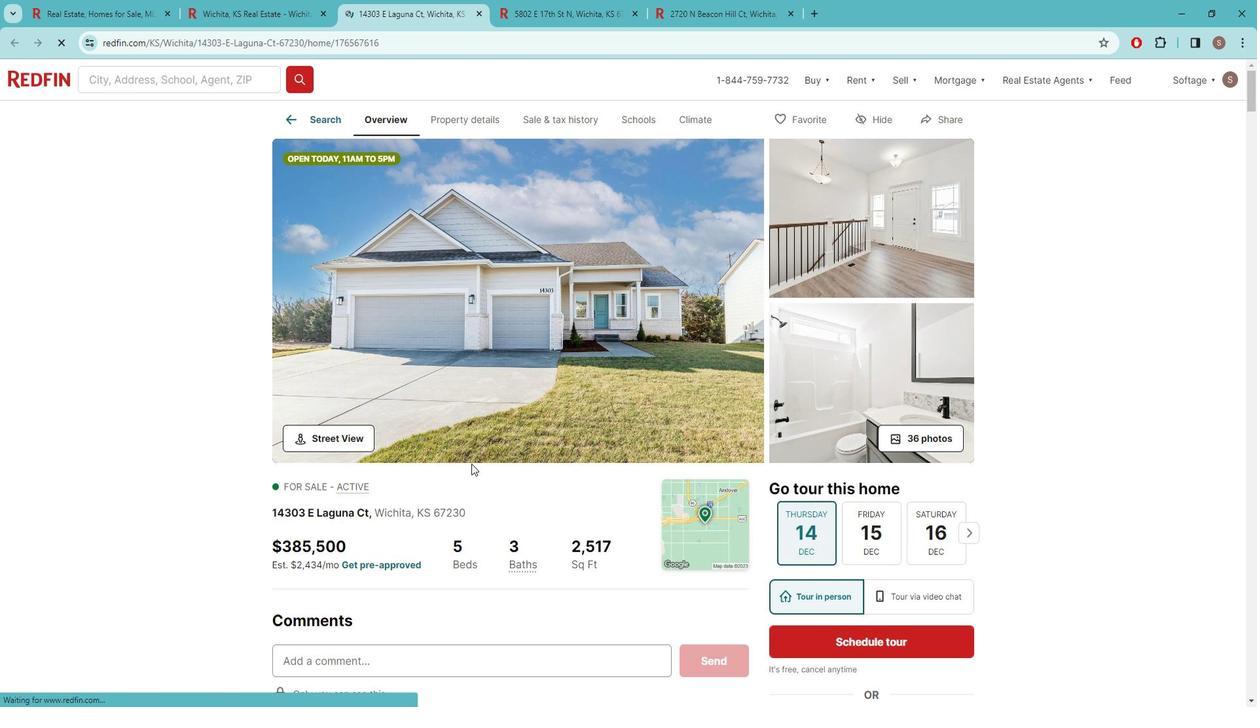 
Action: Mouse scrolled (483, 458) with delta (0, 0)
Screenshot: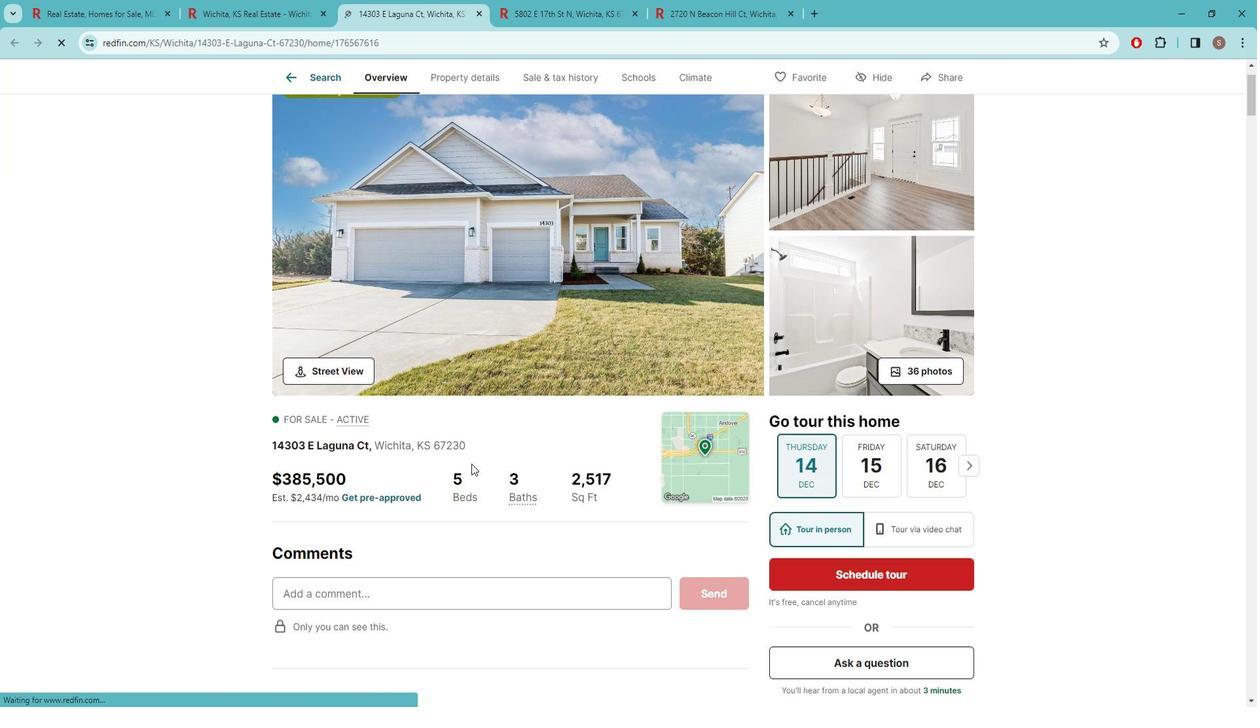 
Action: Mouse scrolled (483, 458) with delta (0, 0)
Screenshot: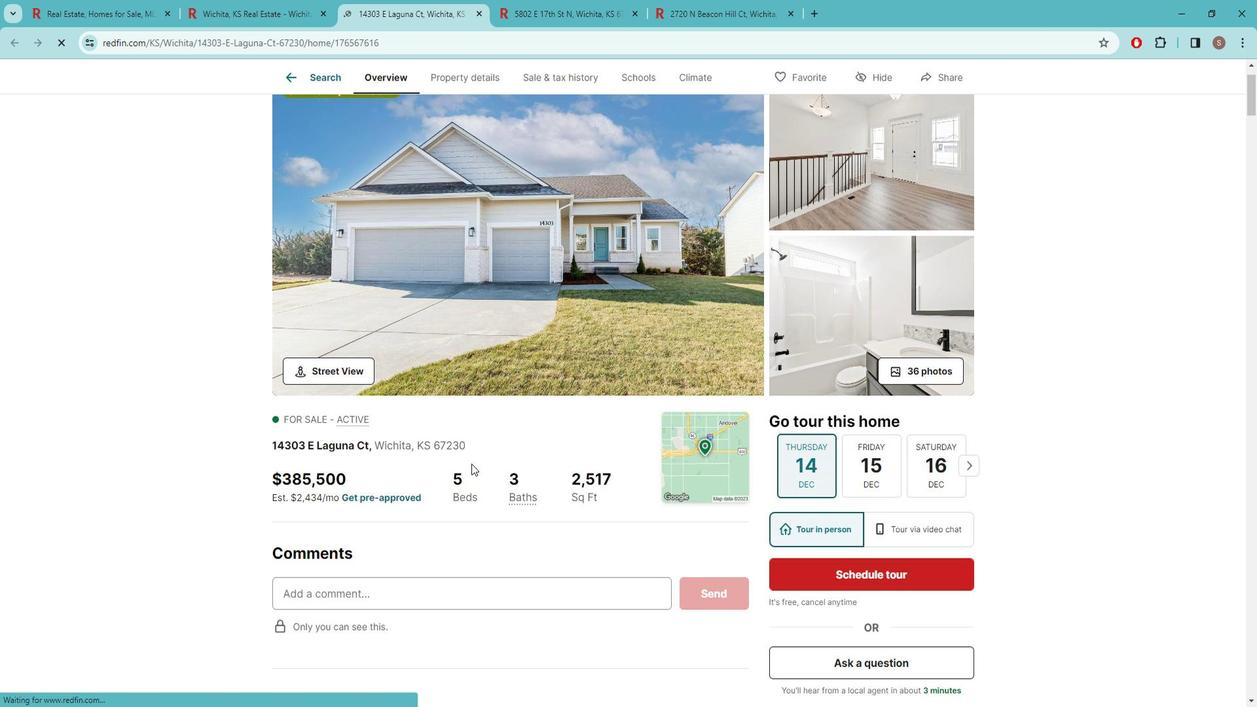 
Action: Mouse scrolled (483, 458) with delta (0, 0)
Screenshot: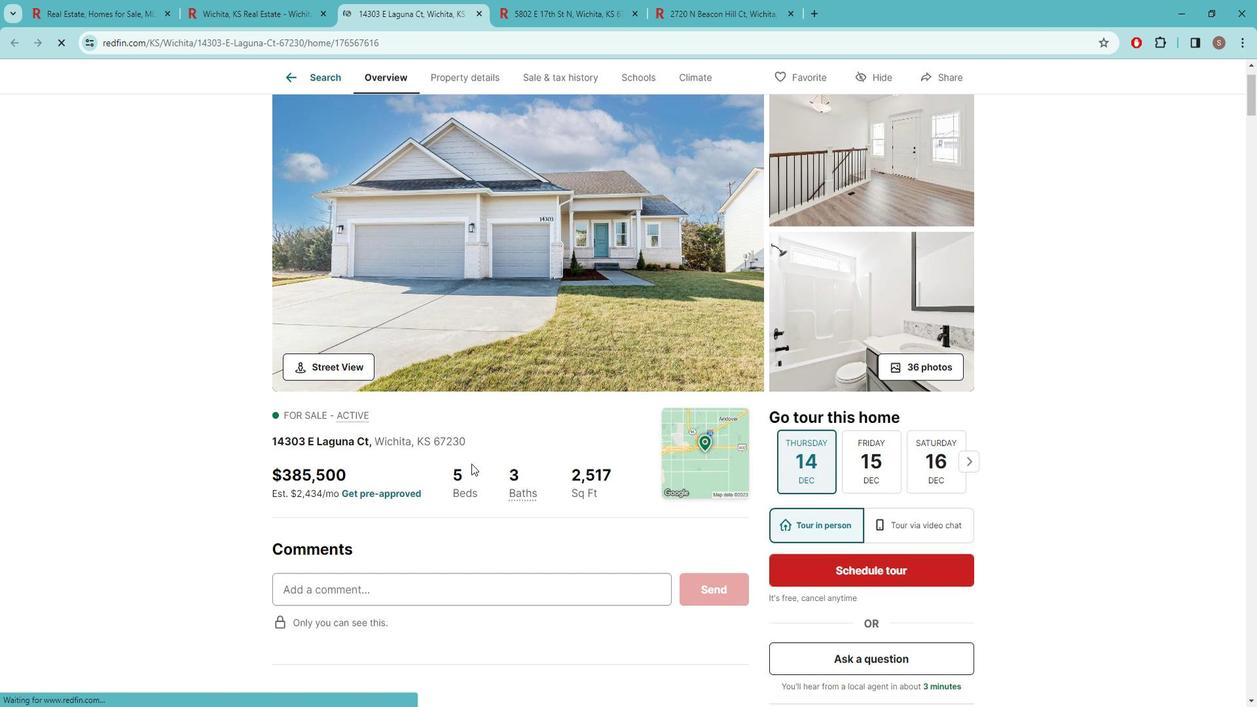
Action: Mouse scrolled (483, 458) with delta (0, 0)
Screenshot: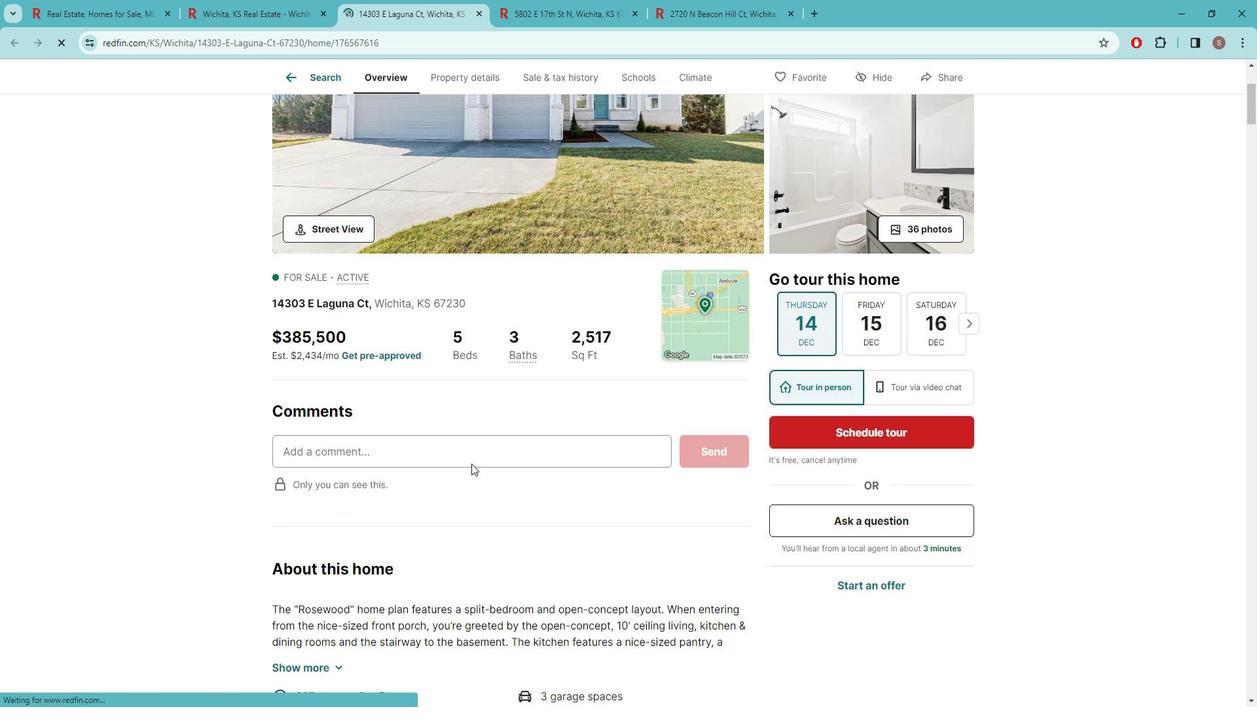 
Action: Mouse scrolled (483, 458) with delta (0, 0)
Screenshot: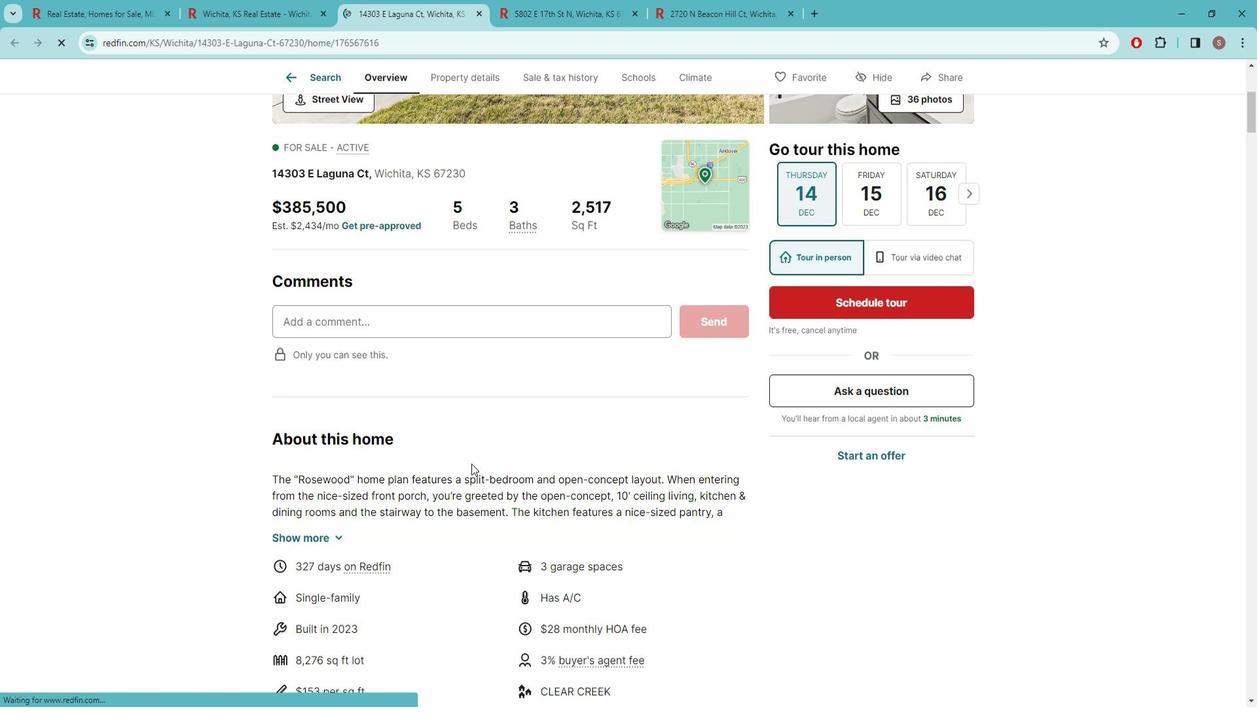 
Action: Mouse scrolled (483, 458) with delta (0, 0)
Screenshot: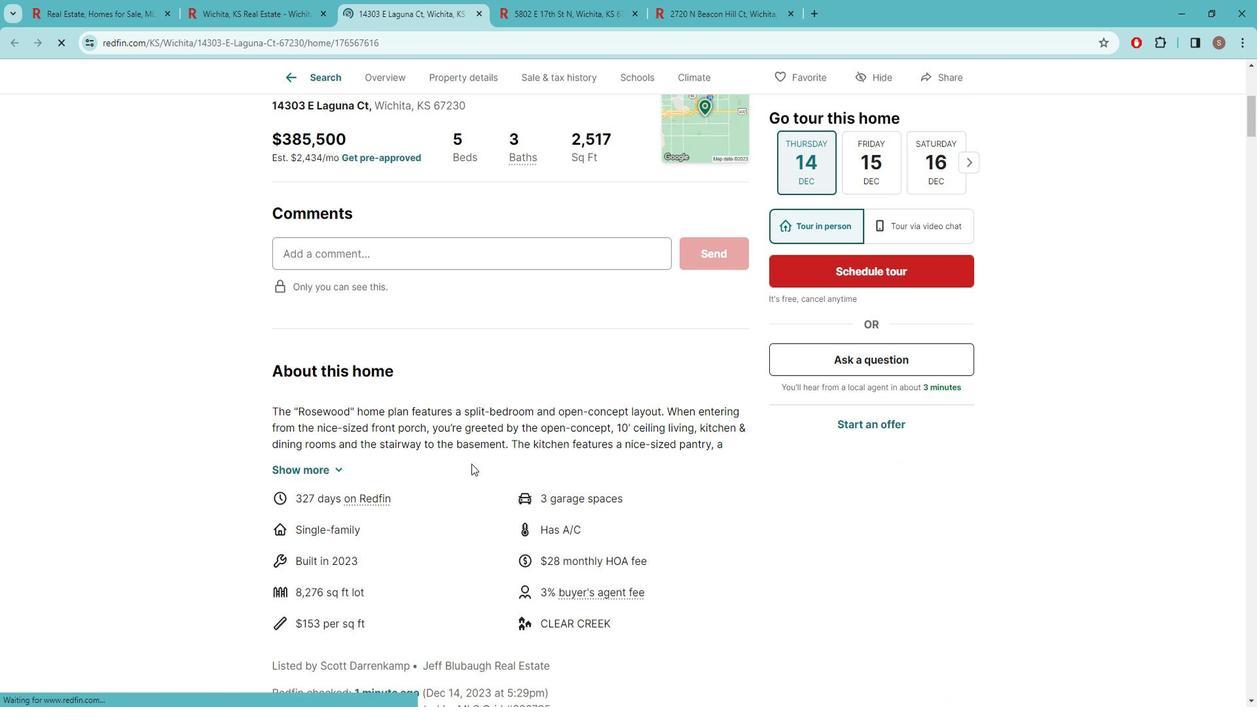 
Action: Mouse scrolled (483, 458) with delta (0, 0)
Screenshot: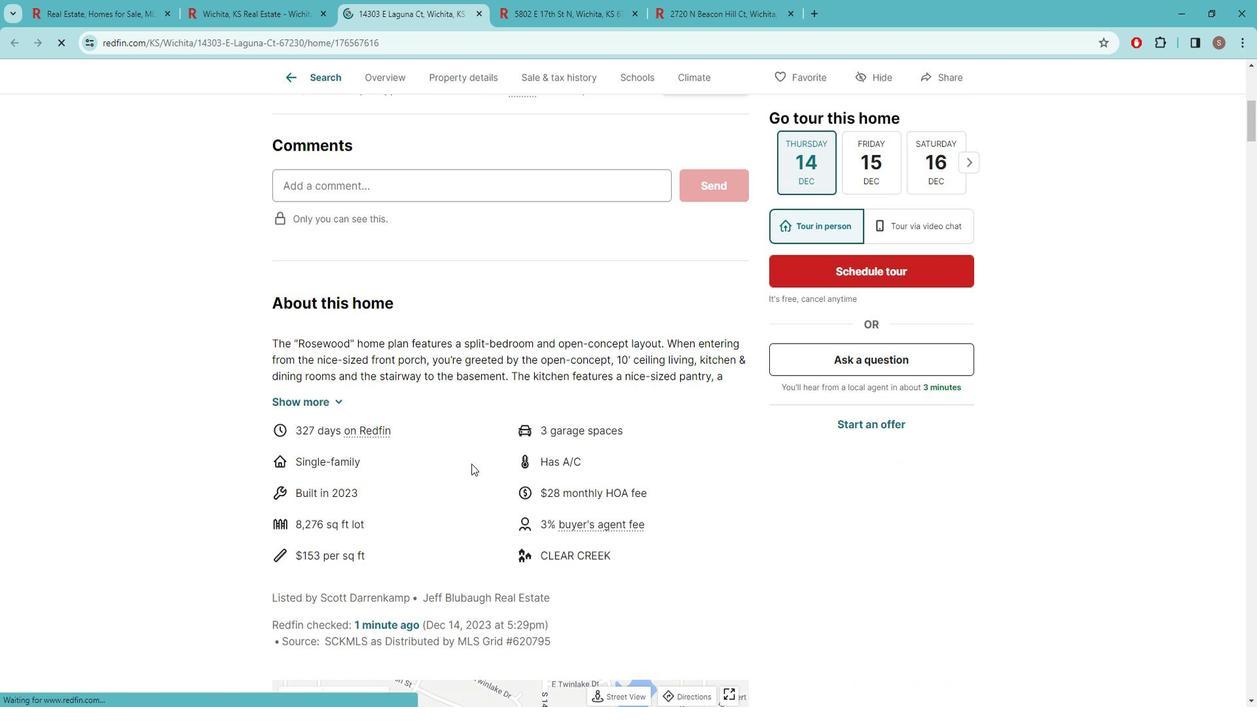 
Action: Mouse scrolled (483, 458) with delta (0, 0)
Screenshot: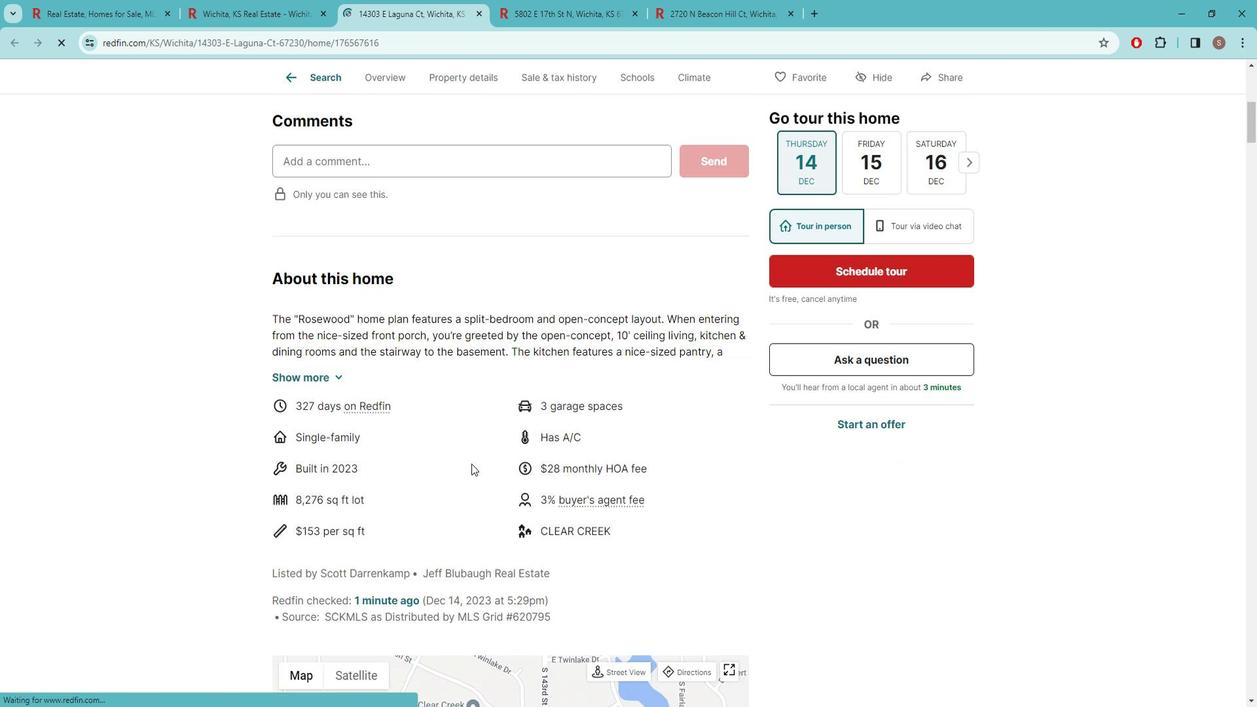 
Action: Mouse scrolled (483, 458) with delta (0, 0)
Screenshot: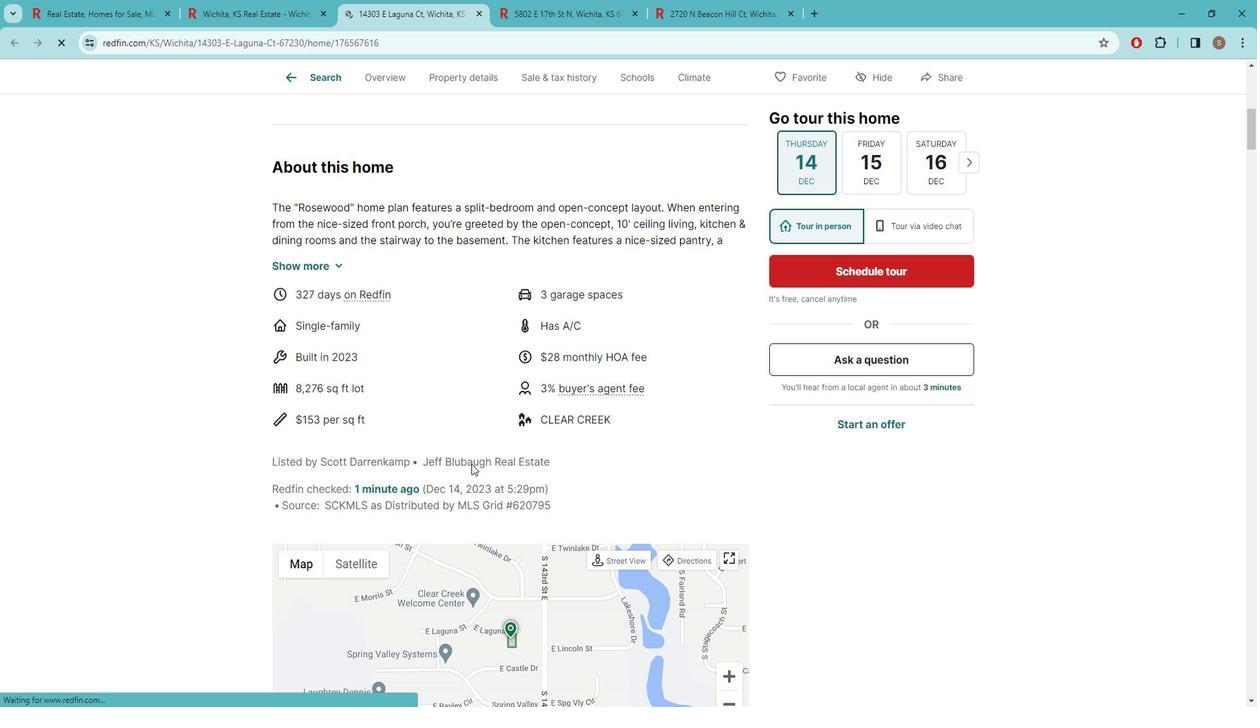 
Action: Mouse scrolled (483, 458) with delta (0, 0)
Screenshot: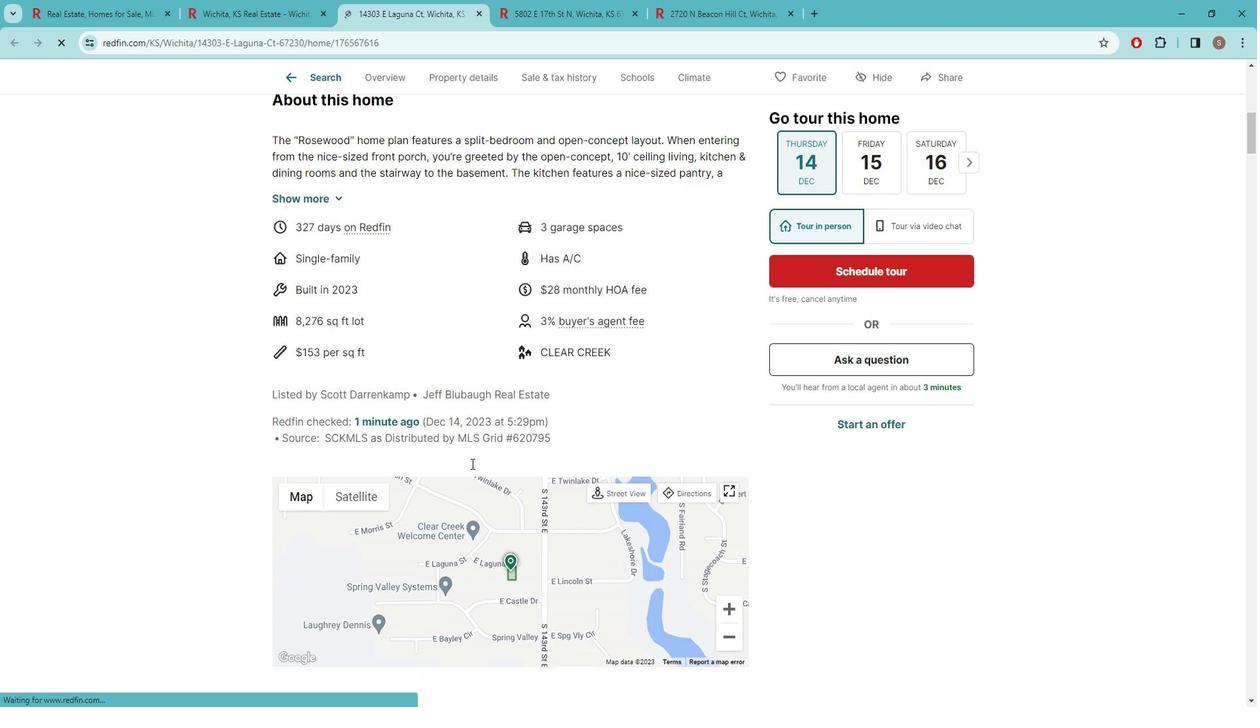 
Action: Mouse scrolled (483, 458) with delta (0, 0)
Screenshot: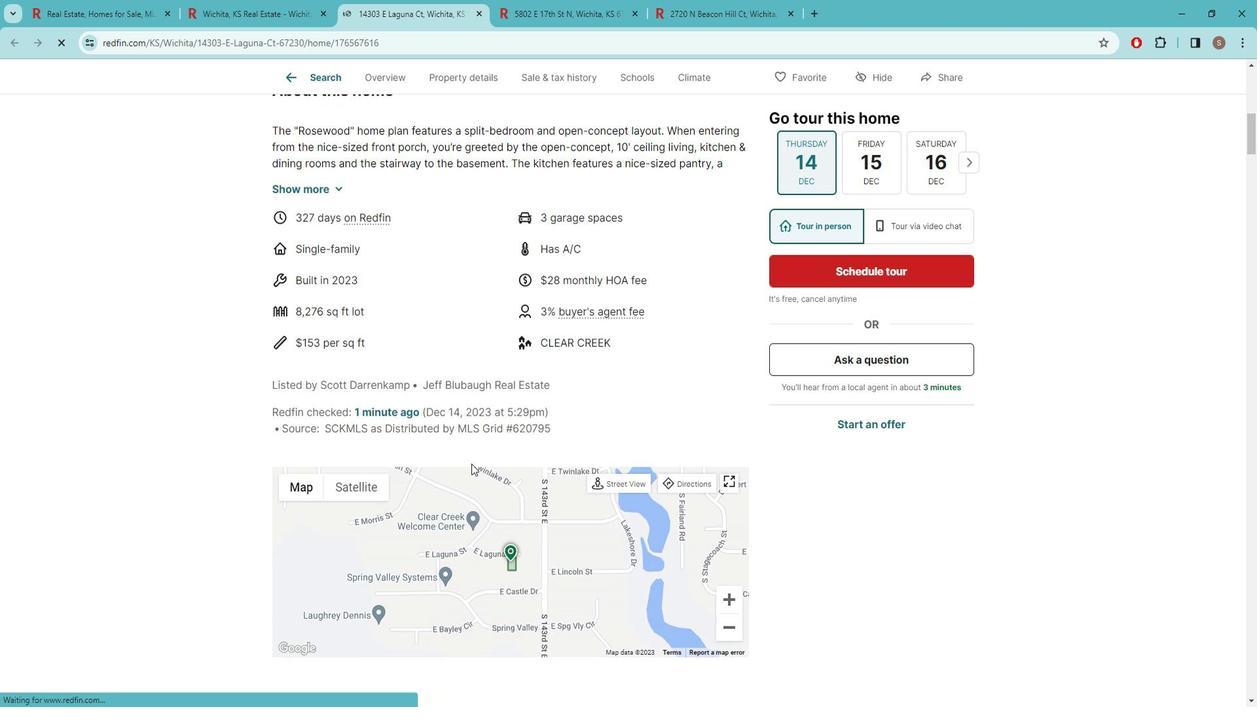 
Action: Mouse scrolled (483, 458) with delta (0, 0)
Screenshot: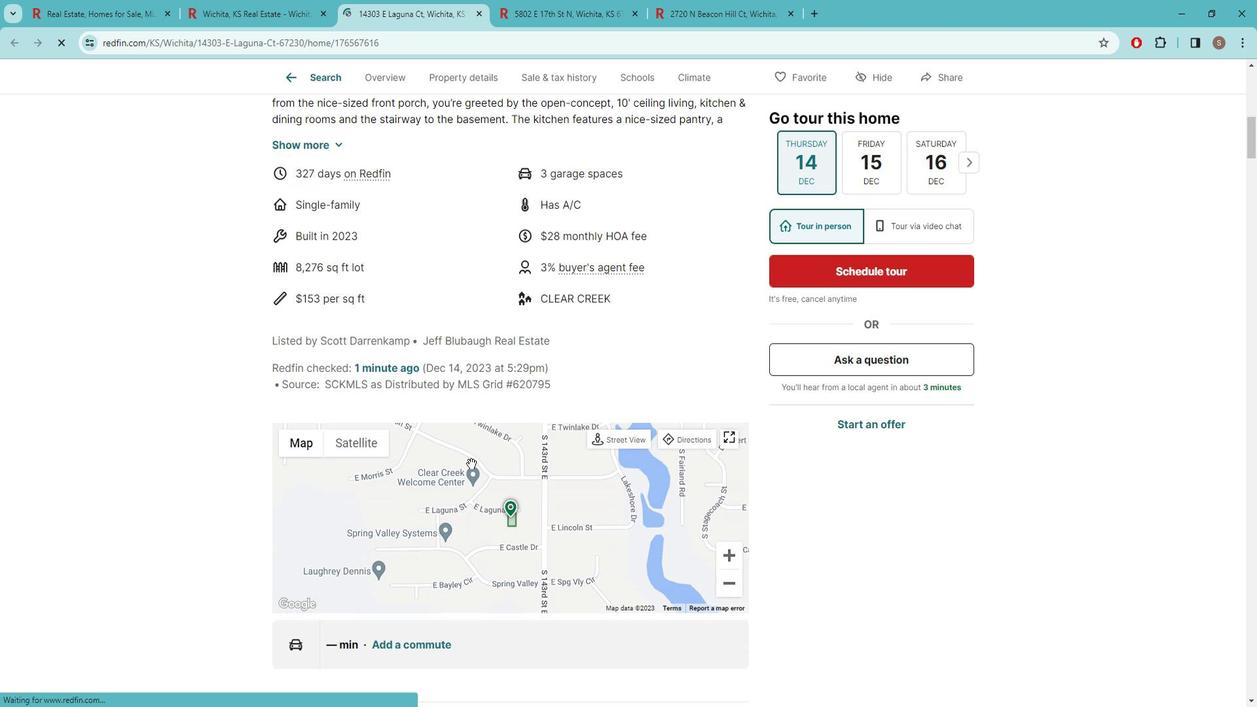 
Action: Mouse scrolled (483, 458) with delta (0, 0)
Screenshot: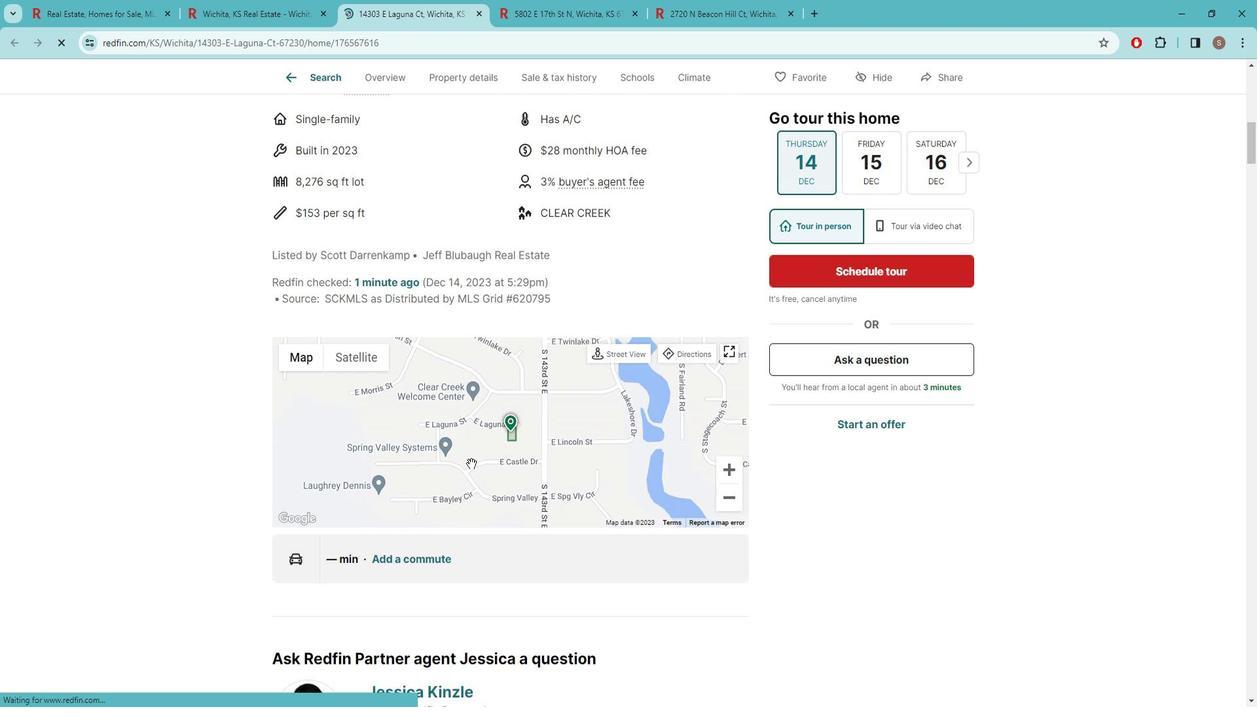 
Action: Mouse scrolled (483, 458) with delta (0, 0)
Screenshot: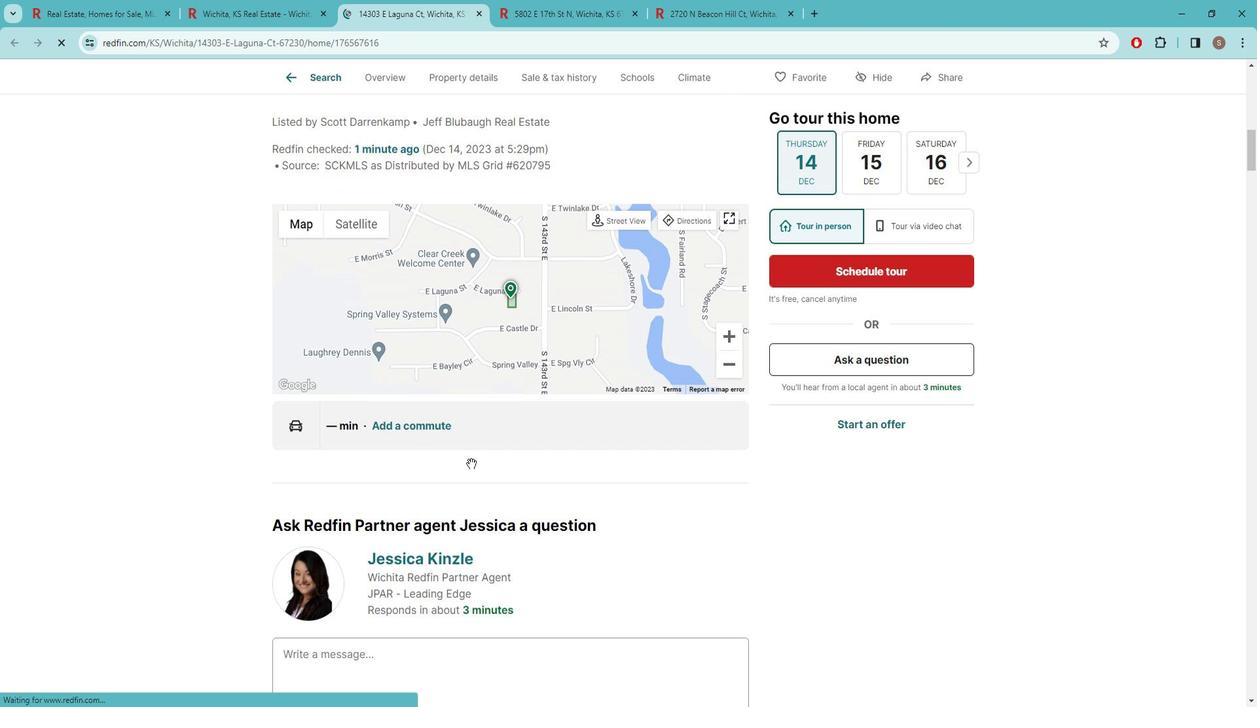 
Action: Mouse scrolled (483, 458) with delta (0, 0)
Screenshot: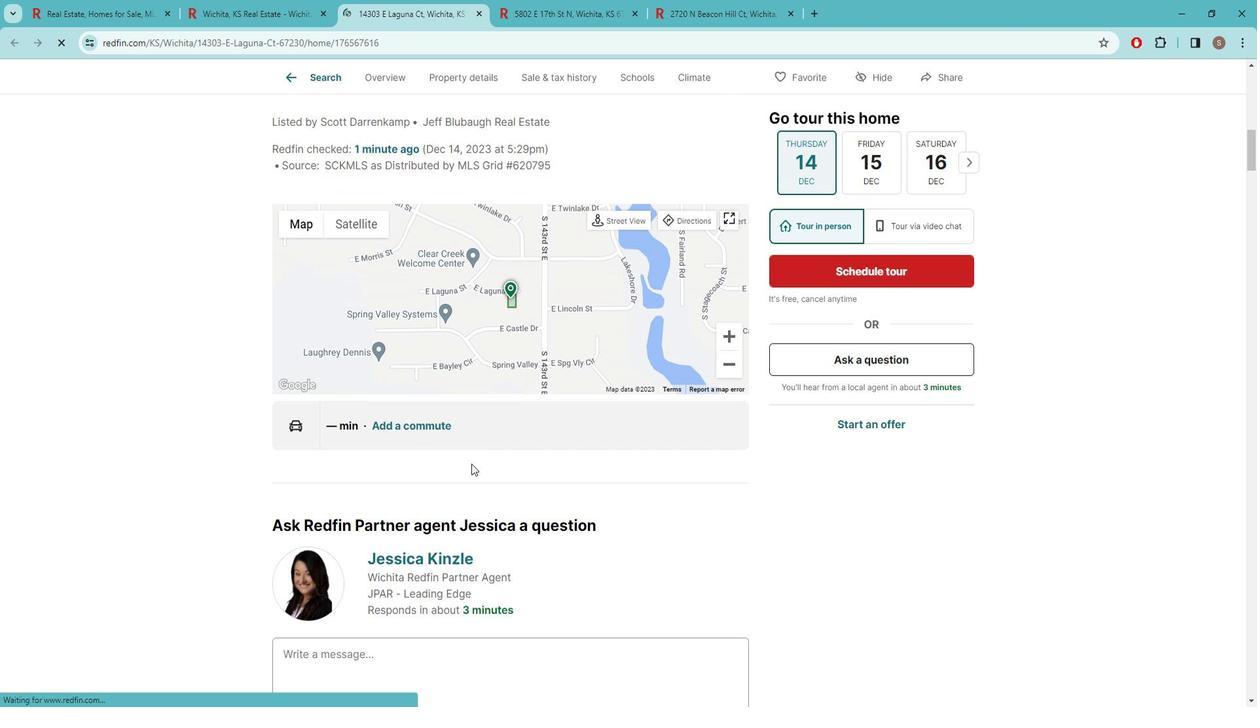 
Action: Mouse scrolled (483, 458) with delta (0, 0)
Screenshot: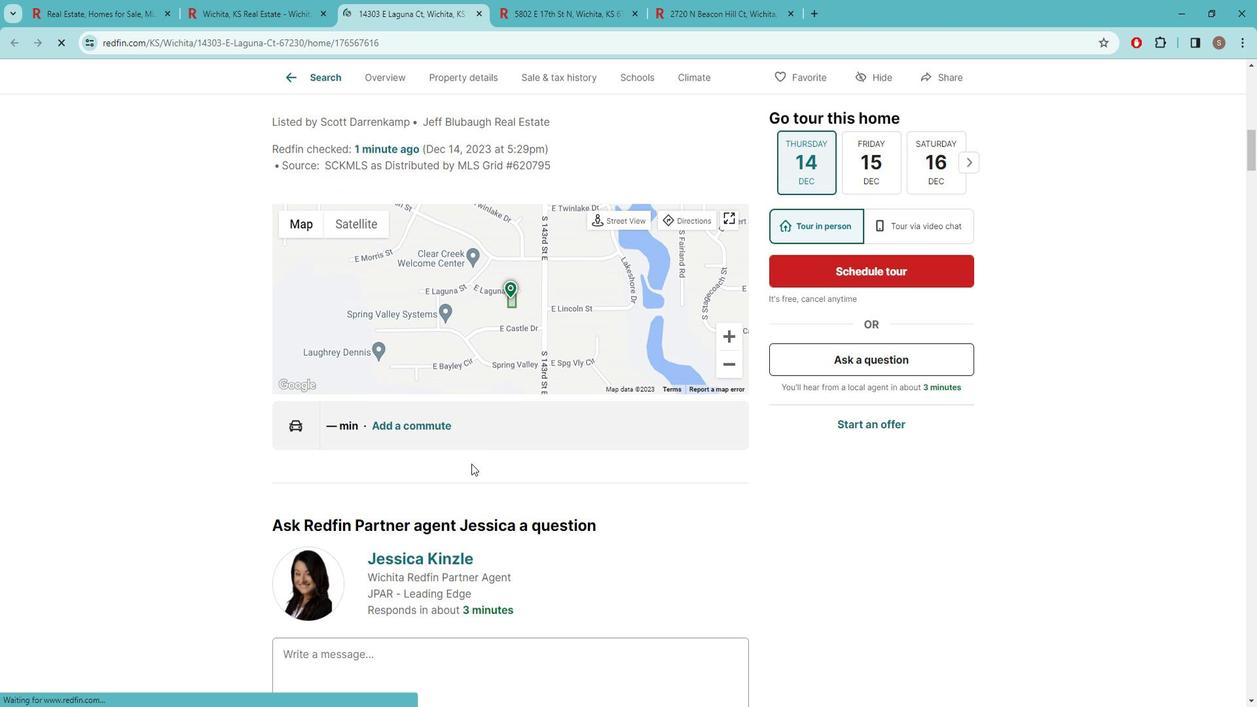 
Action: Mouse scrolled (483, 458) with delta (0, 0)
Screenshot: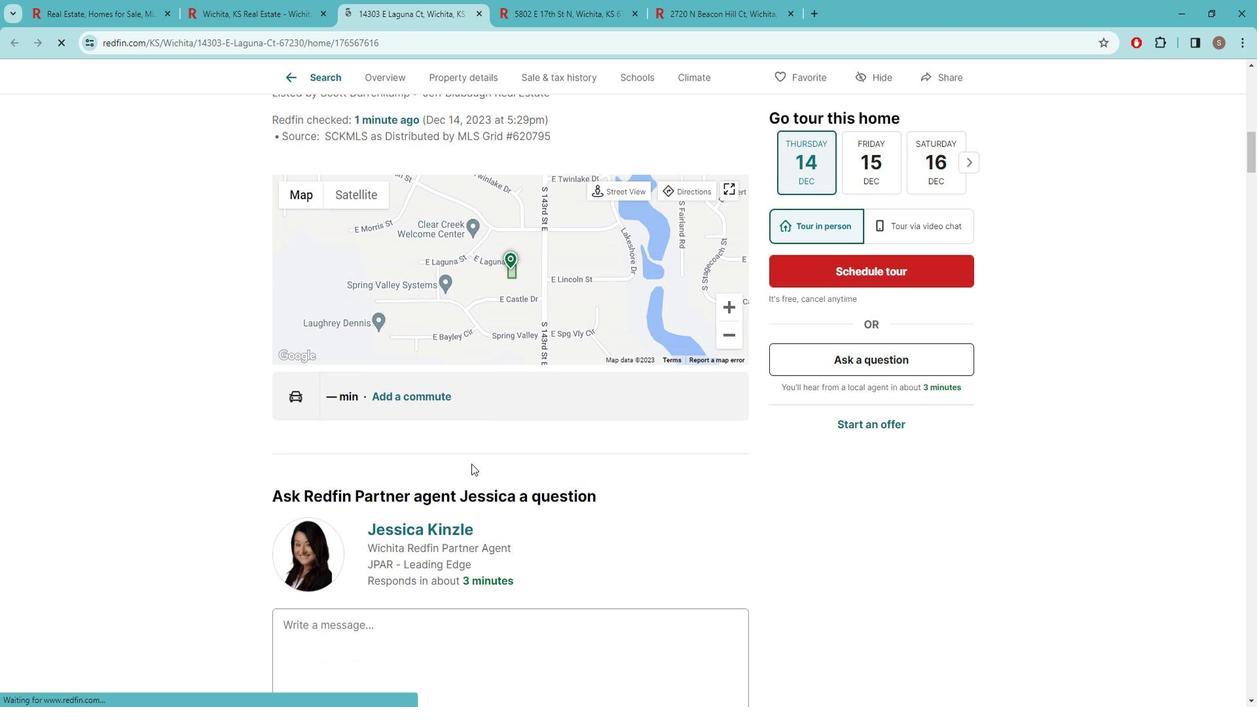
Action: Mouse moved to (453, 80)
Screenshot: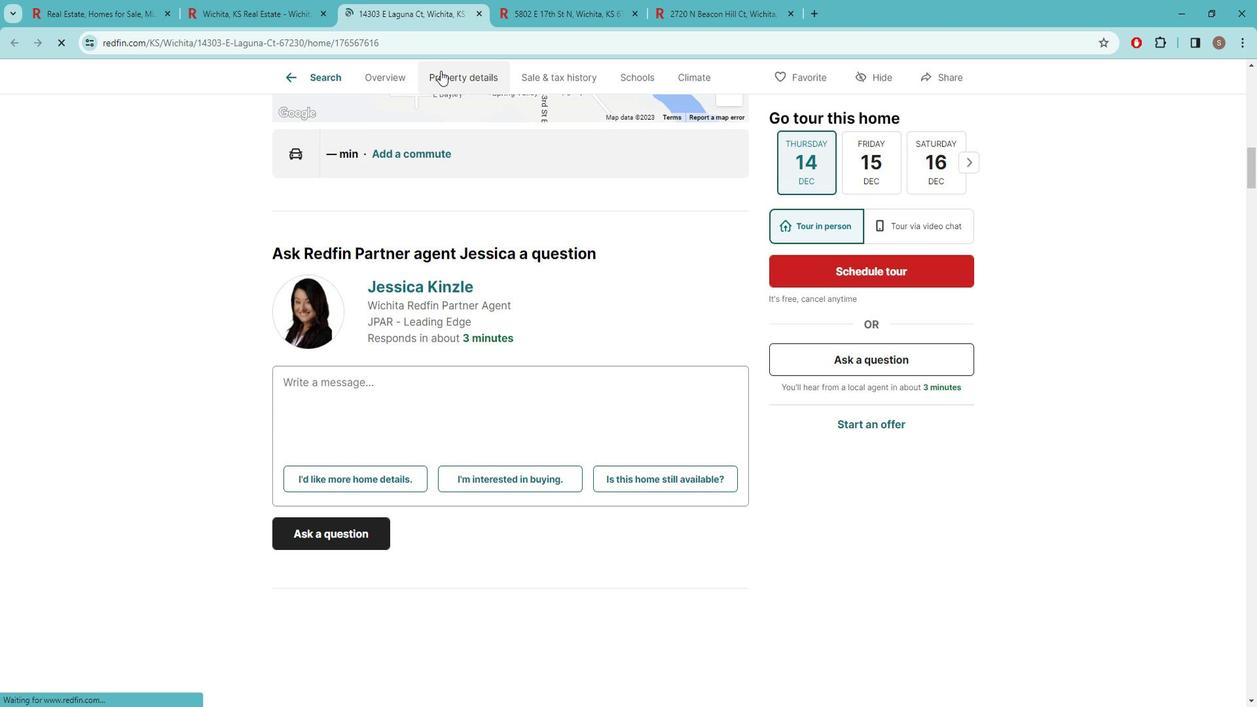 
Action: Mouse pressed left at (453, 80)
Screenshot: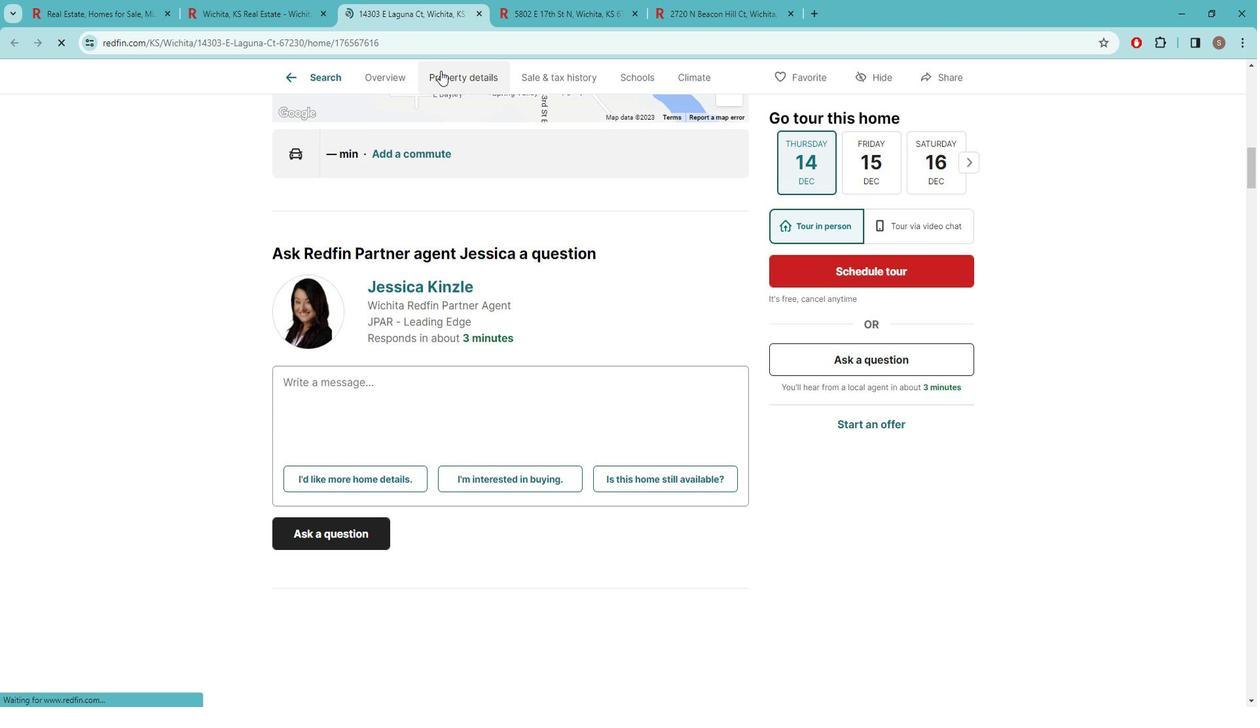 
Action: Mouse moved to (508, 347)
Screenshot: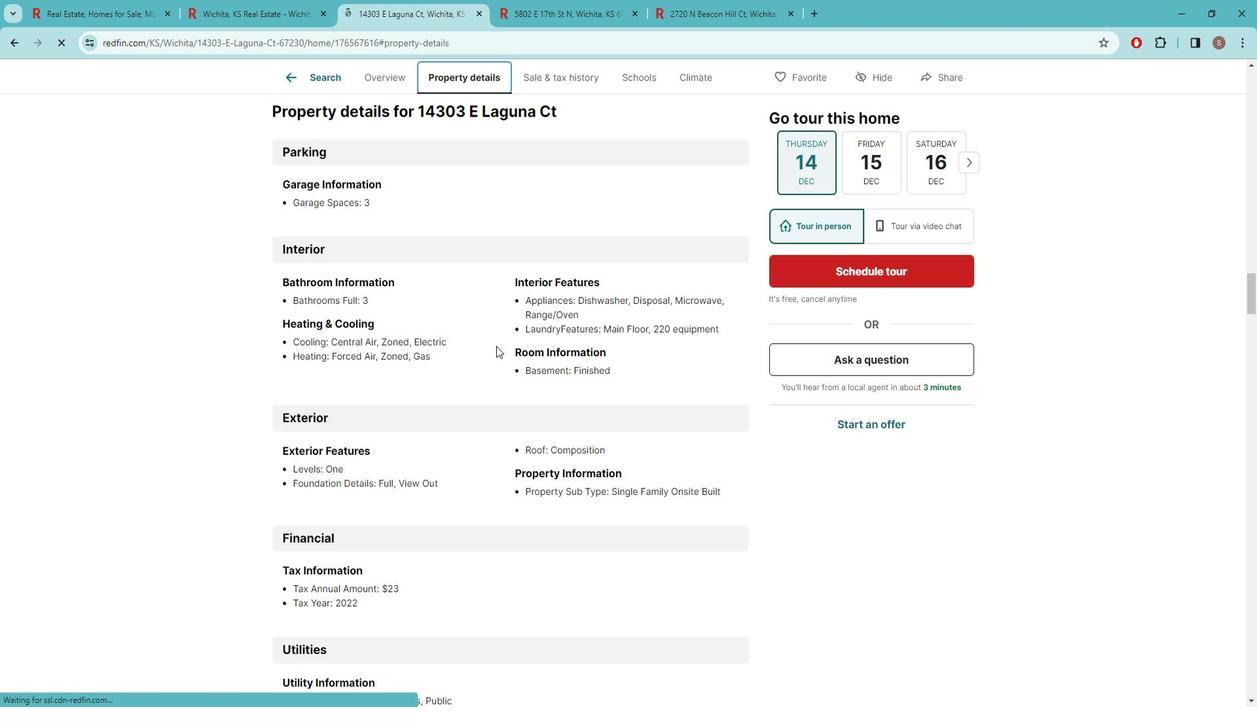 
Action: Mouse scrolled (508, 346) with delta (0, 0)
Screenshot: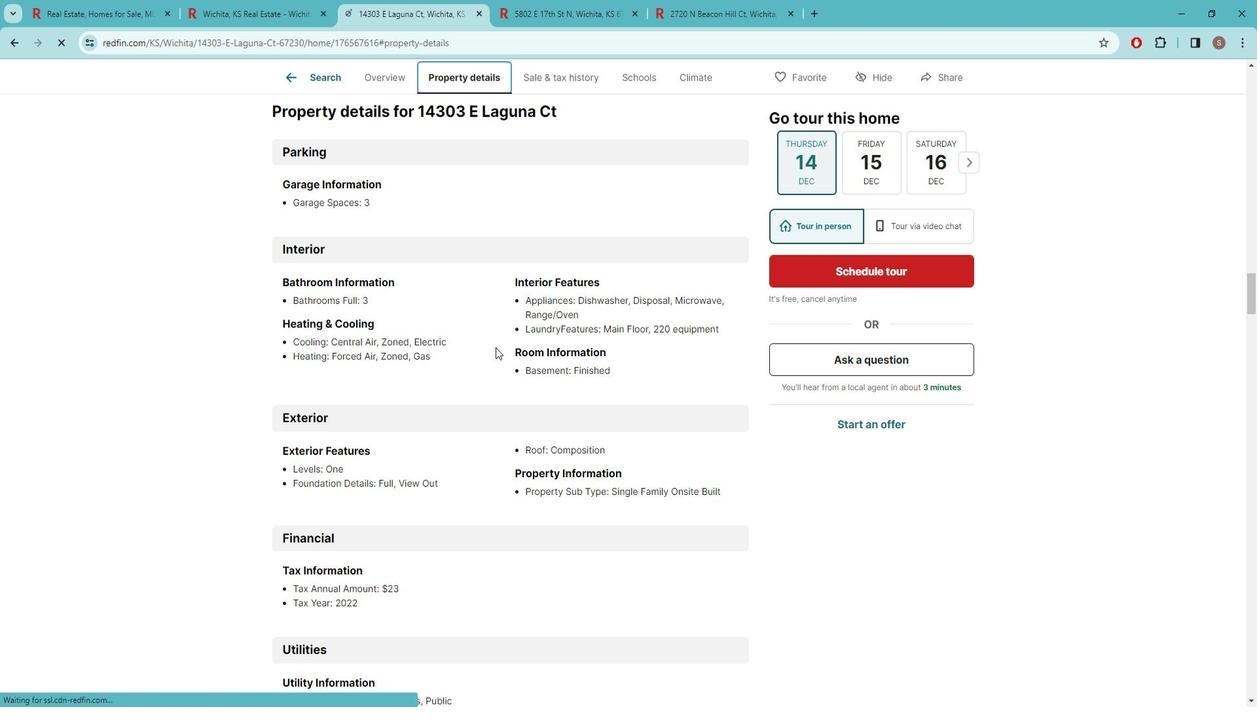 
Action: Mouse scrolled (508, 346) with delta (0, 0)
Screenshot: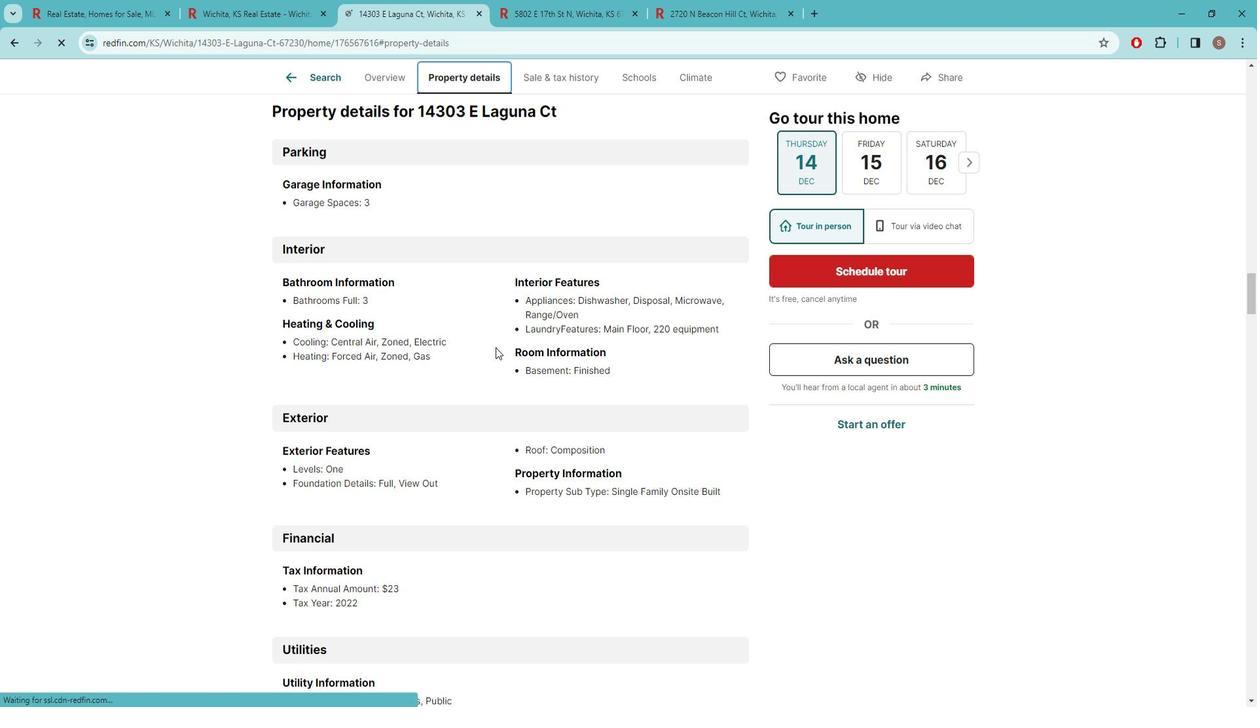 
Action: Mouse moved to (594, 376)
Screenshot: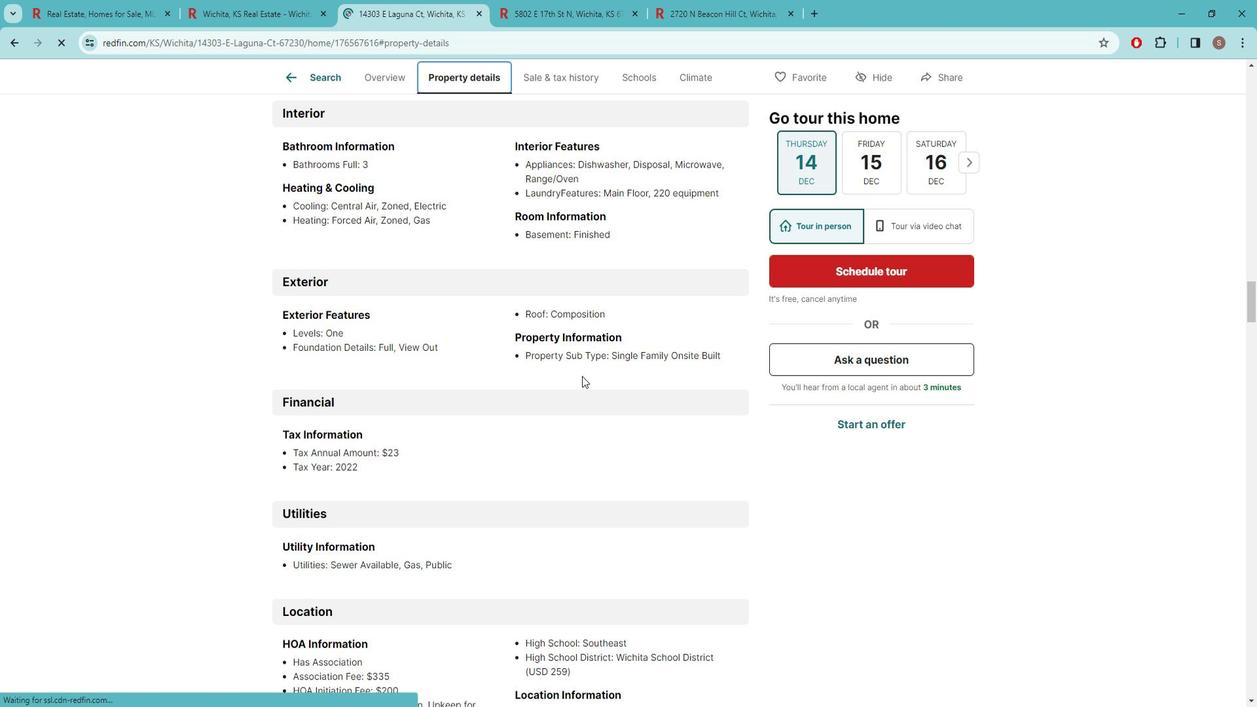 
Action: Mouse scrolled (594, 375) with delta (0, 0)
Screenshot: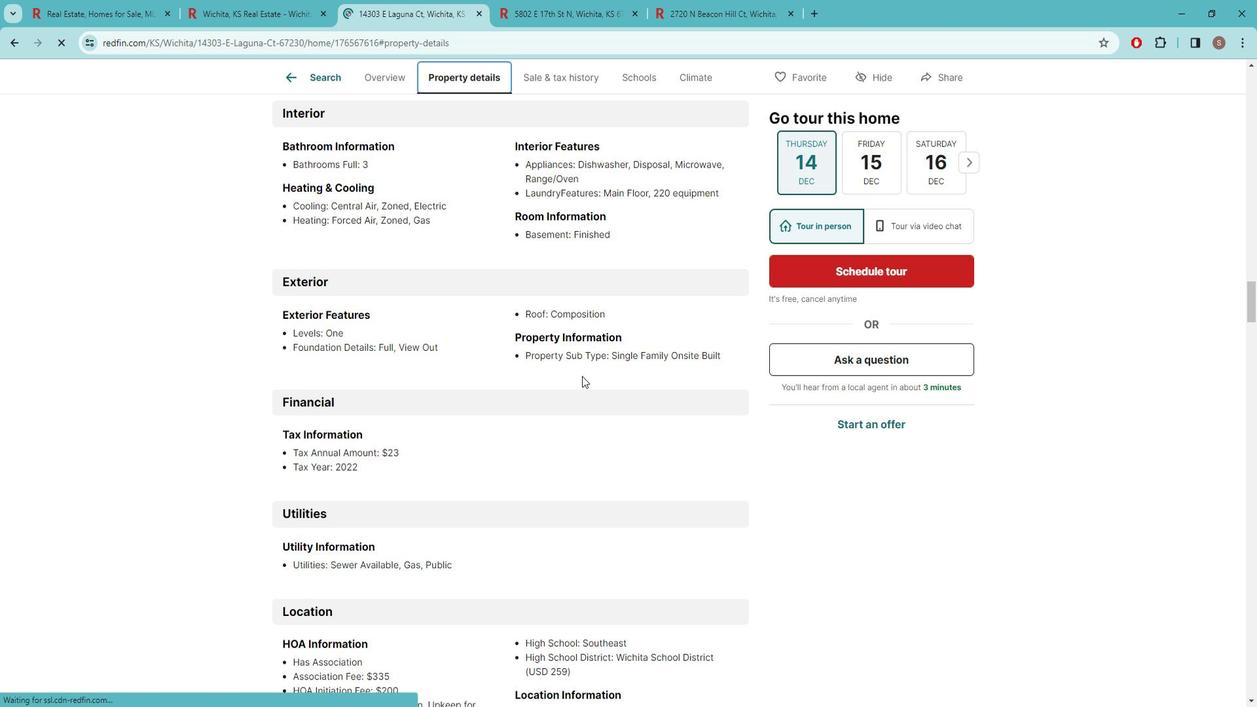
Action: Mouse moved to (593, 378)
Screenshot: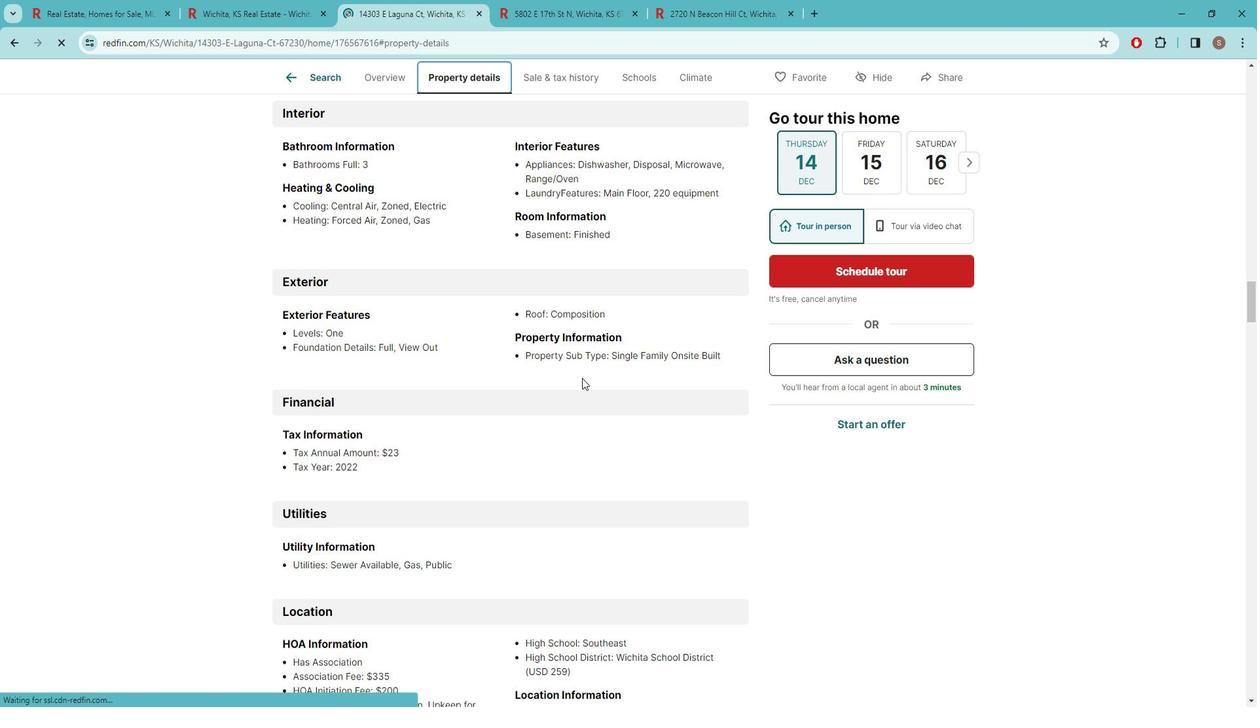 
Action: Mouse scrolled (593, 377) with delta (0, 0)
Screenshot: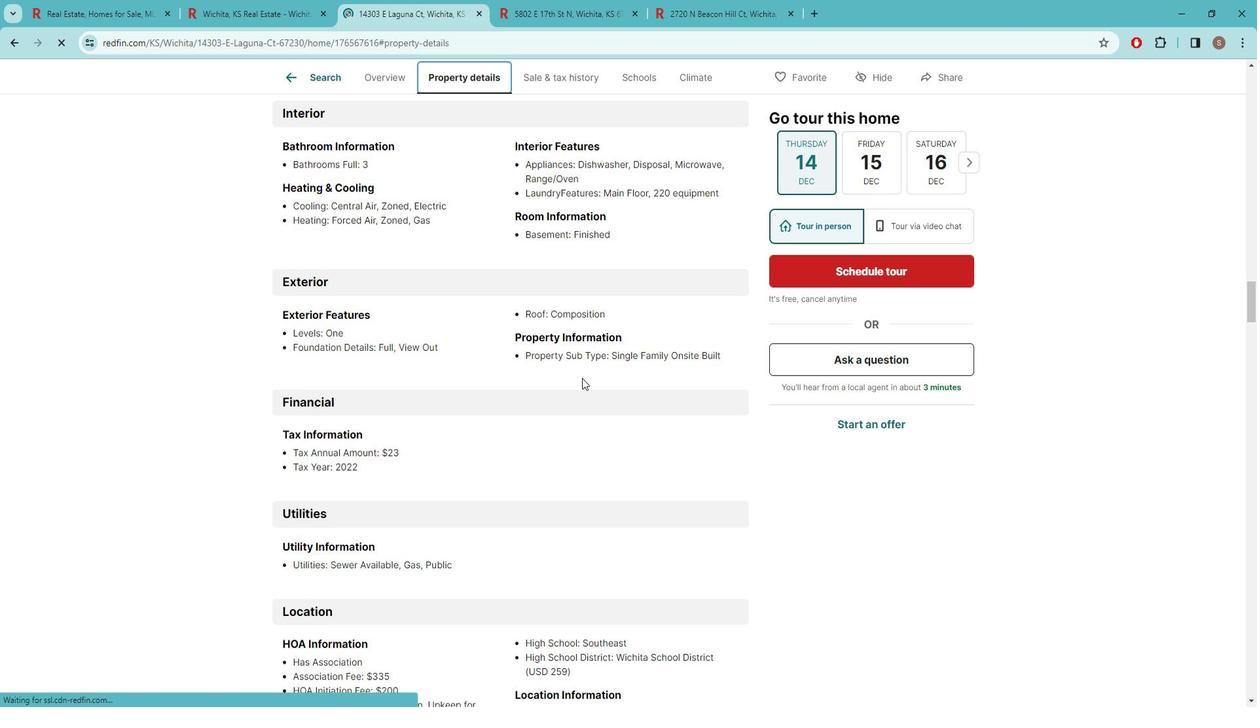 
Action: Mouse moved to (592, 378)
Screenshot: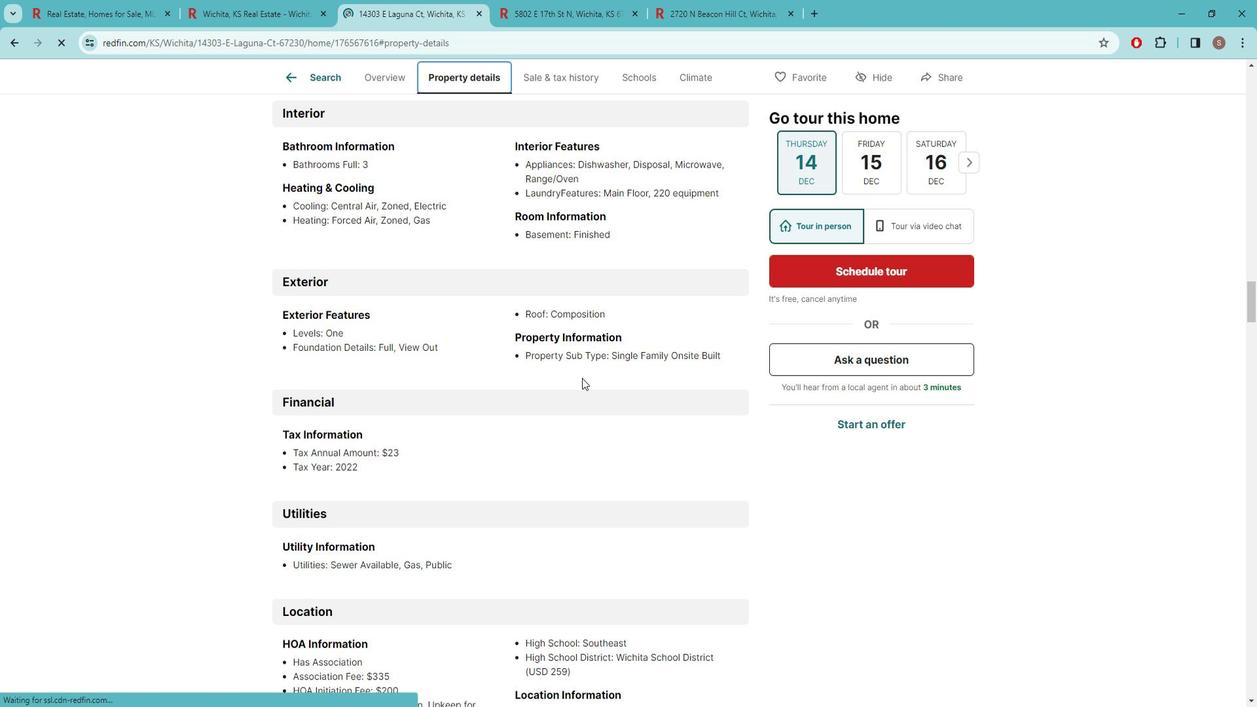 
Action: Mouse scrolled (592, 377) with delta (0, 0)
Screenshot: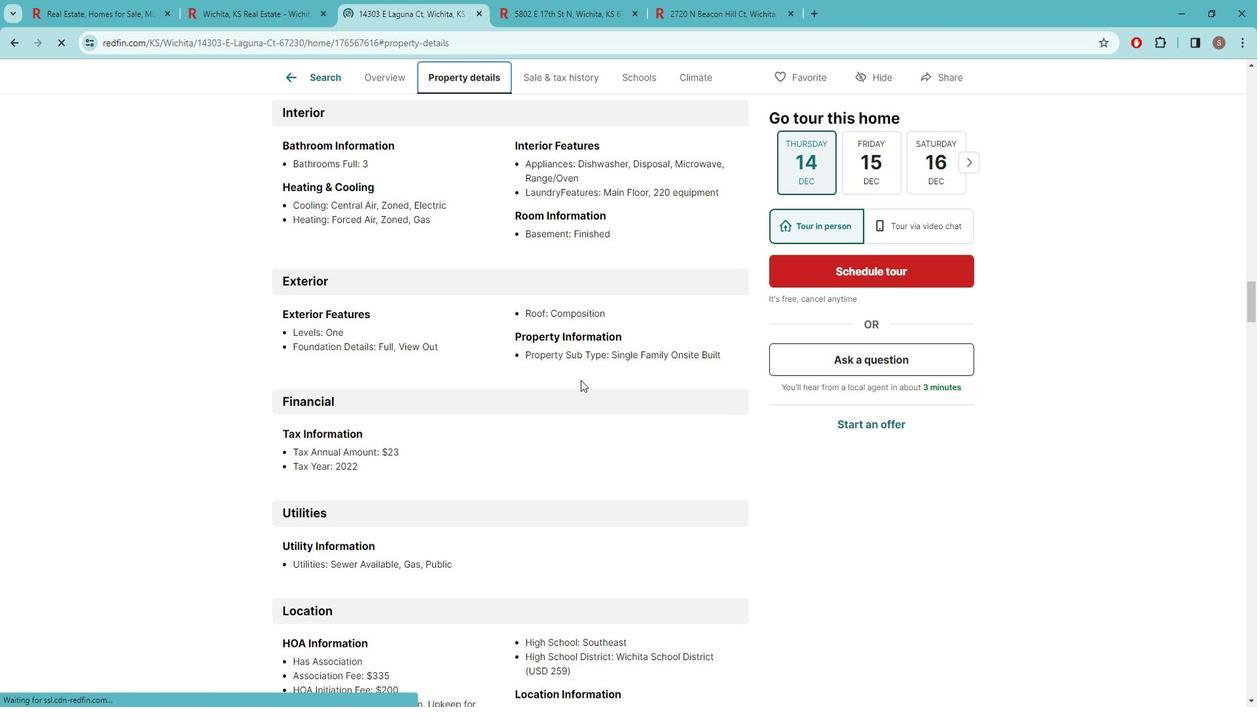 
Action: Mouse moved to (442, 449)
Screenshot: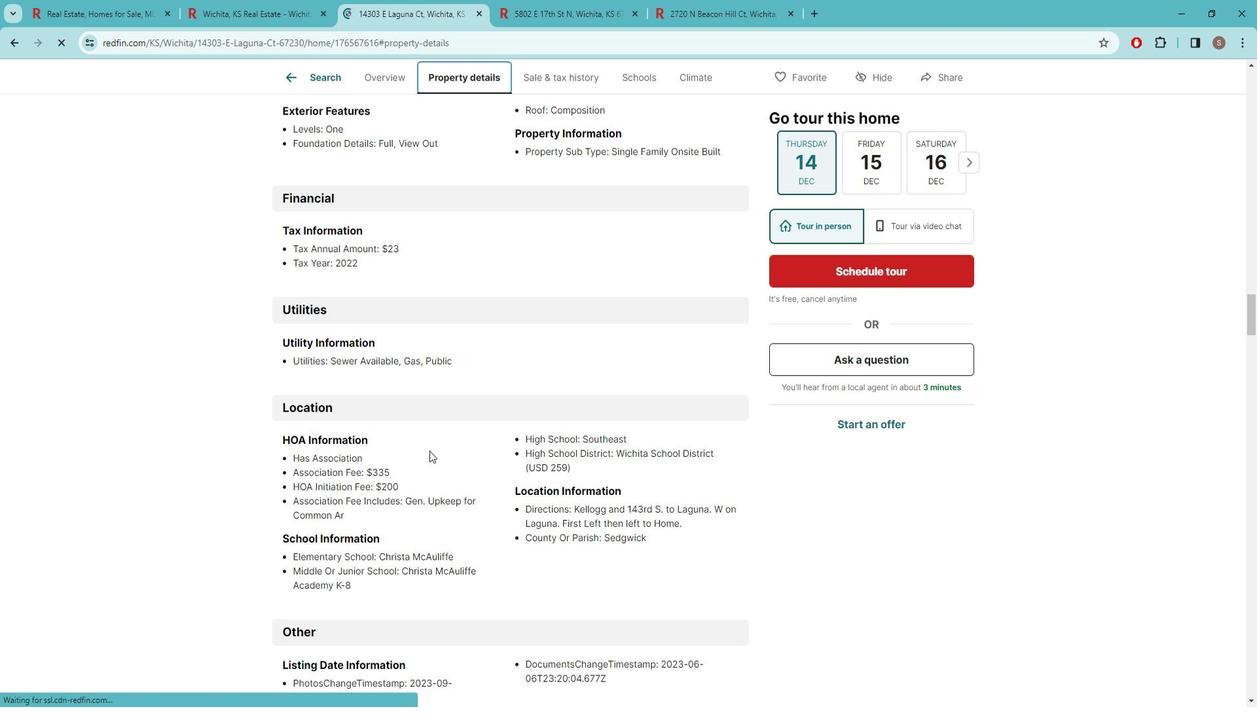 
Action: Mouse scrolled (442, 449) with delta (0, 0)
Screenshot: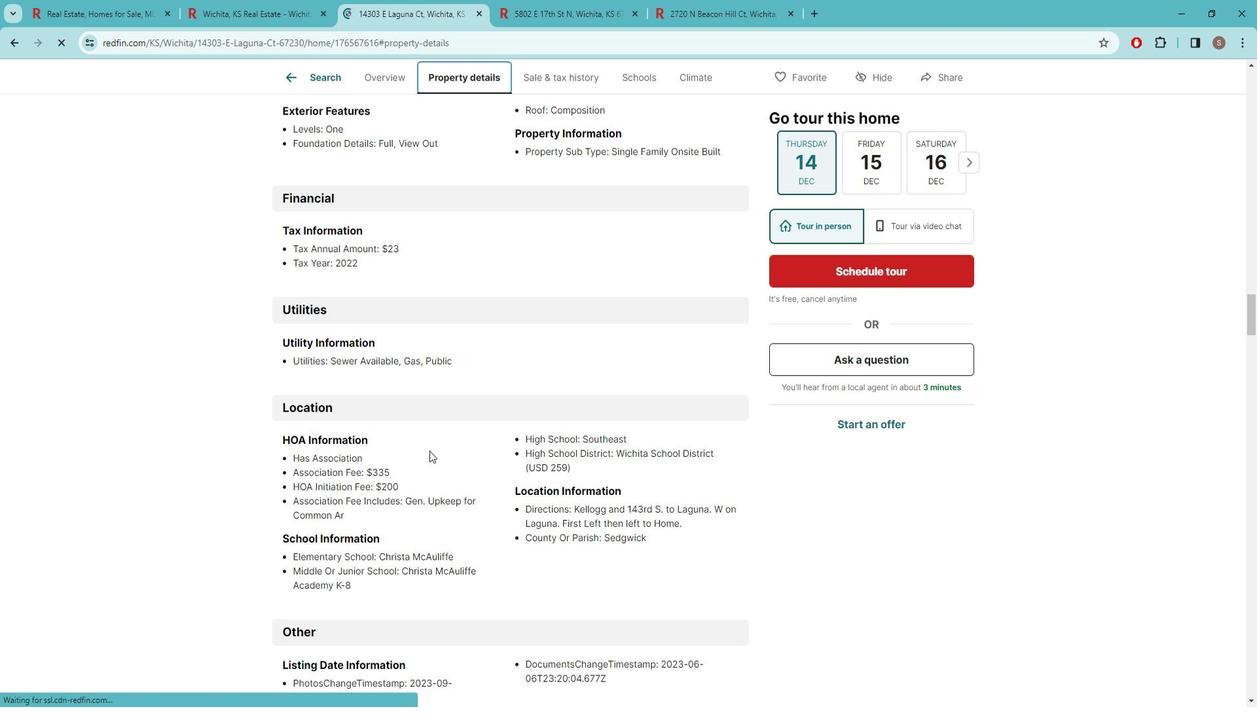 
Action: Mouse moved to (449, 451)
Screenshot: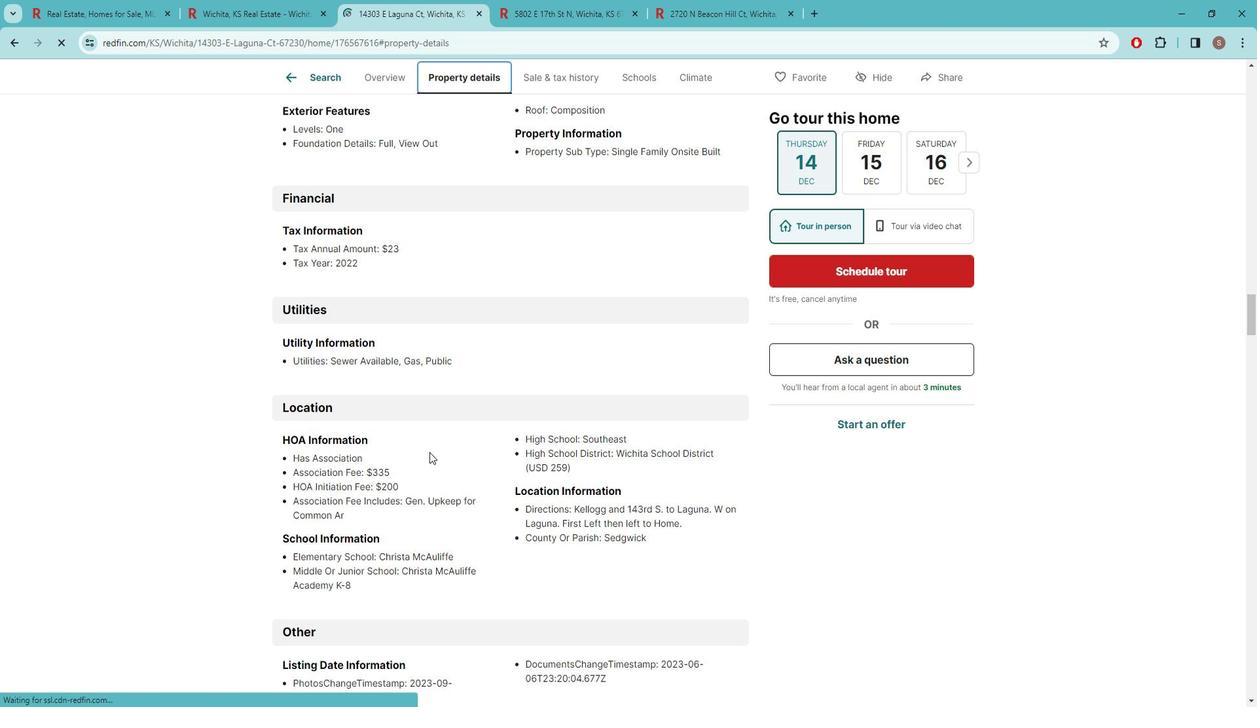 
Action: Mouse scrolled (449, 450) with delta (0, 0)
Screenshot: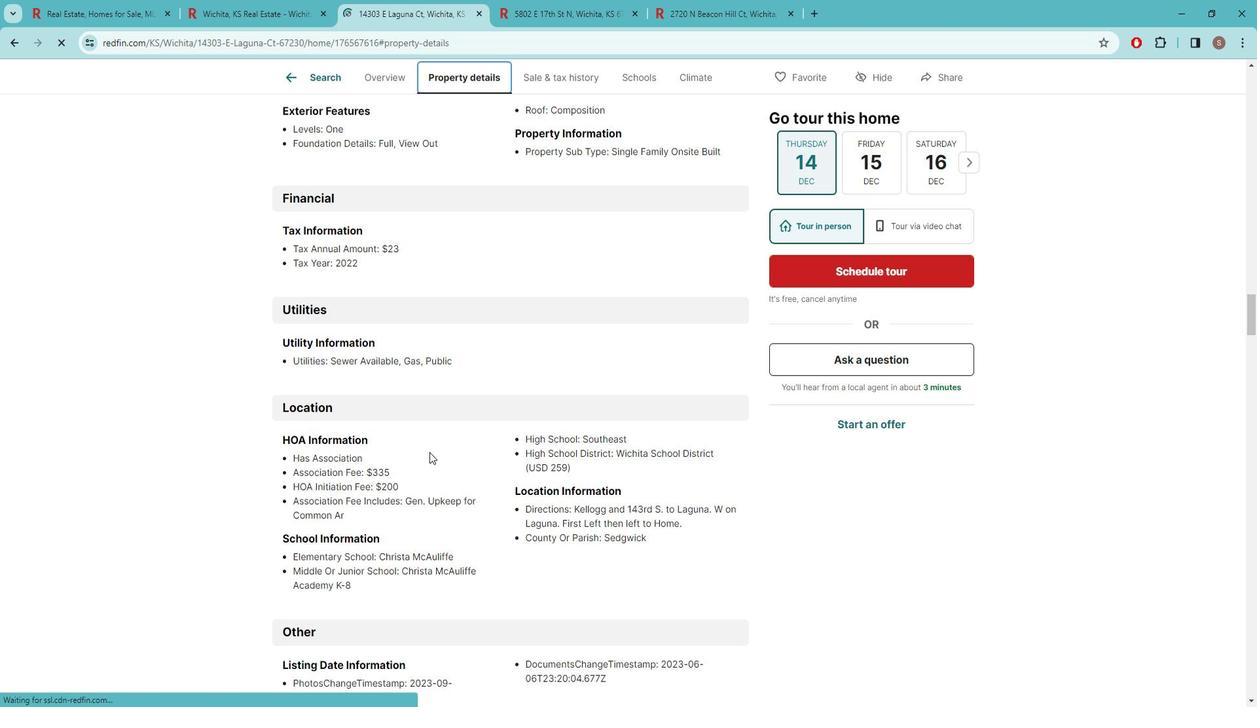 
Action: Mouse moved to (555, 457)
Screenshot: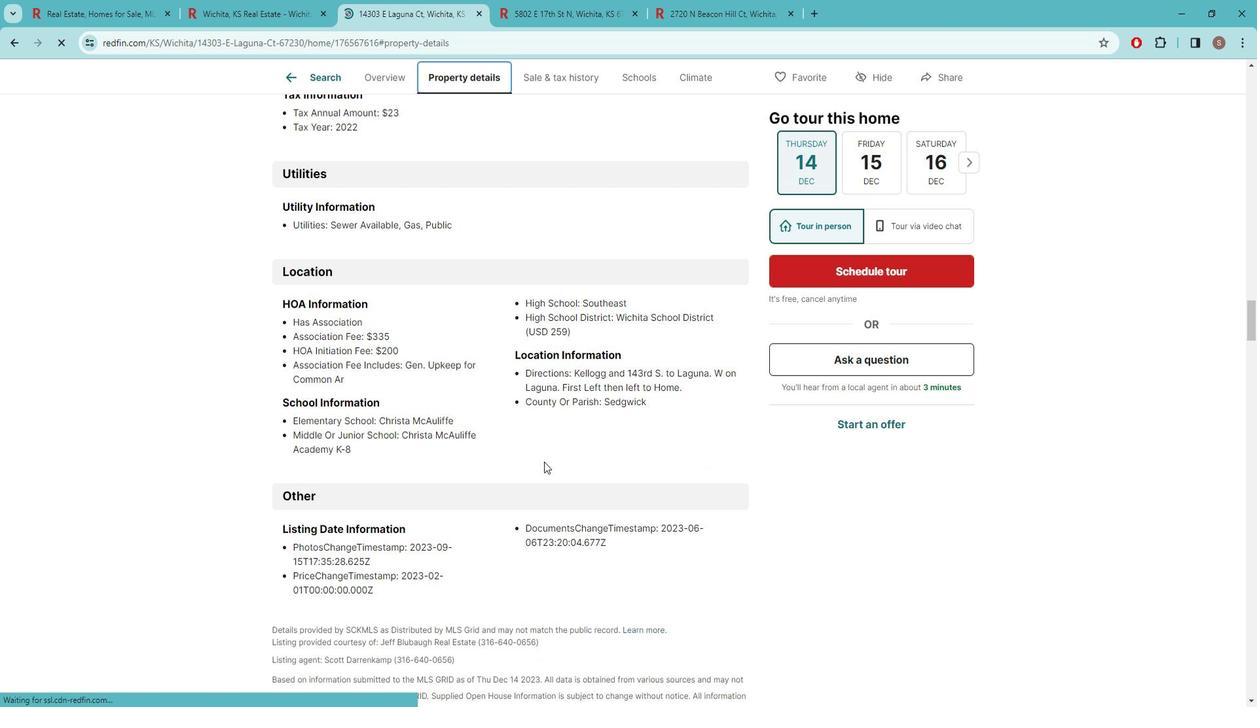 
Action: Mouse scrolled (555, 457) with delta (0, 0)
Screenshot: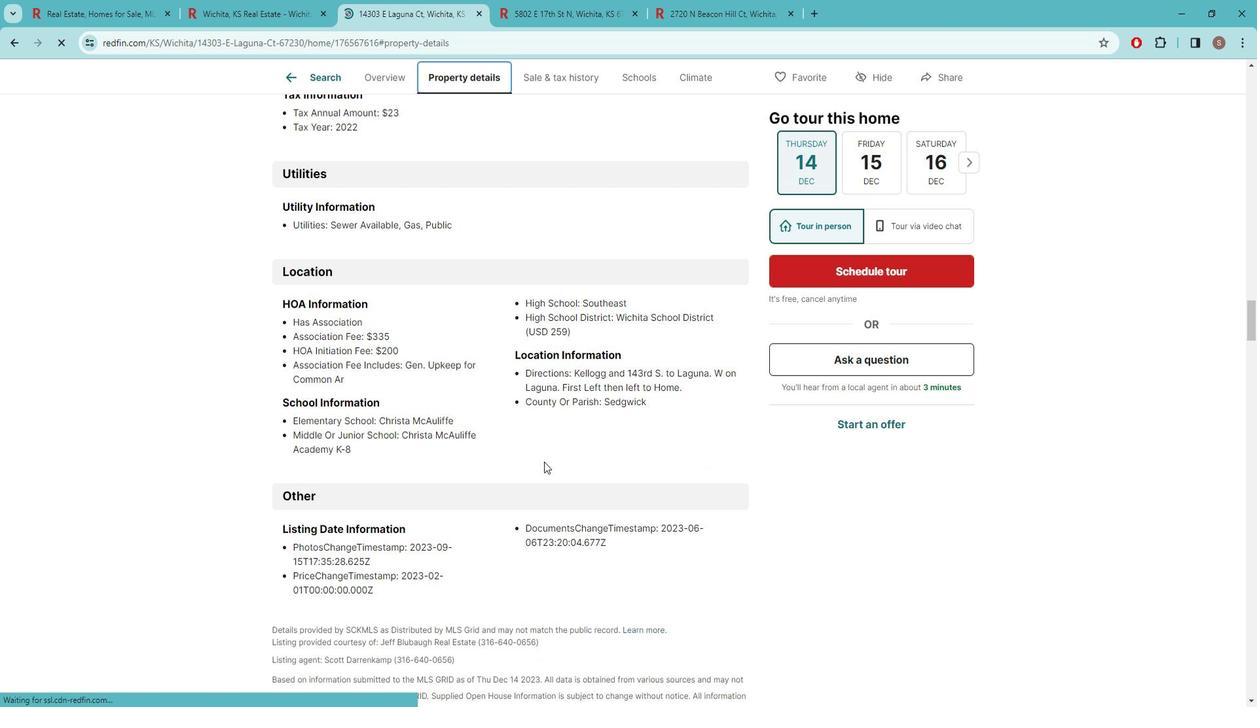 
Action: Mouse moved to (548, 457)
Screenshot: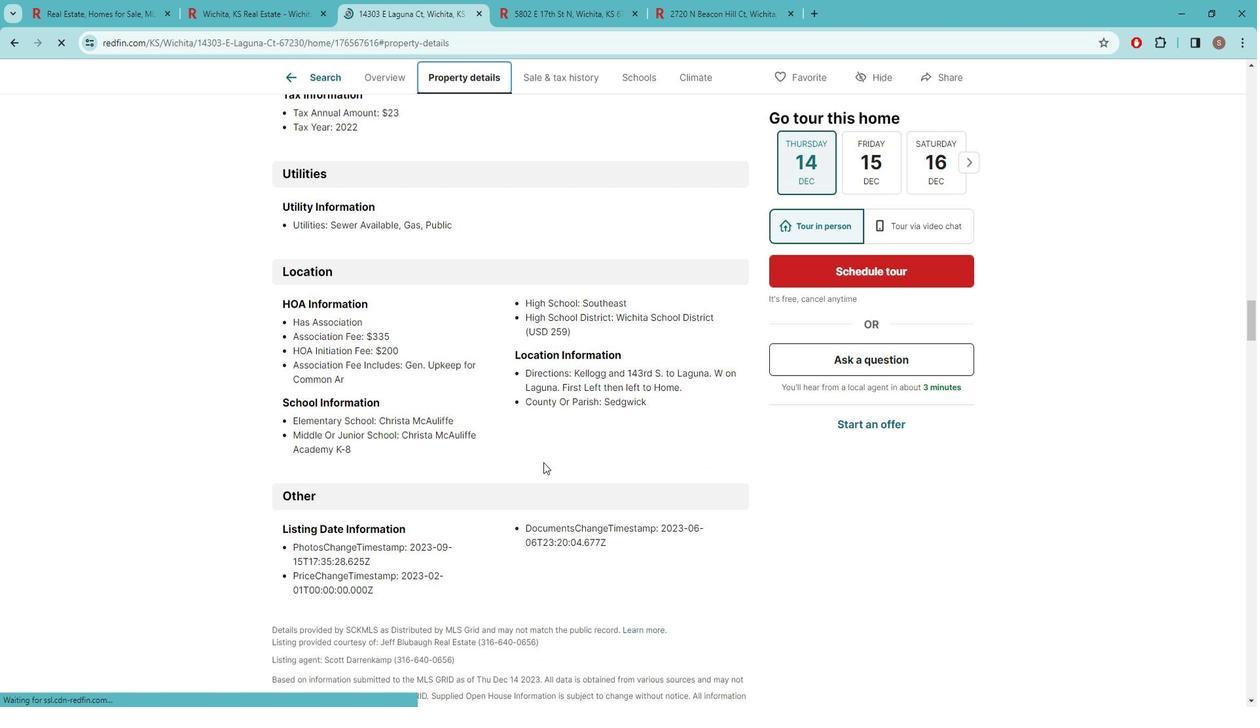 
Action: Mouse scrolled (548, 457) with delta (0, 0)
Screenshot: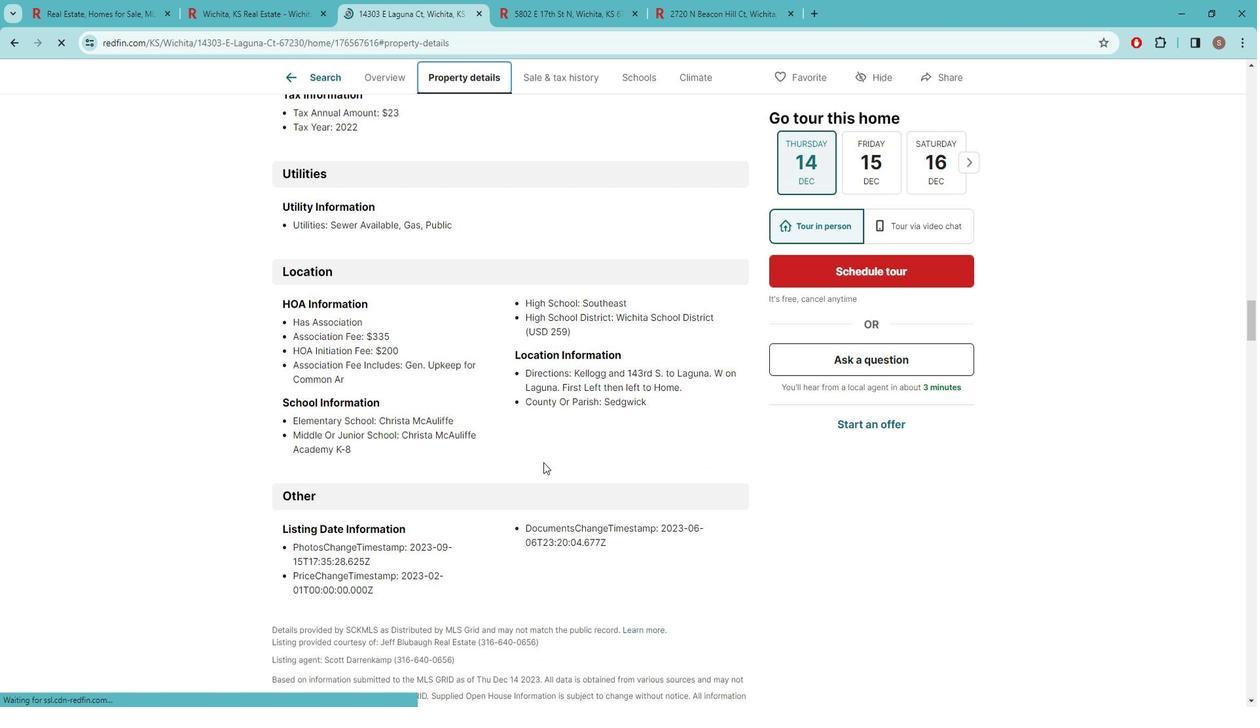 
Action: Mouse moved to (538, 457)
Screenshot: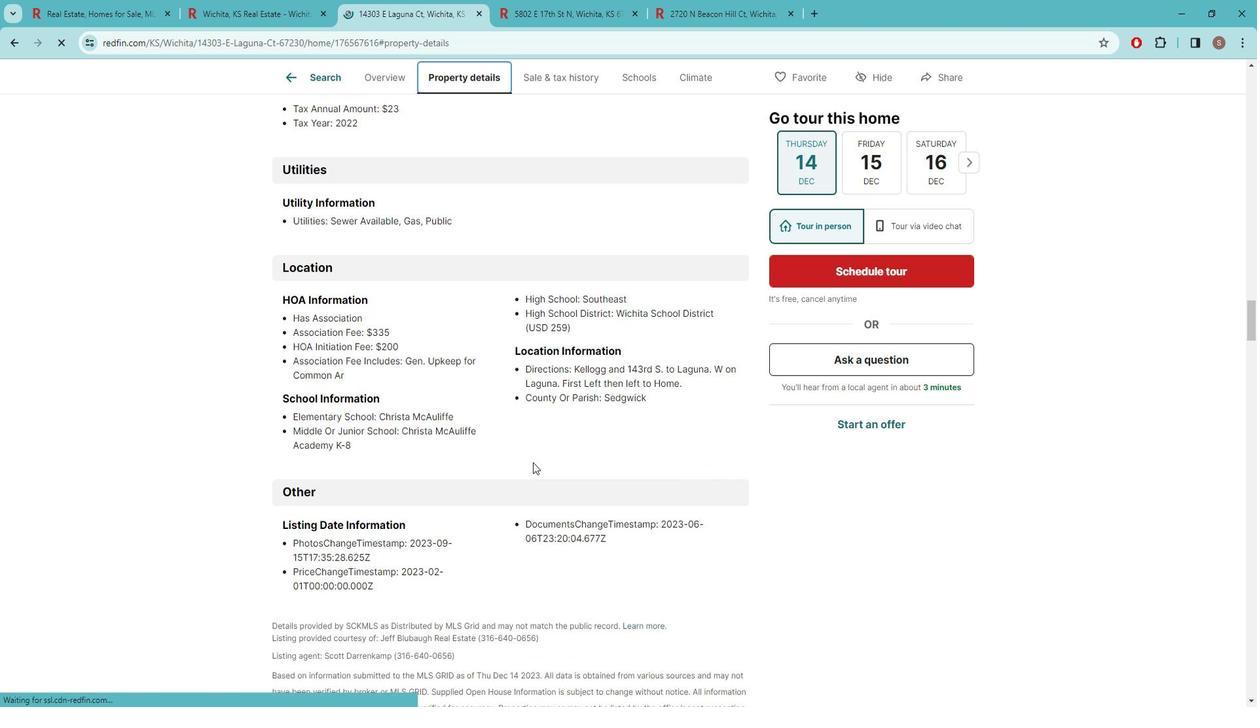
Action: Mouse scrolled (538, 456) with delta (0, 0)
Screenshot: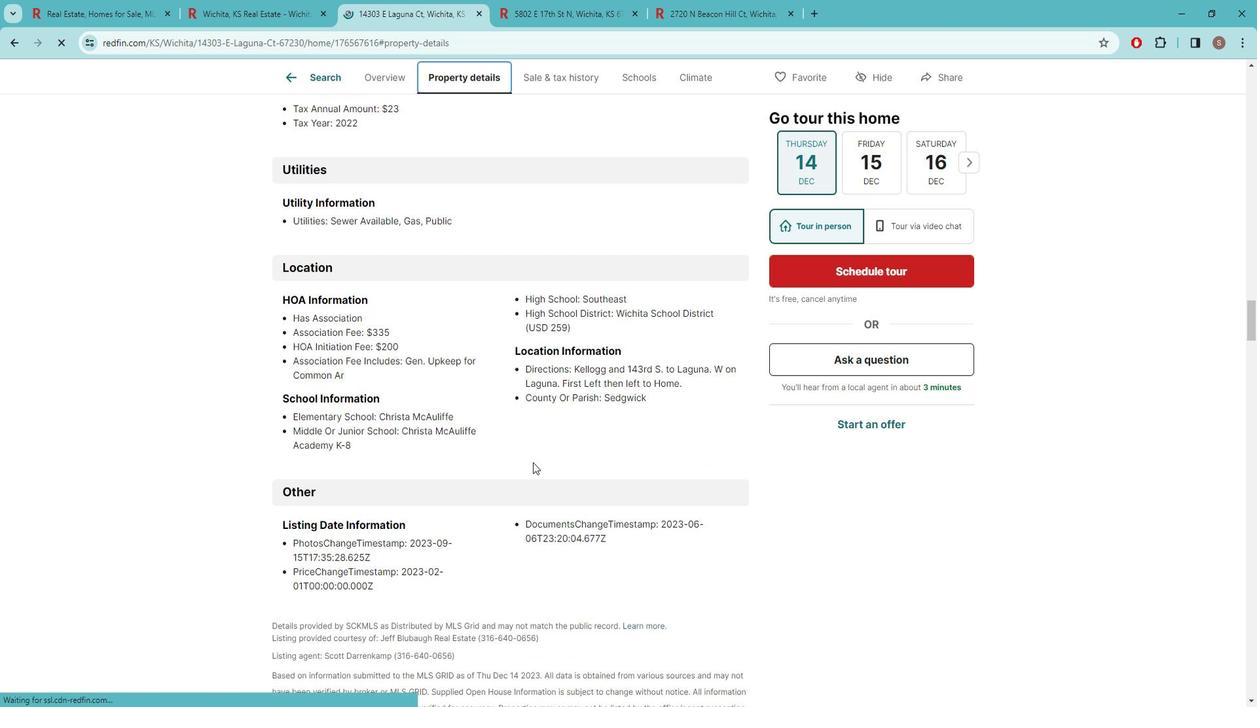 
Action: Mouse moved to (468, 456)
Screenshot: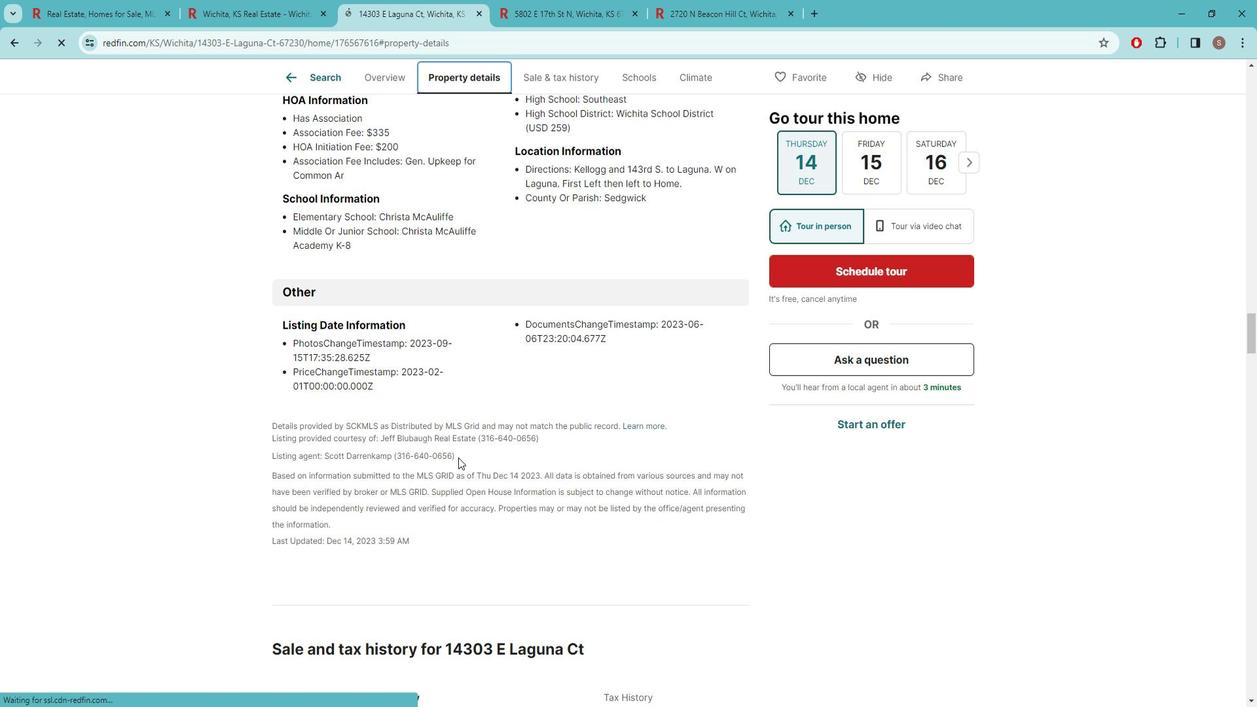 
Action: Mouse scrolled (468, 455) with delta (0, 0)
Screenshot: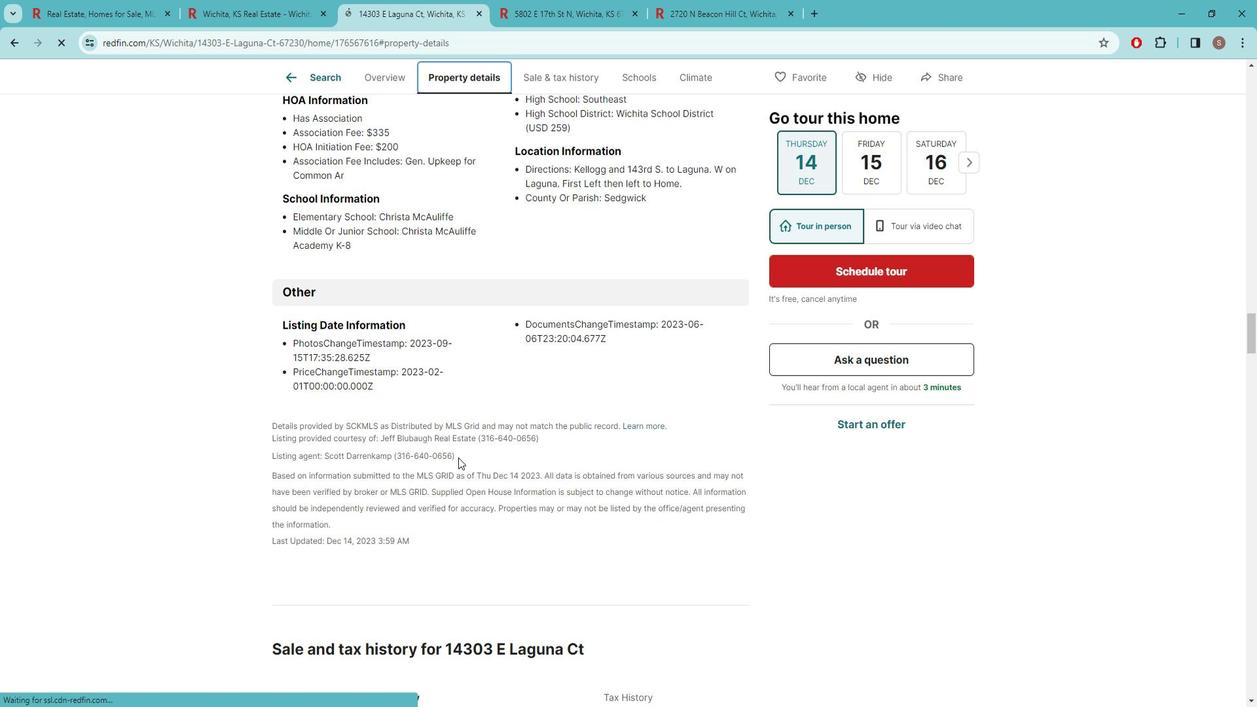 
Action: Mouse moved to (469, 458)
Screenshot: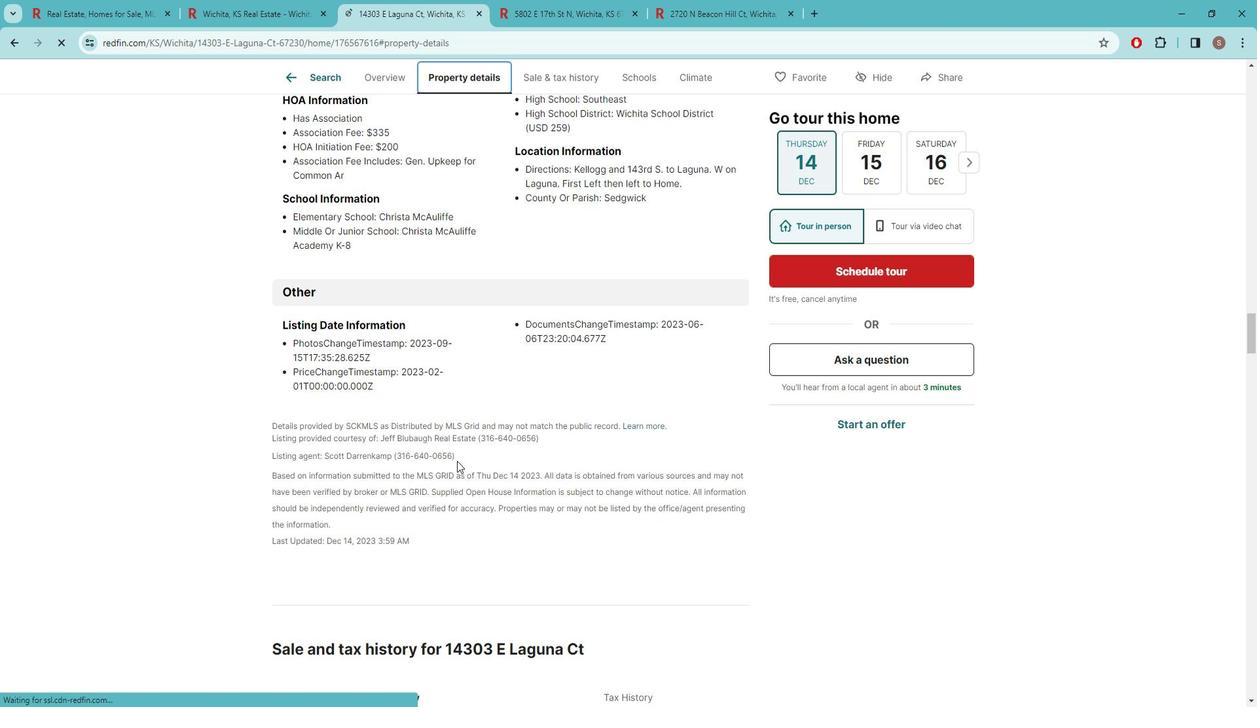 
Action: Mouse scrolled (469, 457) with delta (0, 0)
Screenshot: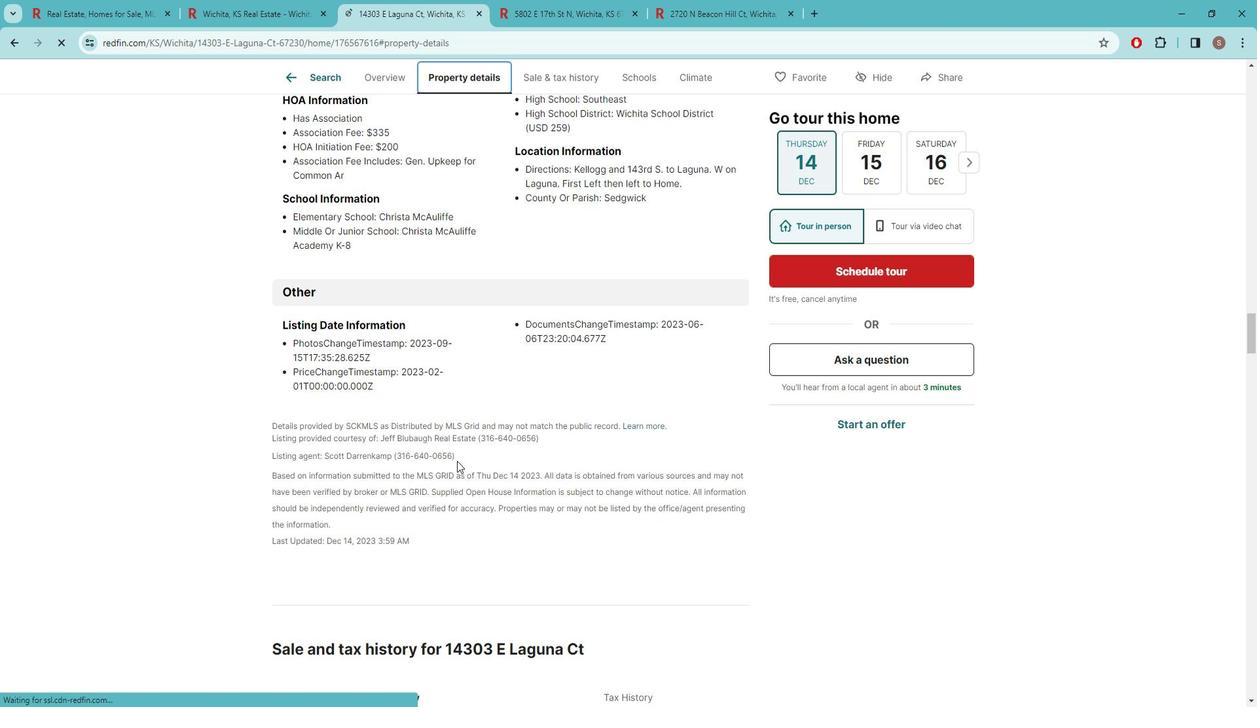 
Action: Mouse moved to (602, 461)
Screenshot: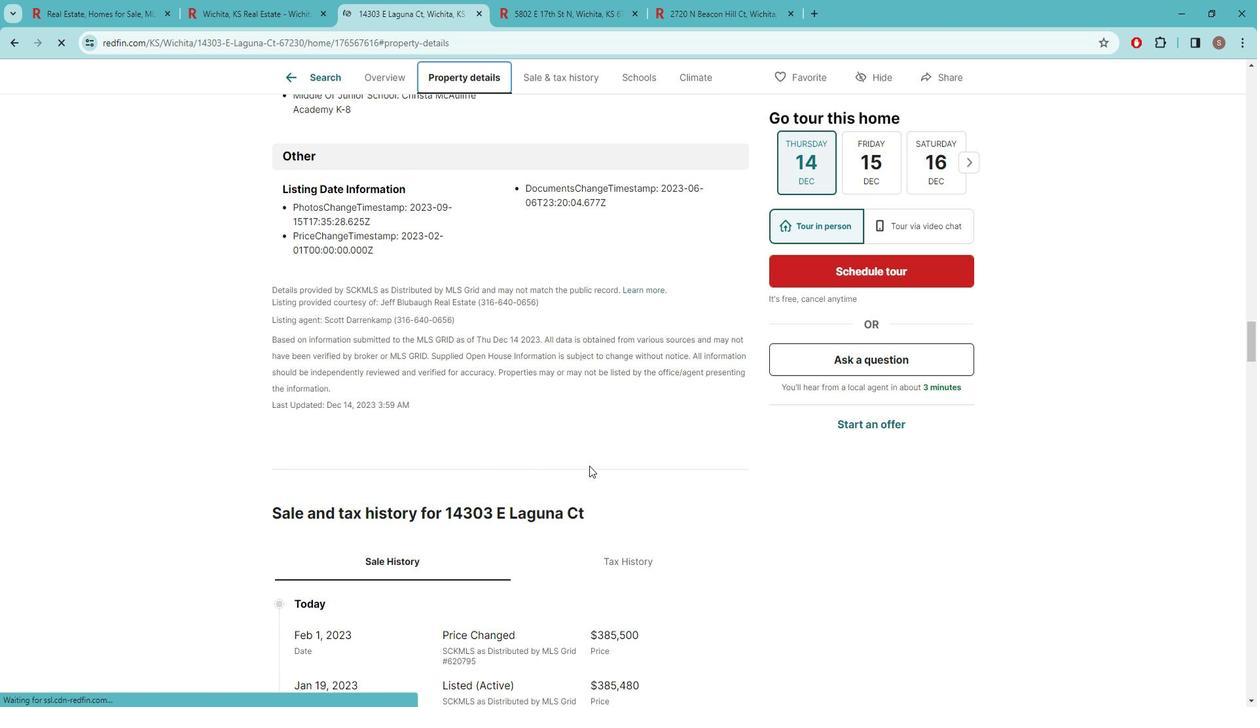 
Action: Mouse scrolled (602, 461) with delta (0, 0)
Screenshot: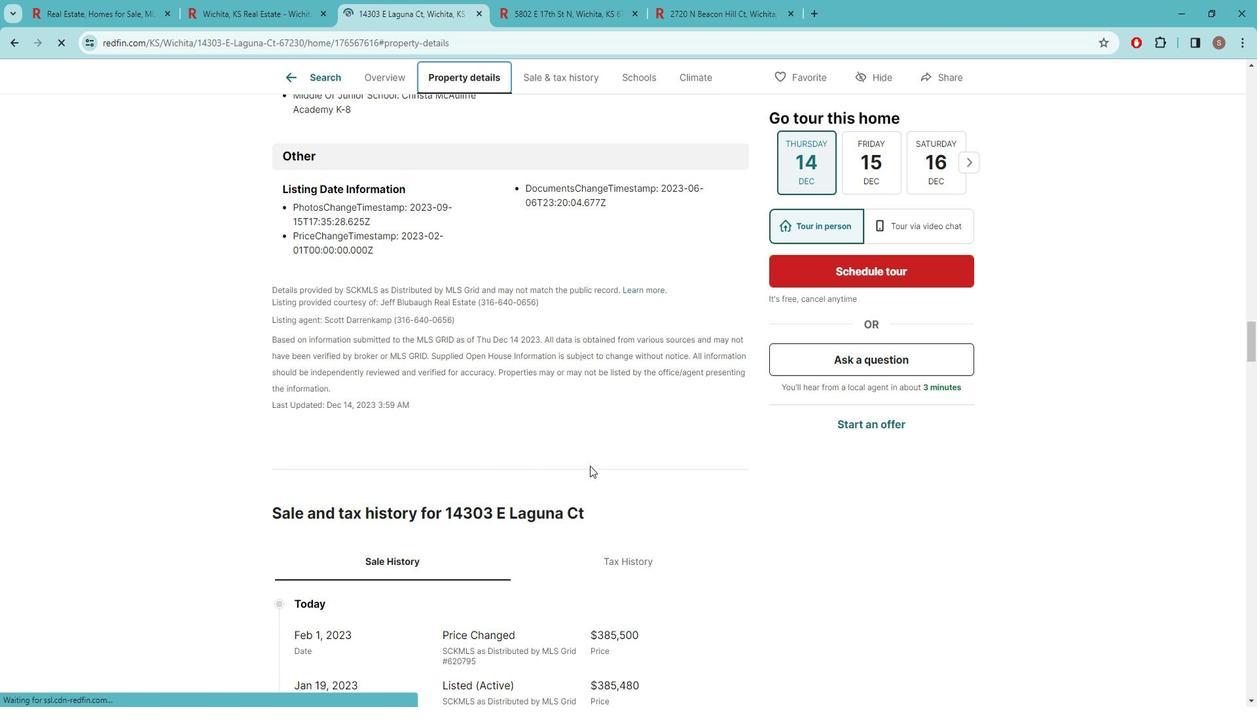 
Action: Mouse scrolled (602, 461) with delta (0, 0)
Screenshot: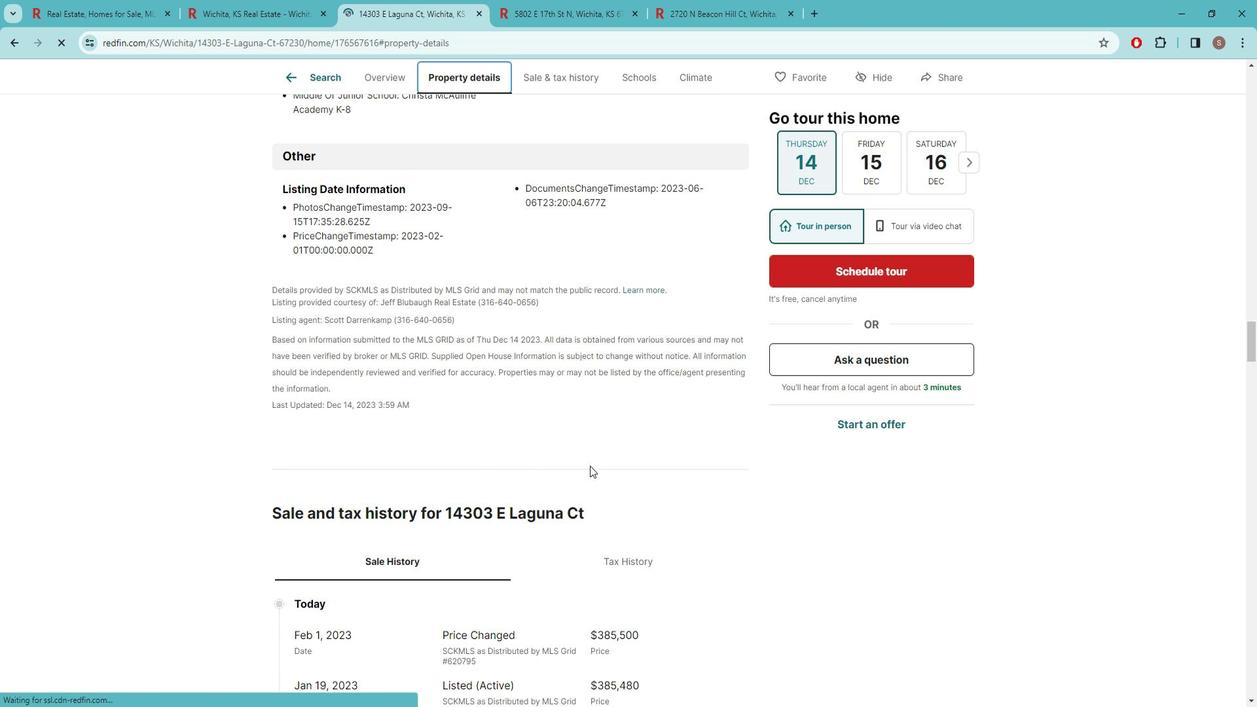 
Action: Mouse scrolled (602, 461) with delta (0, 0)
Screenshot: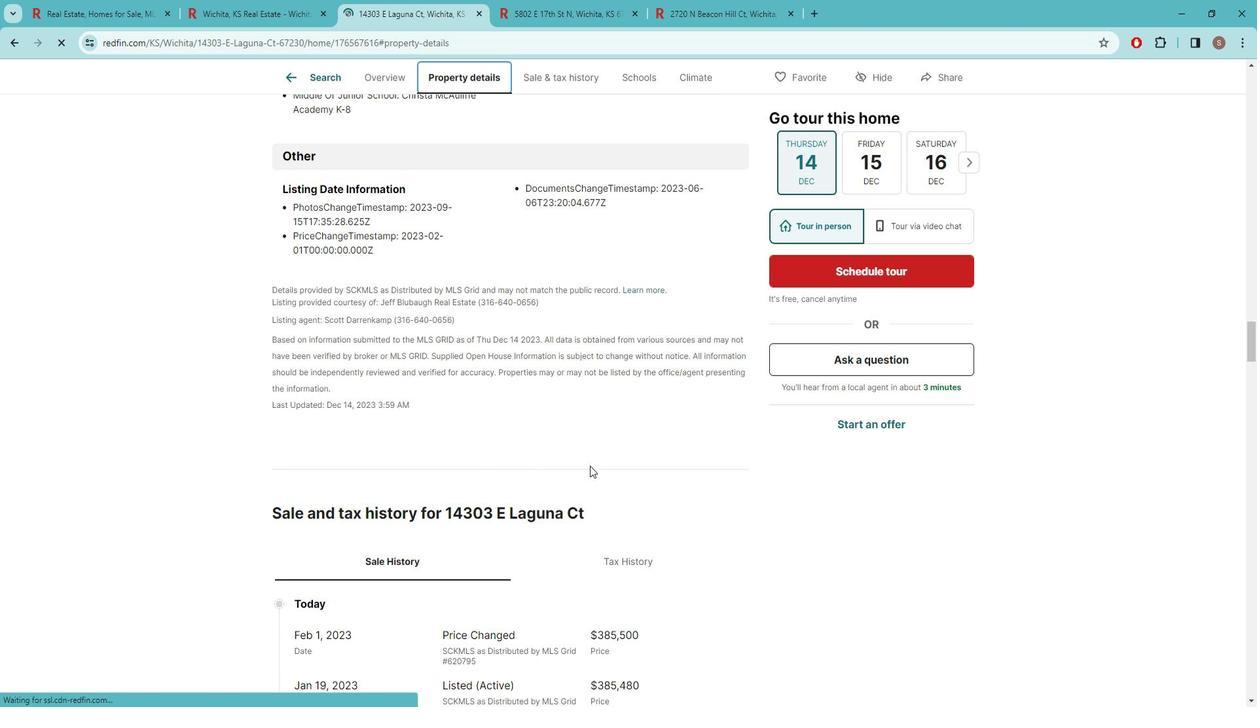 
Action: Mouse scrolled (602, 461) with delta (0, 0)
Screenshot: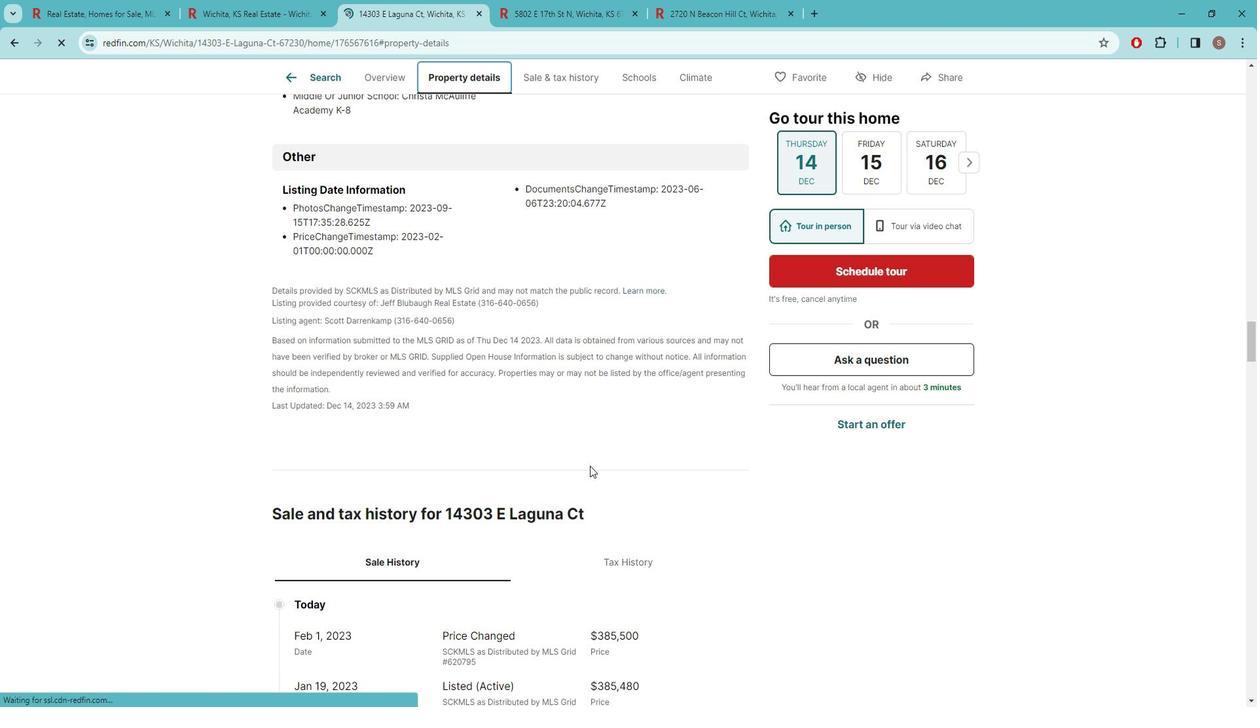 
Action: Mouse scrolled (602, 461) with delta (0, 0)
Screenshot: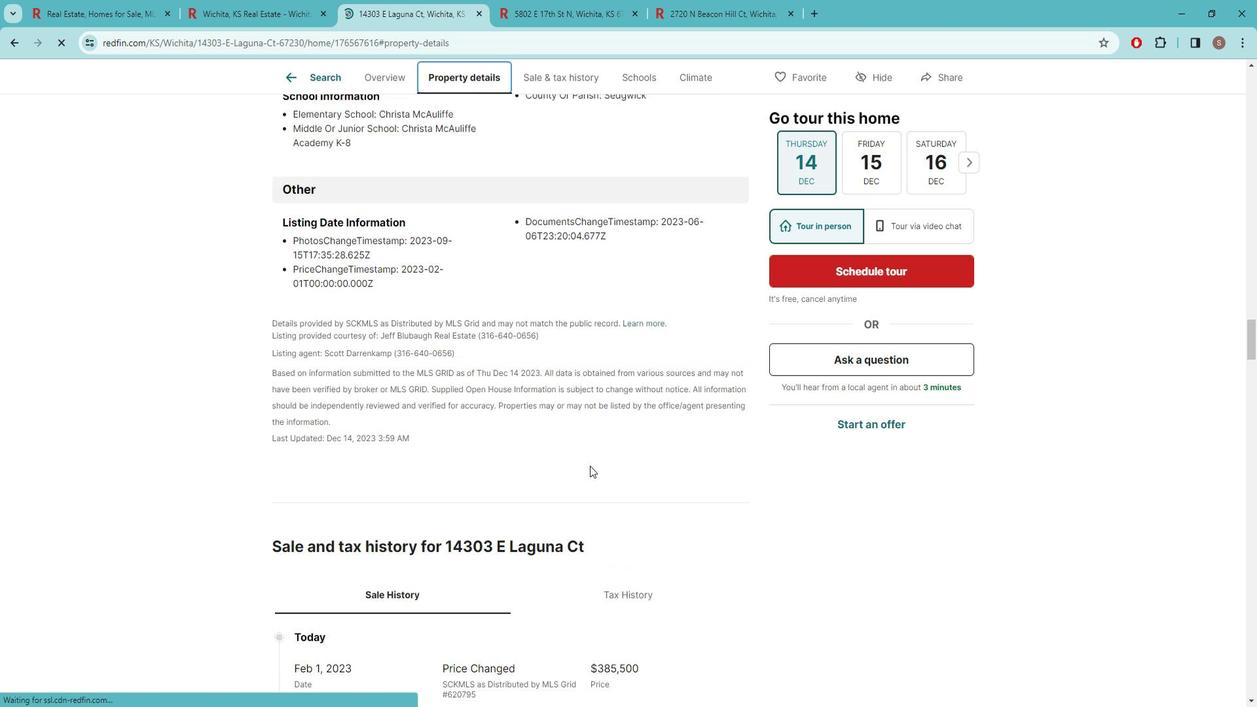 
Action: Mouse moved to (601, 458)
Screenshot: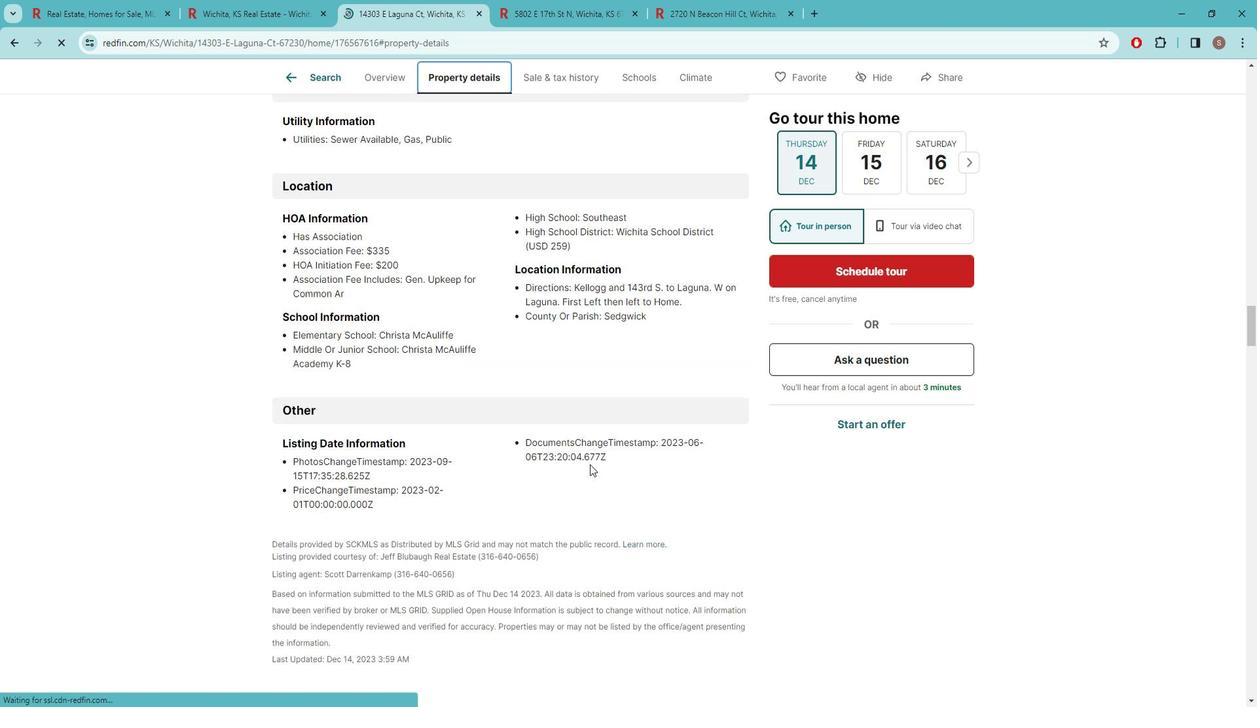 
Action: Mouse scrolled (601, 459) with delta (0, 0)
Screenshot: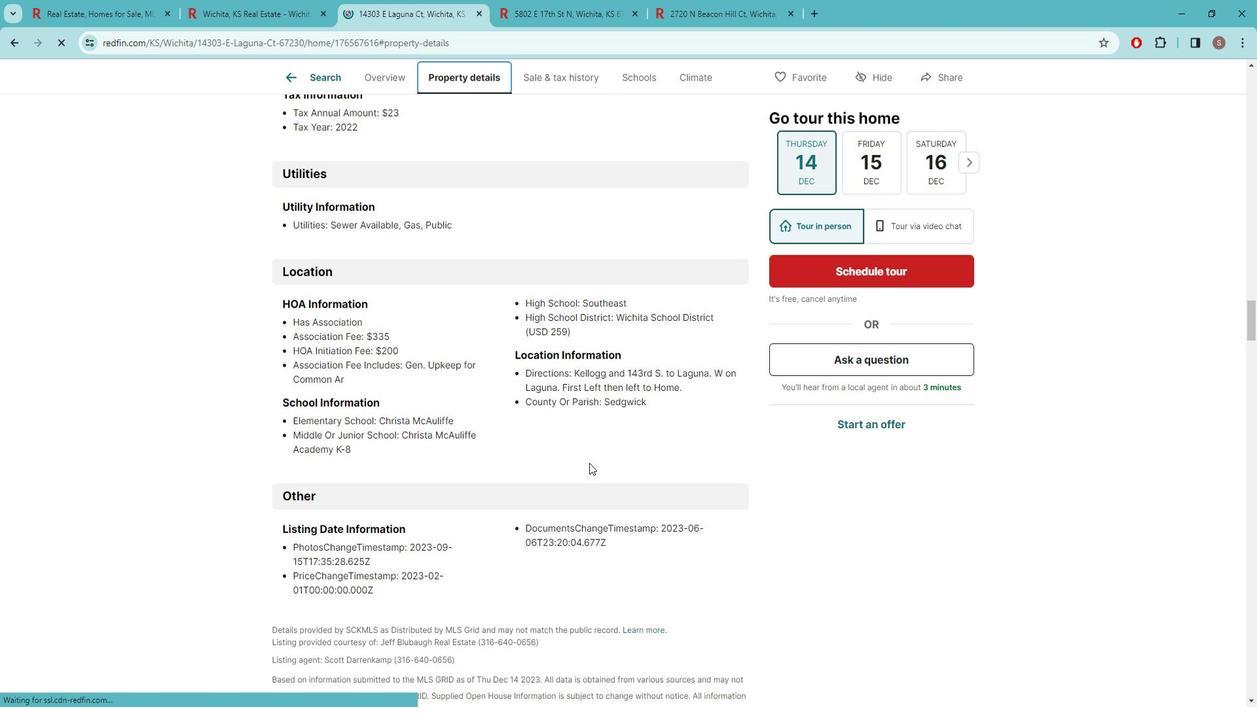 
Action: Mouse moved to (601, 458)
Screenshot: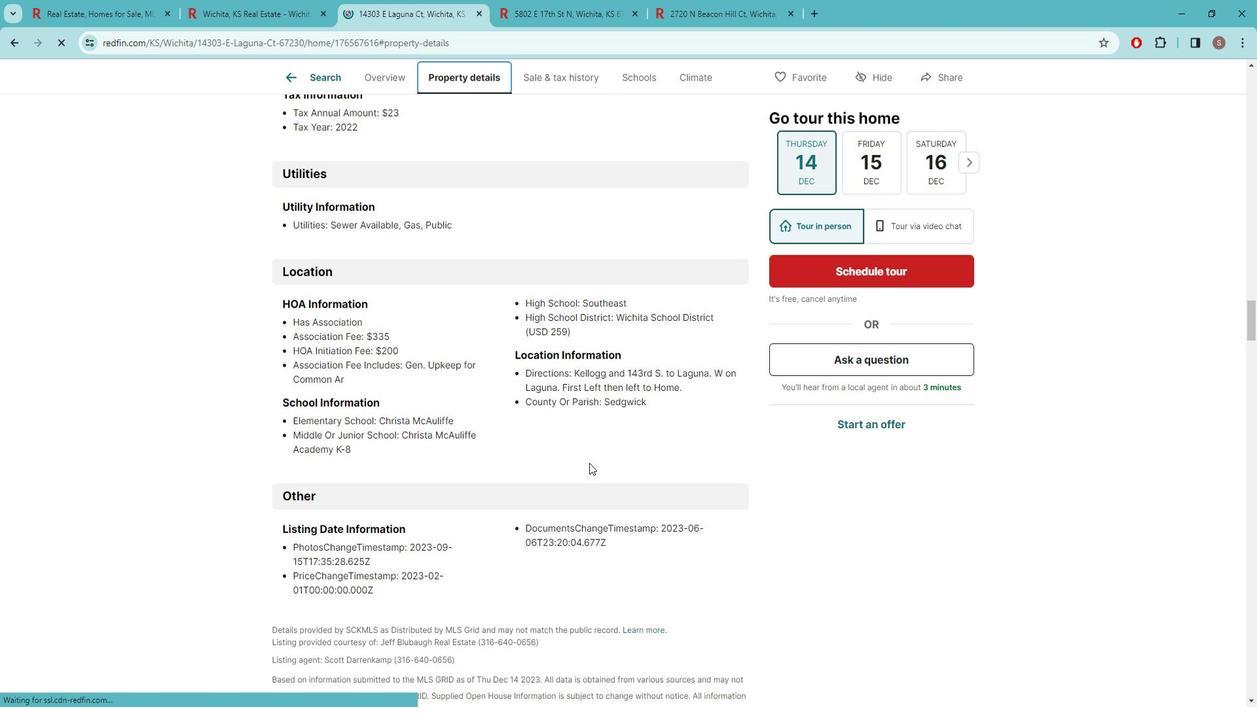 
Action: Mouse scrolled (601, 459) with delta (0, 0)
Screenshot: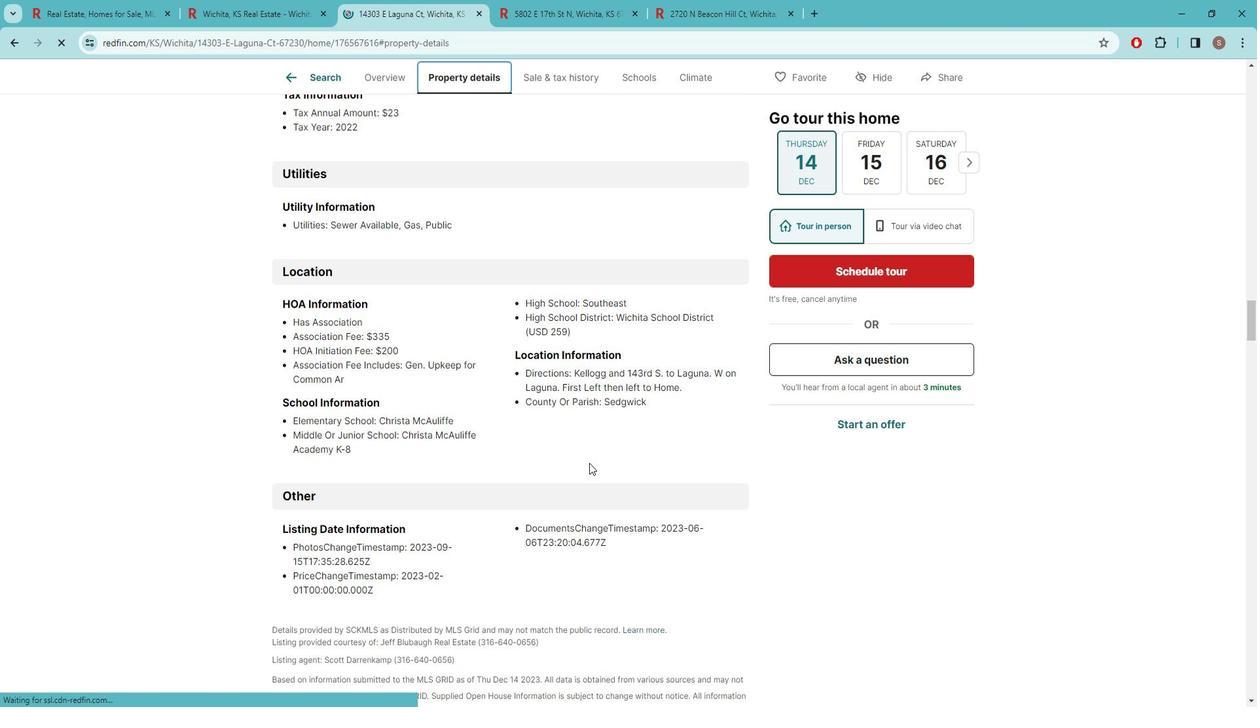 
Action: Mouse moved to (600, 458)
Screenshot: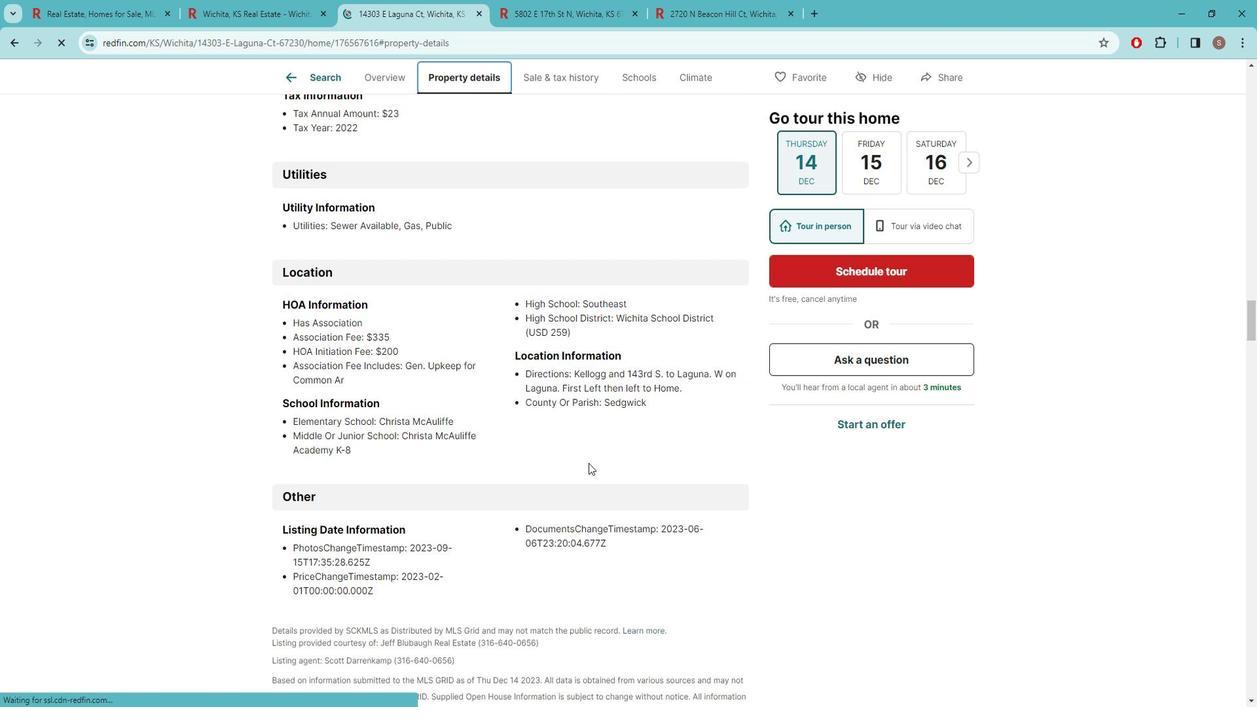
Action: Mouse scrolled (600, 459) with delta (0, 0)
Screenshot: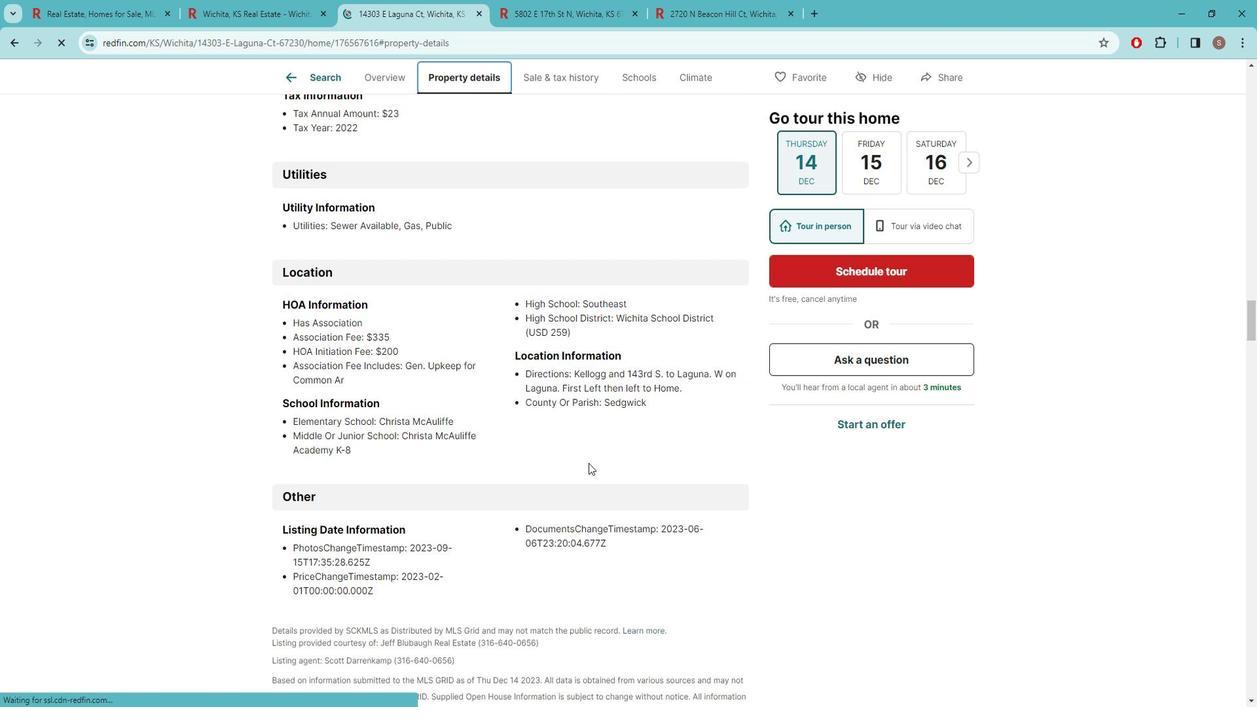 
Action: Mouse scrolled (600, 459) with delta (0, 0)
Screenshot: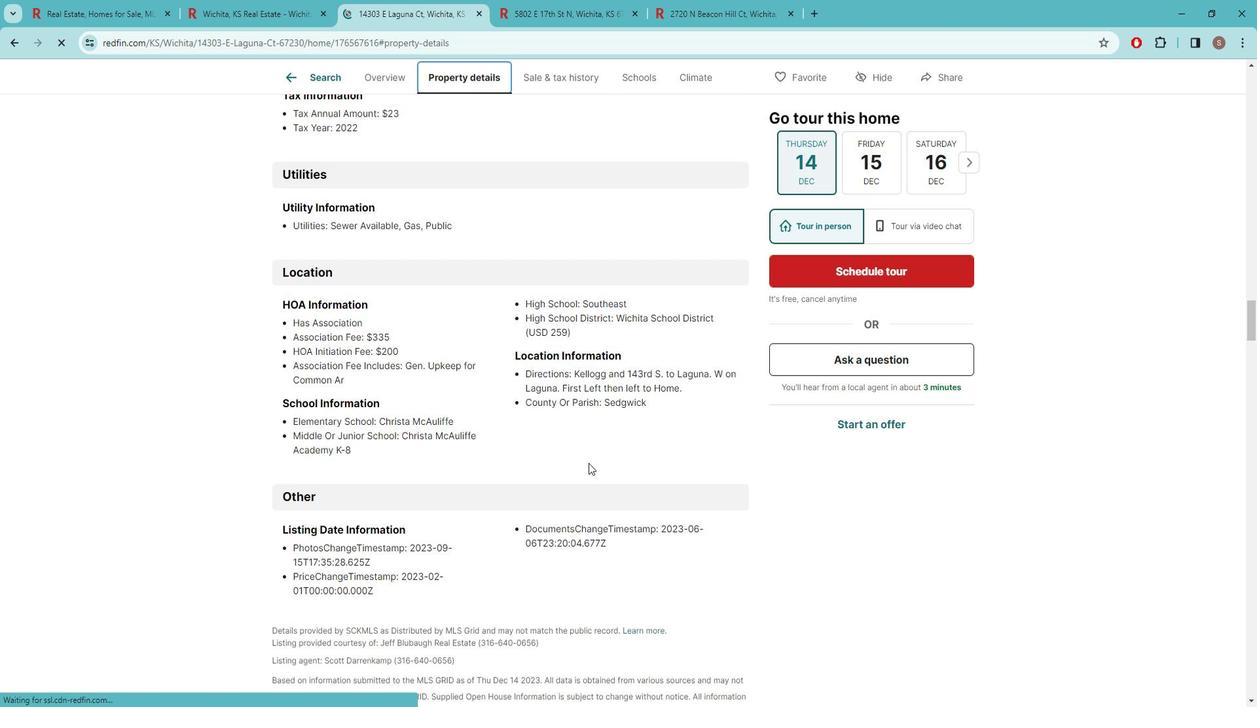 
Action: Mouse scrolled (600, 459) with delta (0, 0)
Screenshot: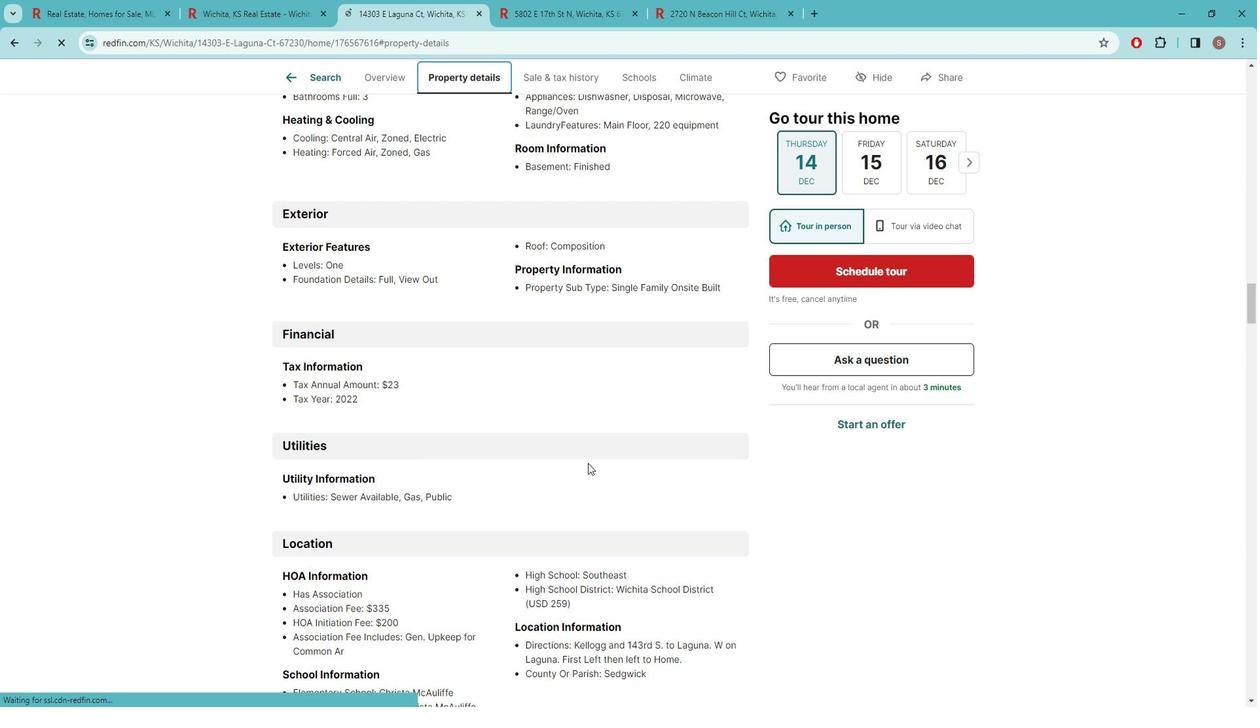 
Action: Mouse scrolled (600, 459) with delta (0, 0)
Screenshot: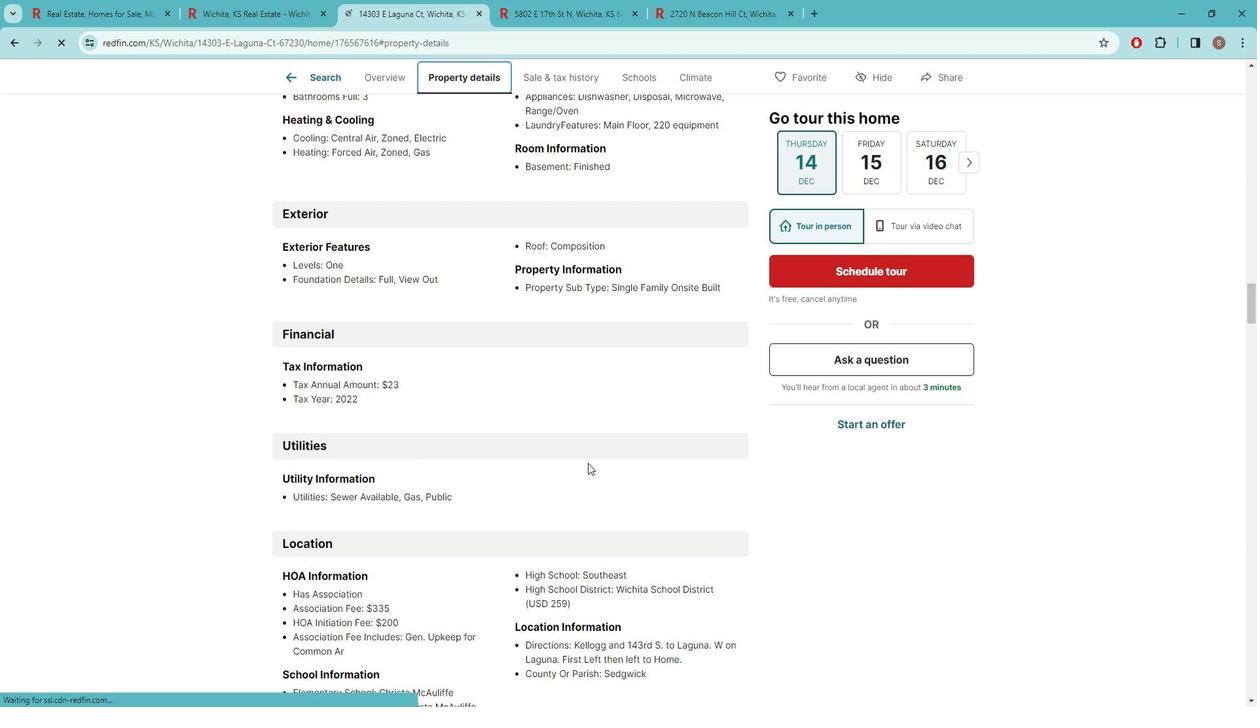 
Action: Mouse scrolled (600, 459) with delta (0, 0)
Screenshot: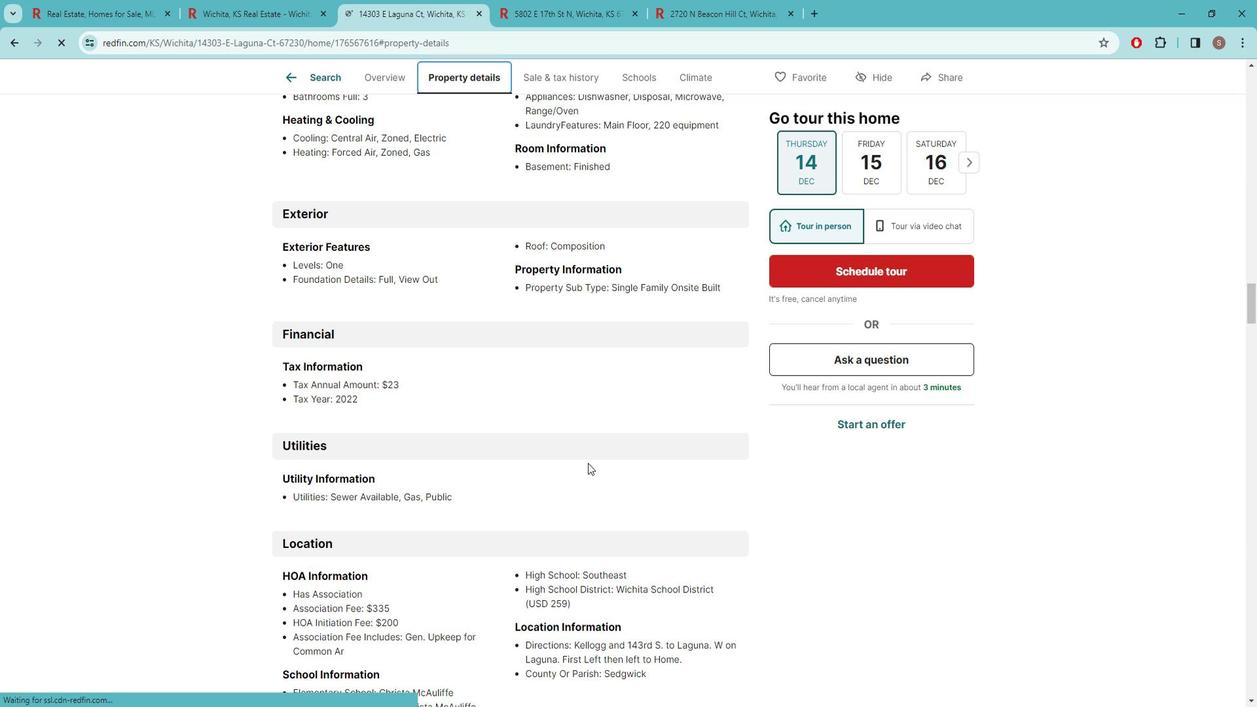 
Action: Mouse scrolled (600, 459) with delta (0, 0)
Screenshot: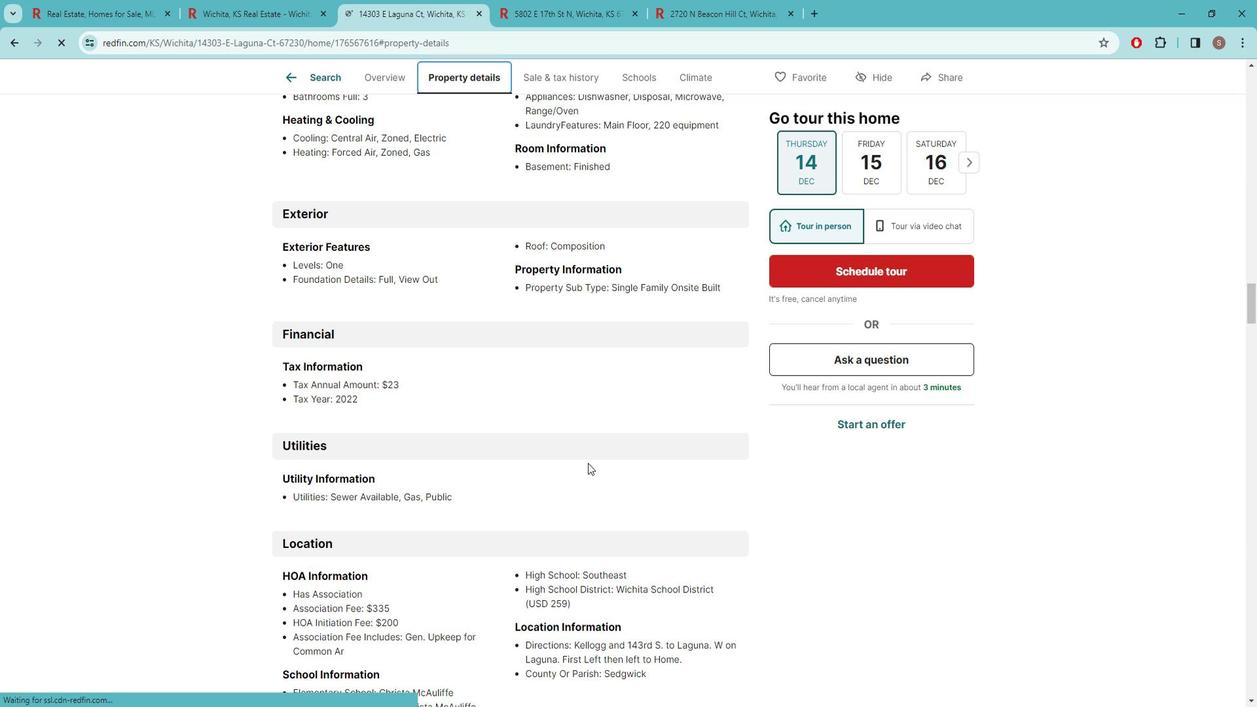 
Action: Mouse moved to (599, 458)
Screenshot: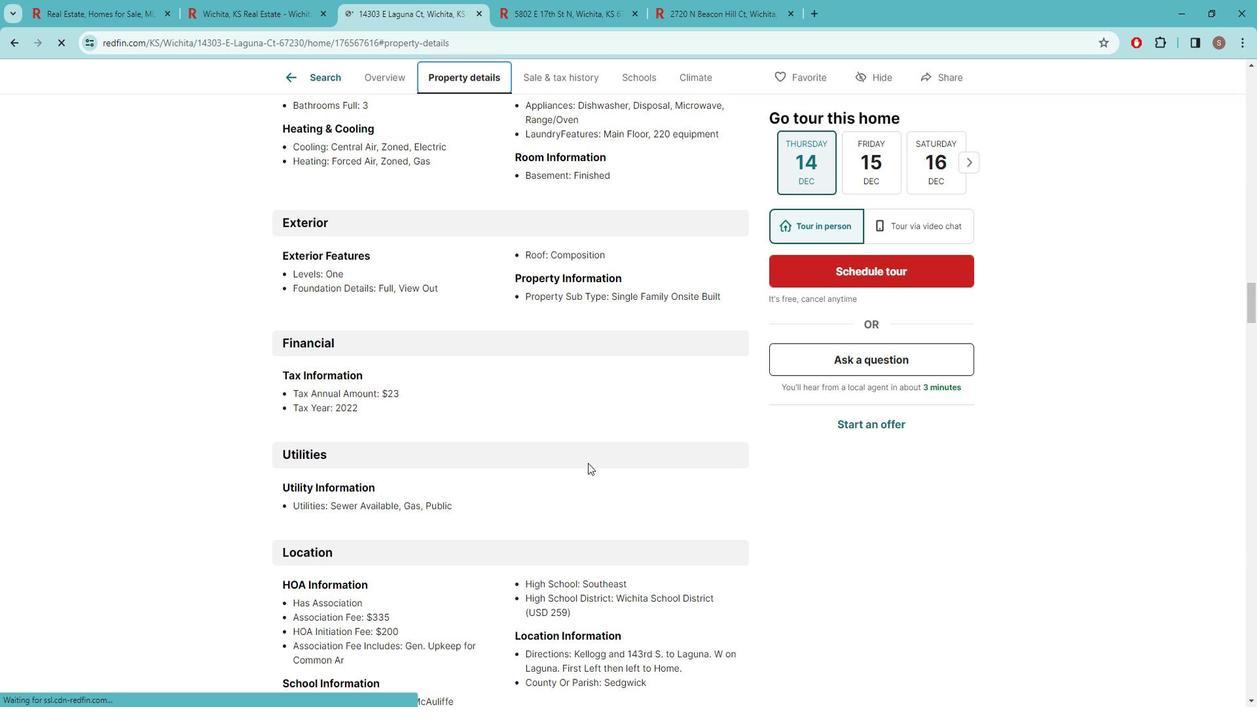 
Action: Mouse scrolled (599, 459) with delta (0, 0)
Screenshot: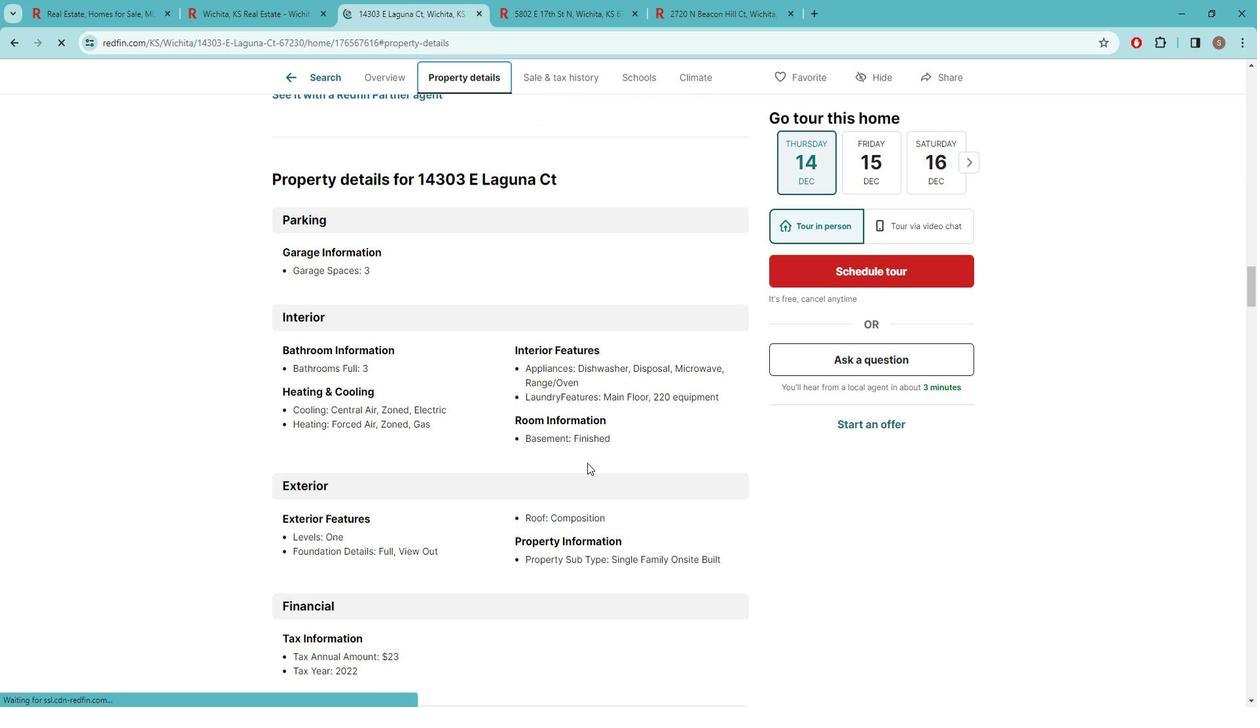 
Action: Mouse scrolled (599, 459) with delta (0, 0)
Screenshot: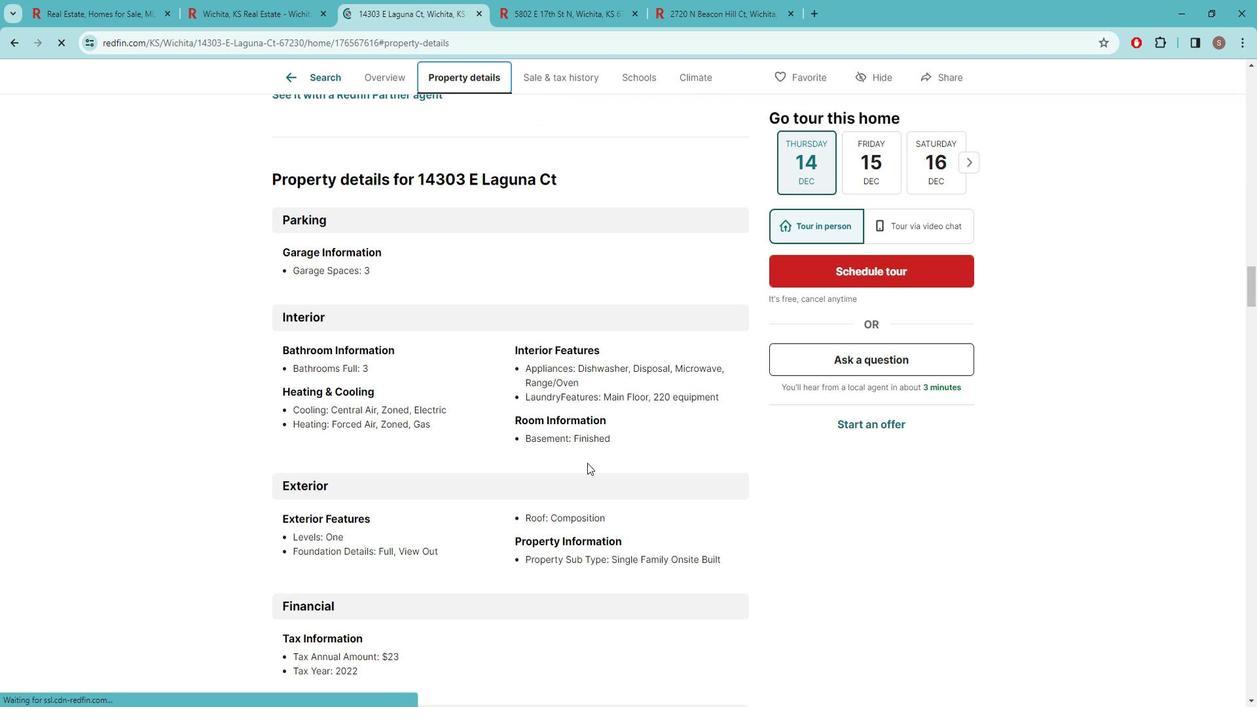 
Action: Mouse scrolled (599, 459) with delta (0, 0)
Screenshot: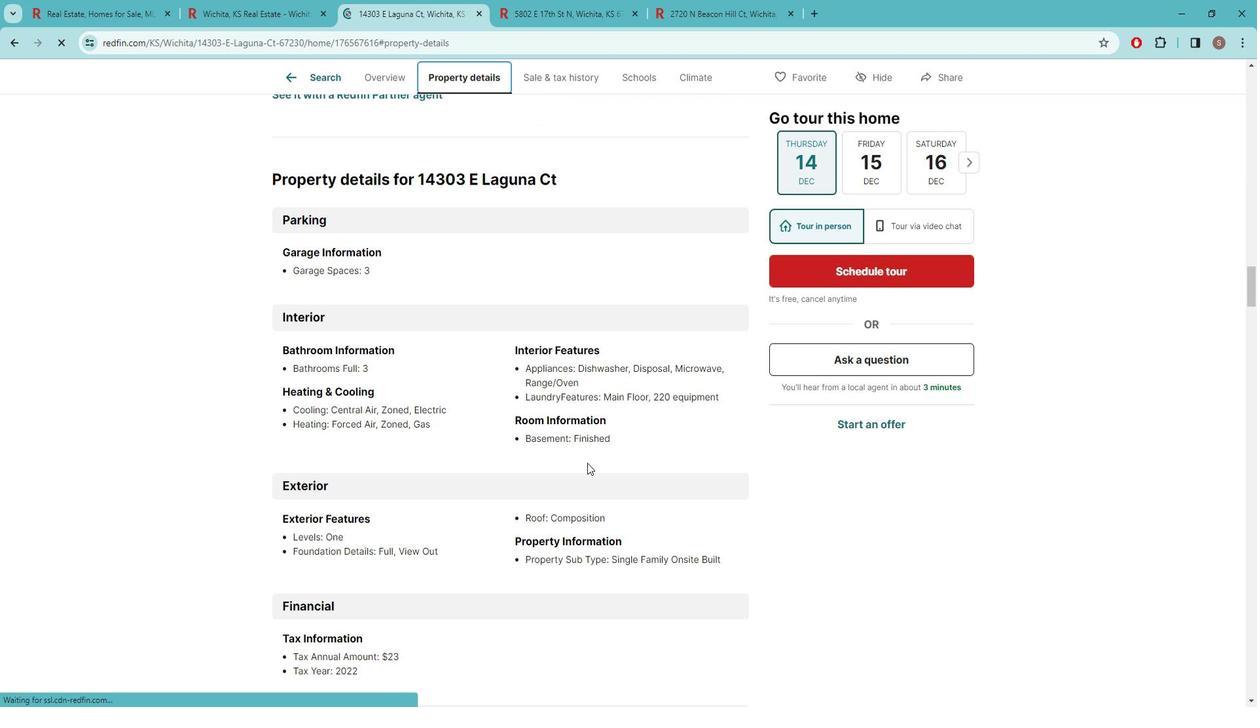 
Action: Mouse scrolled (599, 459) with delta (0, 0)
Screenshot: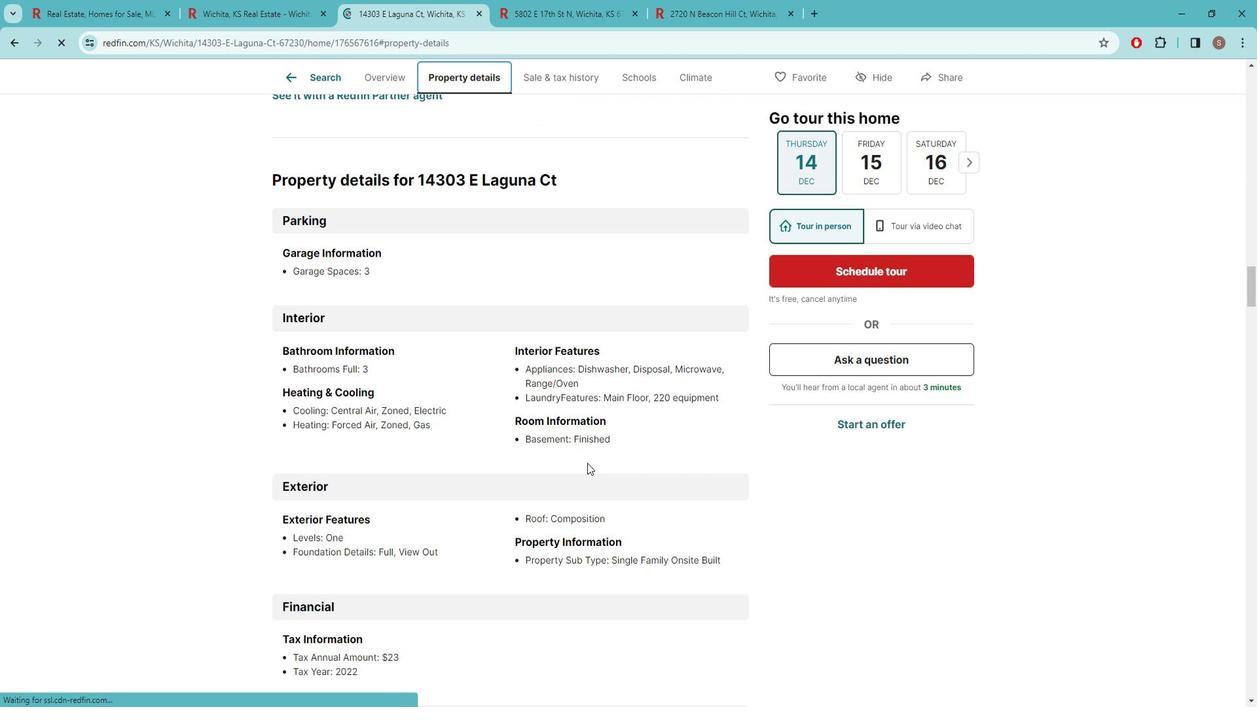 
Action: Mouse scrolled (599, 459) with delta (0, 0)
Screenshot: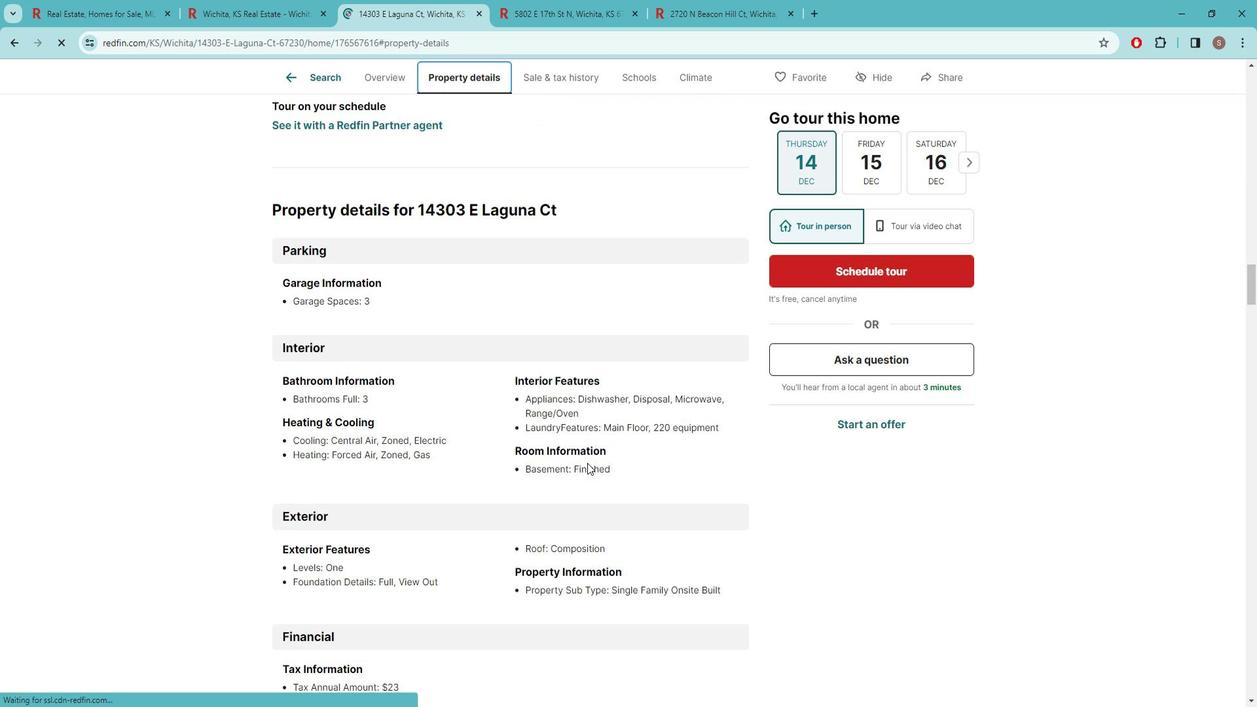 
Action: Mouse moved to (538, 451)
Screenshot: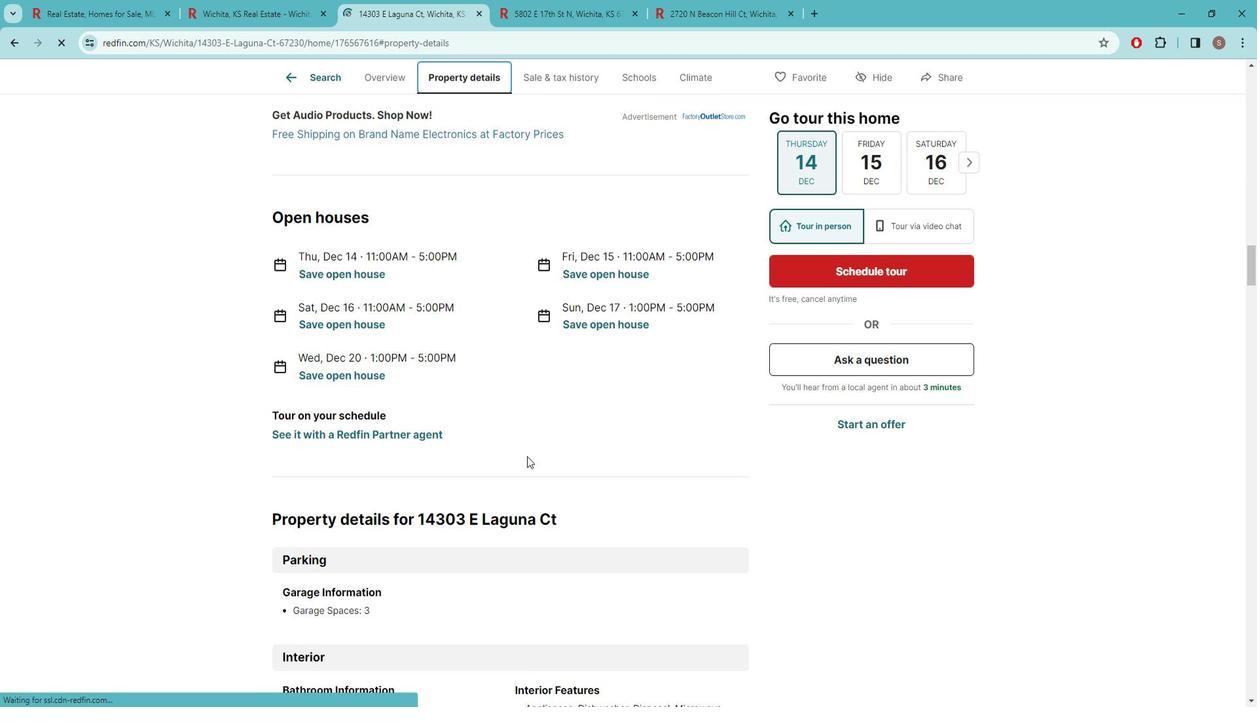 
Action: Mouse scrolled (538, 451) with delta (0, 0)
Screenshot: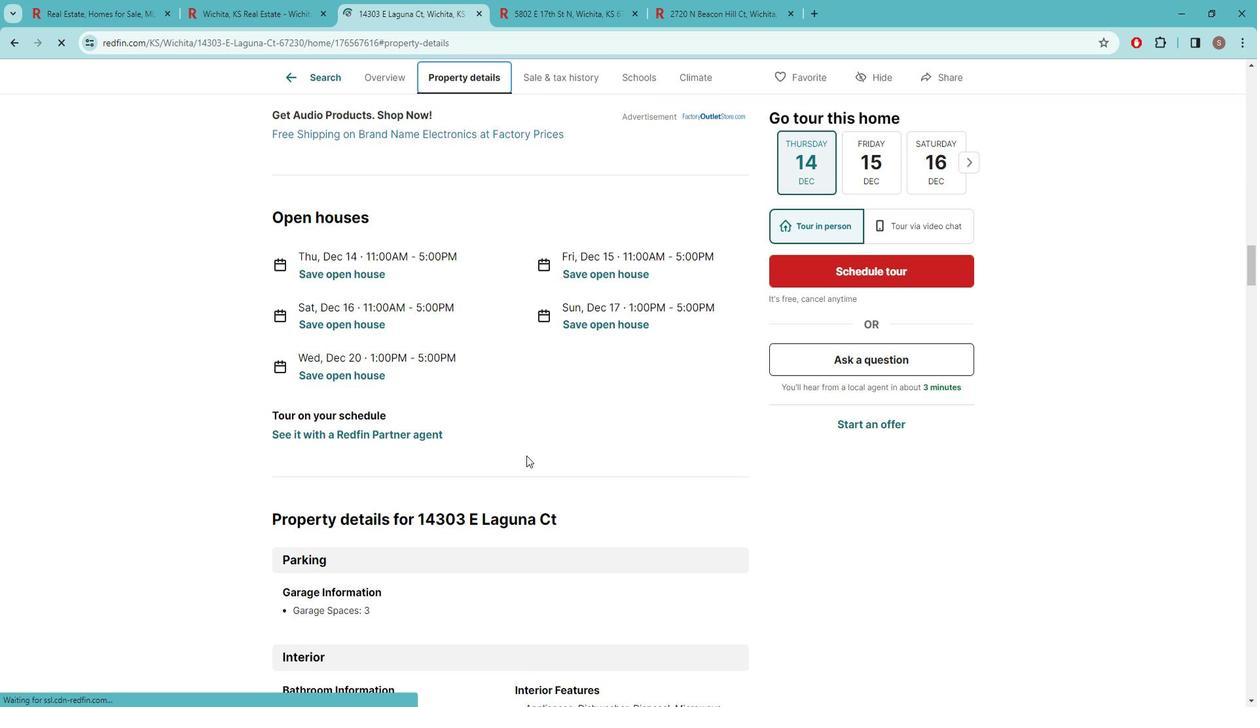 
Action: Mouse moved to (538, 451)
Screenshot: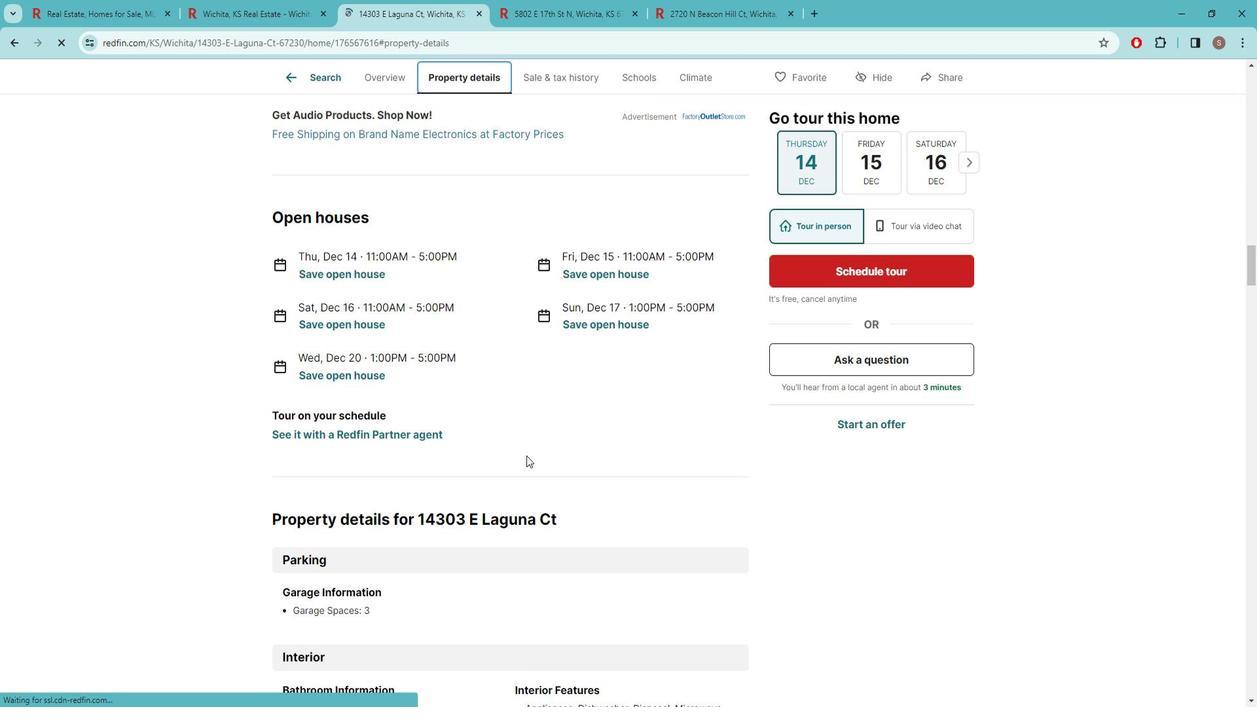 
Action: Mouse scrolled (538, 451) with delta (0, 0)
Screenshot: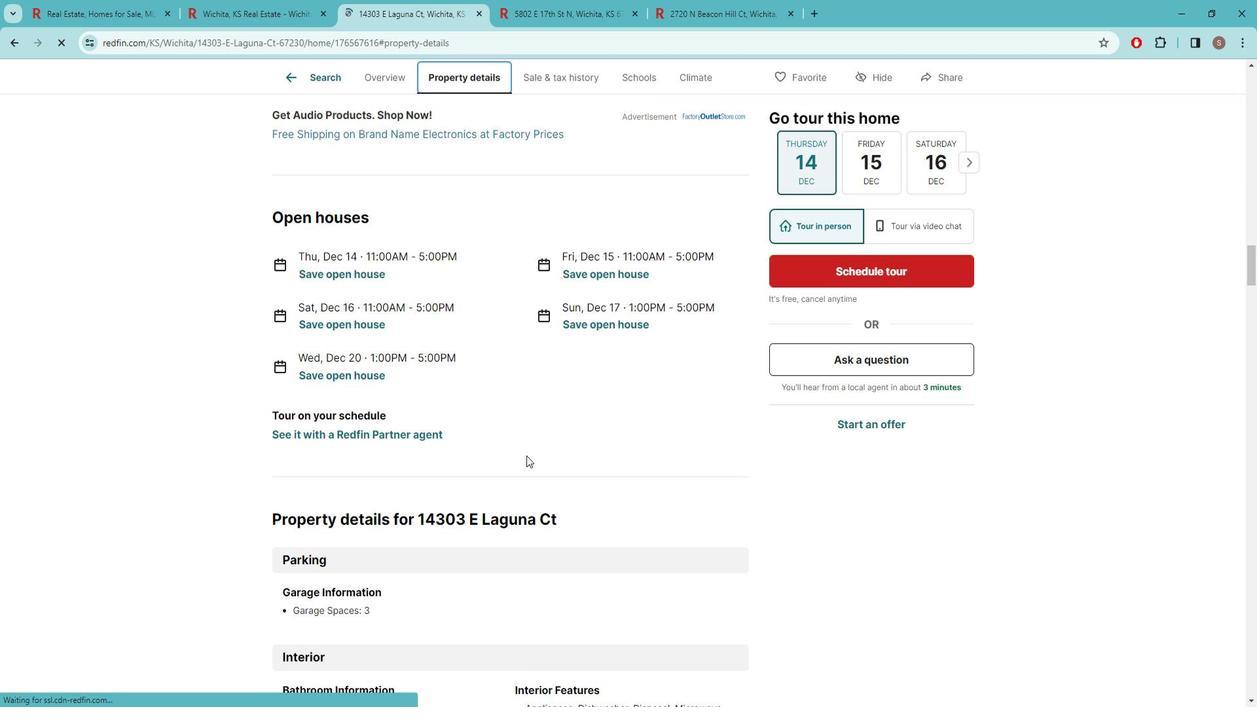 
Action: Mouse moved to (536, 451)
Screenshot: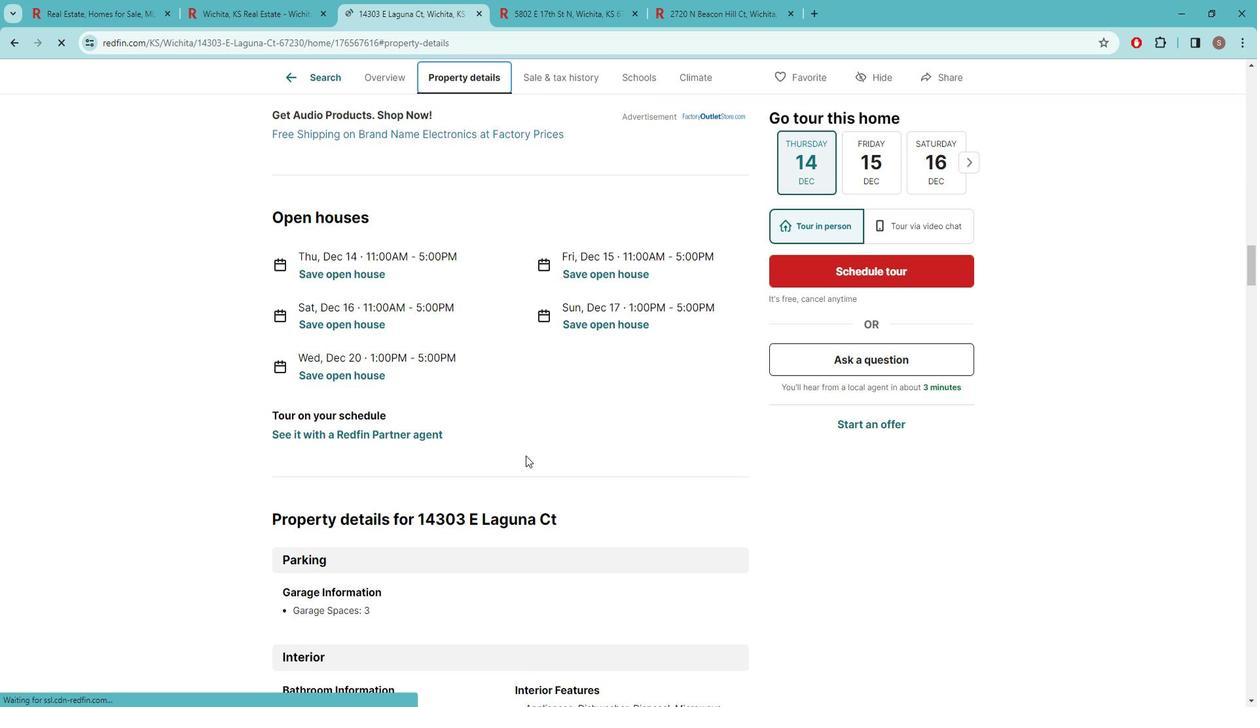 
Action: Mouse scrolled (536, 451) with delta (0, 0)
Screenshot: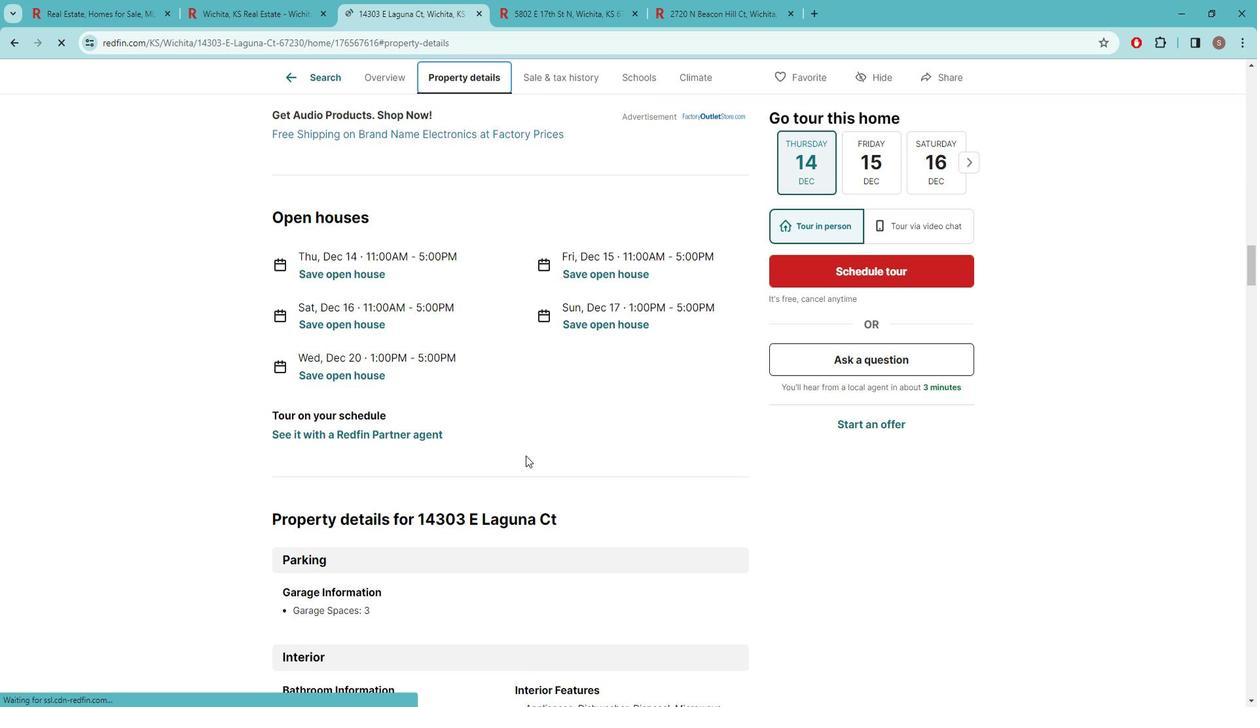 
Action: Mouse moved to (523, 445)
Screenshot: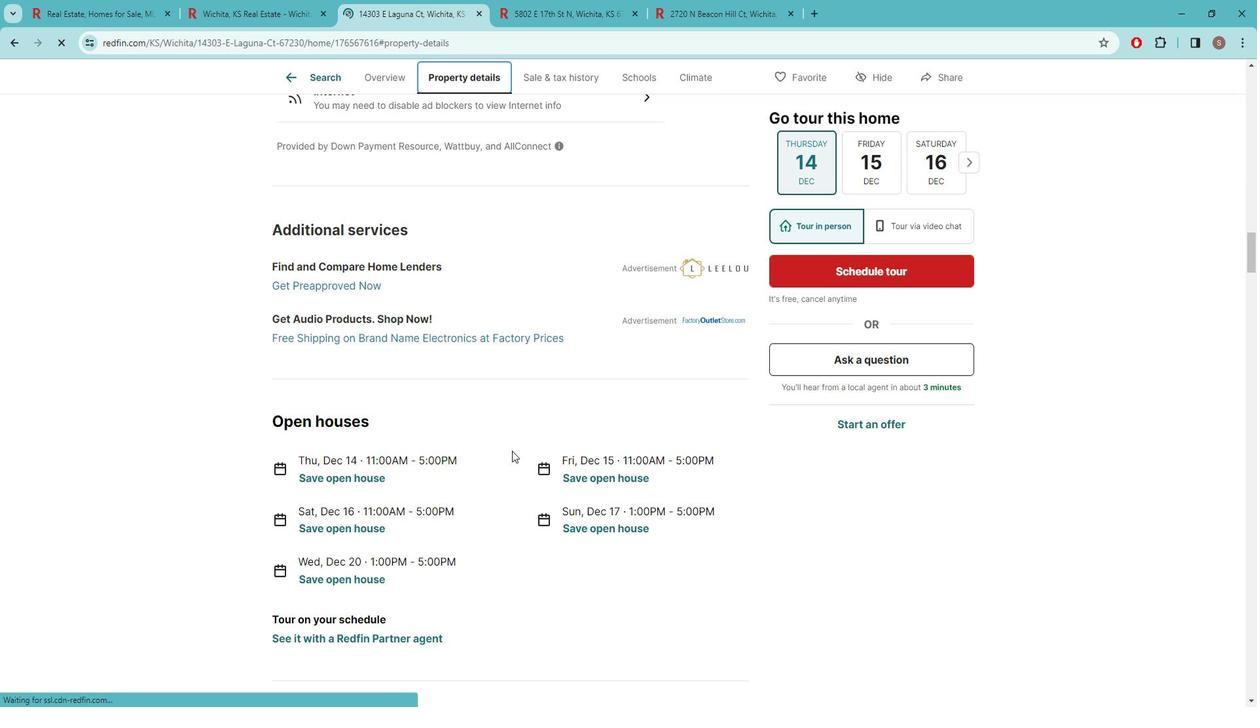 
Action: Mouse scrolled (523, 444) with delta (0, 0)
Screenshot: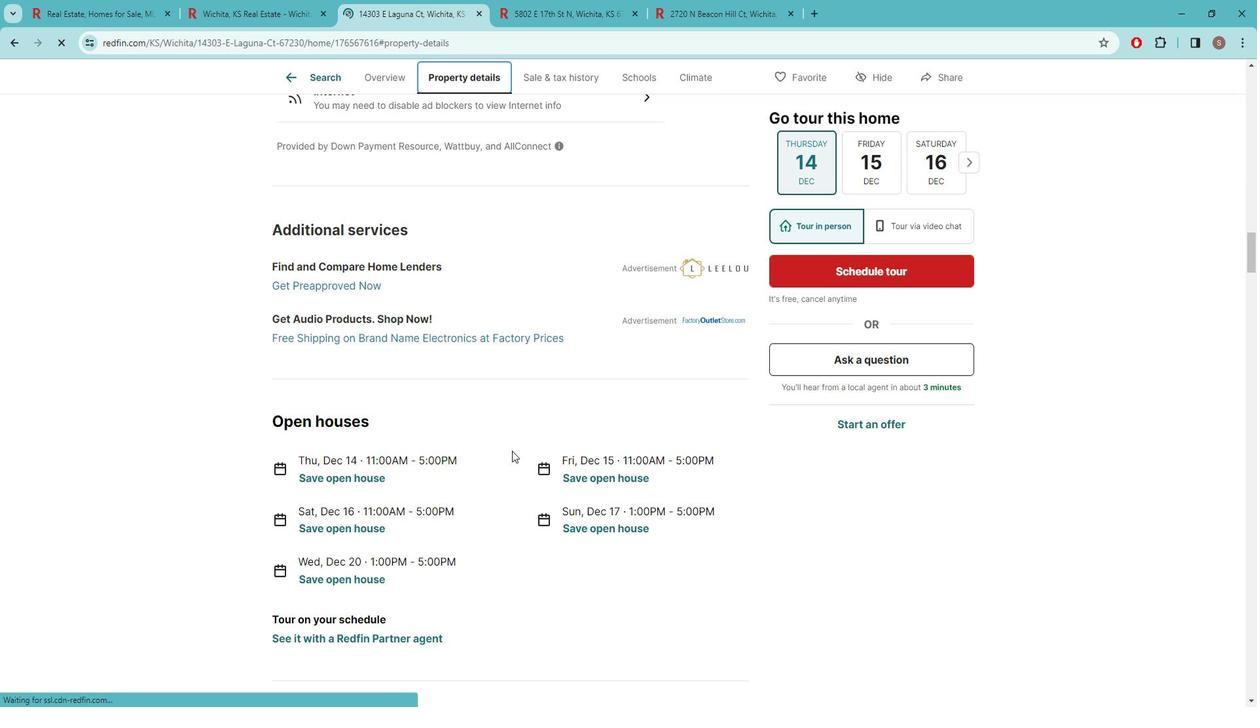 
Action: Mouse moved to (523, 444)
Screenshot: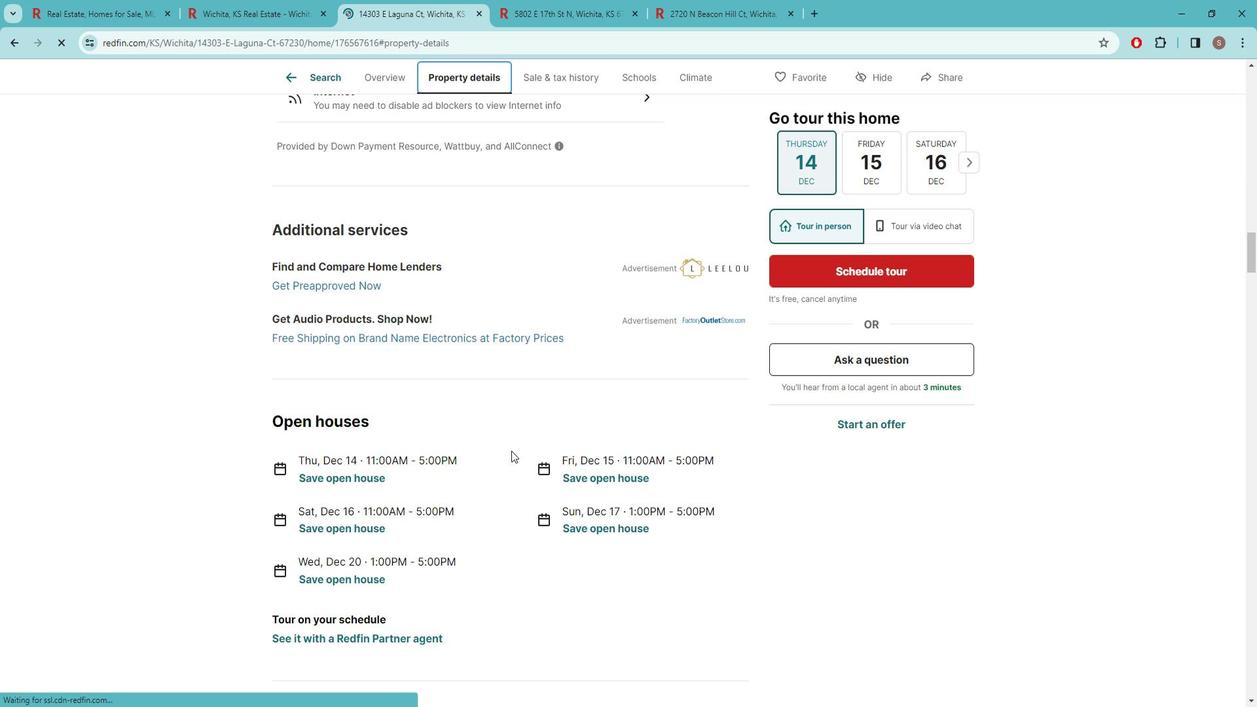 
Action: Mouse scrolled (523, 444) with delta (0, 0)
Screenshot: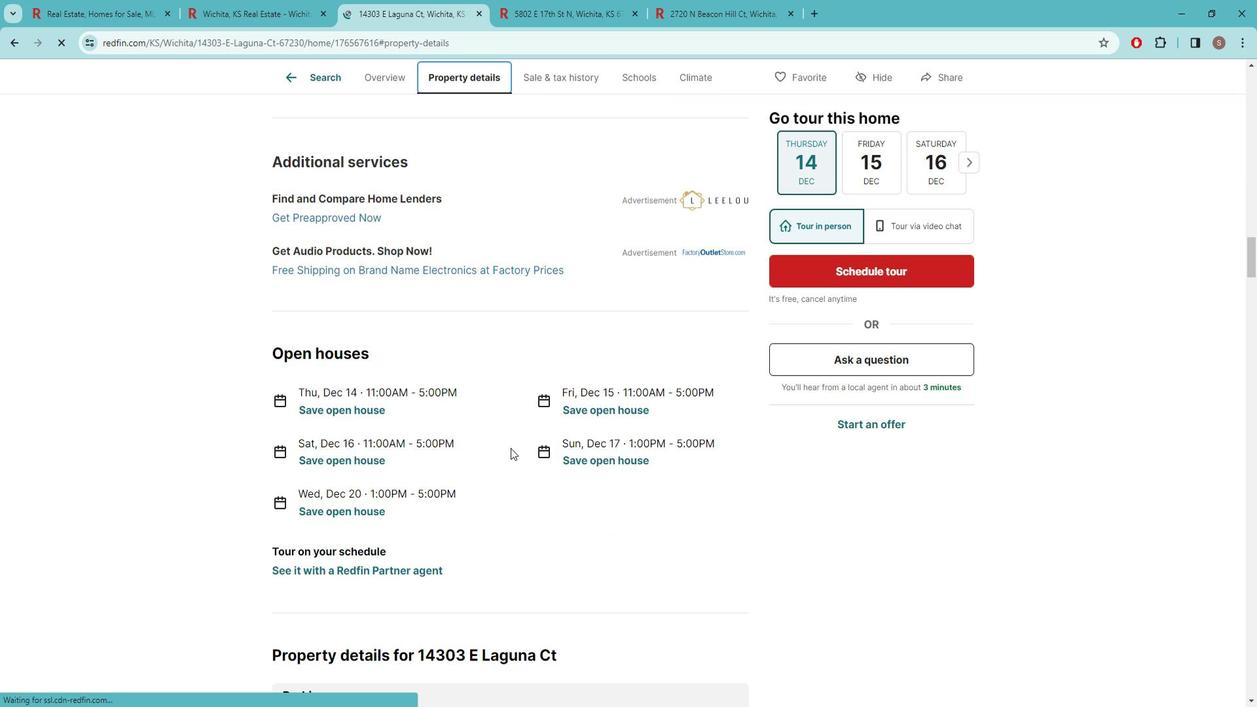 
Action: Mouse scrolled (523, 444) with delta (0, 0)
Screenshot: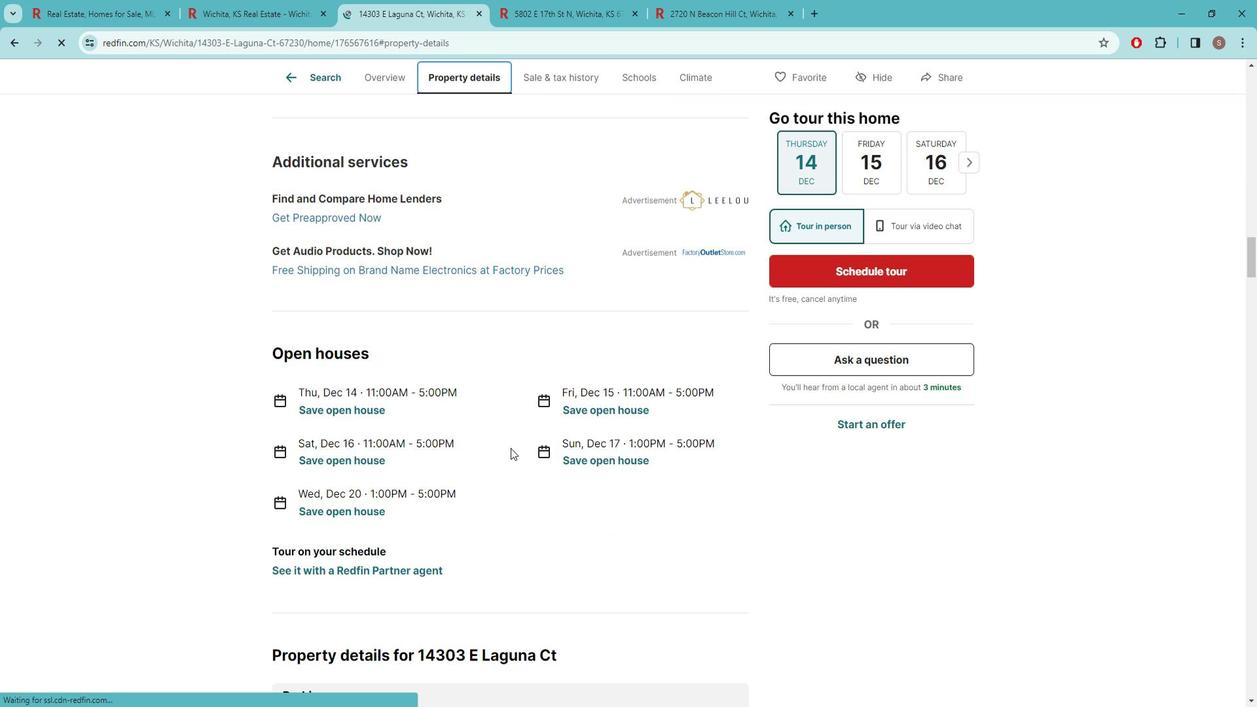 
Action: Mouse scrolled (523, 444) with delta (0, 0)
Screenshot: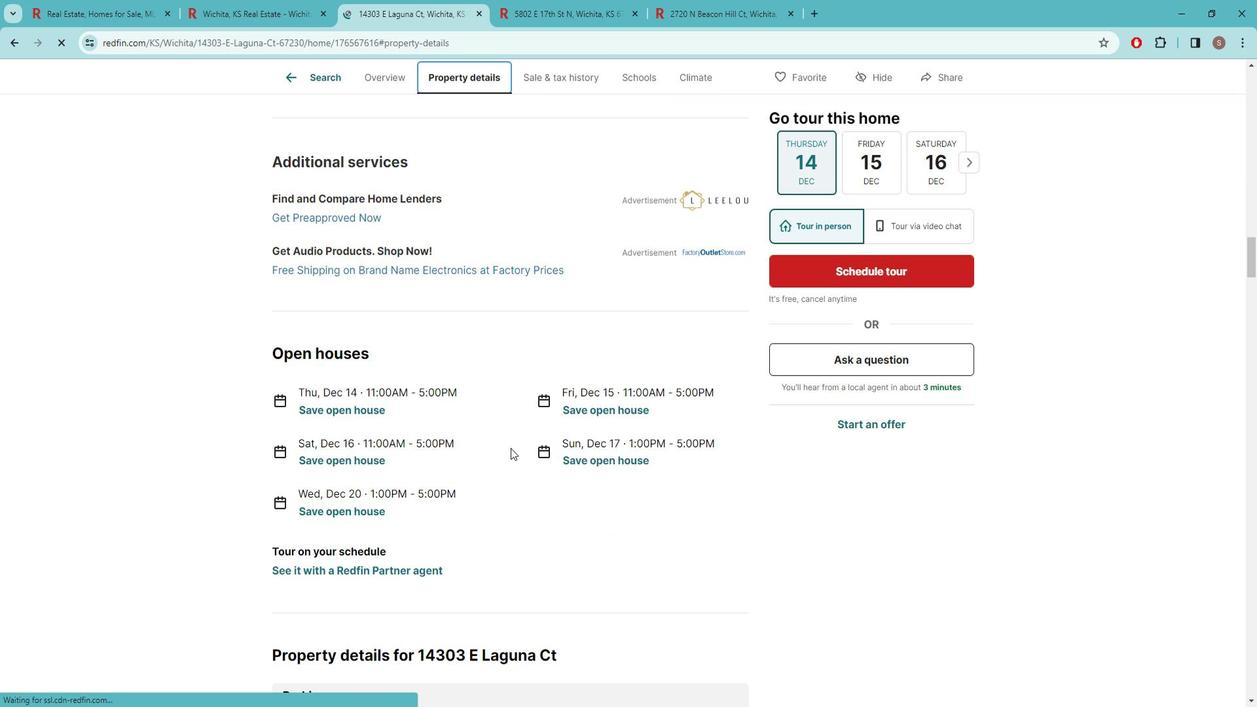 
Action: Mouse scrolled (523, 444) with delta (0, 0)
Screenshot: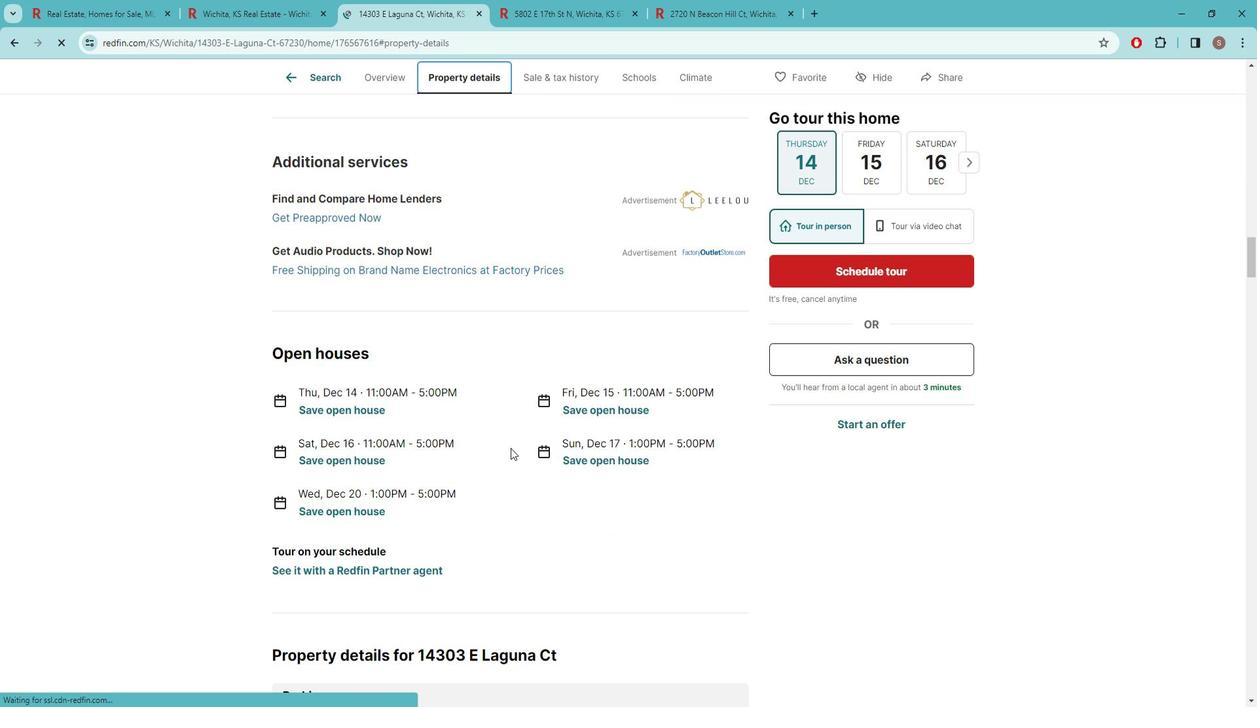 
Action: Mouse scrolled (523, 444) with delta (0, 0)
Screenshot: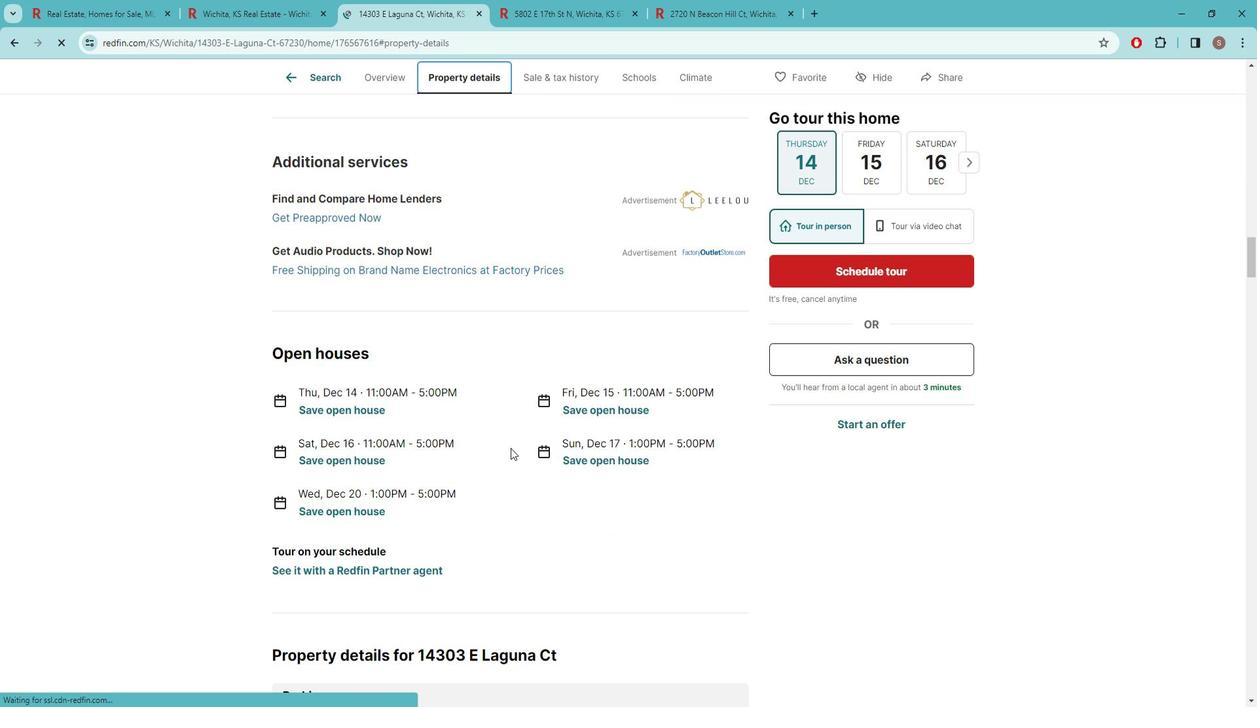 
Action: Mouse scrolled (523, 444) with delta (0, 0)
Screenshot: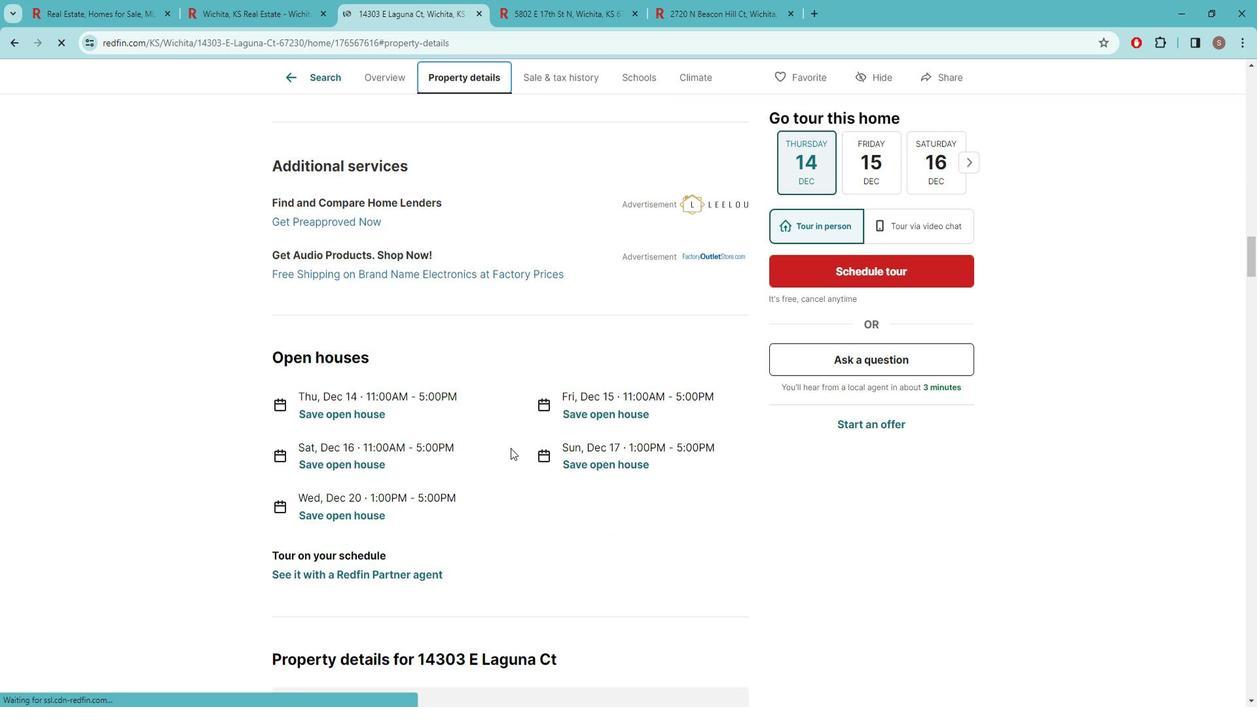 
Action: Mouse scrolled (523, 444) with delta (0, 0)
Screenshot: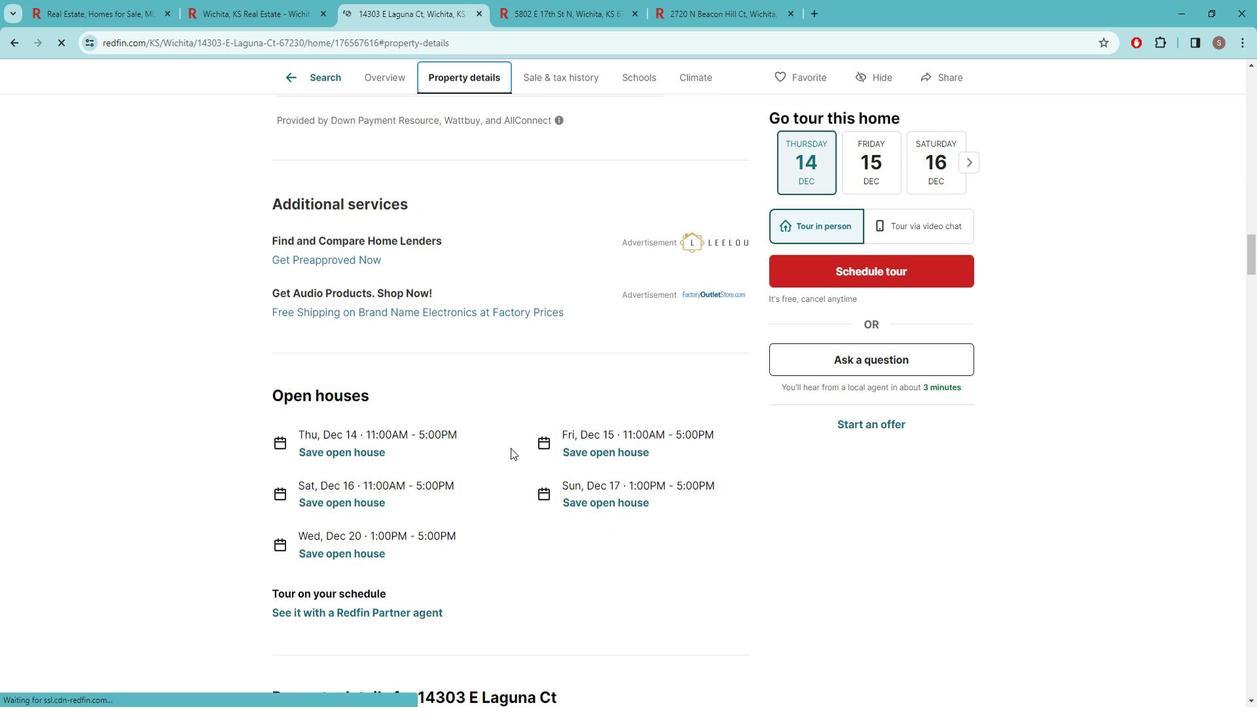 
Action: Mouse scrolled (523, 444) with delta (0, 0)
Screenshot: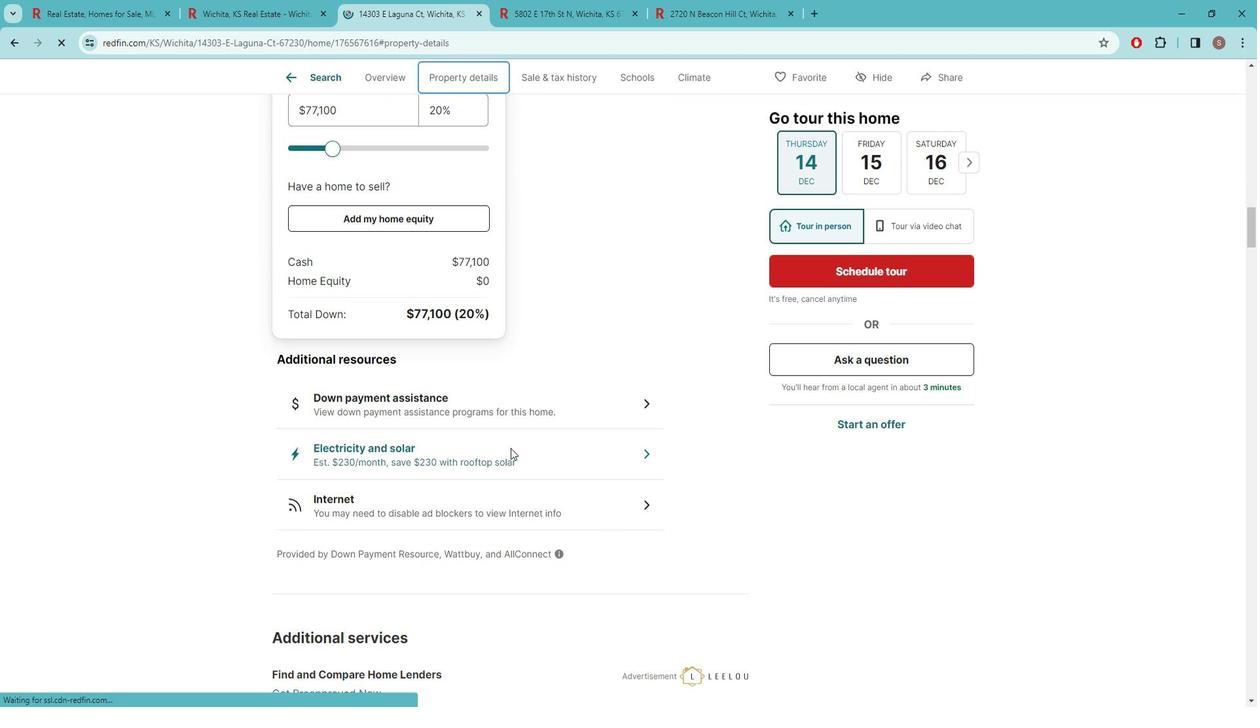 
Action: Mouse scrolled (523, 444) with delta (0, 0)
Screenshot: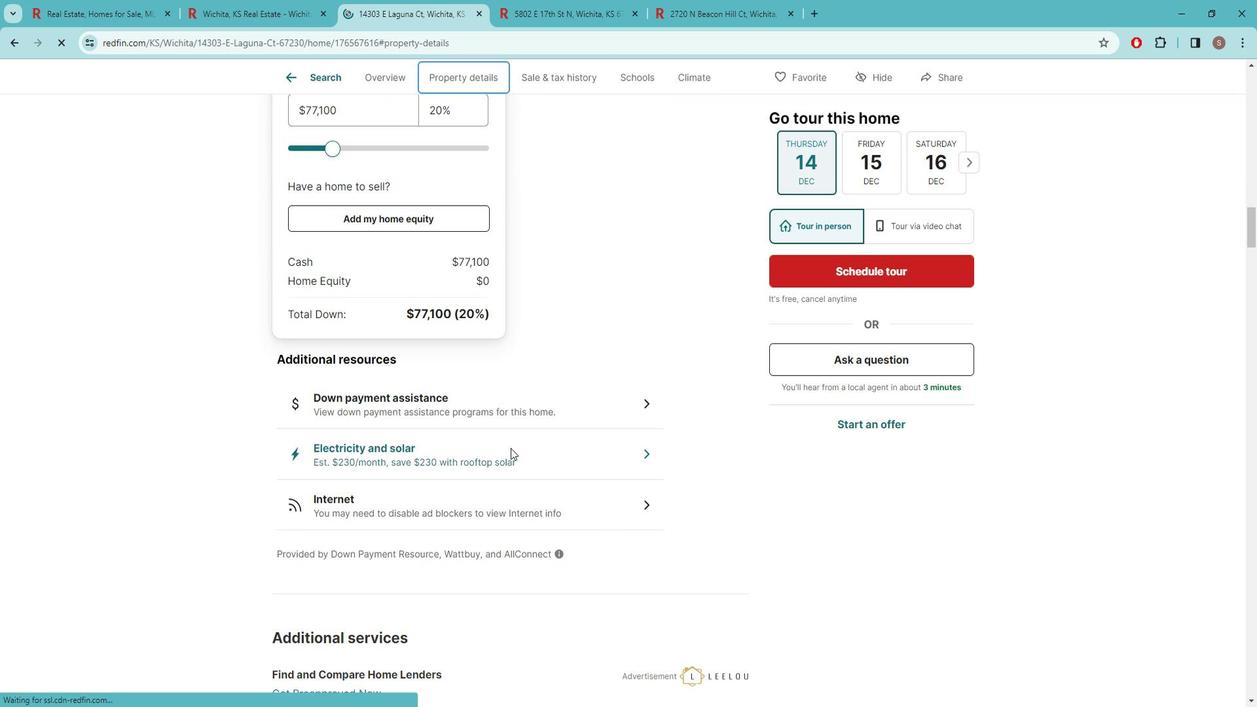 
Action: Mouse scrolled (523, 444) with delta (0, 0)
Screenshot: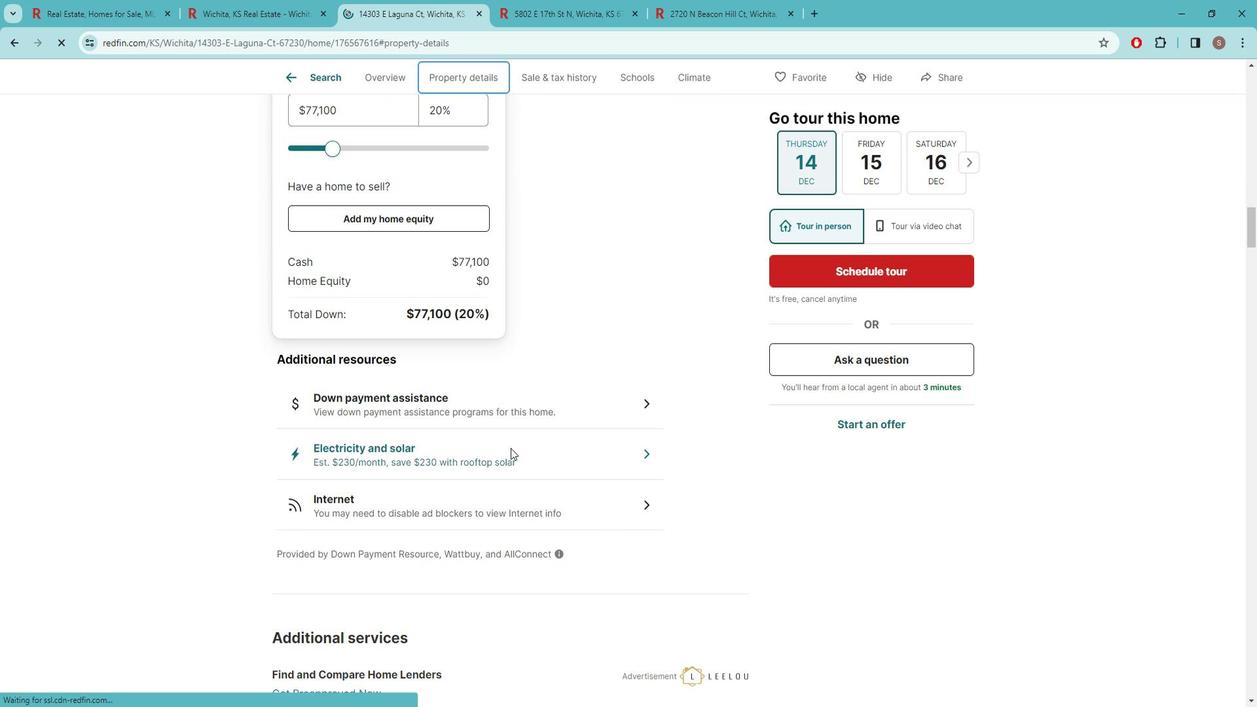 
Action: Mouse scrolled (523, 444) with delta (0, 0)
Screenshot: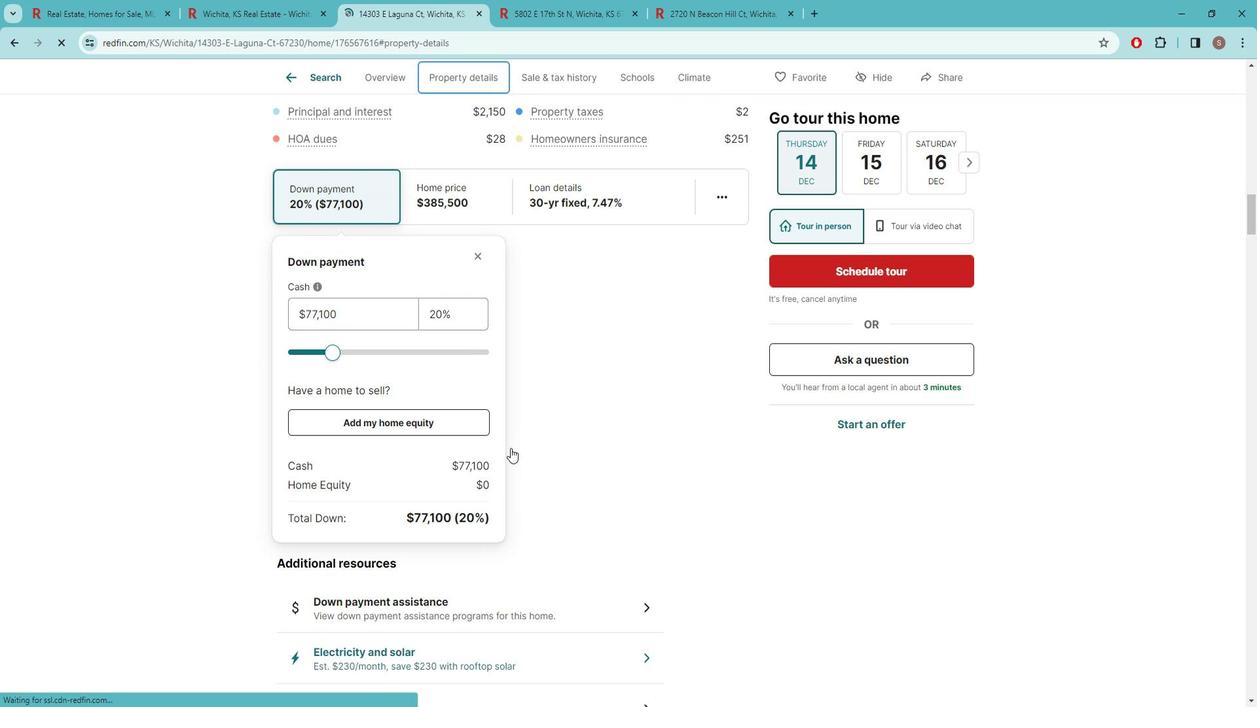 
Action: Mouse scrolled (523, 444) with delta (0, 0)
Screenshot: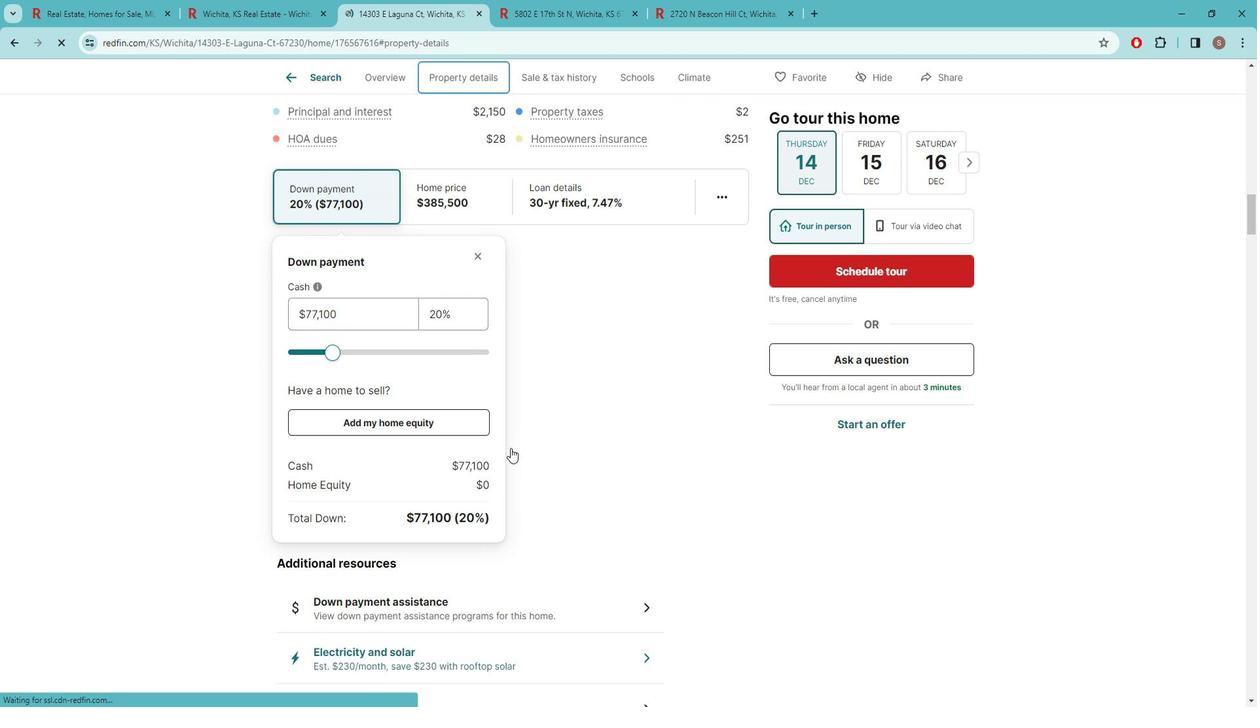
Action: Mouse scrolled (523, 444) with delta (0, 0)
Screenshot: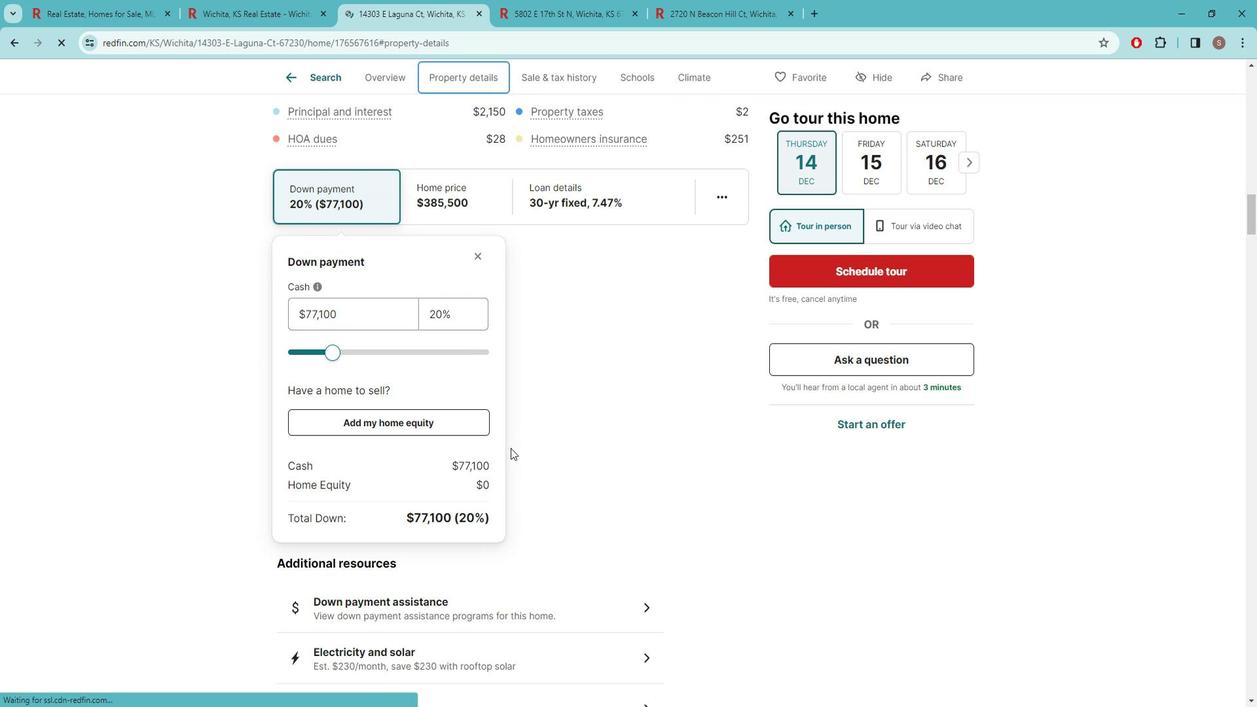 
Action: Mouse scrolled (523, 444) with delta (0, 0)
